 Task: Look for Airbnb options in Huarmey, Peru from 8th November, 2023 to 16th November, 2023 for 2 adults. Place can be entire room with 1  bedroom having 1 bed and 1 bathroom. Property type can be hotel. Amenities needed are: washing machine.
Action: Mouse moved to (312, 264)
Screenshot: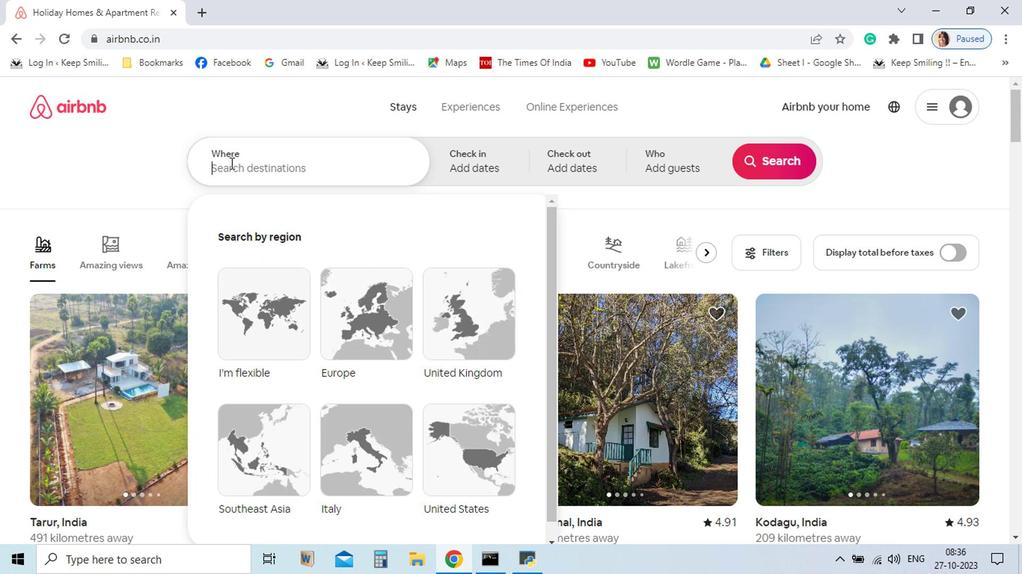 
Action: Mouse pressed left at (312, 264)
Screenshot: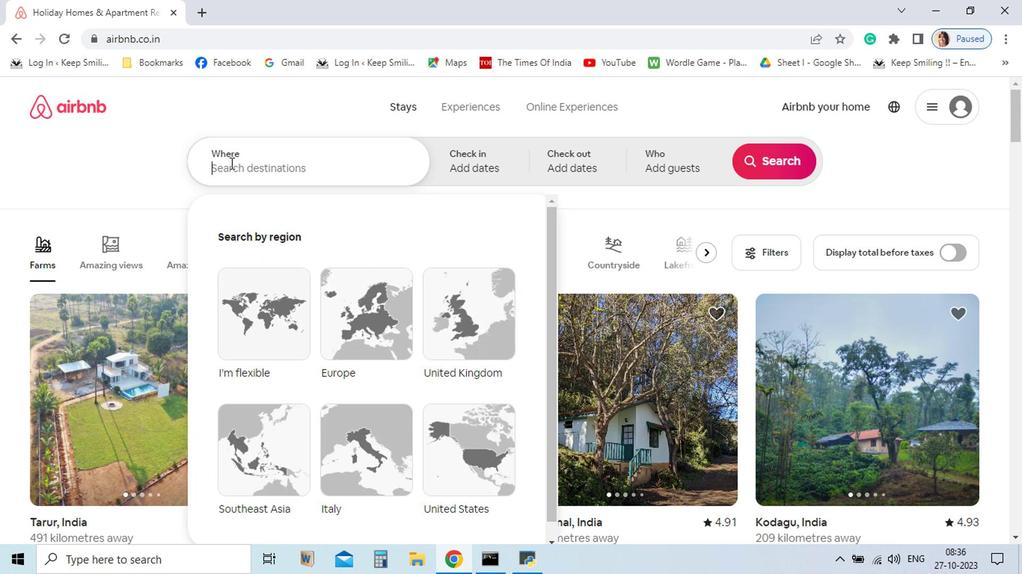 
Action: Mouse moved to (312, 264)
Screenshot: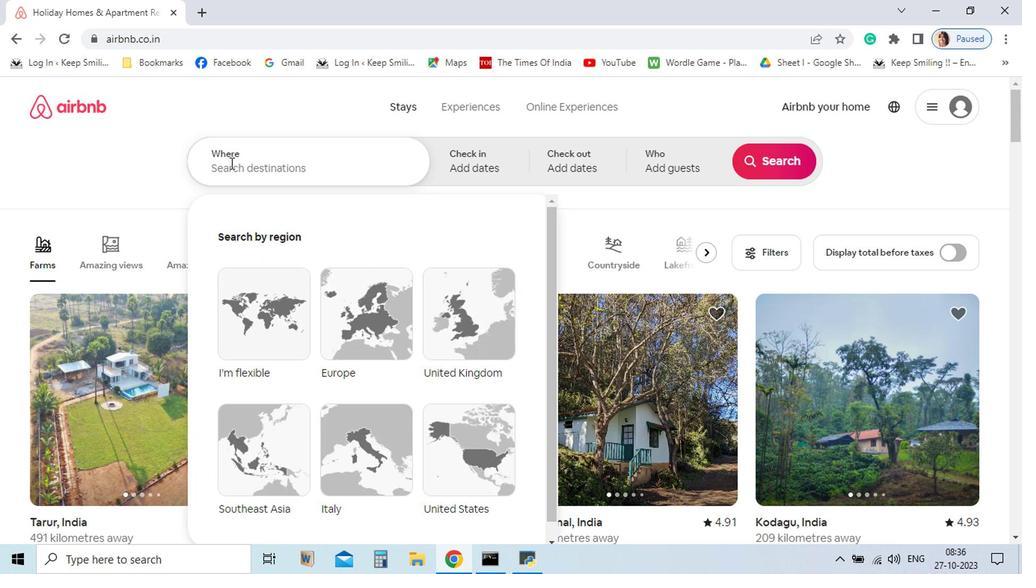 
Action: Key pressed huarmey
Screenshot: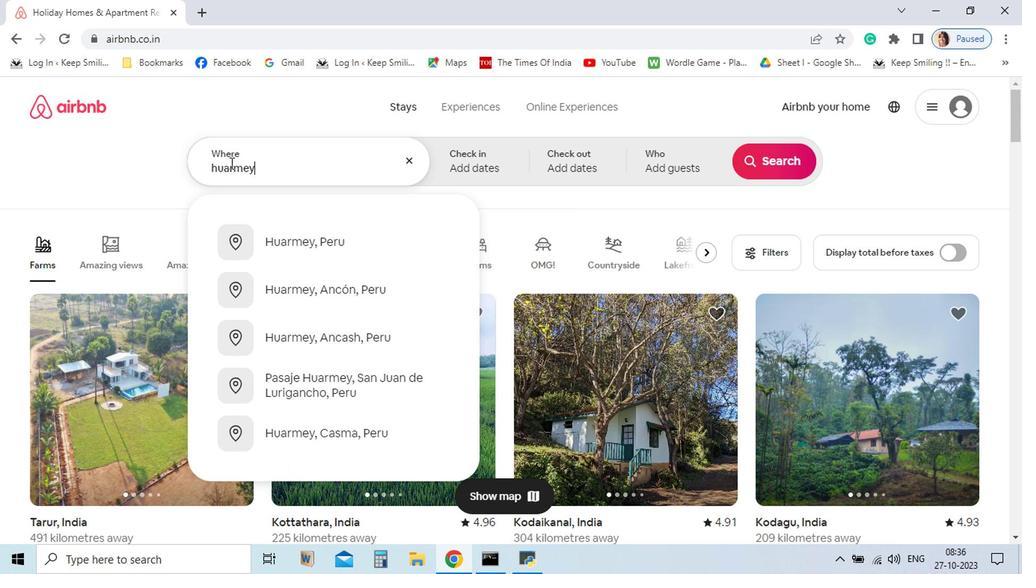 
Action: Mouse moved to (365, 324)
Screenshot: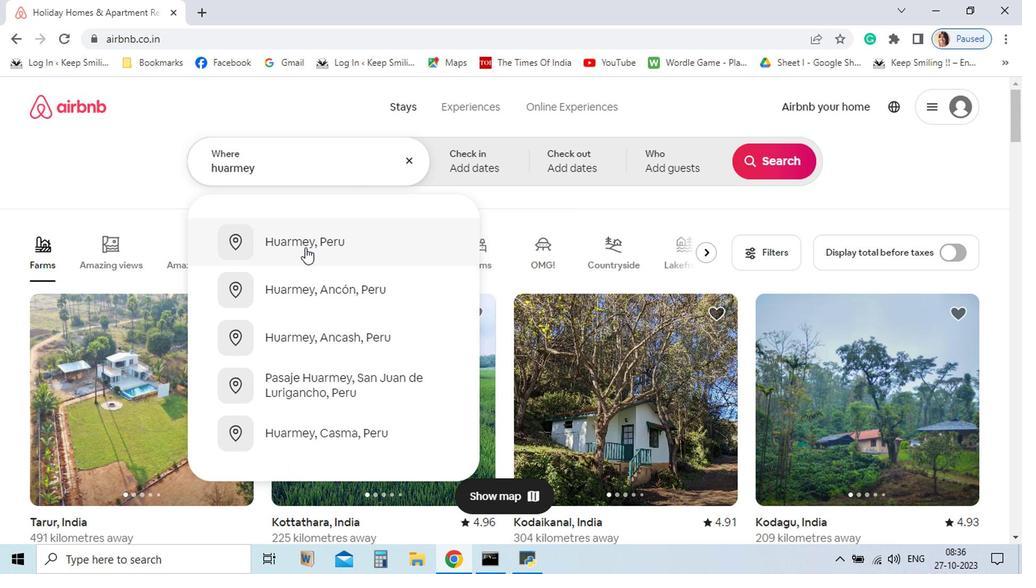 
Action: Mouse pressed left at (365, 324)
Screenshot: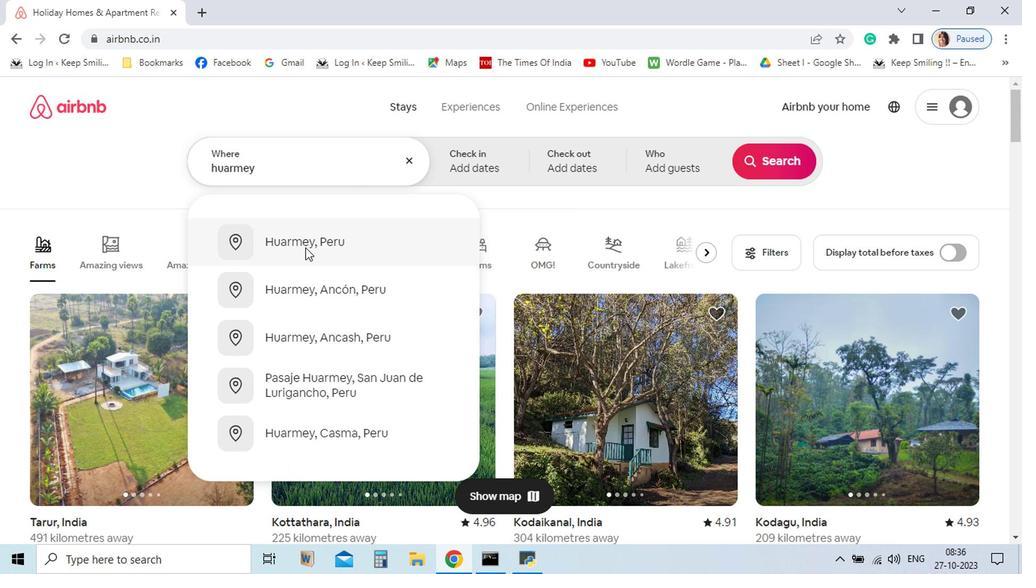 
Action: Mouse moved to (603, 420)
Screenshot: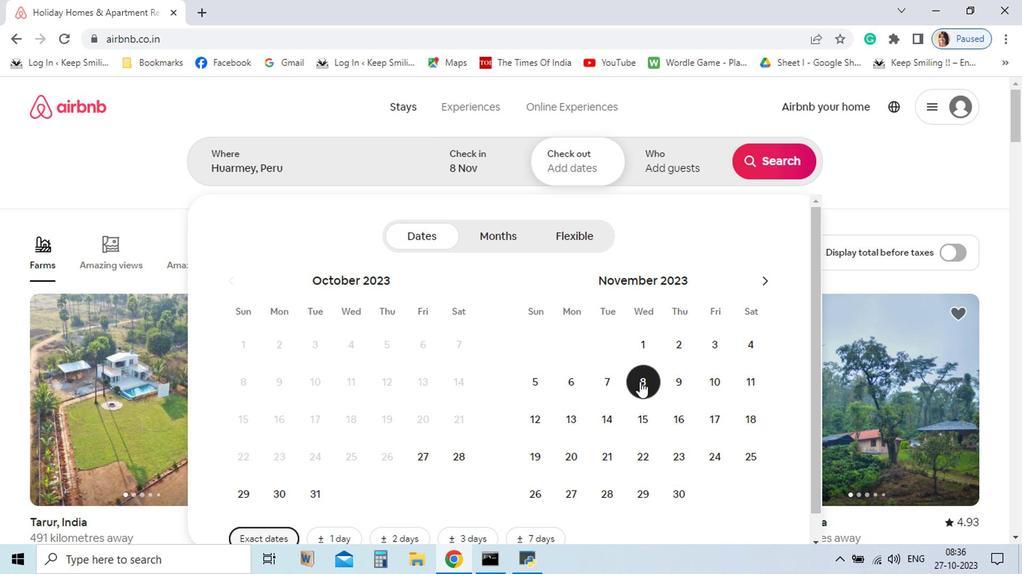 
Action: Mouse pressed left at (603, 420)
Screenshot: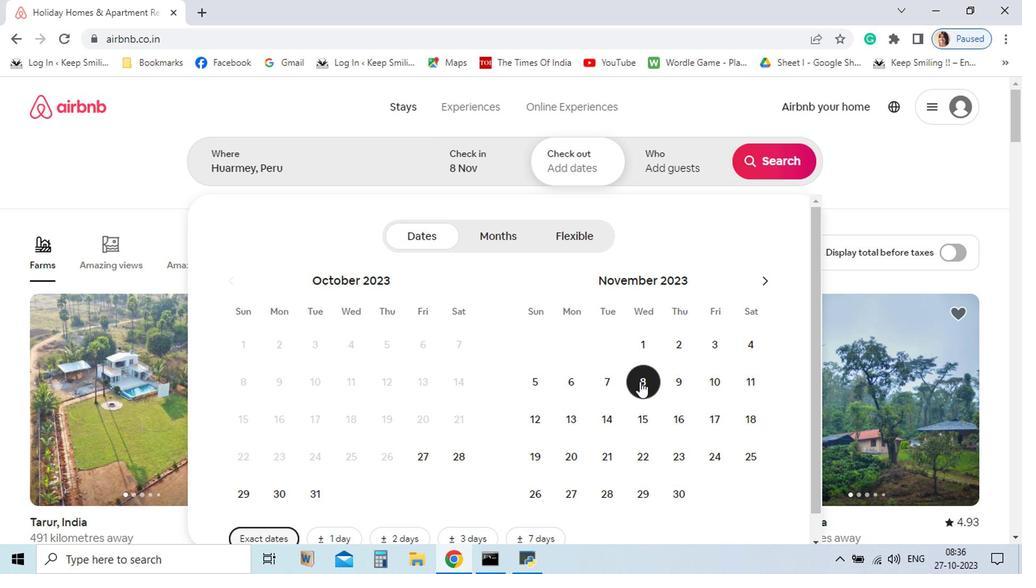 
Action: Mouse moved to (632, 453)
Screenshot: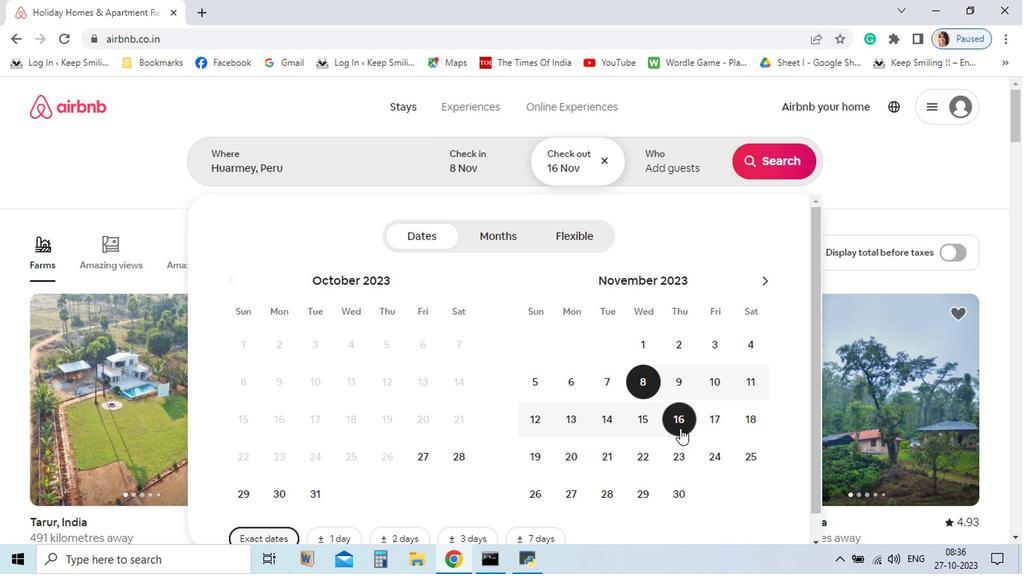 
Action: Mouse pressed left at (632, 453)
Screenshot: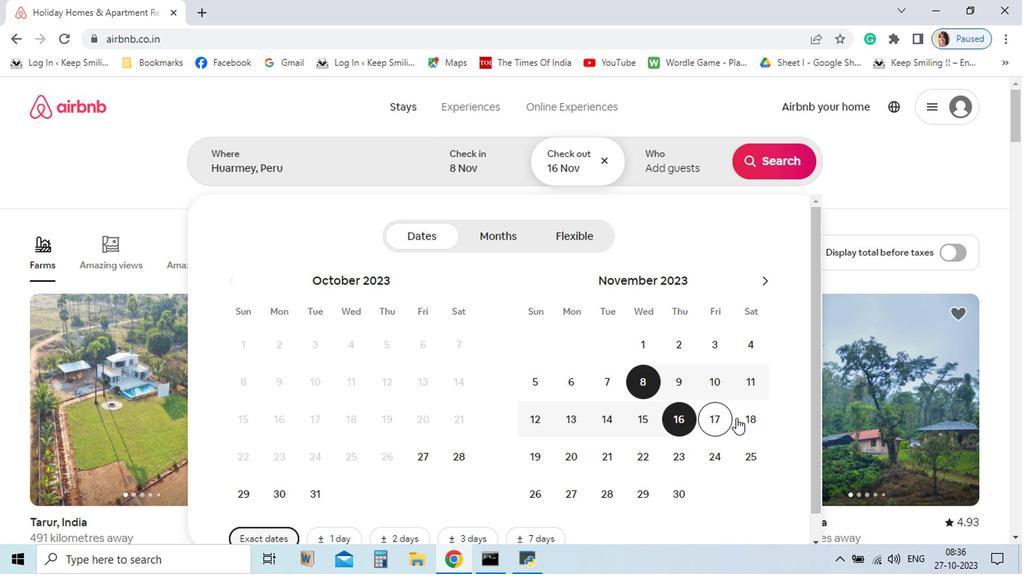 
Action: Mouse moved to (619, 256)
Screenshot: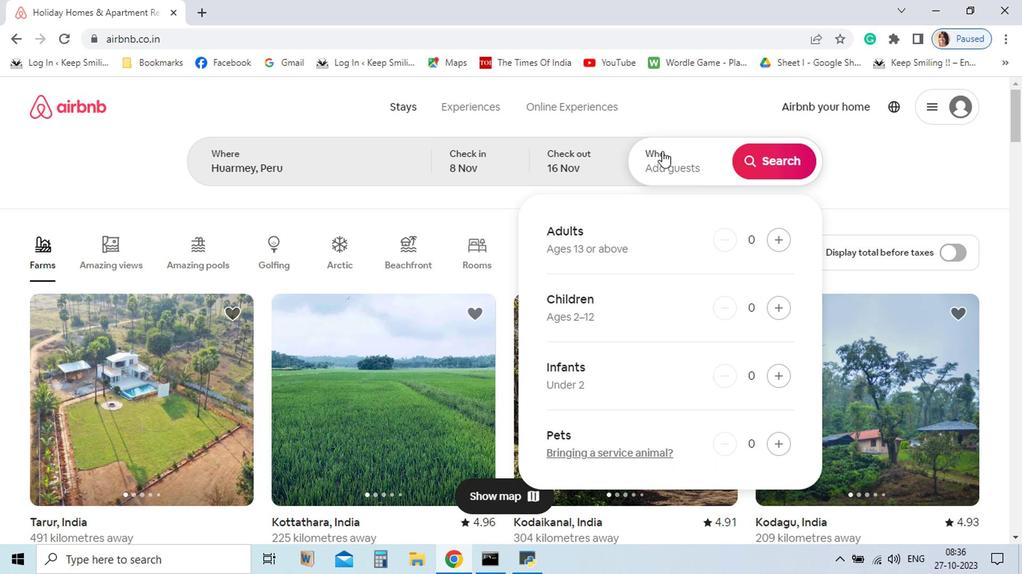 
Action: Mouse pressed left at (619, 256)
Screenshot: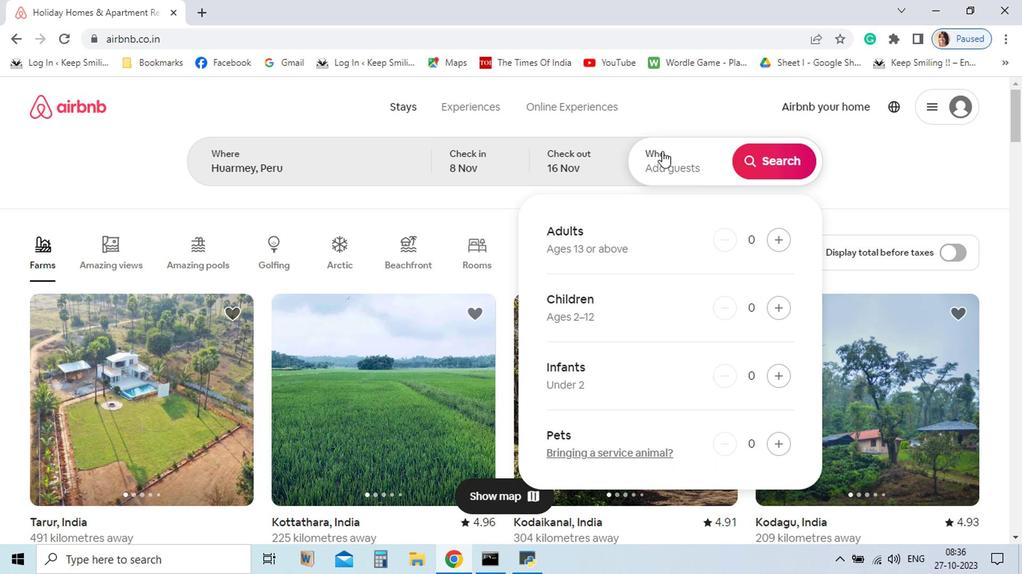 
Action: Mouse moved to (701, 317)
Screenshot: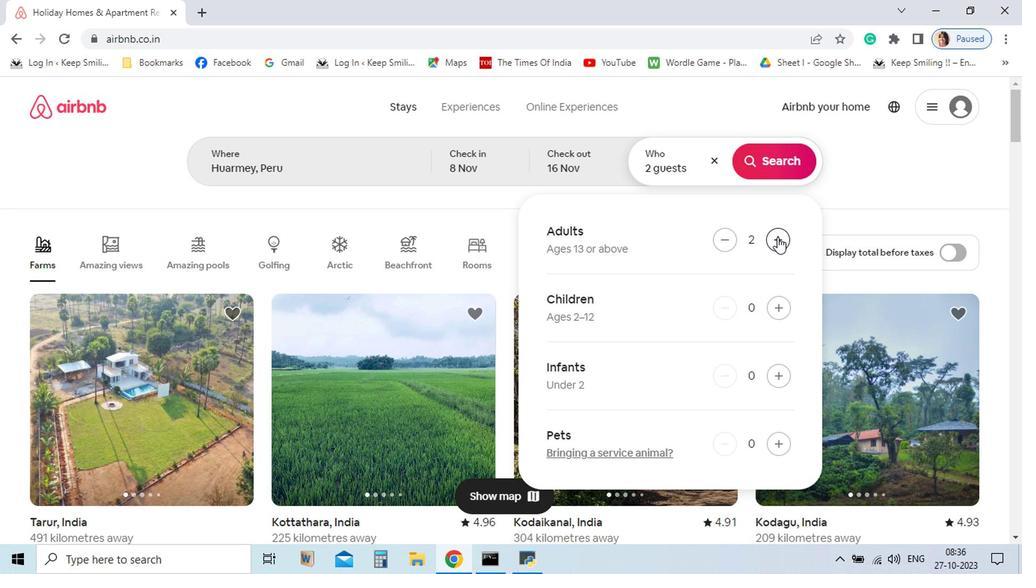 
Action: Mouse pressed left at (701, 317)
Screenshot: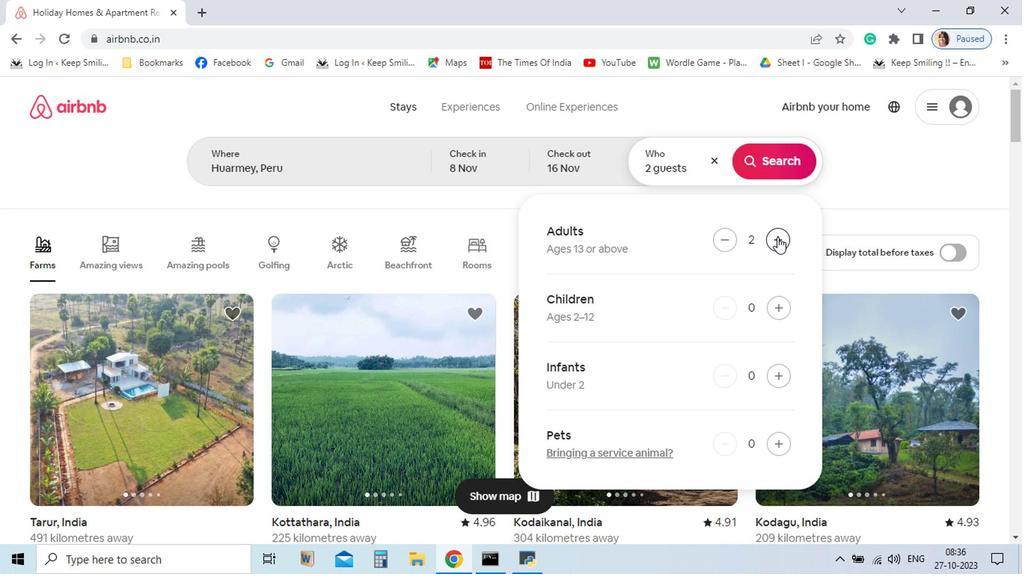 
Action: Mouse pressed left at (701, 317)
Screenshot: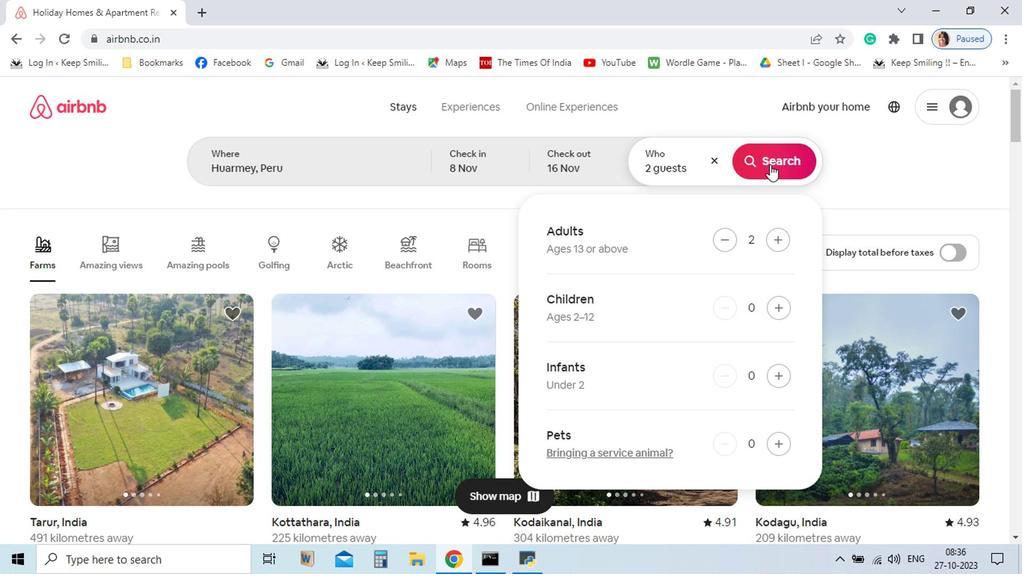 
Action: Mouse moved to (696, 265)
Screenshot: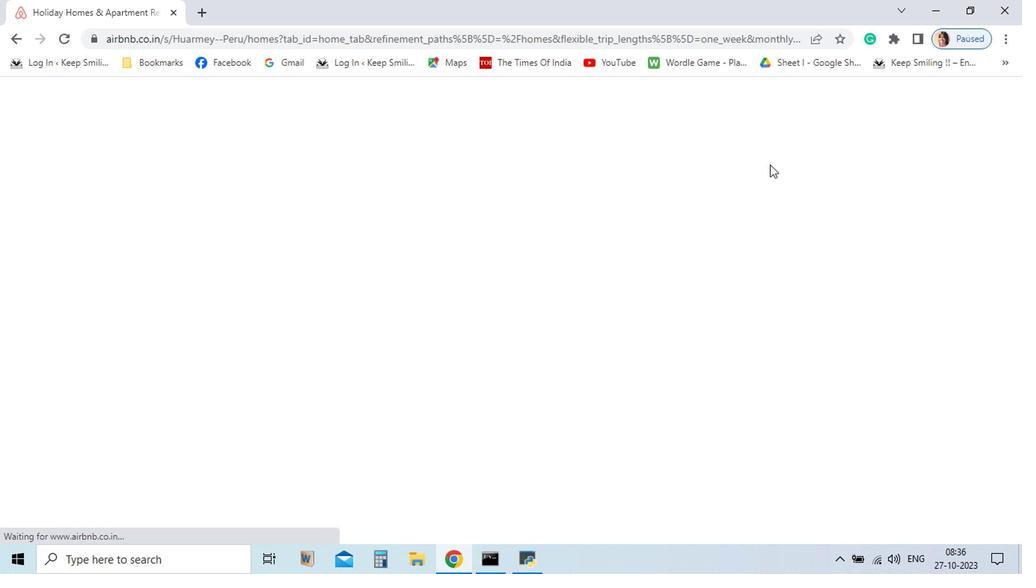 
Action: Mouse pressed left at (696, 265)
Screenshot: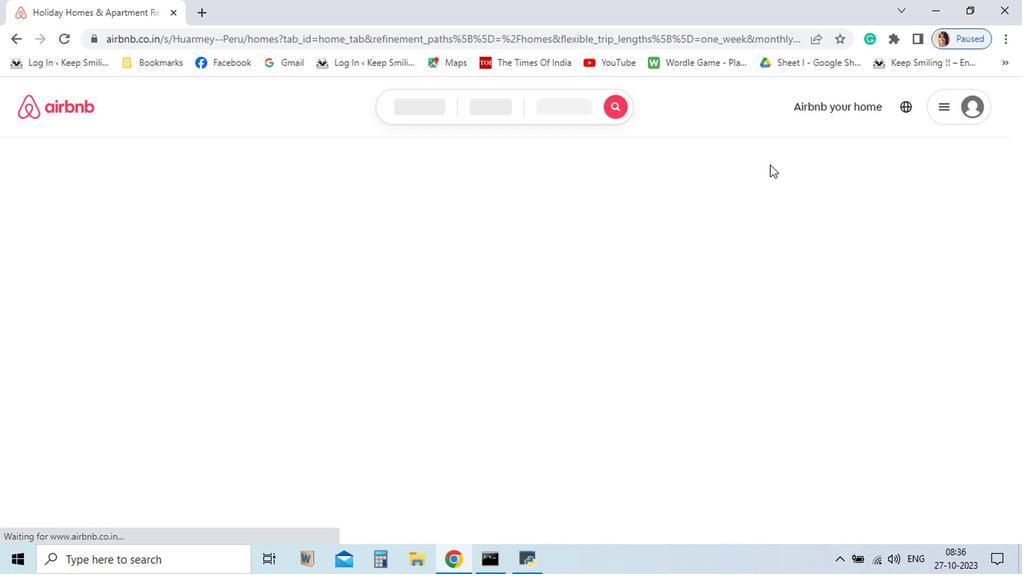 
Action: Mouse moved to (714, 264)
Screenshot: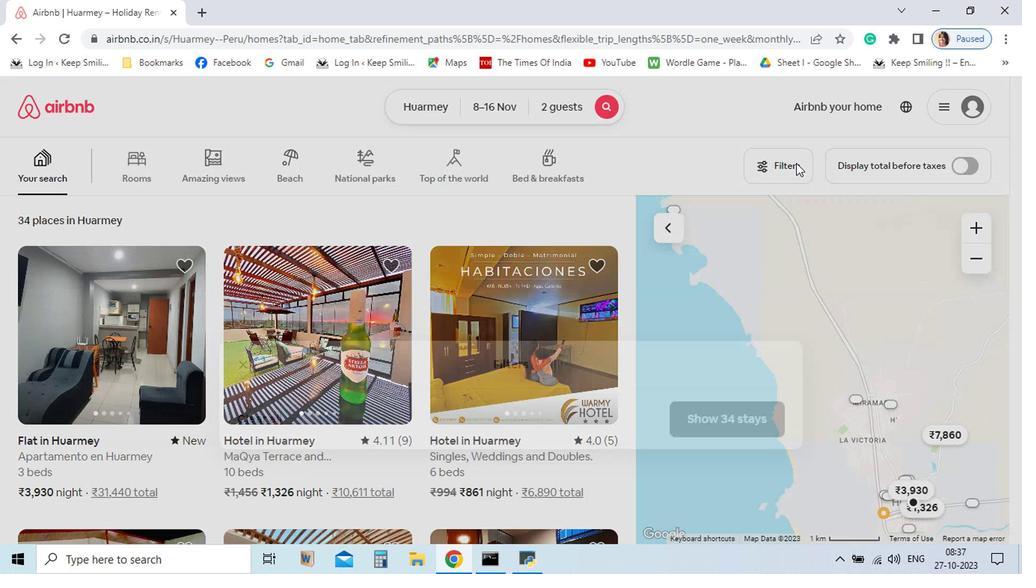 
Action: Mouse pressed left at (714, 264)
Screenshot: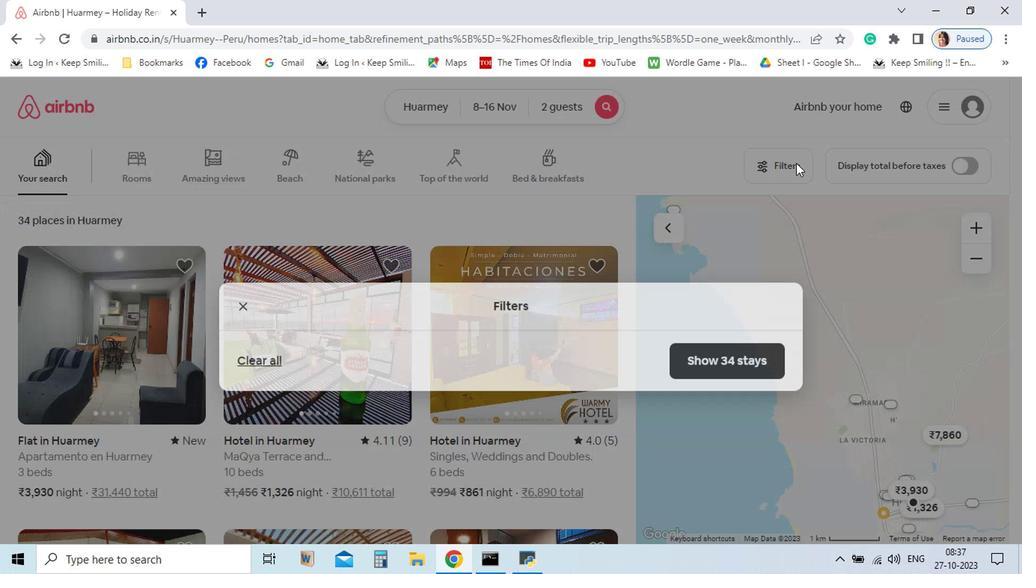 
Action: Mouse moved to (714, 281)
Screenshot: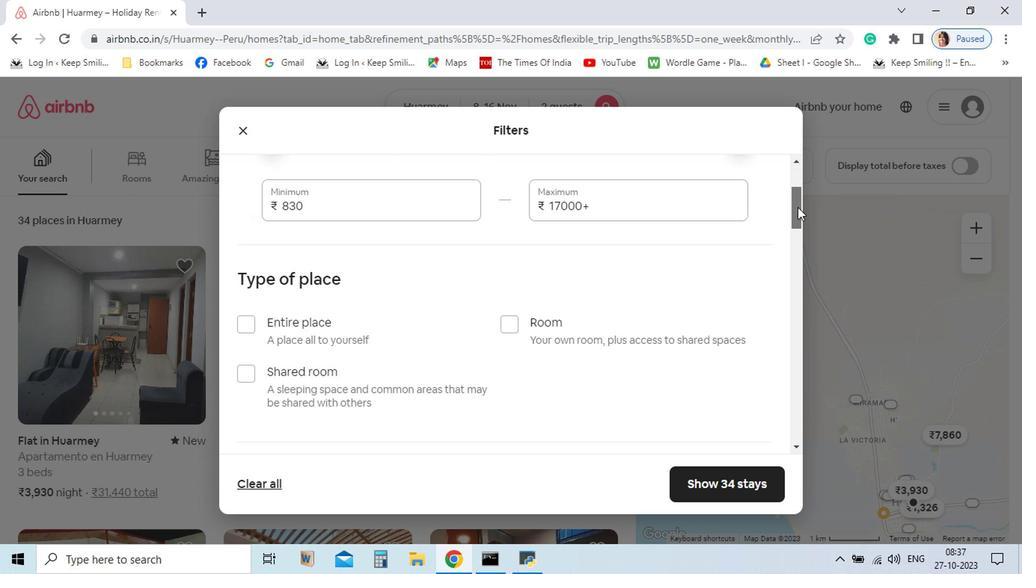 
Action: Mouse pressed left at (714, 281)
Screenshot: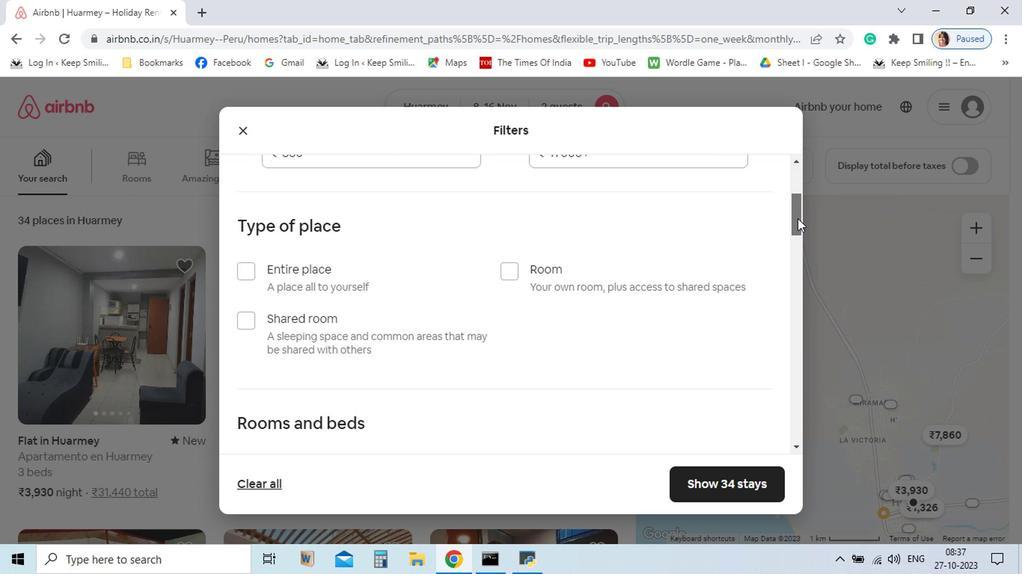 
Action: Mouse moved to (381, 383)
Screenshot: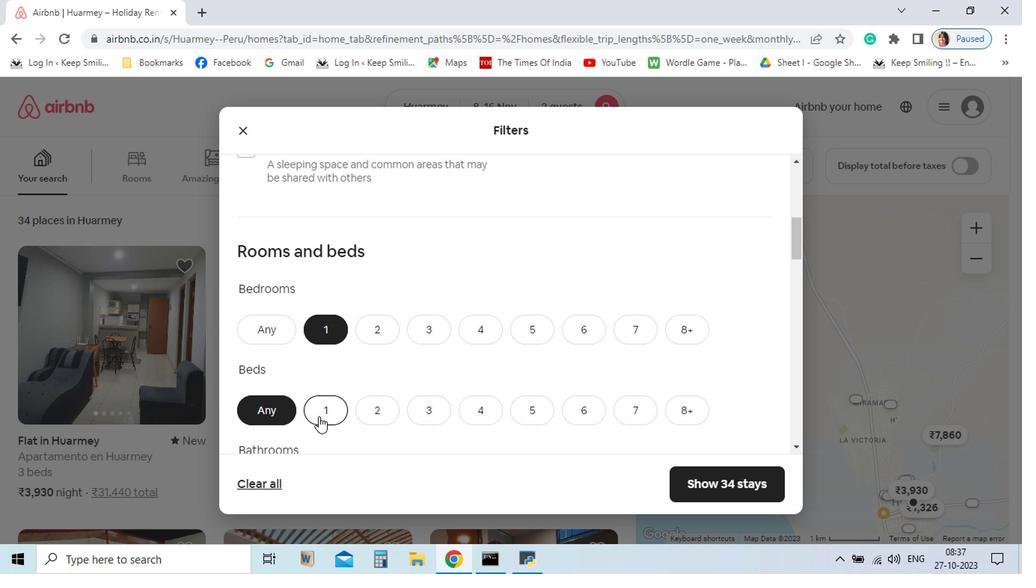 
Action: Mouse pressed left at (381, 383)
Screenshot: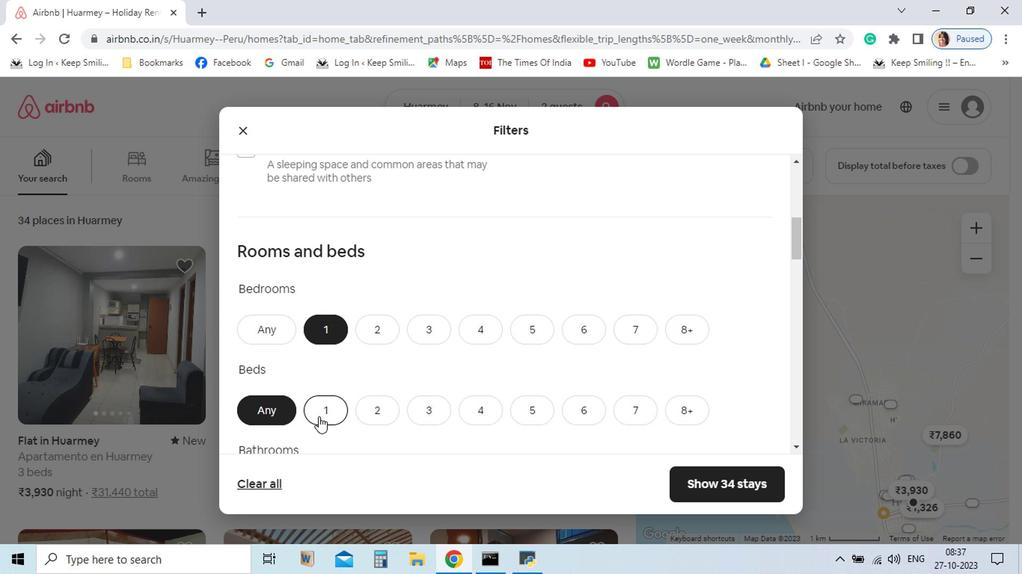 
Action: Mouse moved to (375, 445)
Screenshot: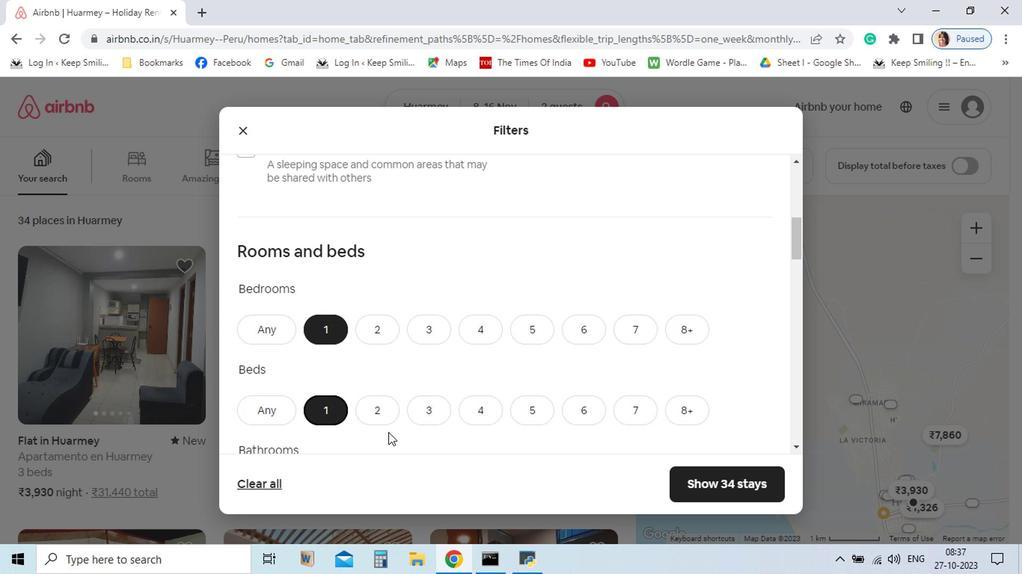 
Action: Mouse pressed left at (375, 445)
Screenshot: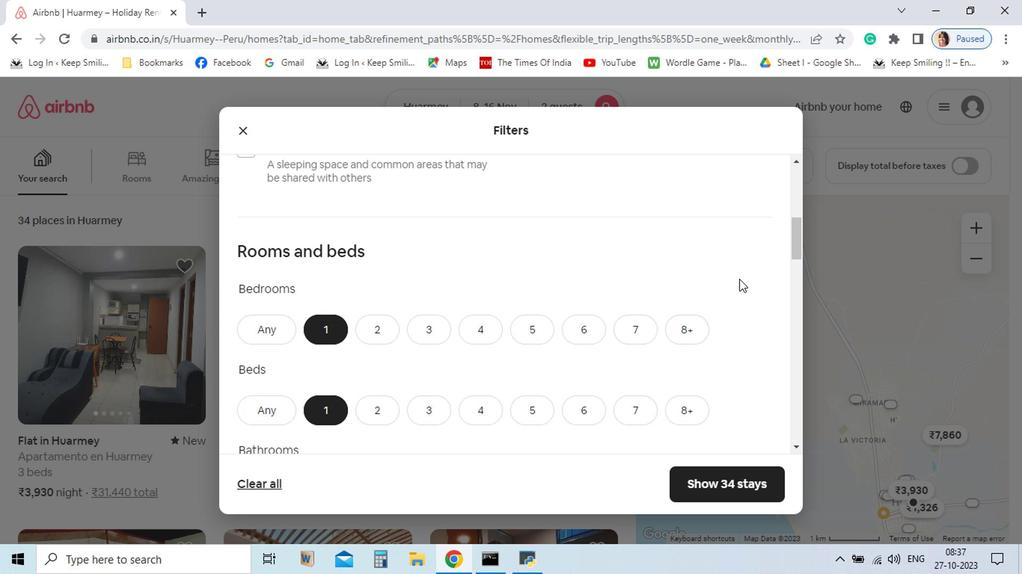 
Action: Mouse moved to (713, 322)
Screenshot: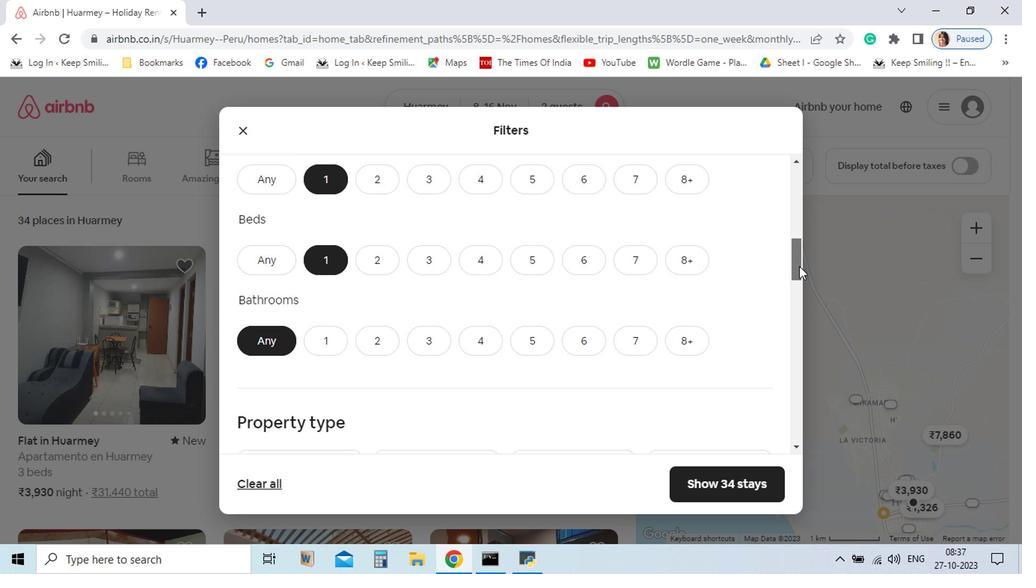 
Action: Mouse pressed left at (713, 322)
Screenshot: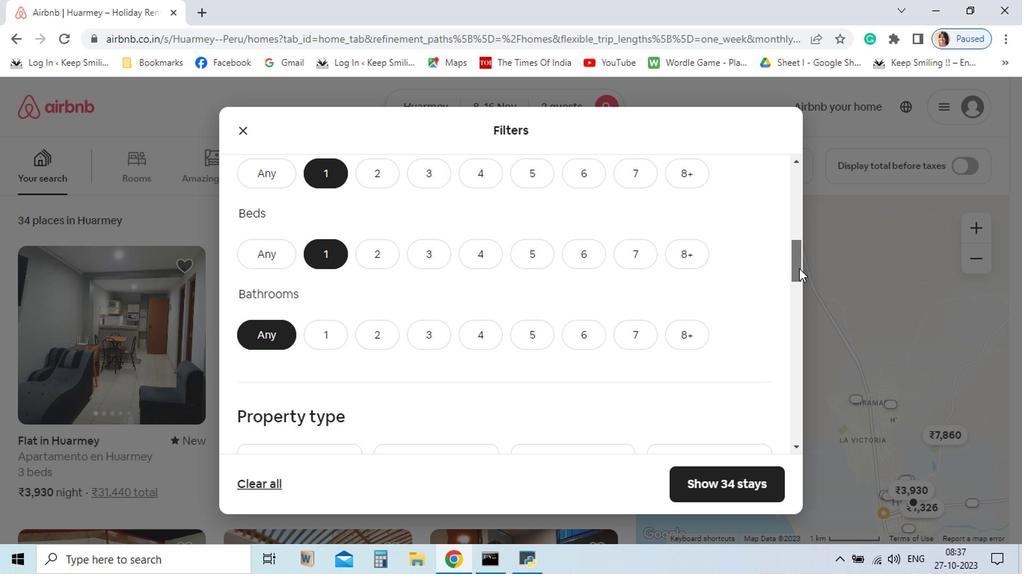 
Action: Mouse moved to (378, 381)
Screenshot: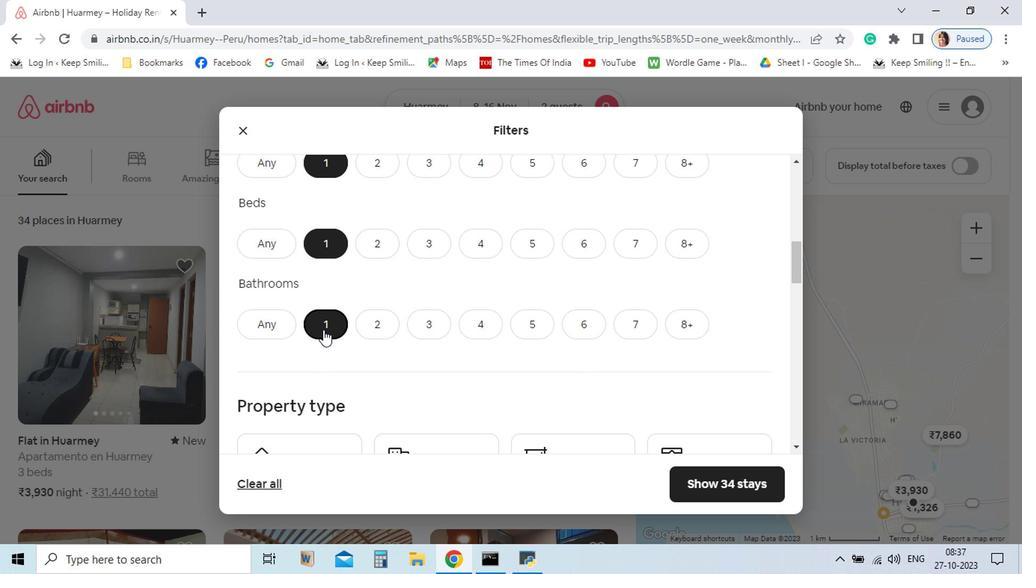 
Action: Mouse pressed left at (378, 381)
Screenshot: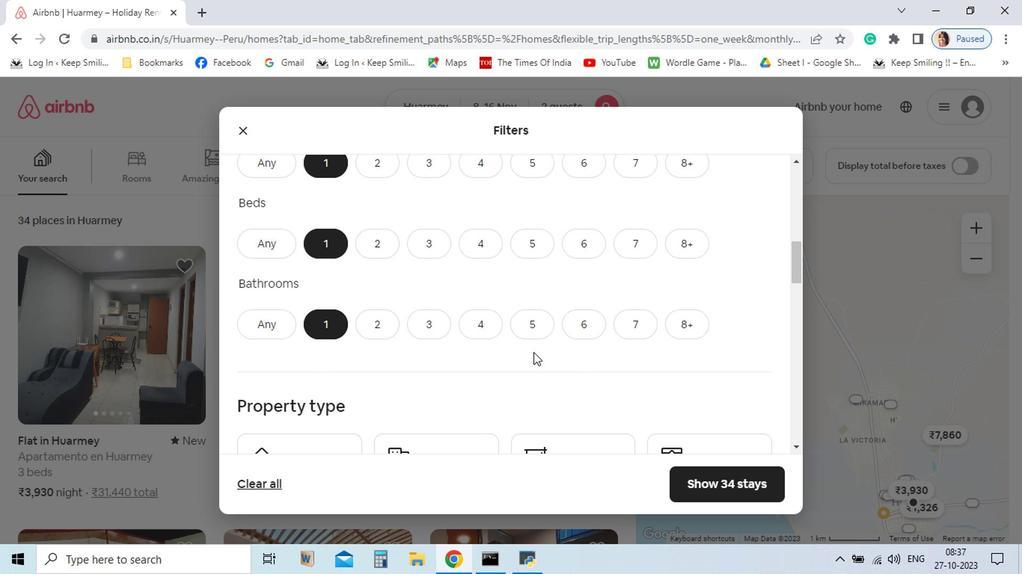 
Action: Mouse moved to (718, 336)
Screenshot: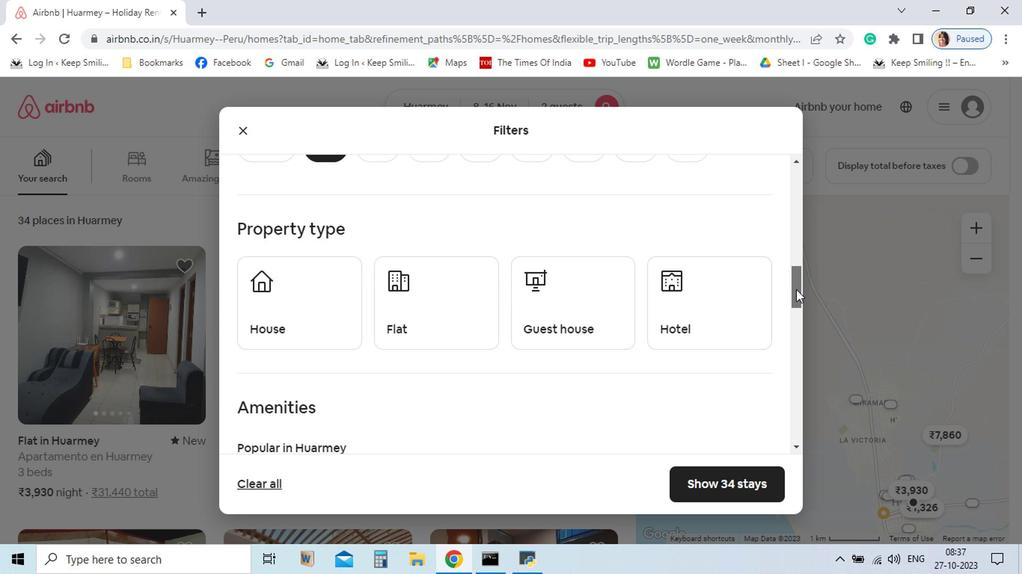 
Action: Mouse pressed left at (718, 336)
Screenshot: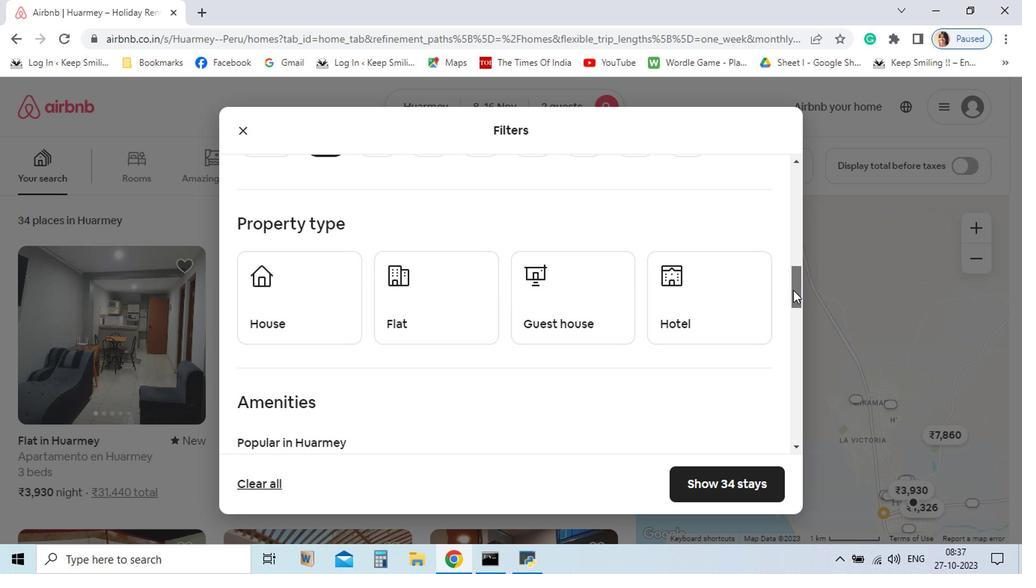 
Action: Mouse moved to (640, 360)
Screenshot: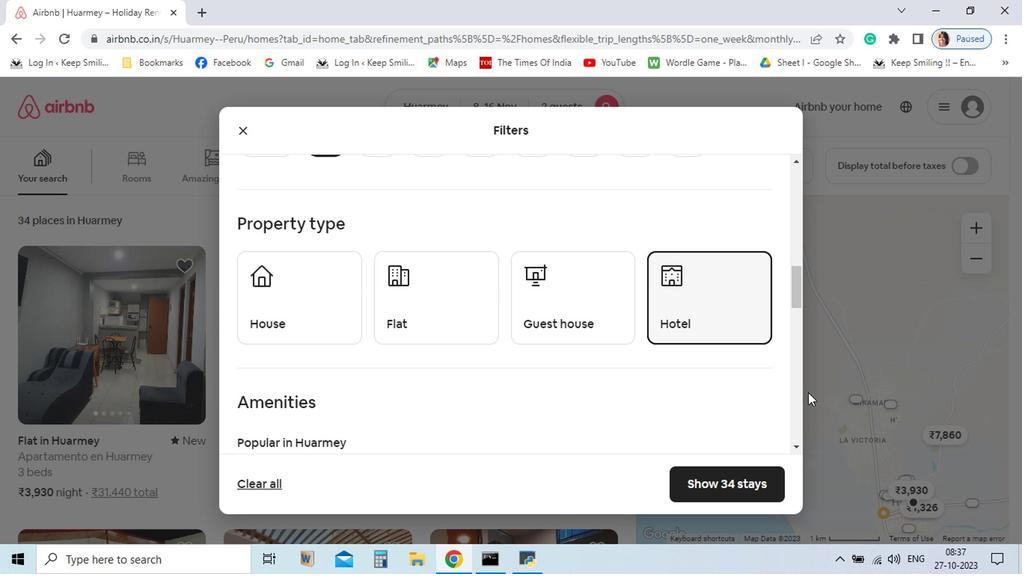 
Action: Mouse pressed left at (640, 360)
Screenshot: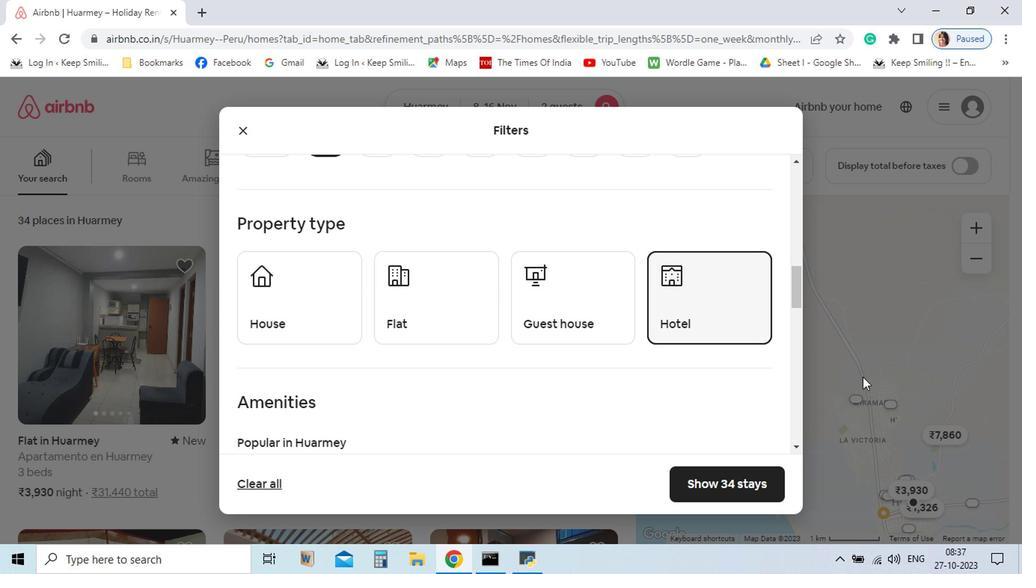 
Action: Mouse moved to (713, 360)
Screenshot: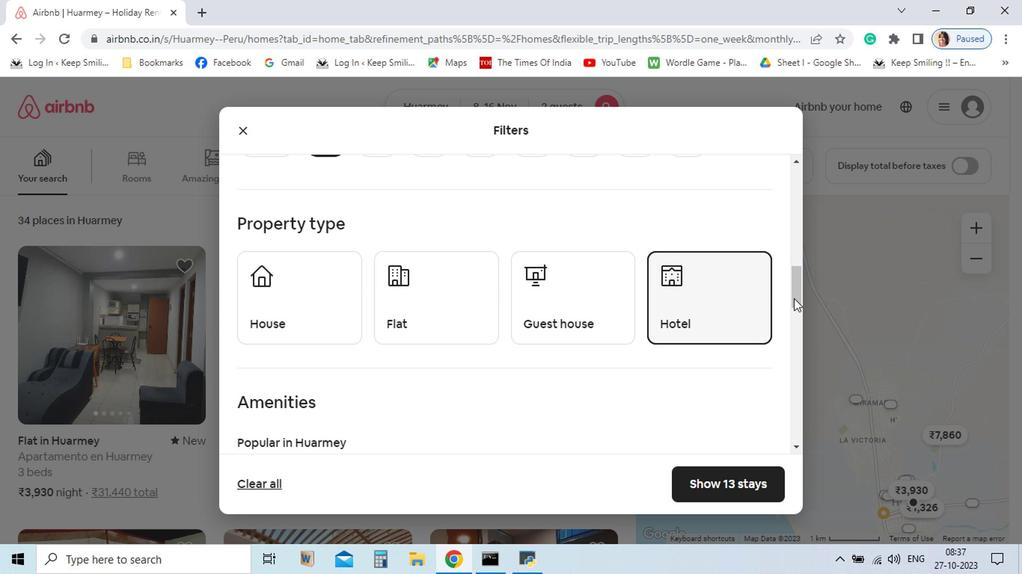 
Action: Mouse pressed left at (713, 360)
Screenshot: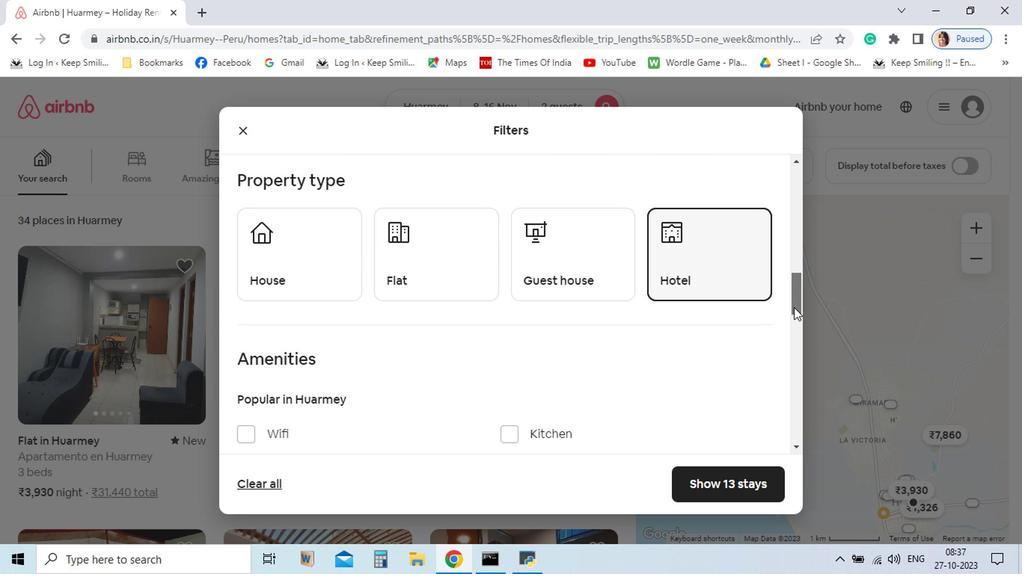 
Action: Mouse moved to (506, 327)
Screenshot: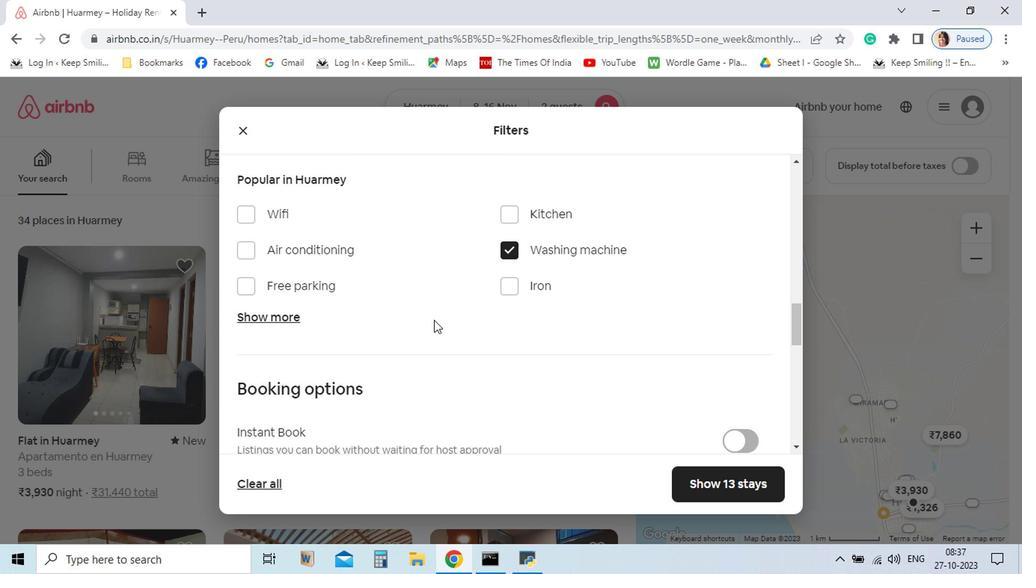 
Action: Mouse pressed left at (506, 327)
Screenshot: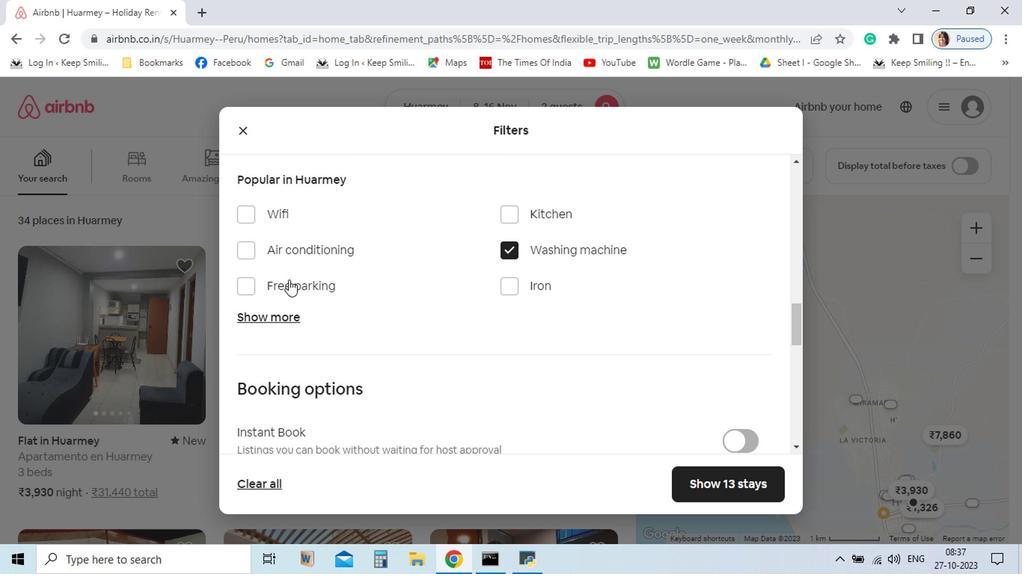 
Action: Mouse moved to (657, 495)
Screenshot: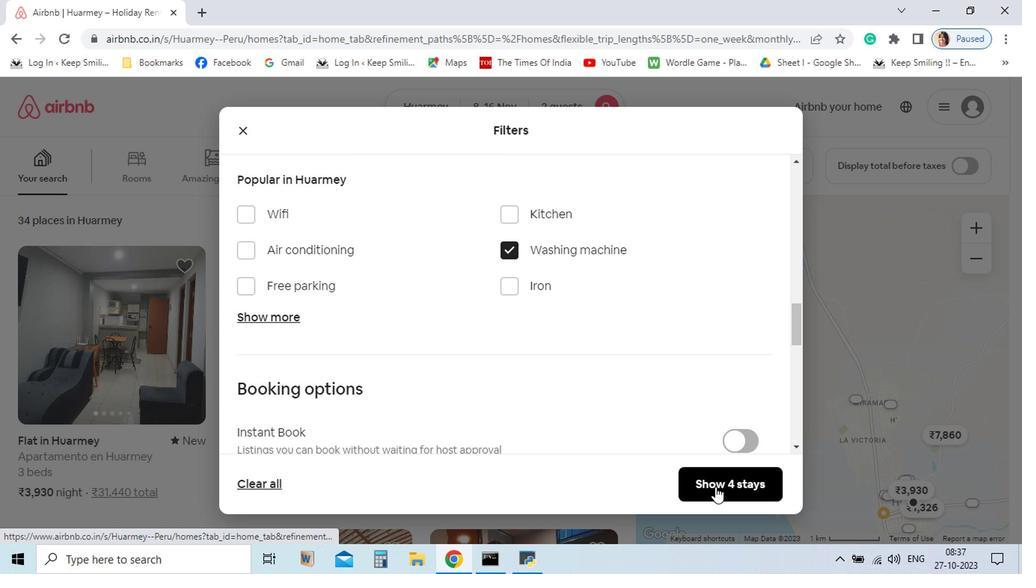 
Action: Mouse pressed left at (657, 495)
Screenshot: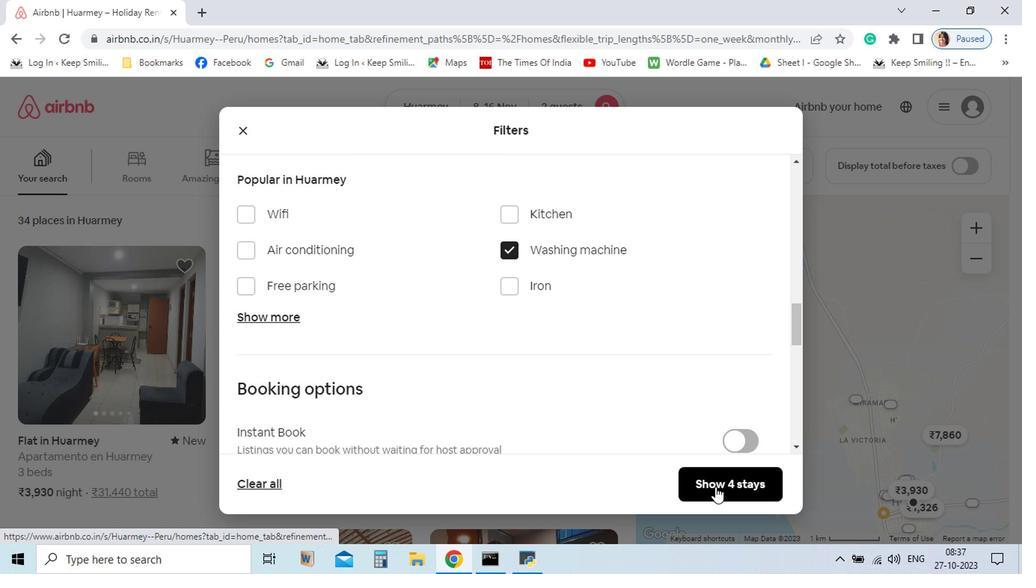 
Action: Mouse moved to (503, 518)
Screenshot: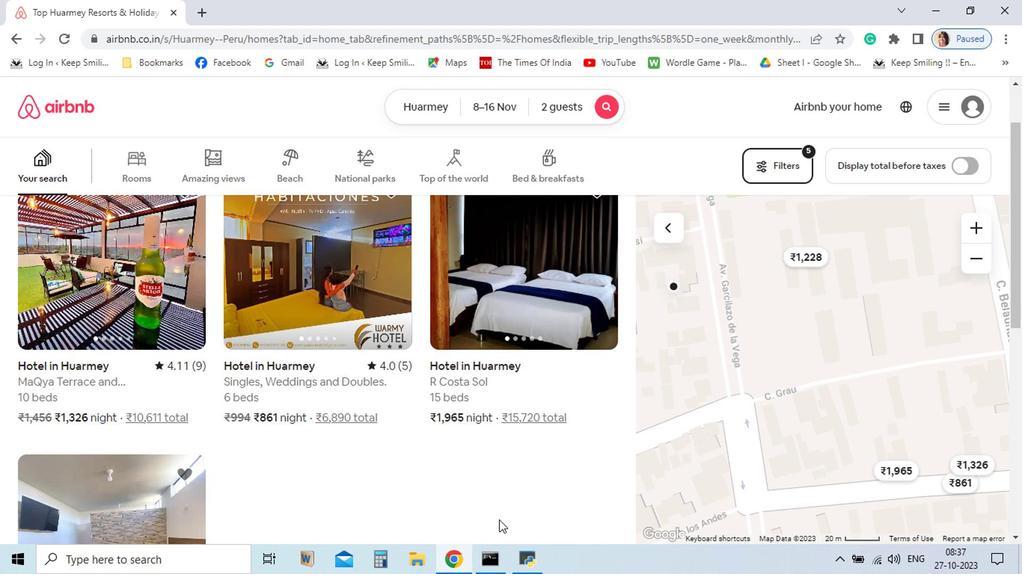 
Action: Mouse scrolled (503, 517) with delta (0, 0)
Screenshot: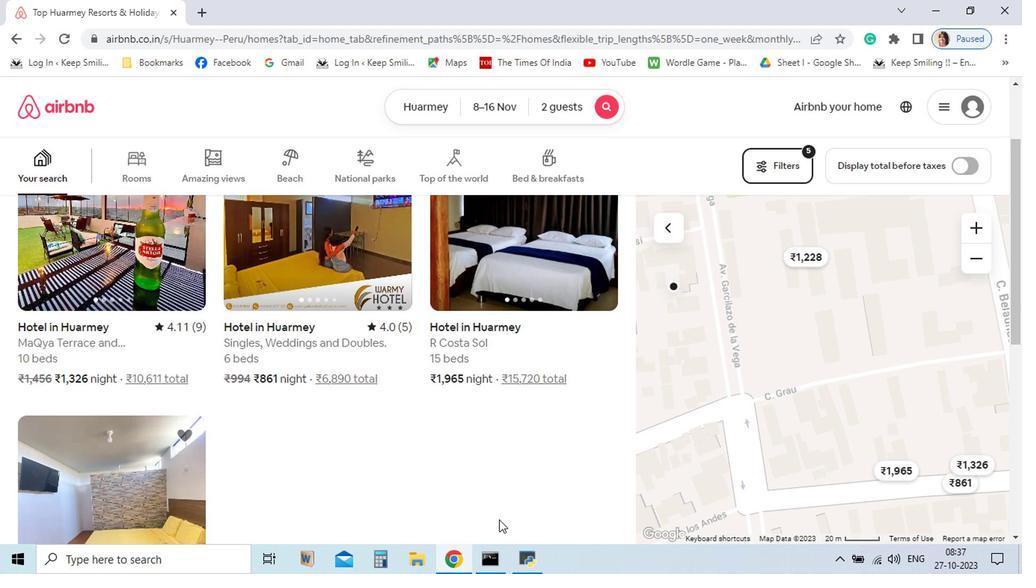 
Action: Mouse scrolled (503, 517) with delta (0, 0)
Screenshot: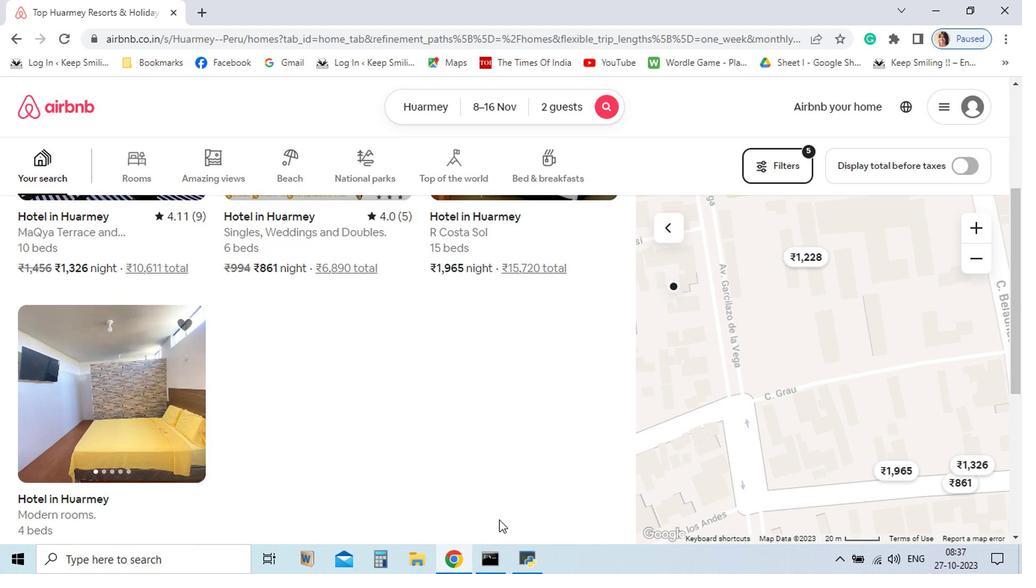 
Action: Mouse scrolled (503, 517) with delta (0, 0)
Screenshot: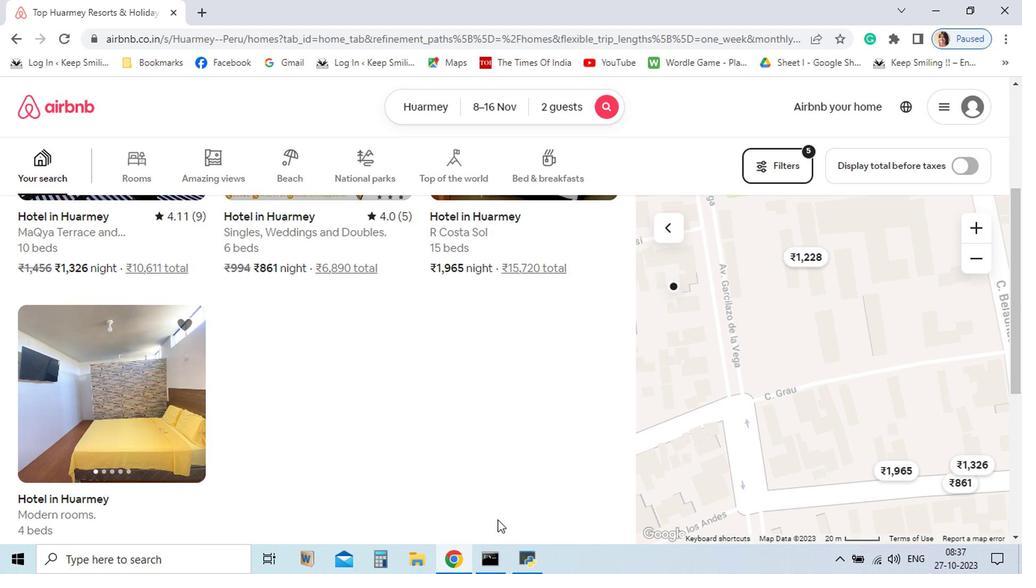 
Action: Mouse moved to (480, 506)
Screenshot: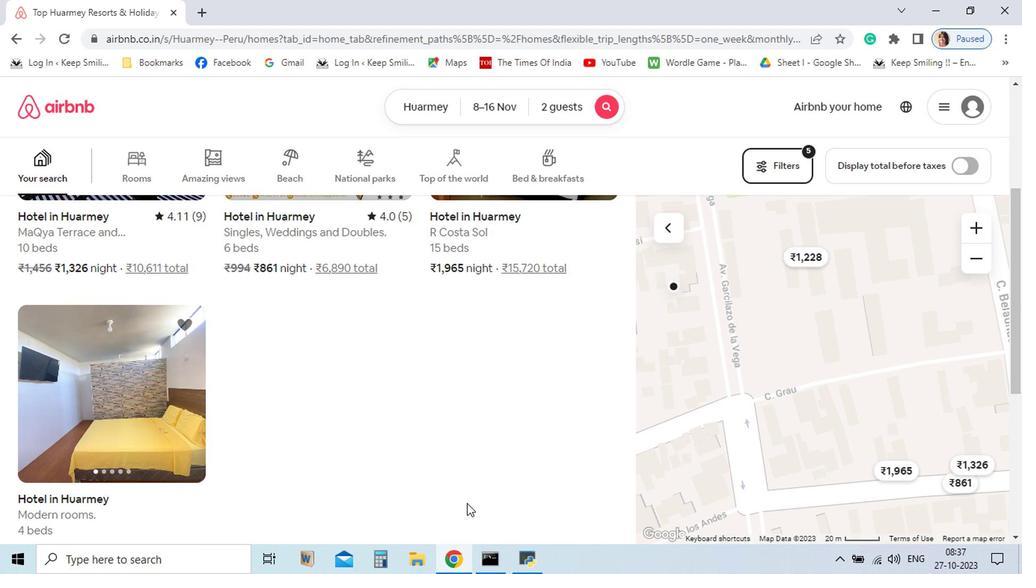 
Action: Mouse scrolled (480, 507) with delta (0, 0)
Screenshot: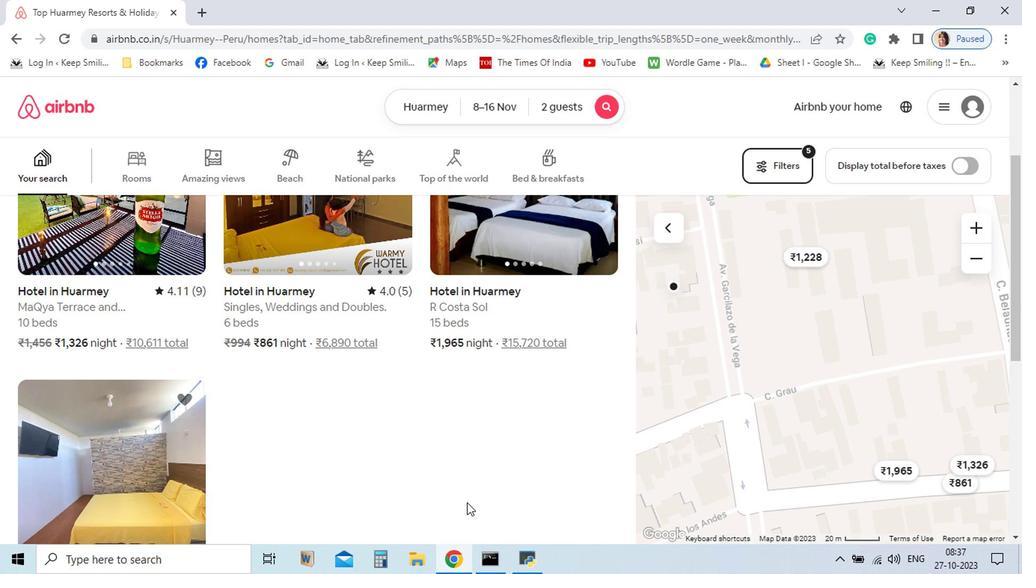 
Action: Mouse moved to (481, 502)
Screenshot: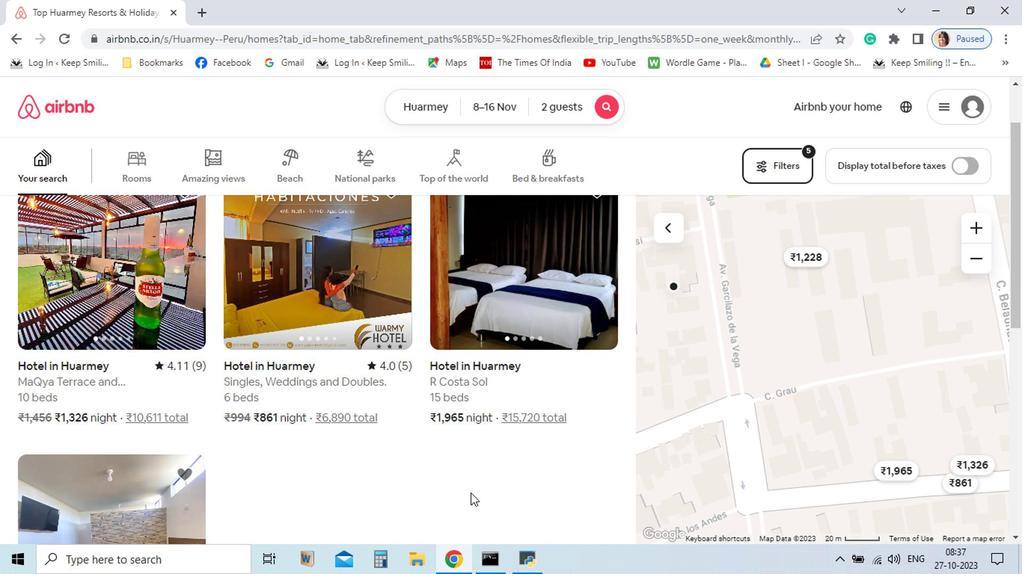 
Action: Mouse scrolled (481, 502) with delta (0, 0)
Screenshot: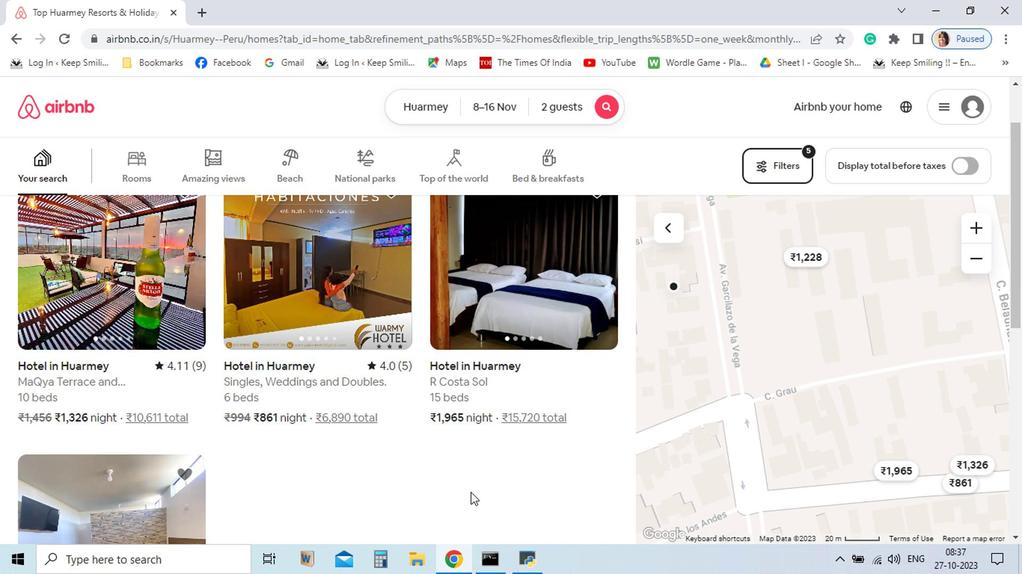 
Action: Mouse moved to (354, 409)
Screenshot: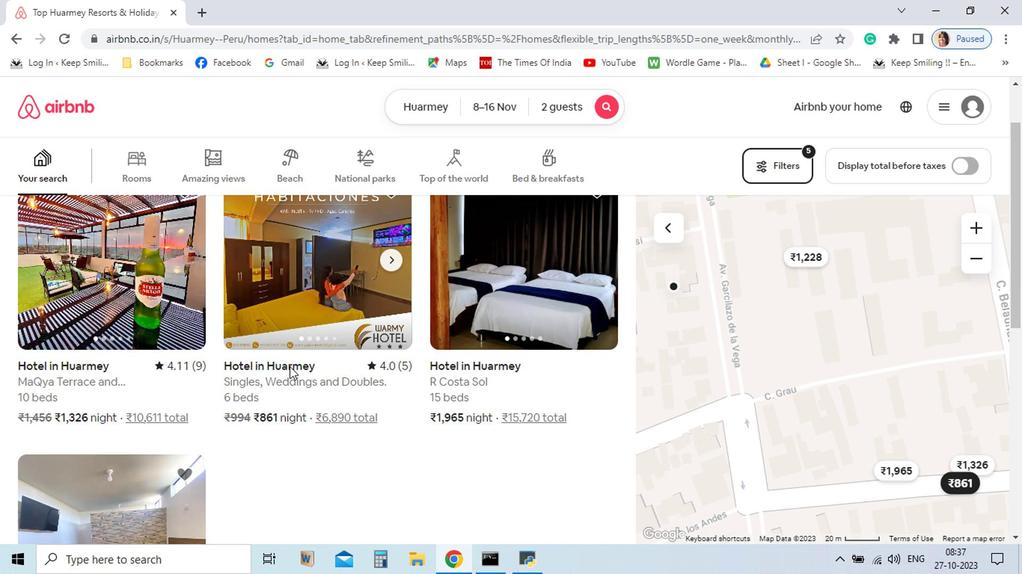 
Action: Mouse pressed left at (354, 409)
Screenshot: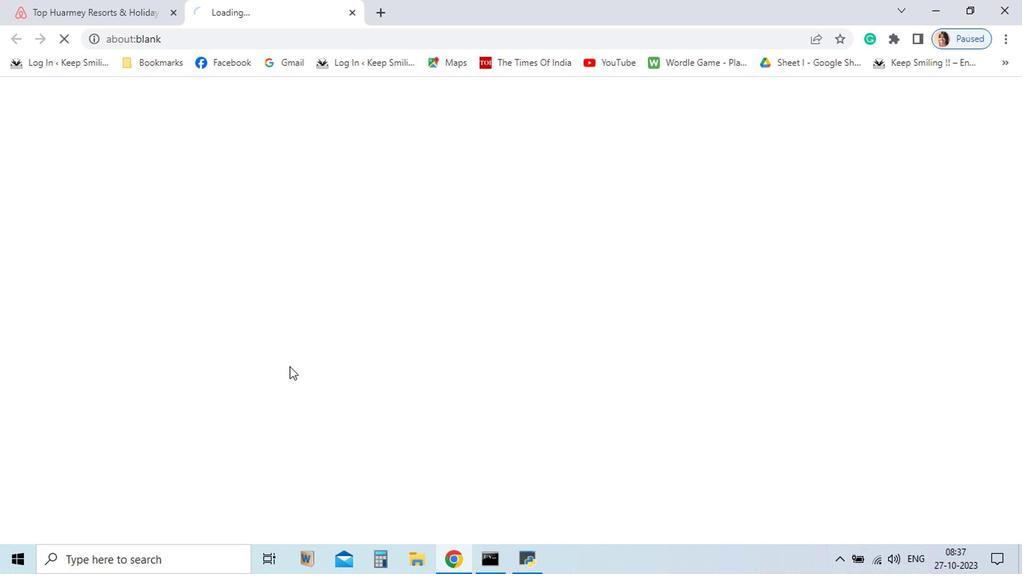 
Action: Mouse moved to (767, 448)
Screenshot: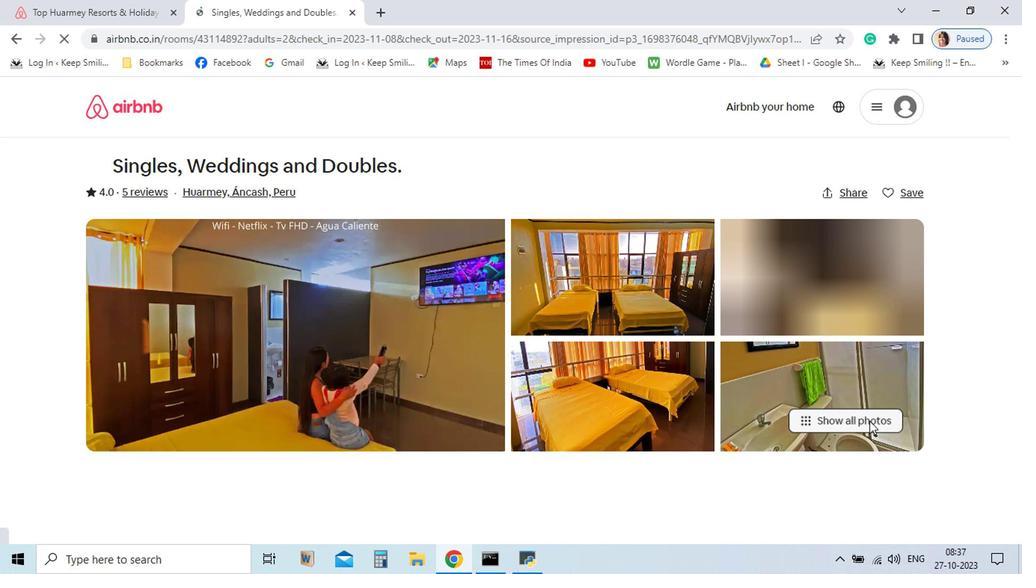 
Action: Mouse pressed left at (767, 448)
Screenshot: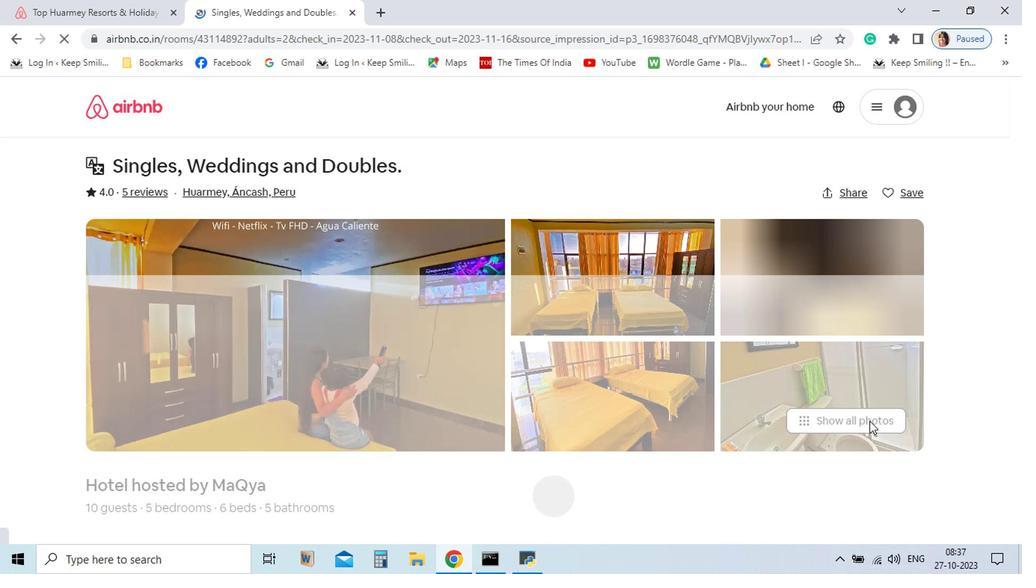 
Action: Mouse moved to (768, 469)
Screenshot: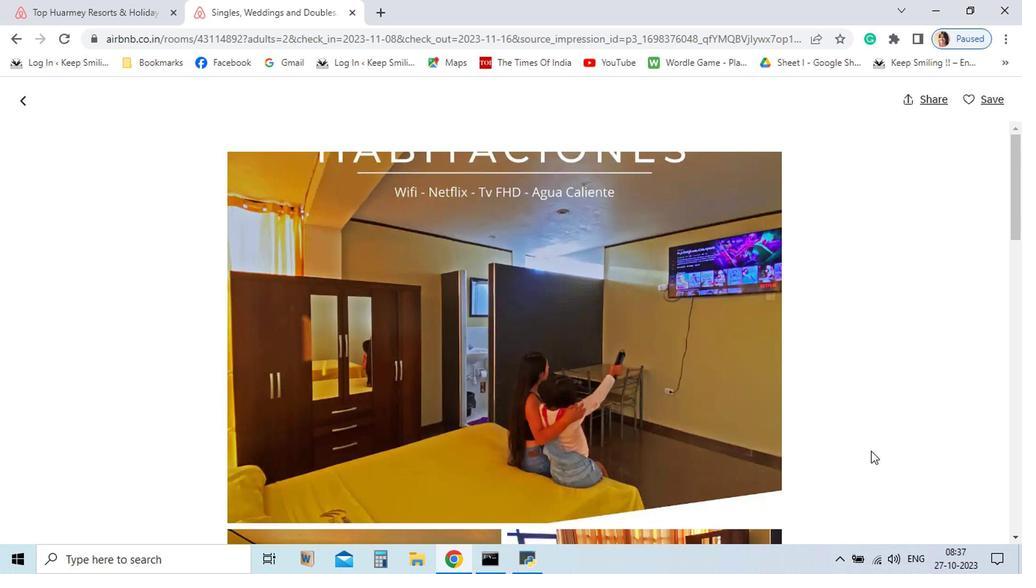 
Action: Mouse scrolled (768, 469) with delta (0, 0)
Screenshot: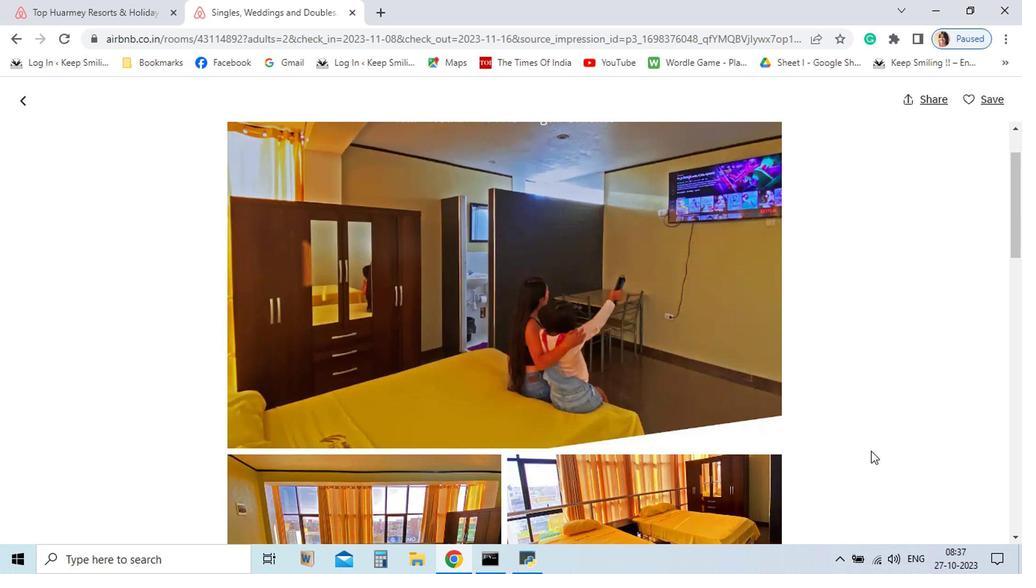
Action: Mouse scrolled (768, 469) with delta (0, 0)
Screenshot: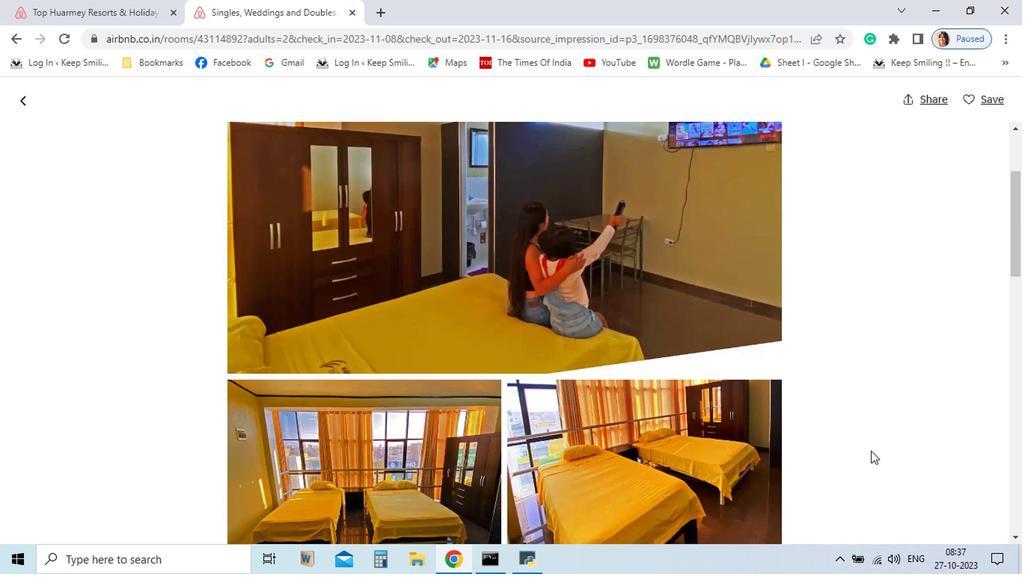 
Action: Mouse scrolled (768, 469) with delta (0, 0)
Screenshot: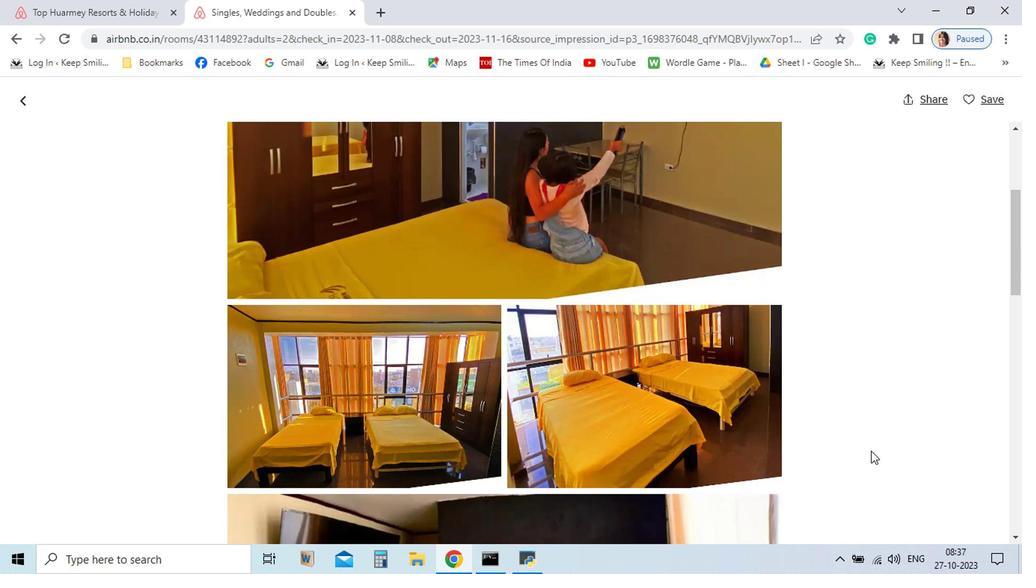 
Action: Mouse scrolled (768, 469) with delta (0, 0)
Screenshot: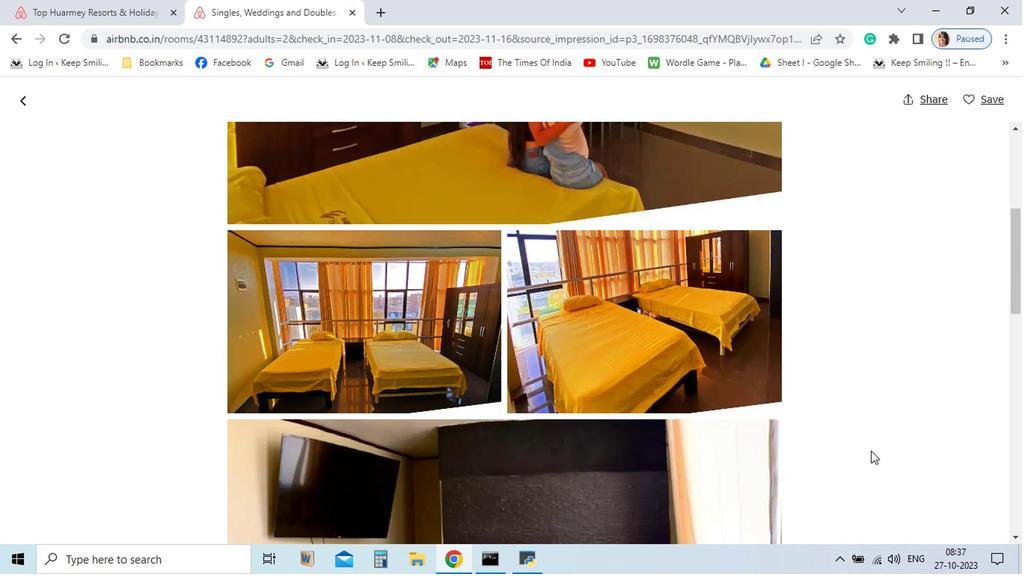 
Action: Mouse scrolled (768, 469) with delta (0, 0)
Screenshot: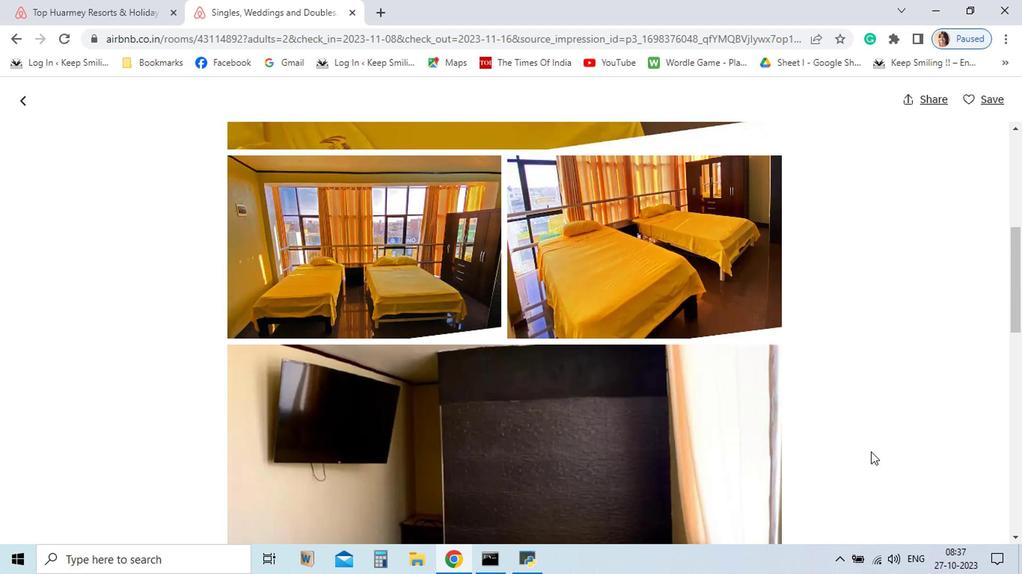 
Action: Mouse moved to (768, 470)
Screenshot: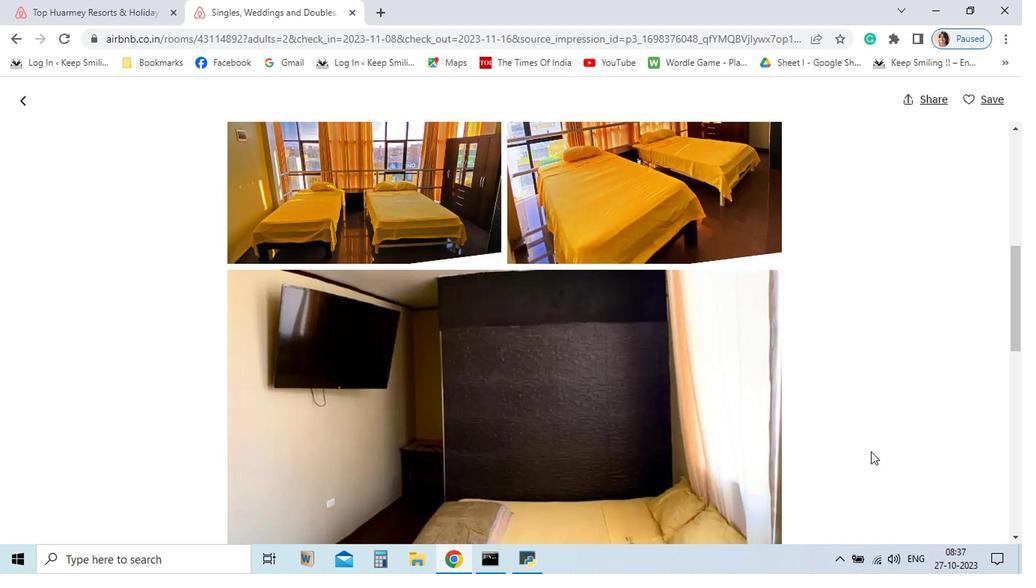 
Action: Mouse scrolled (768, 469) with delta (0, 0)
Screenshot: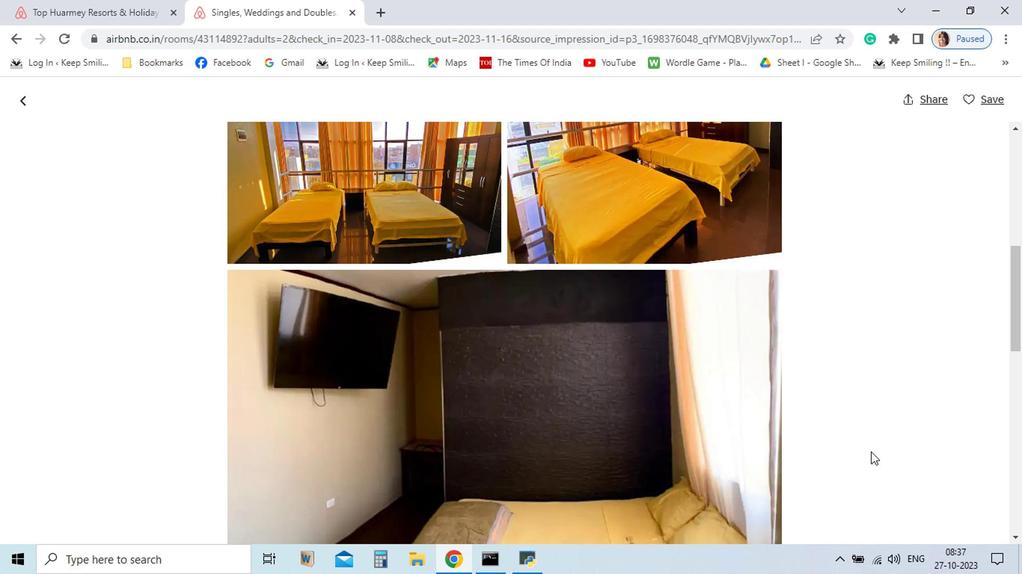 
Action: Mouse scrolled (768, 469) with delta (0, 0)
Screenshot: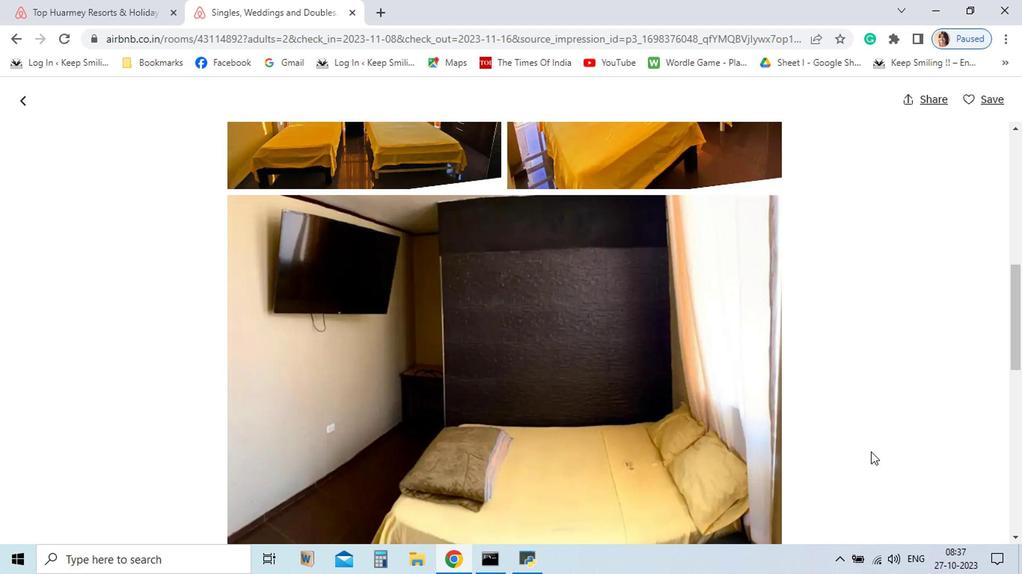 
Action: Mouse scrolled (768, 469) with delta (0, 0)
Screenshot: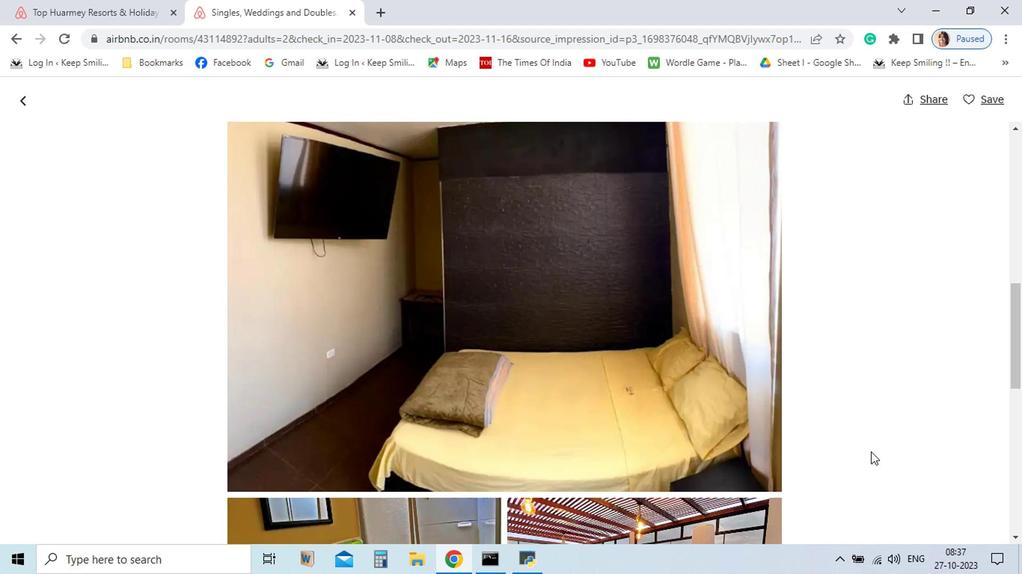 
Action: Mouse scrolled (768, 469) with delta (0, 0)
Screenshot: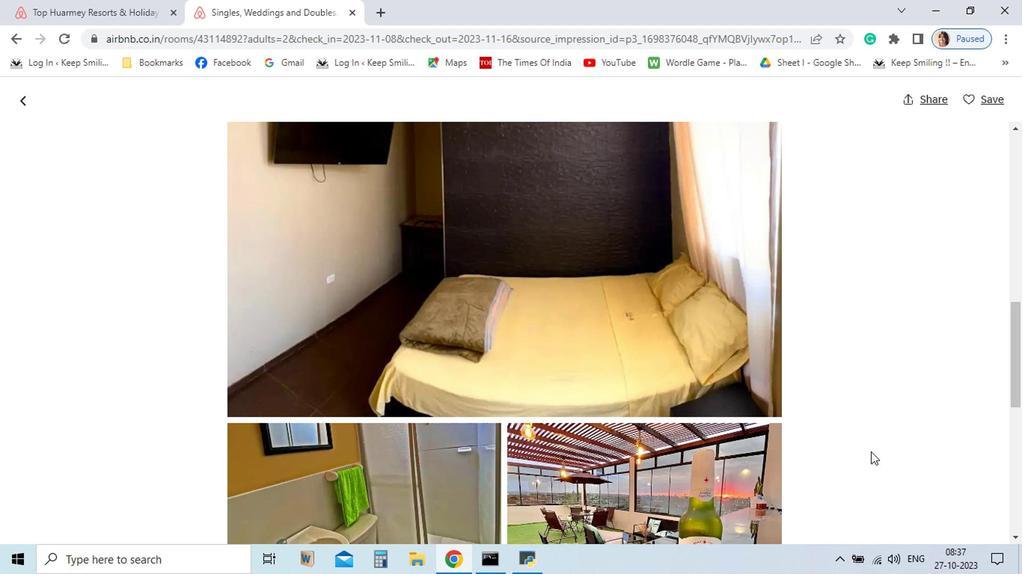 
Action: Mouse scrolled (768, 469) with delta (0, 0)
Screenshot: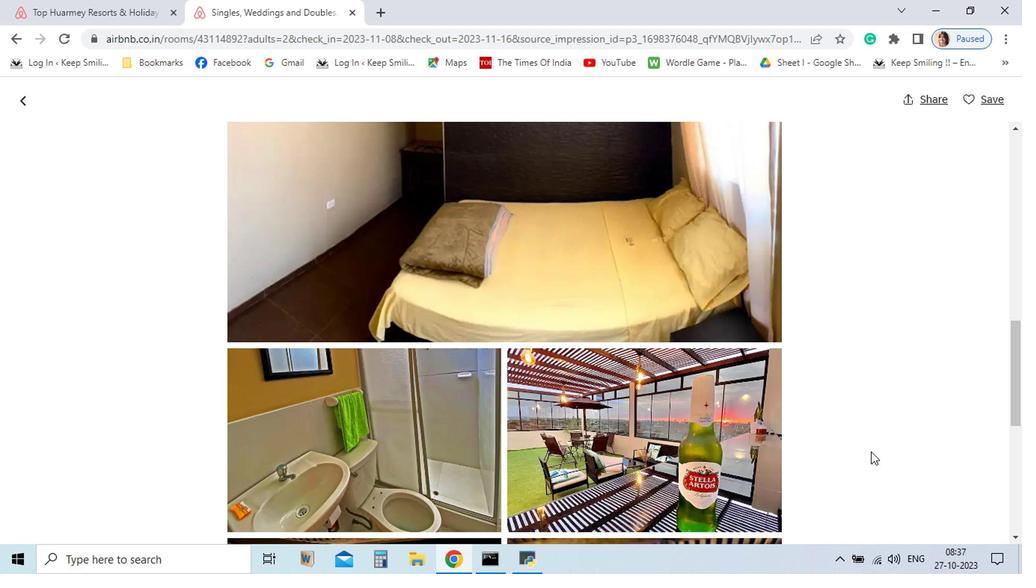 
Action: Mouse scrolled (768, 469) with delta (0, 0)
Screenshot: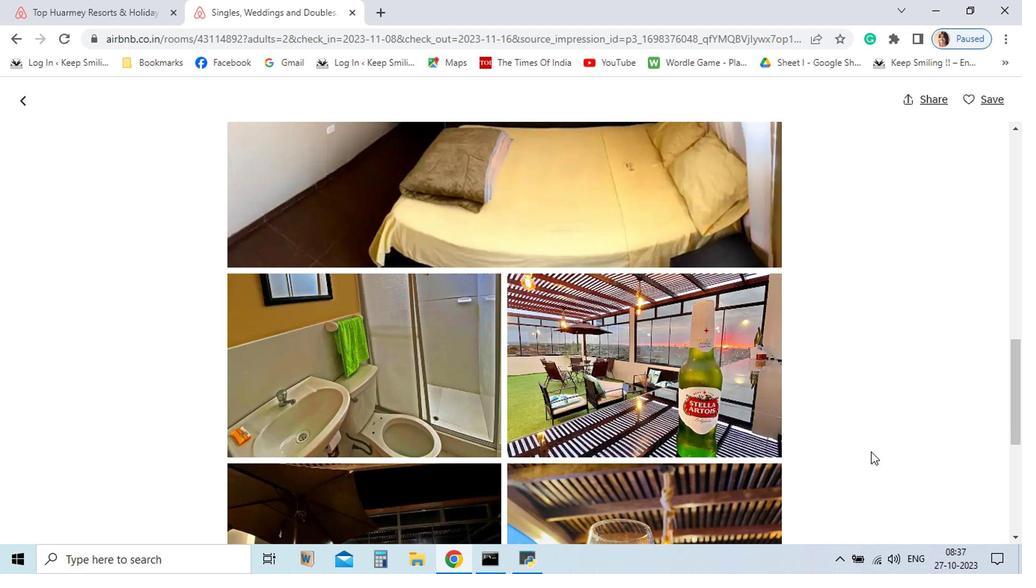 
Action: Mouse scrolled (768, 469) with delta (0, 0)
Screenshot: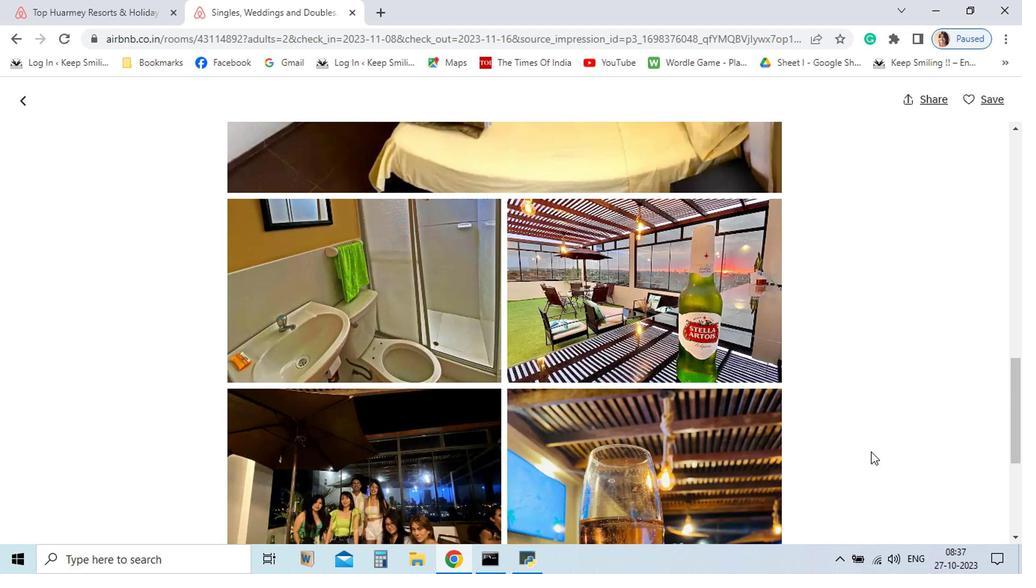 
Action: Mouse scrolled (768, 469) with delta (0, 0)
Screenshot: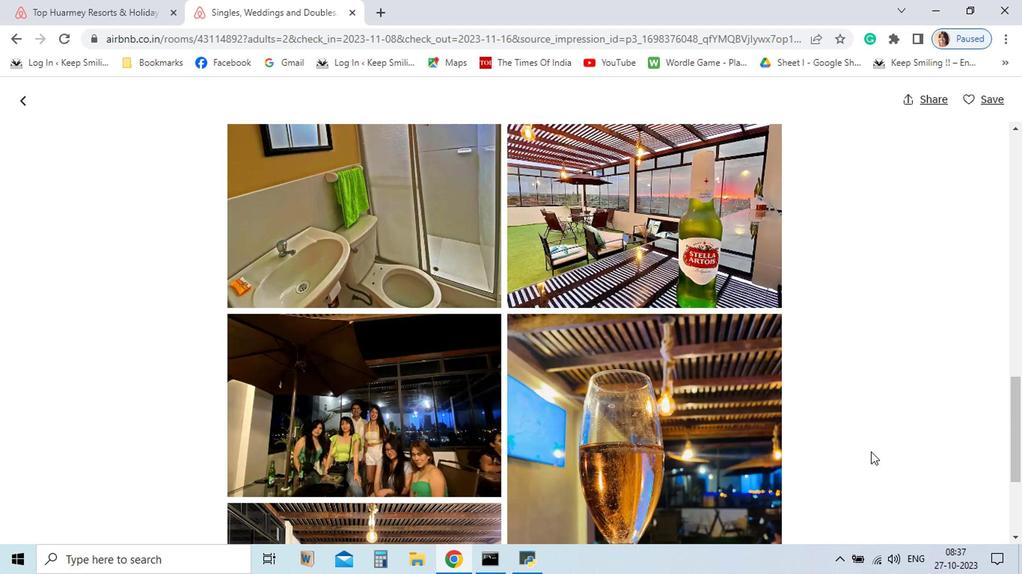 
Action: Mouse scrolled (768, 469) with delta (0, 0)
Screenshot: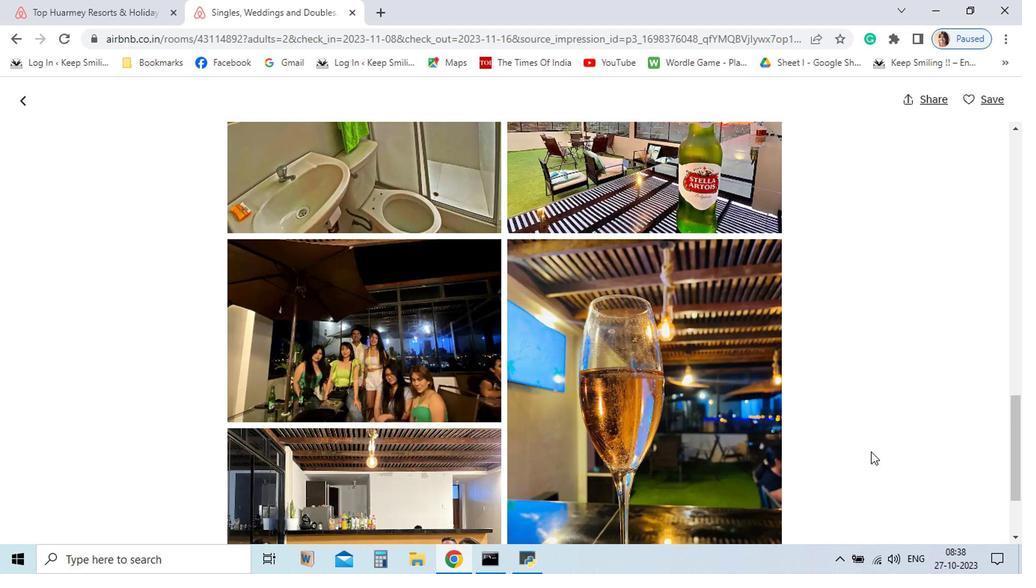 
Action: Mouse scrolled (768, 469) with delta (0, 0)
Screenshot: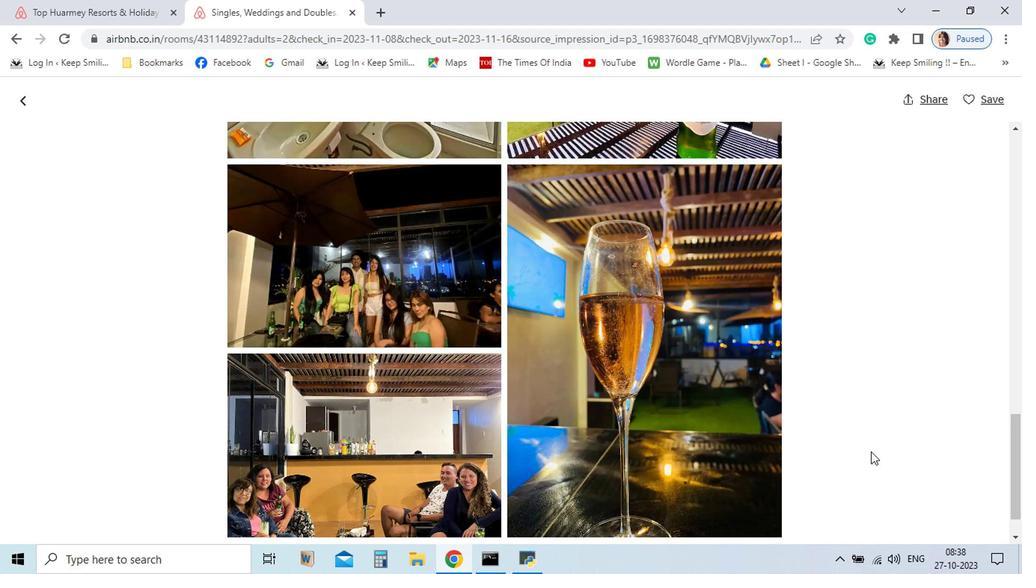 
Action: Mouse scrolled (768, 469) with delta (0, 0)
Screenshot: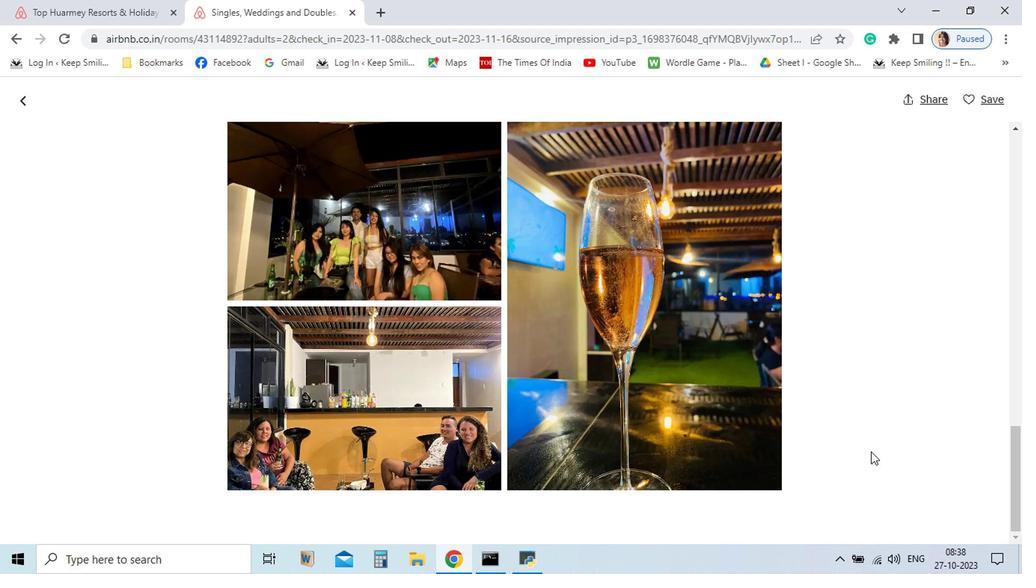
Action: Mouse moved to (768, 470)
Screenshot: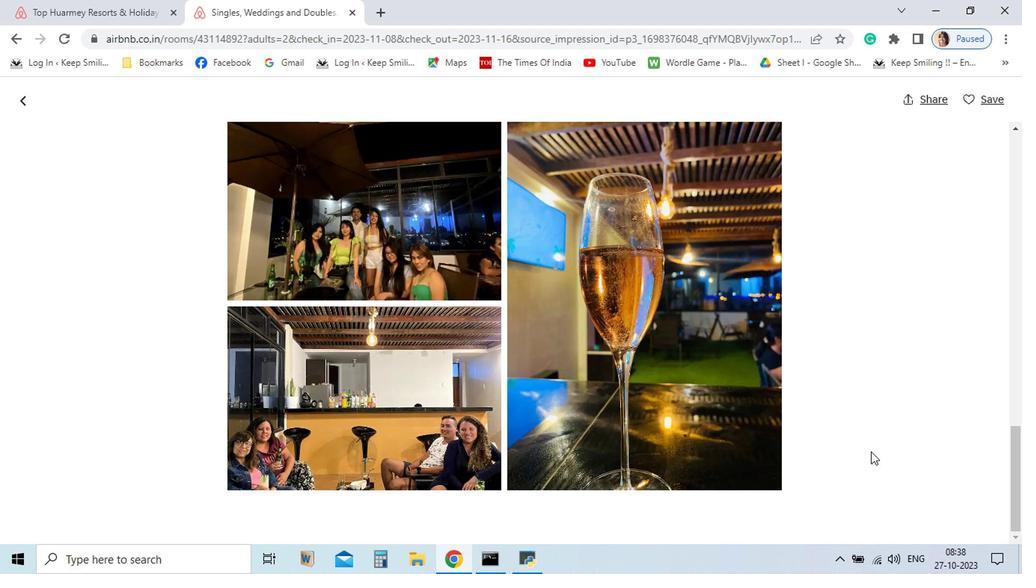 
Action: Mouse scrolled (768, 469) with delta (0, 0)
Screenshot: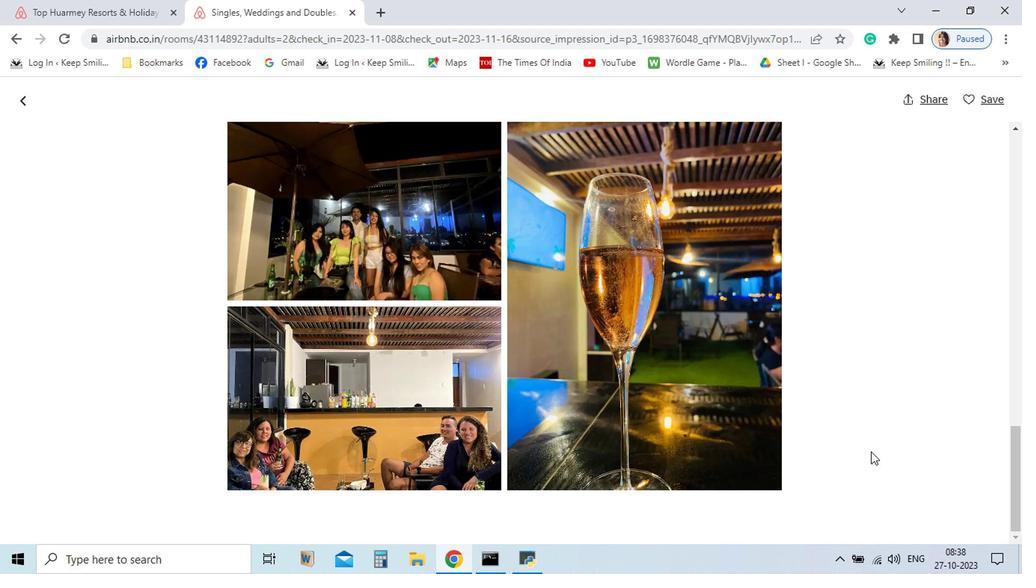 
Action: Mouse scrolled (768, 469) with delta (0, 0)
Screenshot: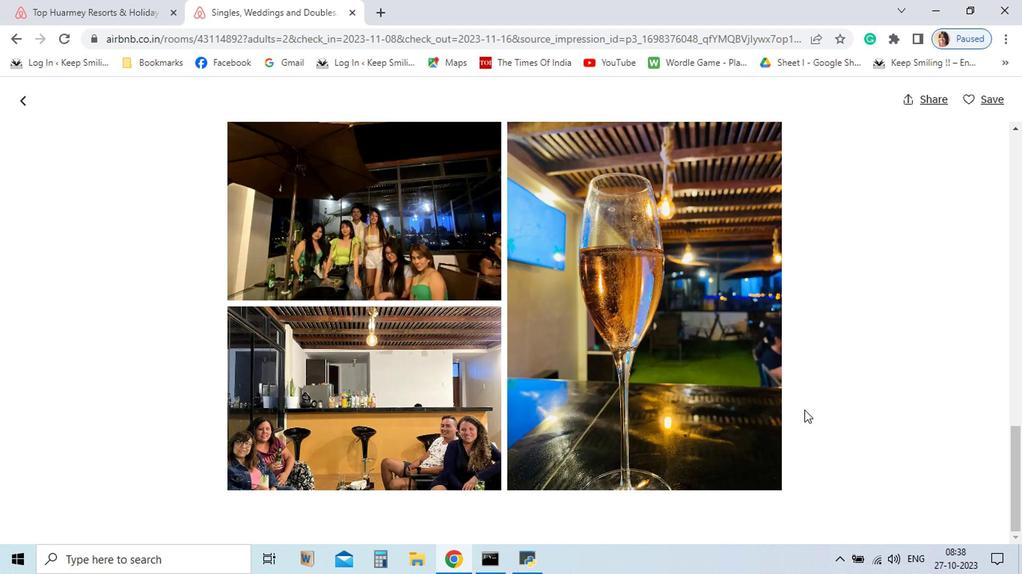 
Action: Mouse moved to (159, 219)
Screenshot: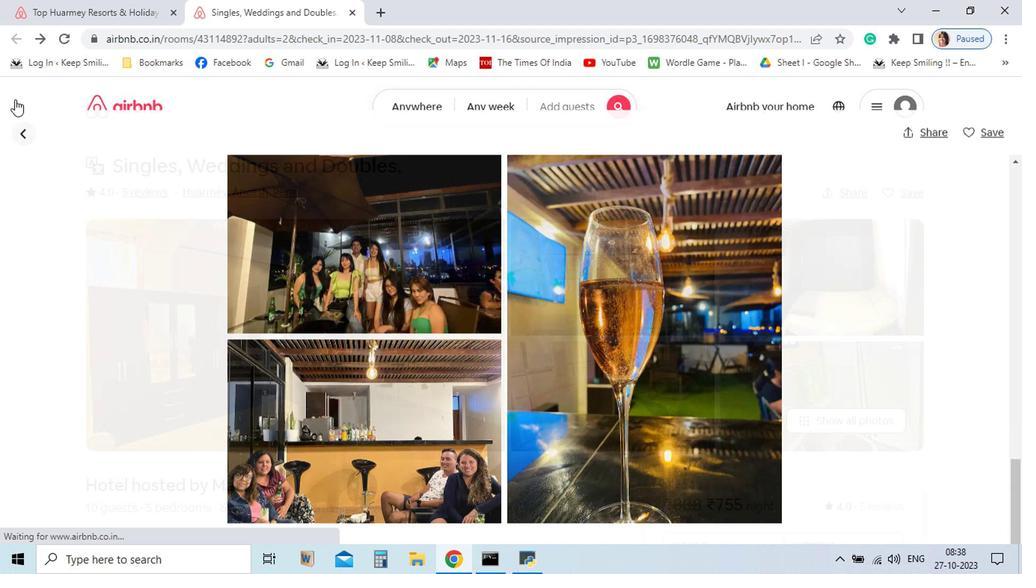 
Action: Mouse pressed left at (159, 219)
Screenshot: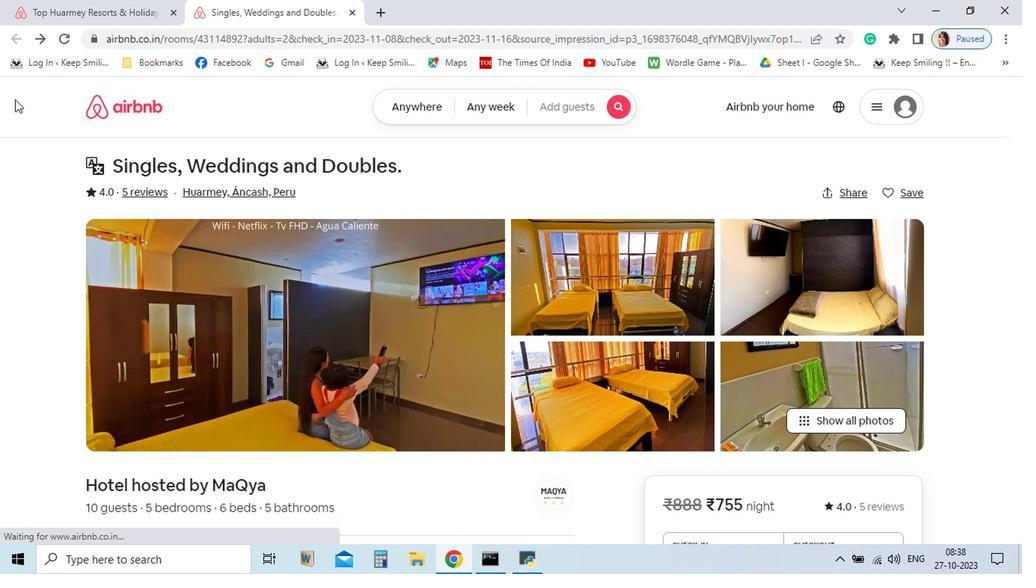 
Action: Mouse moved to (442, 498)
Screenshot: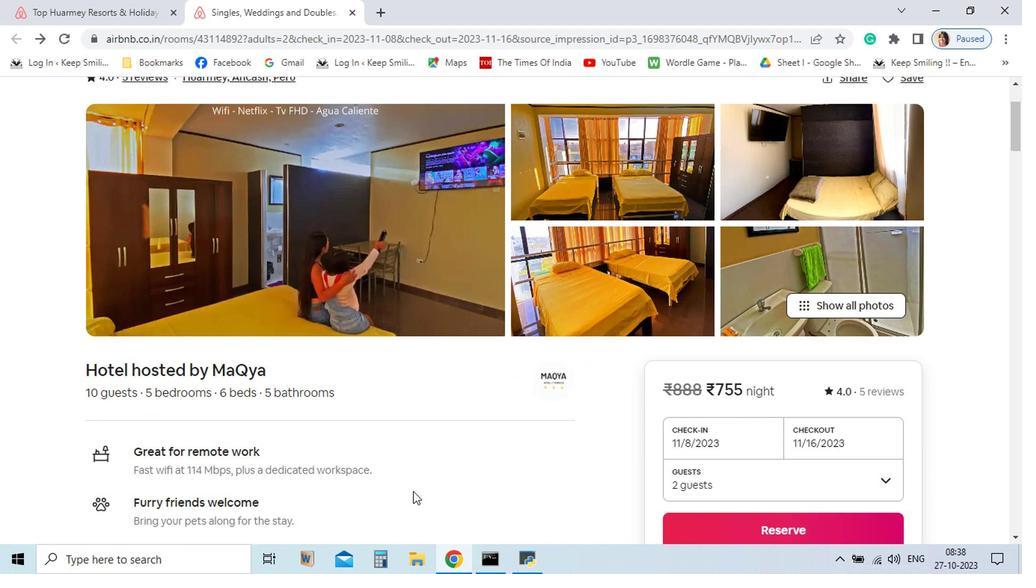 
Action: Mouse scrolled (442, 497) with delta (0, 0)
Screenshot: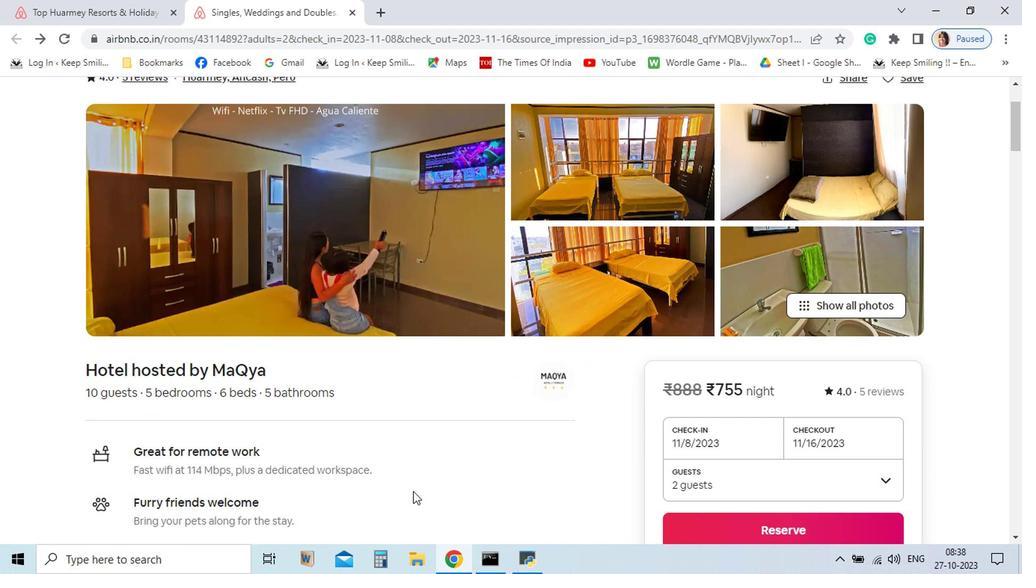 
Action: Mouse scrolled (442, 497) with delta (0, 0)
Screenshot: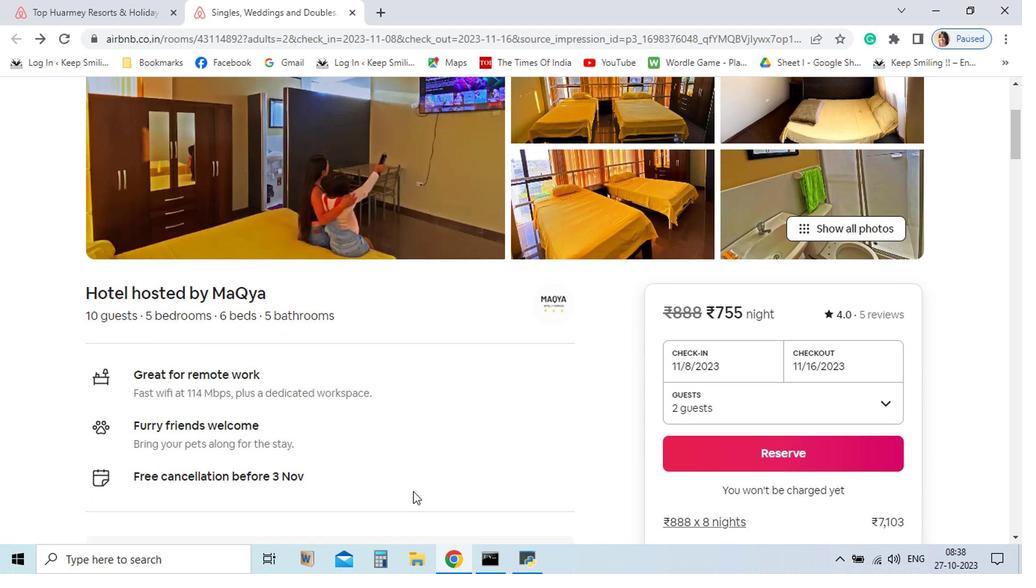 
Action: Mouse scrolled (442, 497) with delta (0, 0)
Screenshot: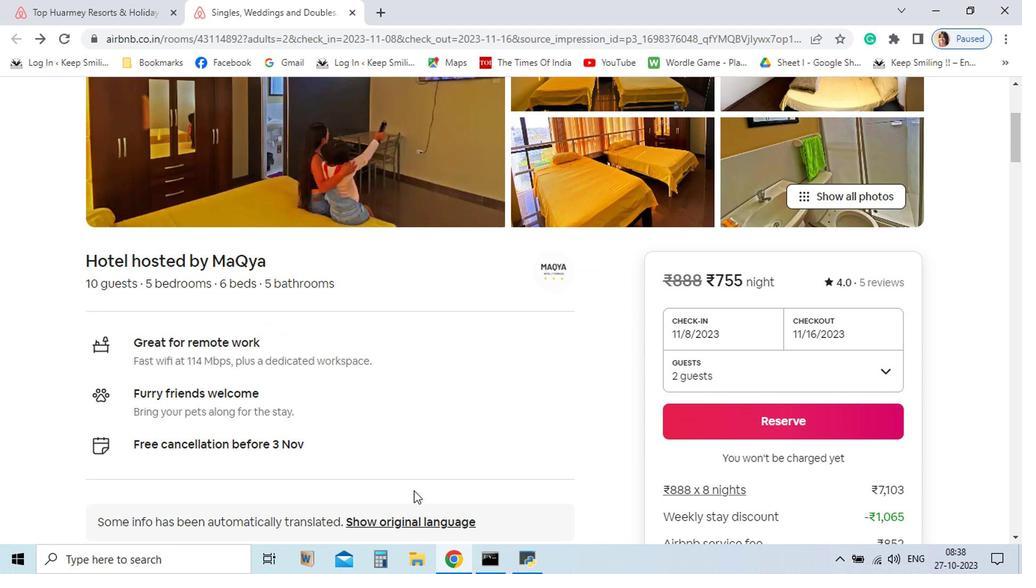 
Action: Mouse moved to (462, 471)
Screenshot: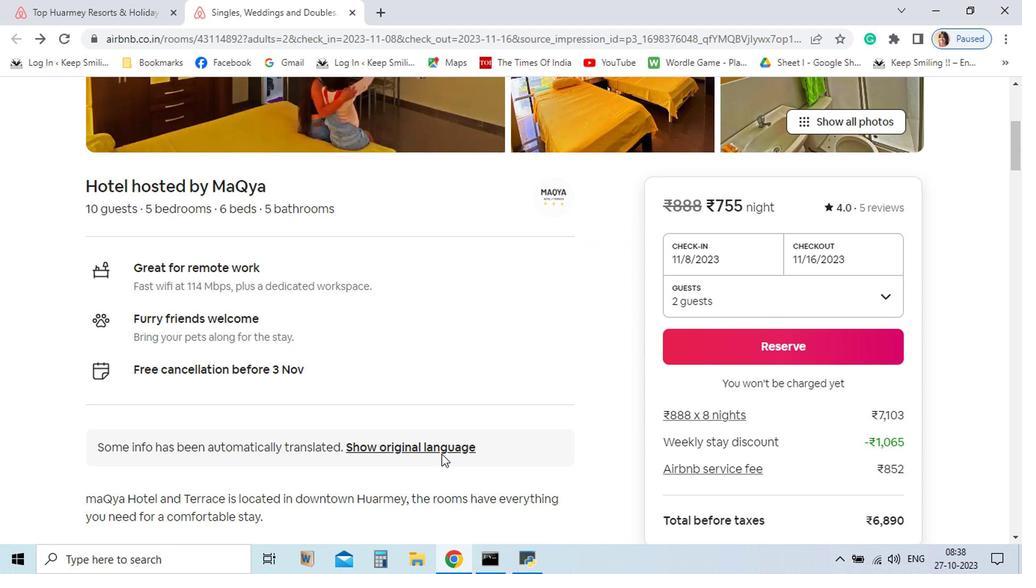 
Action: Mouse scrolled (462, 471) with delta (0, 0)
Screenshot: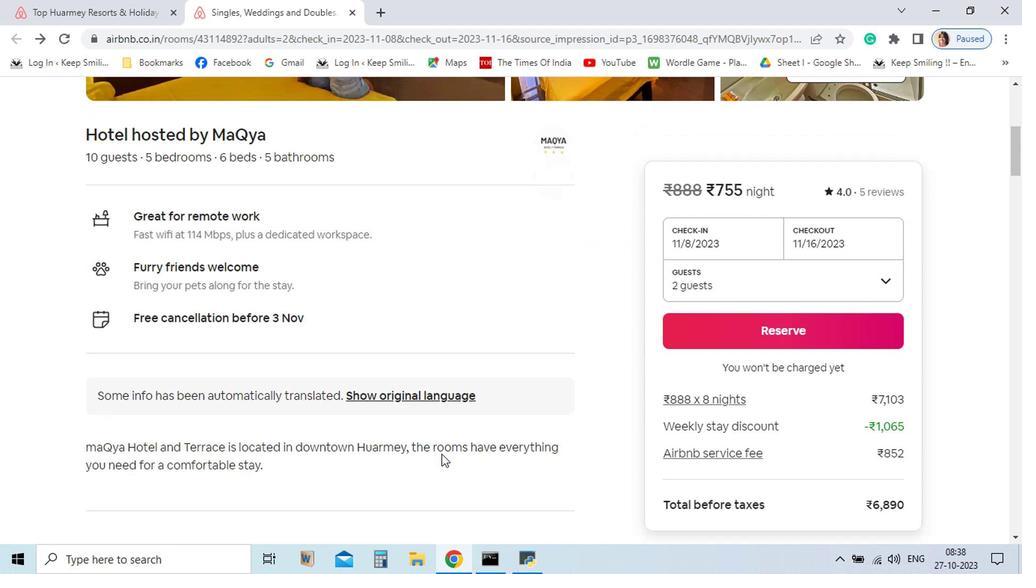 
Action: Mouse scrolled (462, 471) with delta (0, 0)
Screenshot: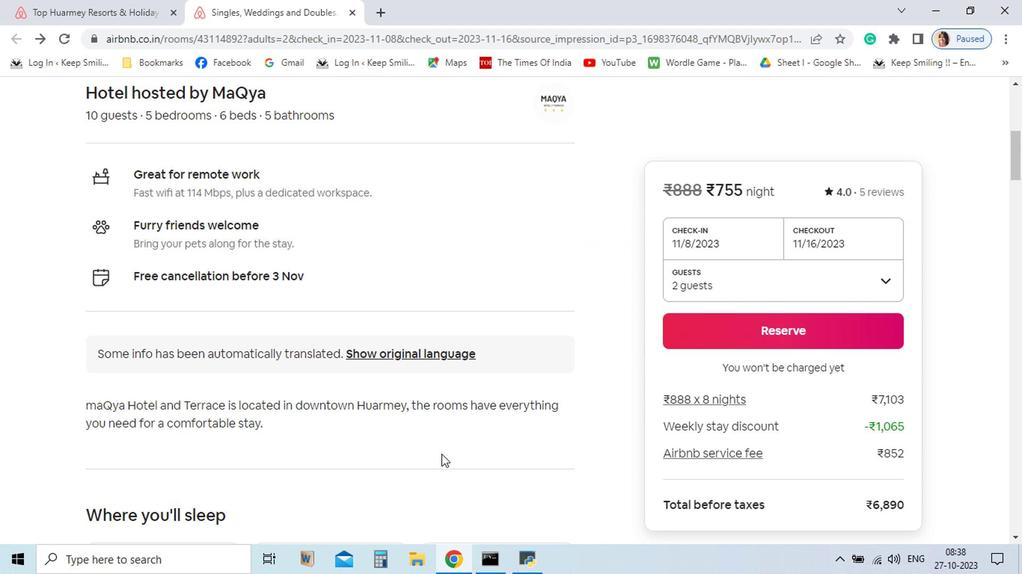 
Action: Mouse scrolled (462, 471) with delta (0, 0)
Screenshot: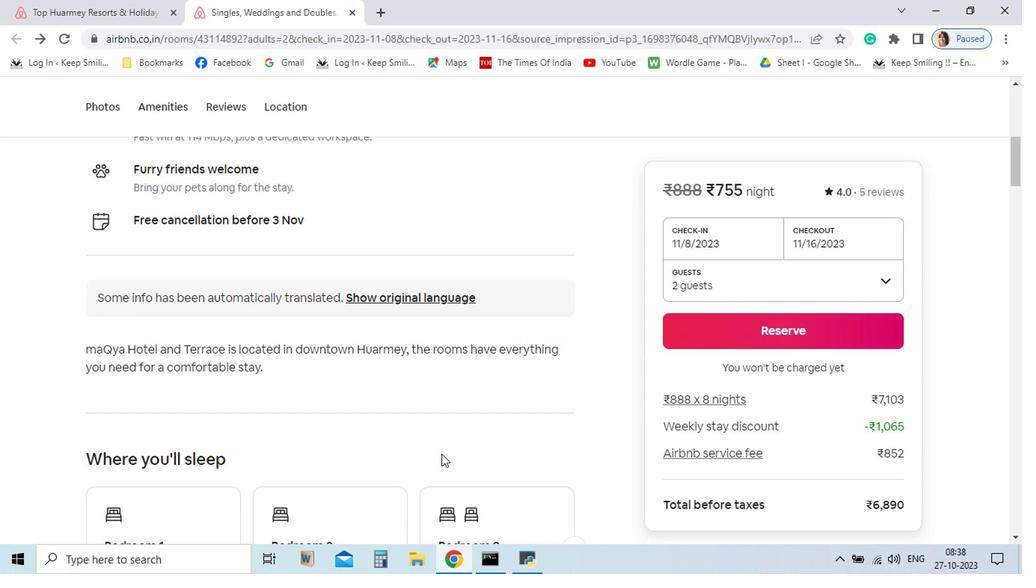 
Action: Mouse moved to (586, 481)
Screenshot: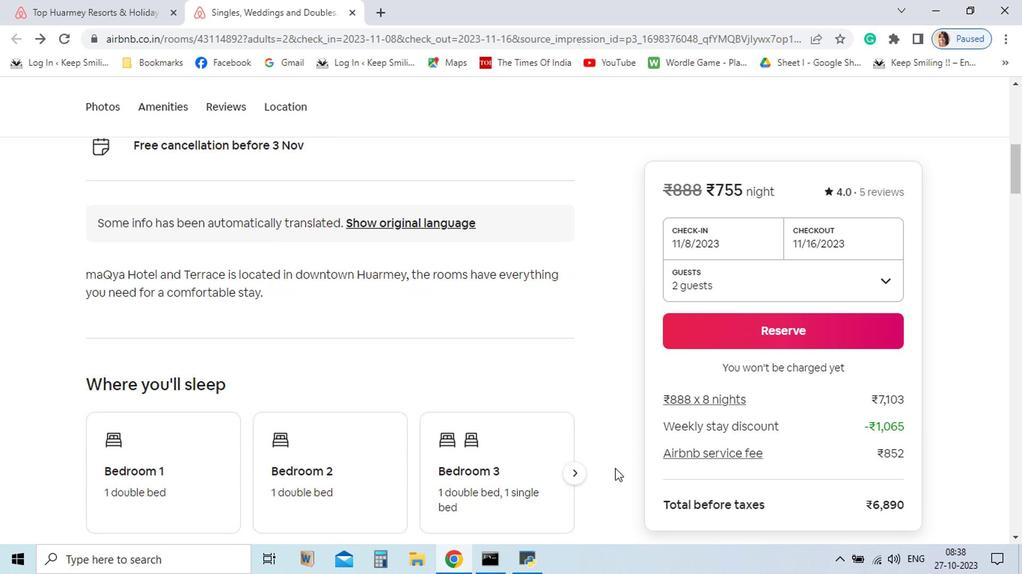
Action: Mouse scrolled (586, 481) with delta (0, 0)
Screenshot: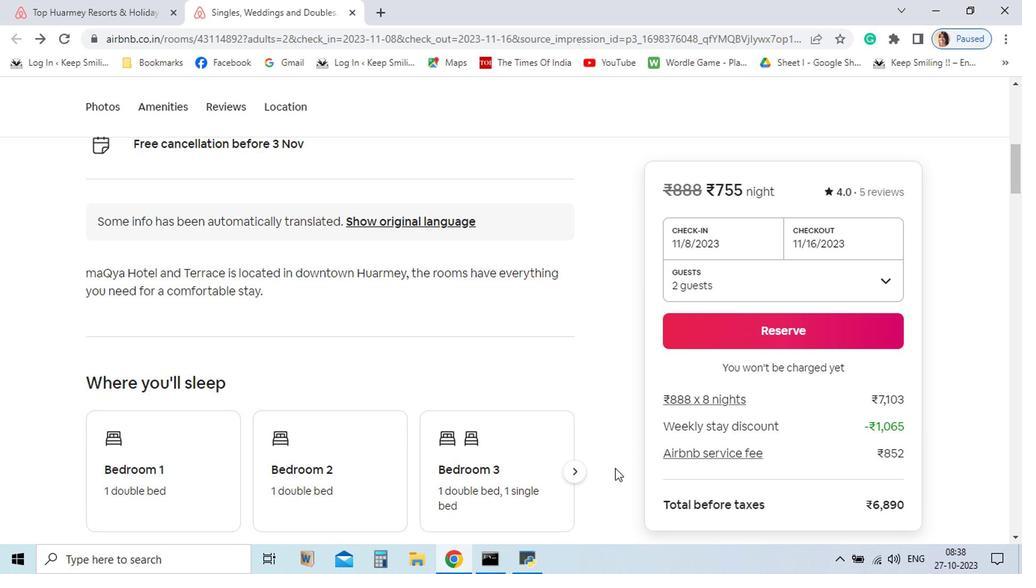 
Action: Mouse scrolled (586, 481) with delta (0, 0)
Screenshot: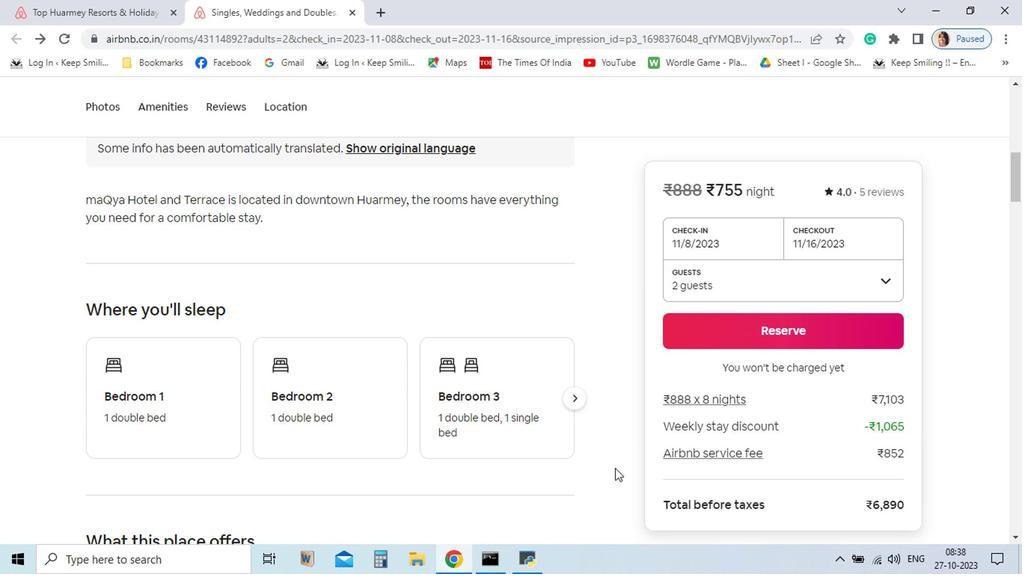 
Action: Mouse scrolled (586, 481) with delta (0, 0)
Screenshot: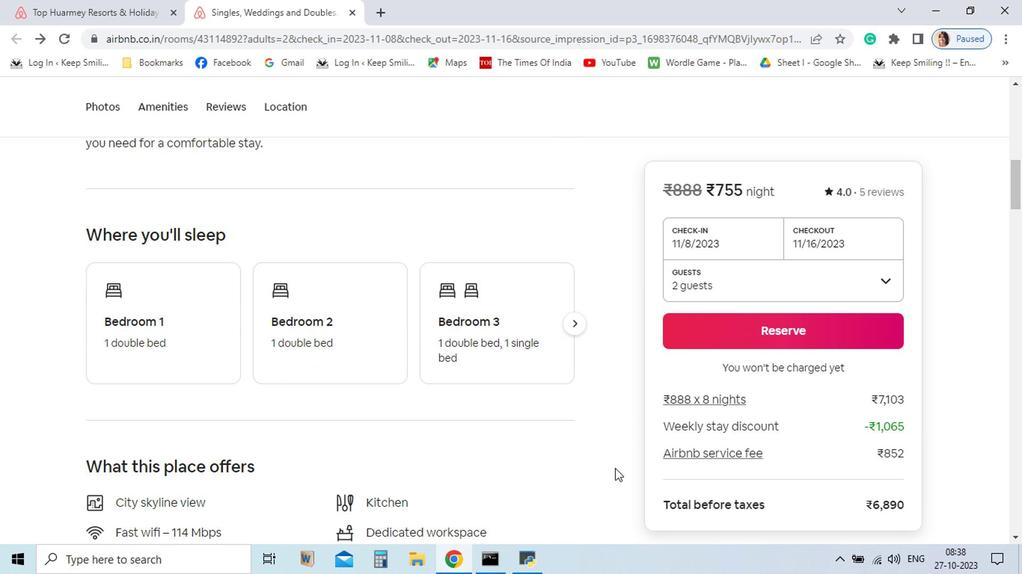 
Action: Mouse moved to (557, 380)
Screenshot: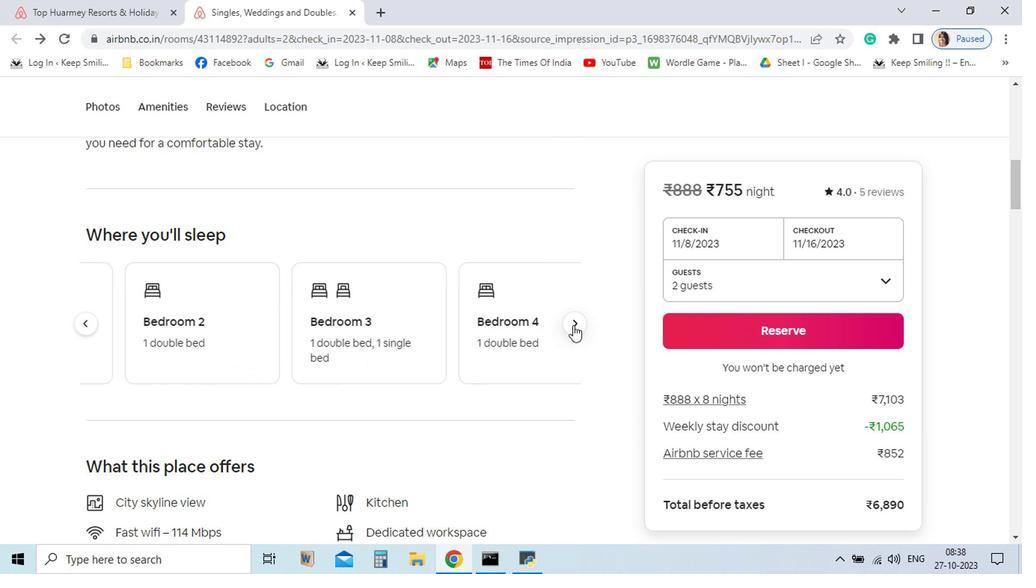 
Action: Mouse pressed left at (557, 380)
Screenshot: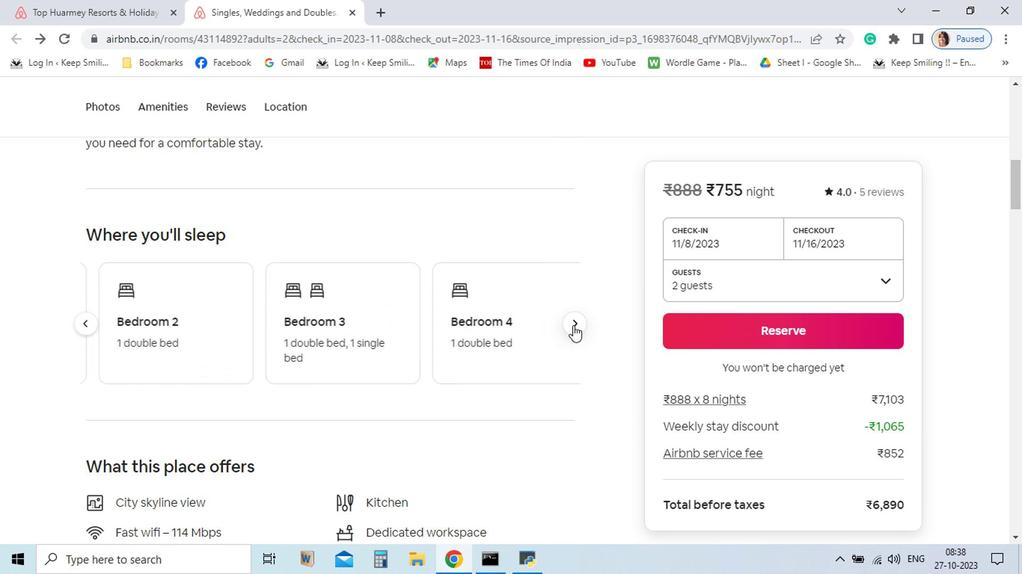
Action: Mouse moved to (557, 379)
Screenshot: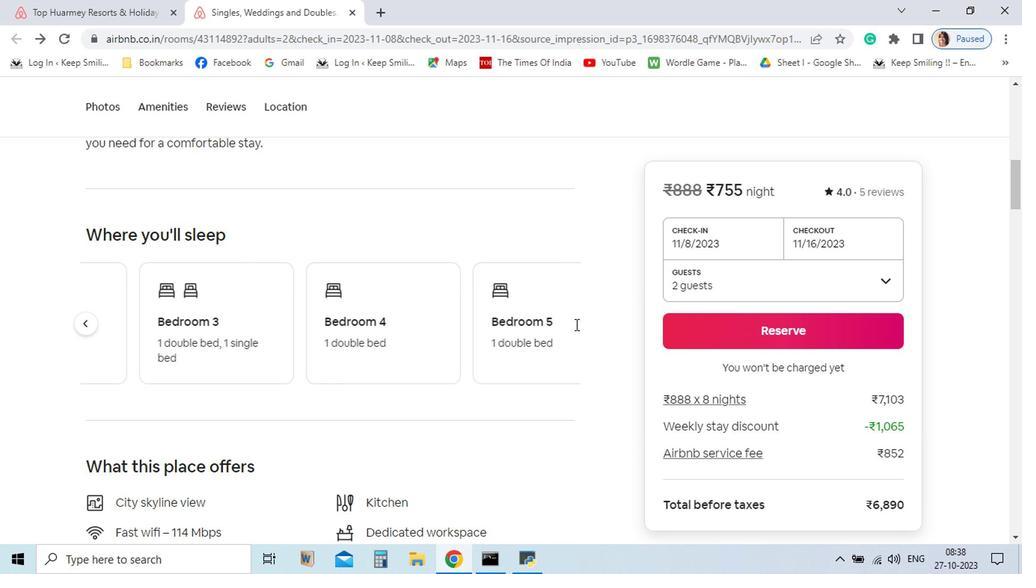
Action: Mouse pressed left at (557, 379)
Screenshot: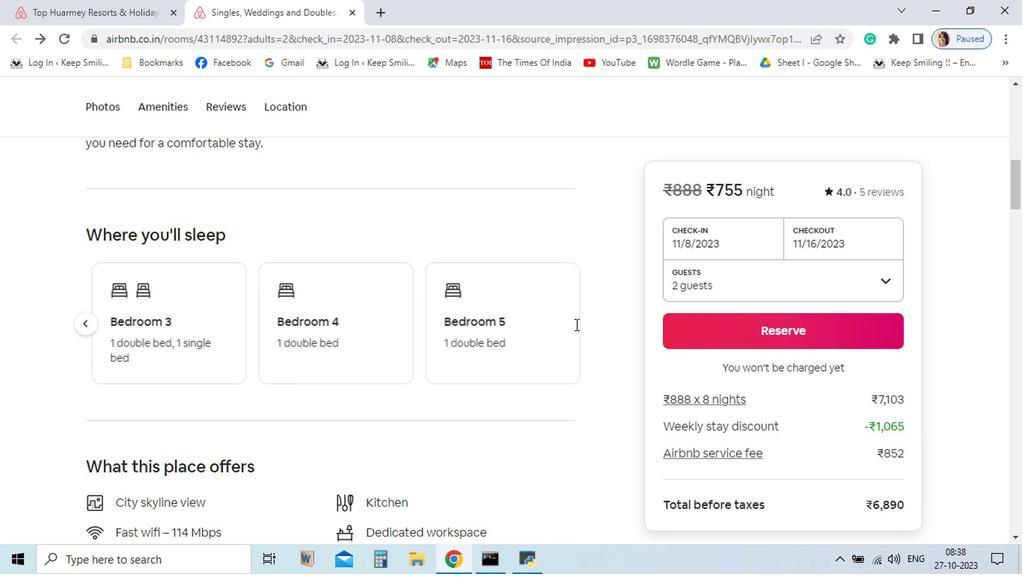 
Action: Mouse moved to (522, 480)
Screenshot: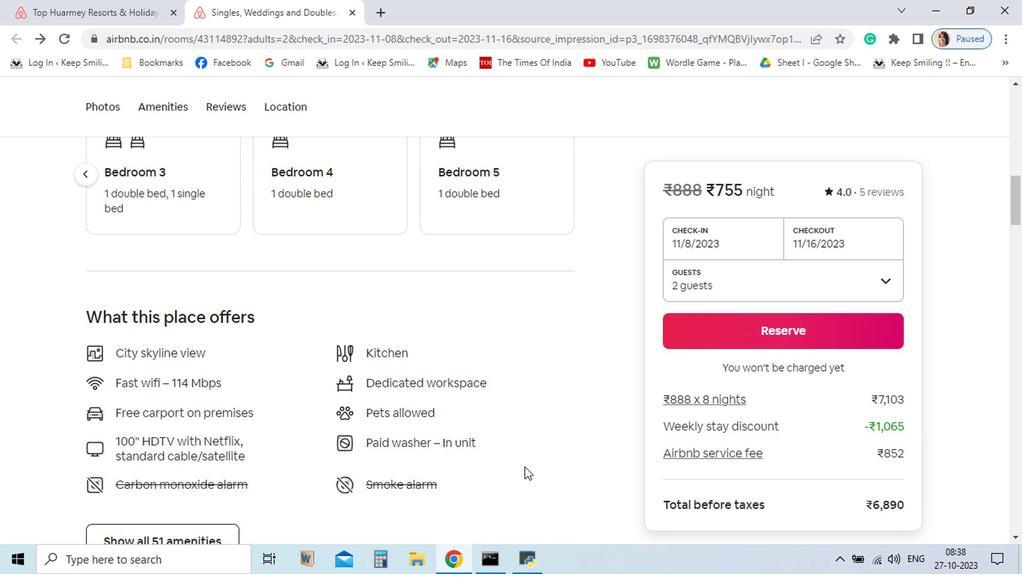 
Action: Mouse scrolled (522, 479) with delta (0, 0)
Screenshot: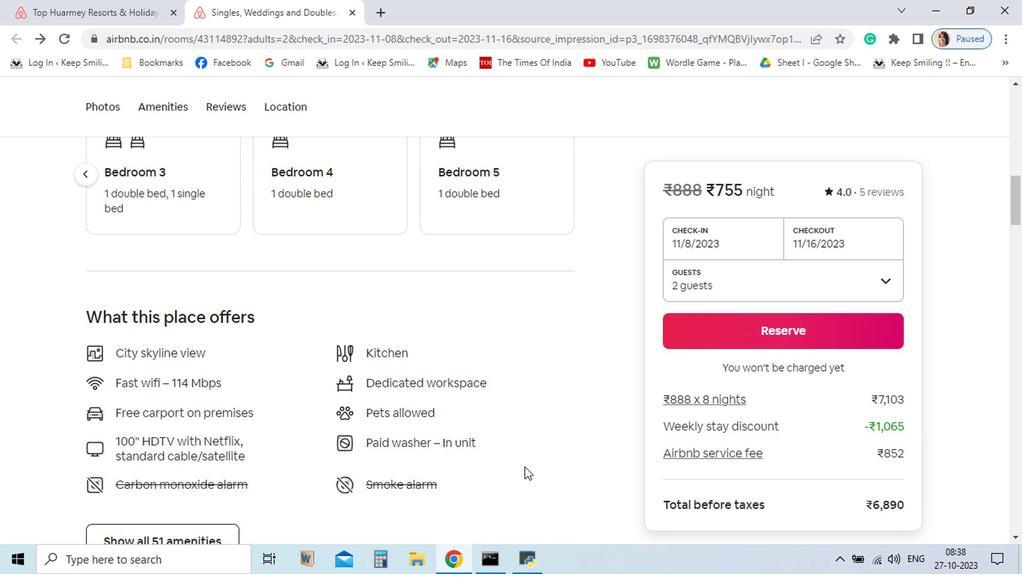 
Action: Mouse moved to (521, 480)
Screenshot: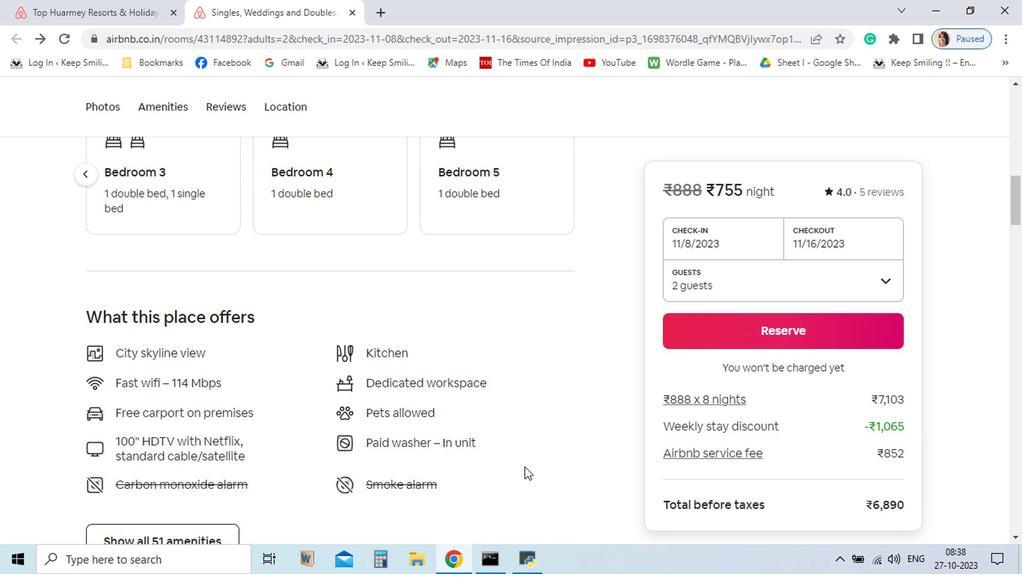 
Action: Mouse scrolled (521, 480) with delta (0, 0)
Screenshot: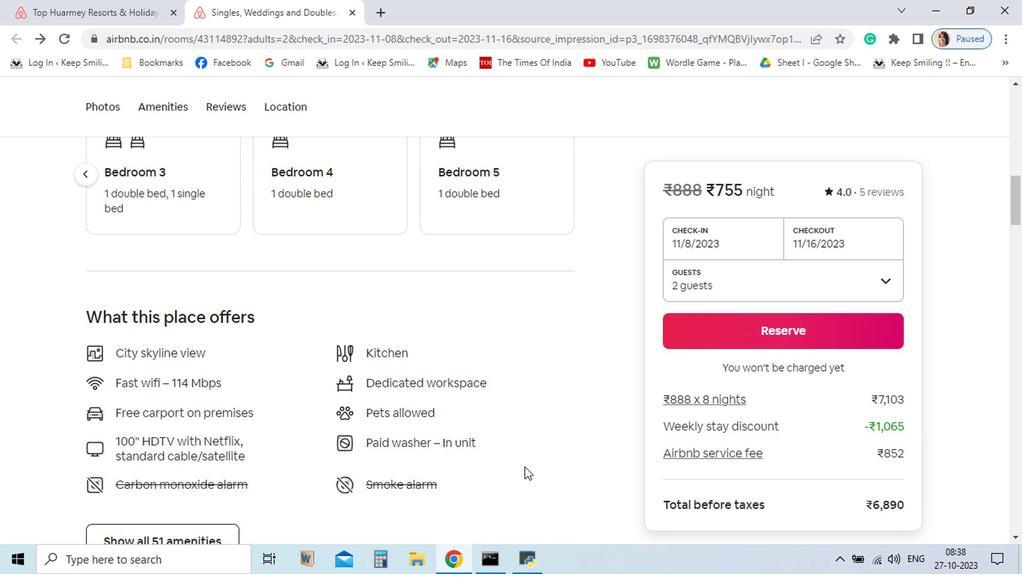 
Action: Mouse moved to (523, 483)
Screenshot: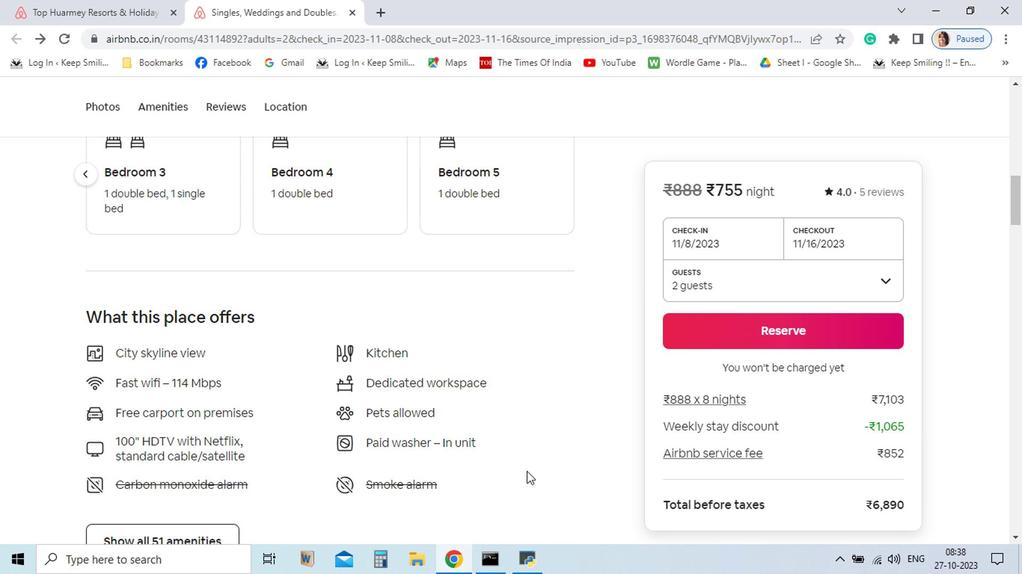 
Action: Mouse scrolled (523, 483) with delta (0, 0)
Screenshot: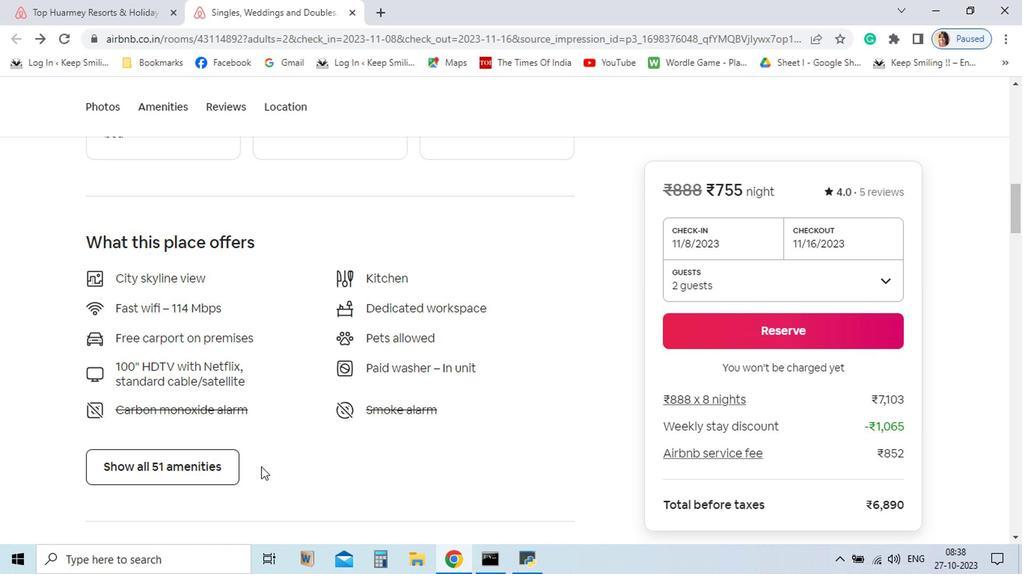 
Action: Mouse moved to (256, 483)
Screenshot: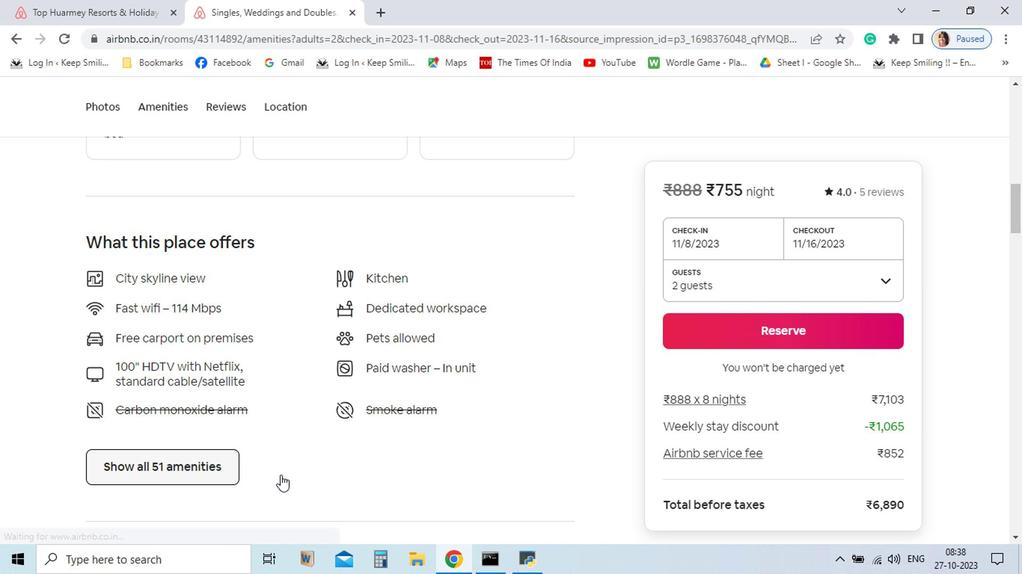 
Action: Mouse pressed left at (256, 483)
Screenshot: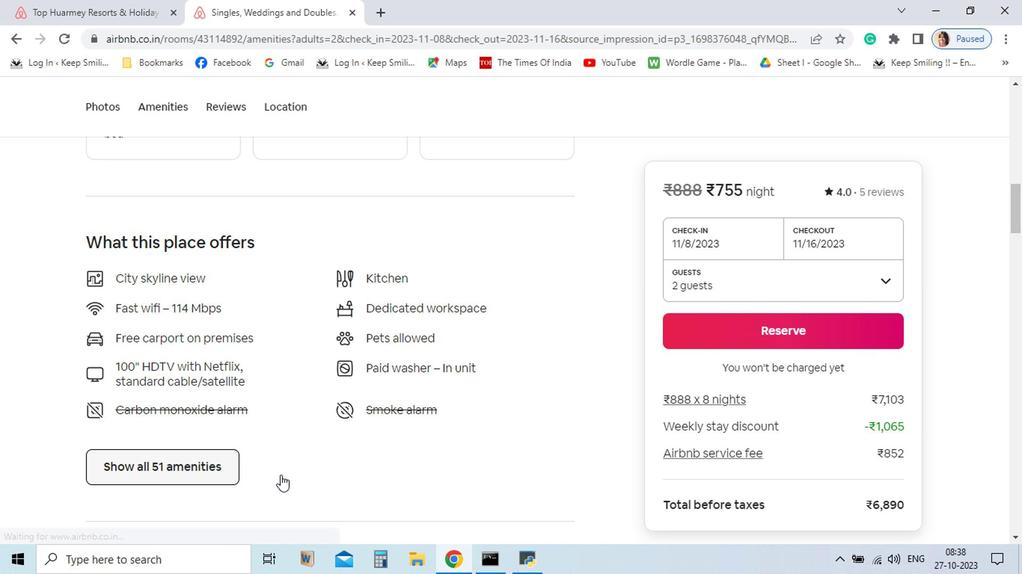 
Action: Mouse moved to (714, 508)
Screenshot: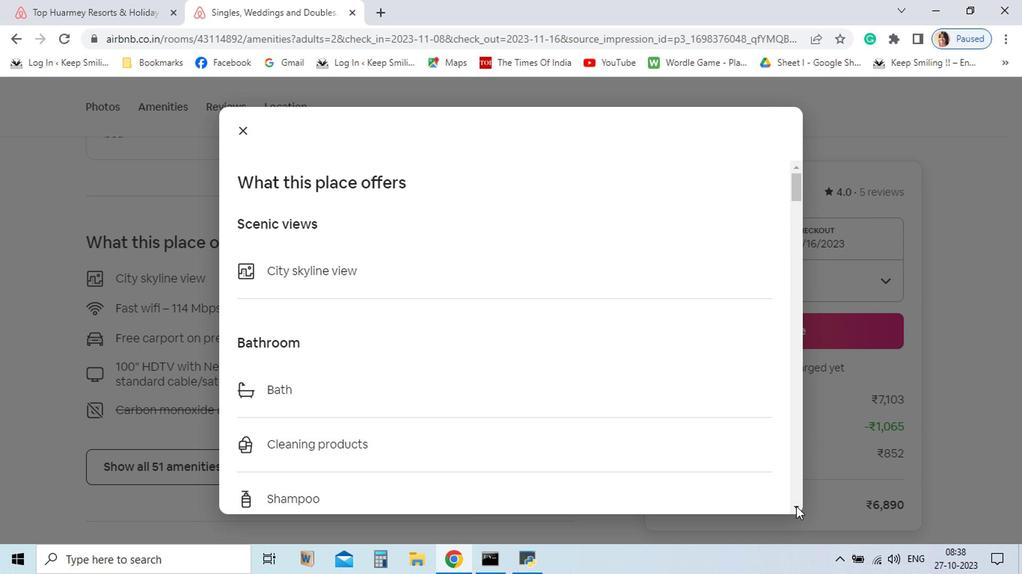 
Action: Mouse pressed left at (714, 508)
Screenshot: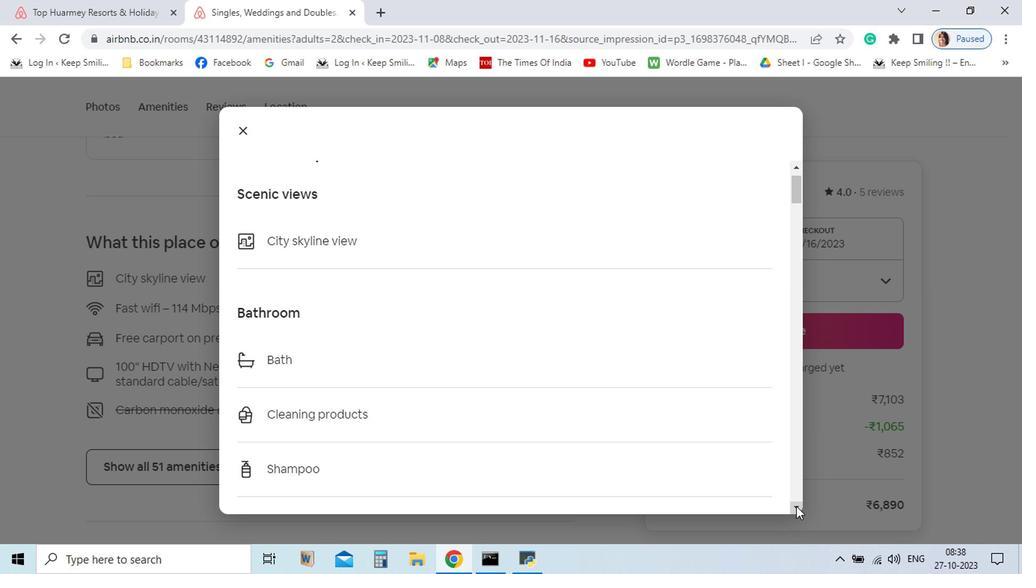 
Action: Mouse pressed left at (714, 508)
Screenshot: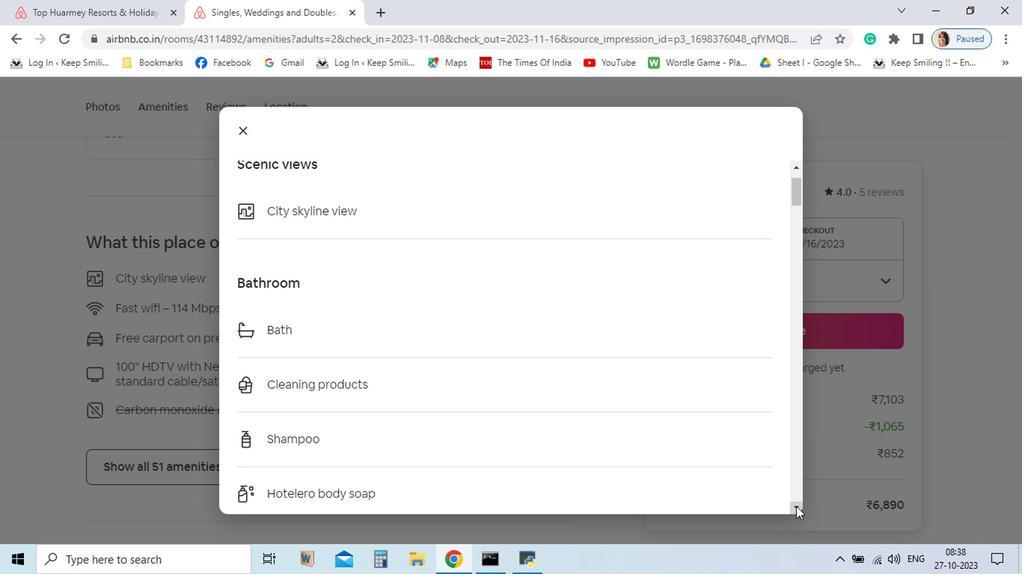 
Action: Mouse pressed left at (714, 508)
Screenshot: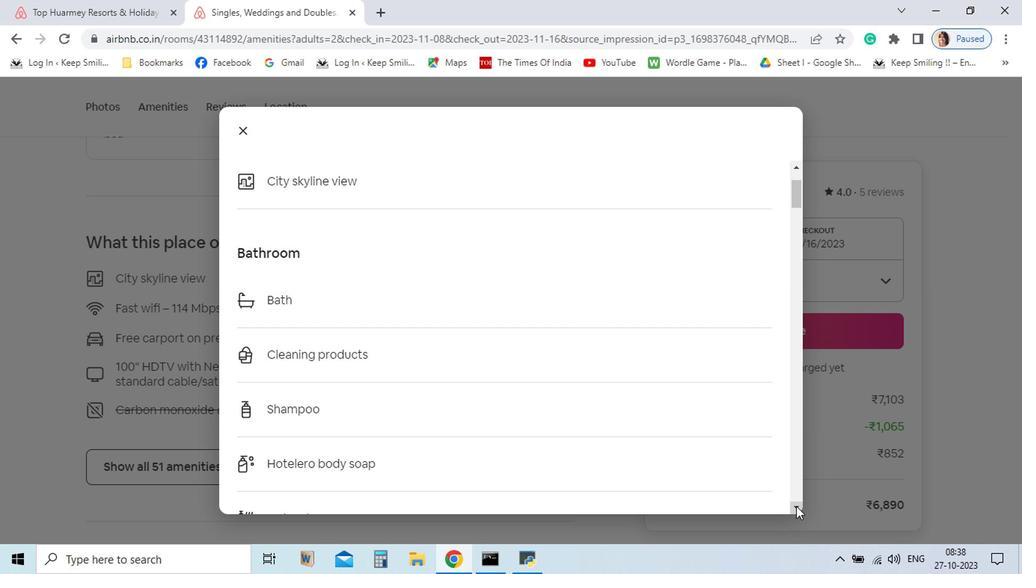 
Action: Mouse pressed left at (714, 508)
Screenshot: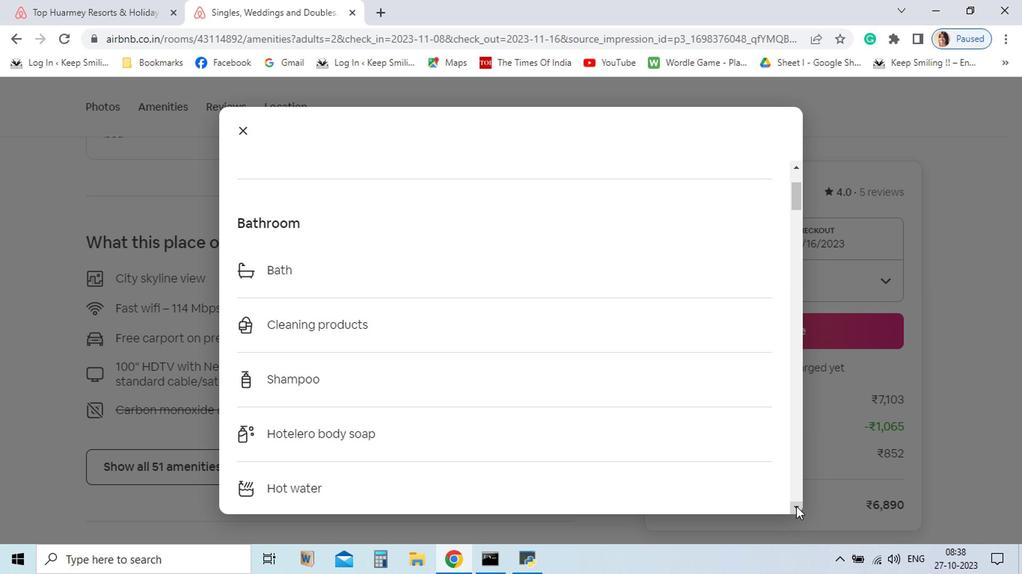 
Action: Mouse pressed left at (714, 508)
Screenshot: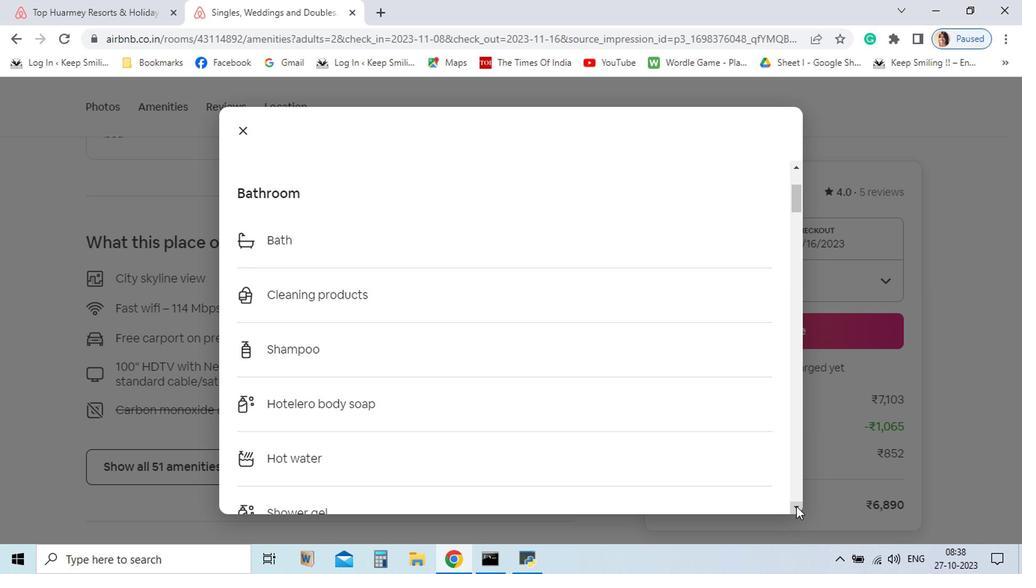 
Action: Mouse pressed left at (714, 508)
Screenshot: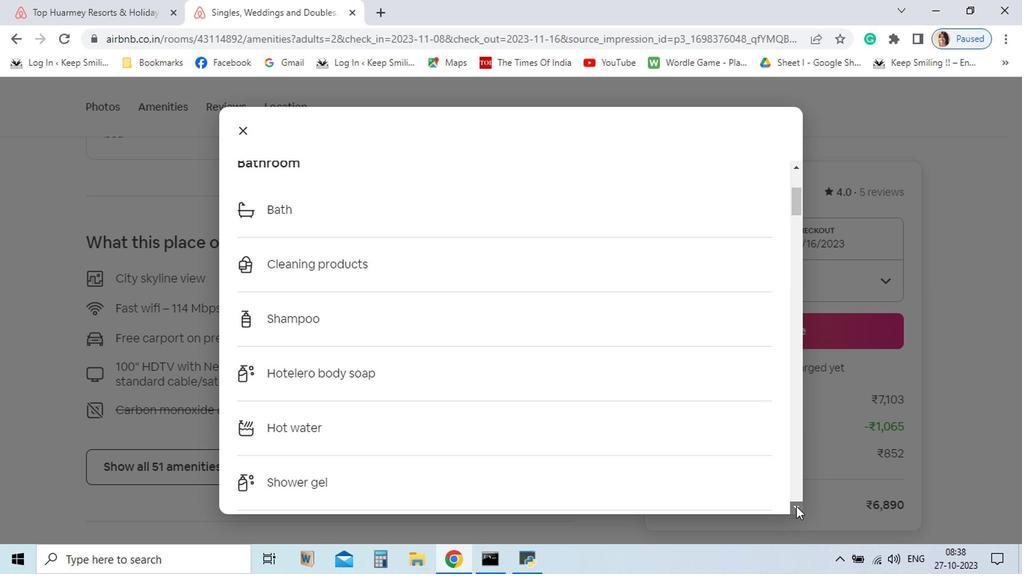 
Action: Mouse pressed left at (714, 508)
Screenshot: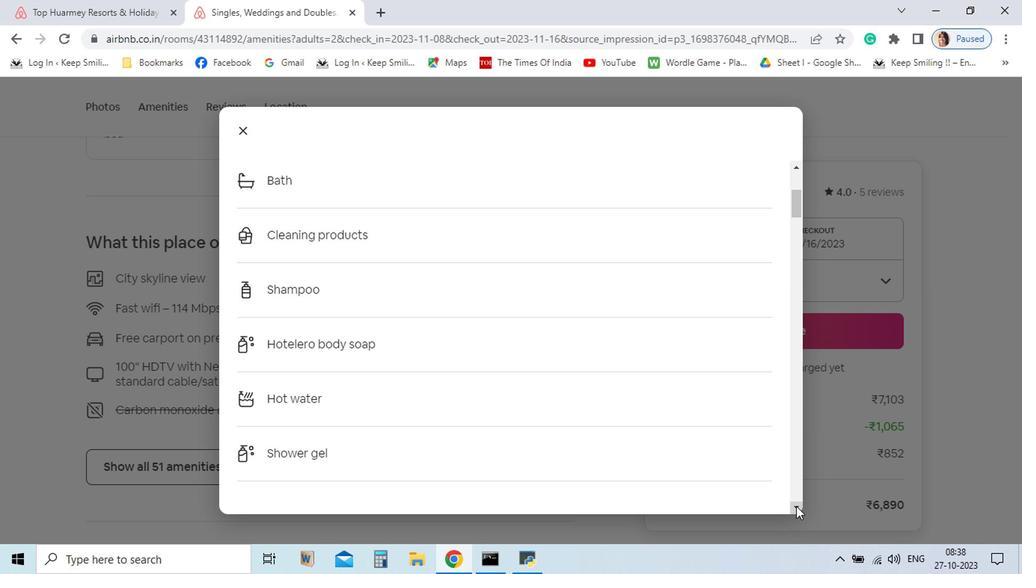 
Action: Mouse pressed left at (714, 508)
Screenshot: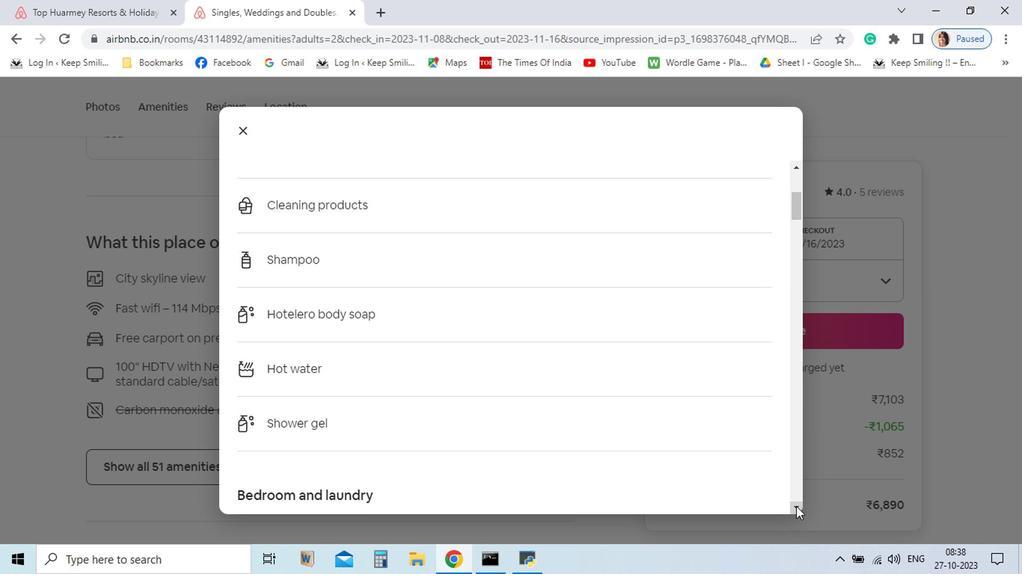 
Action: Mouse moved to (714, 507)
Screenshot: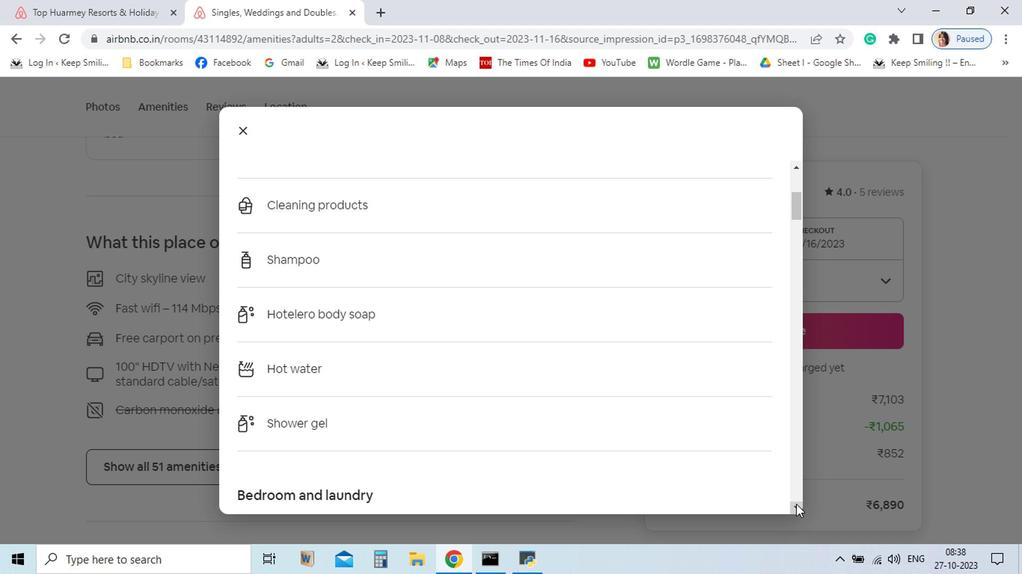 
Action: Mouse pressed left at (714, 507)
Screenshot: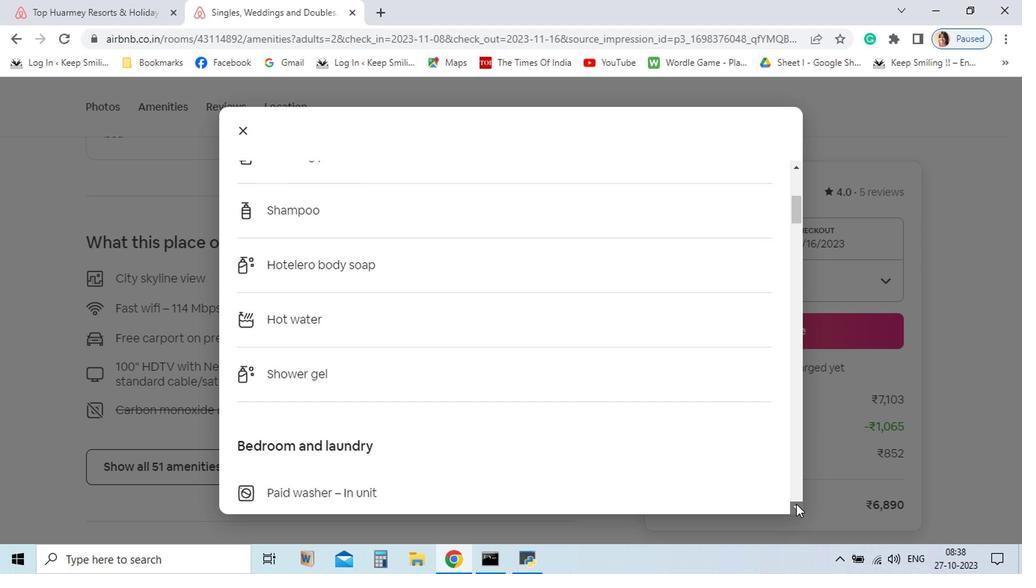 
Action: Mouse pressed left at (714, 507)
Screenshot: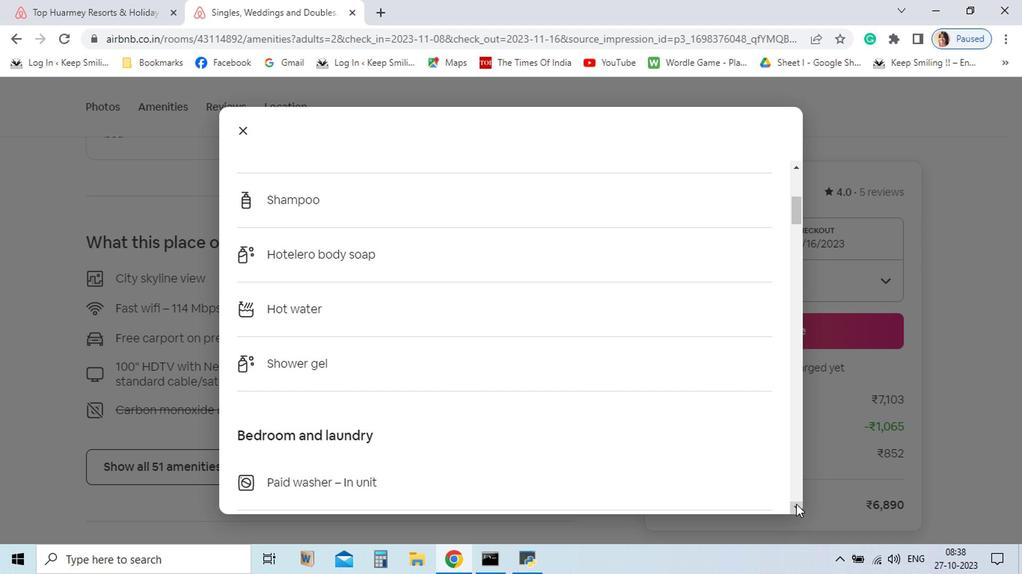 
Action: Mouse pressed left at (714, 507)
Screenshot: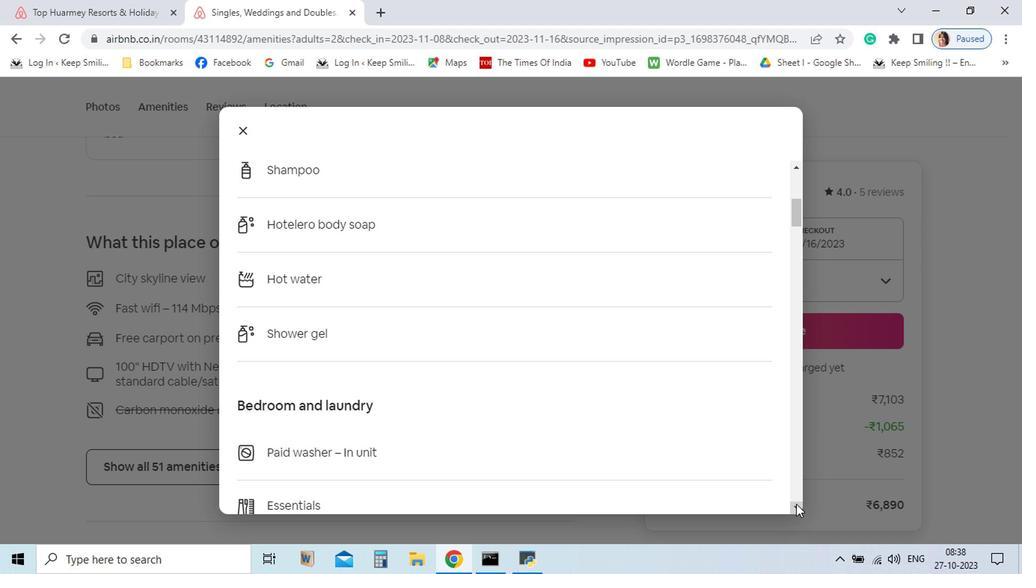 
Action: Mouse pressed left at (714, 507)
Screenshot: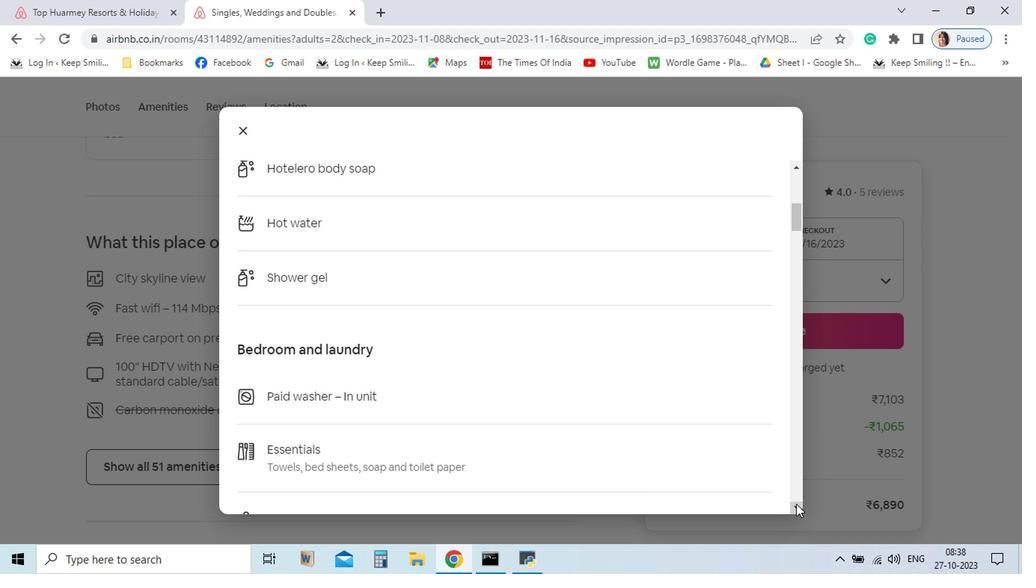 
Action: Mouse pressed left at (714, 507)
Screenshot: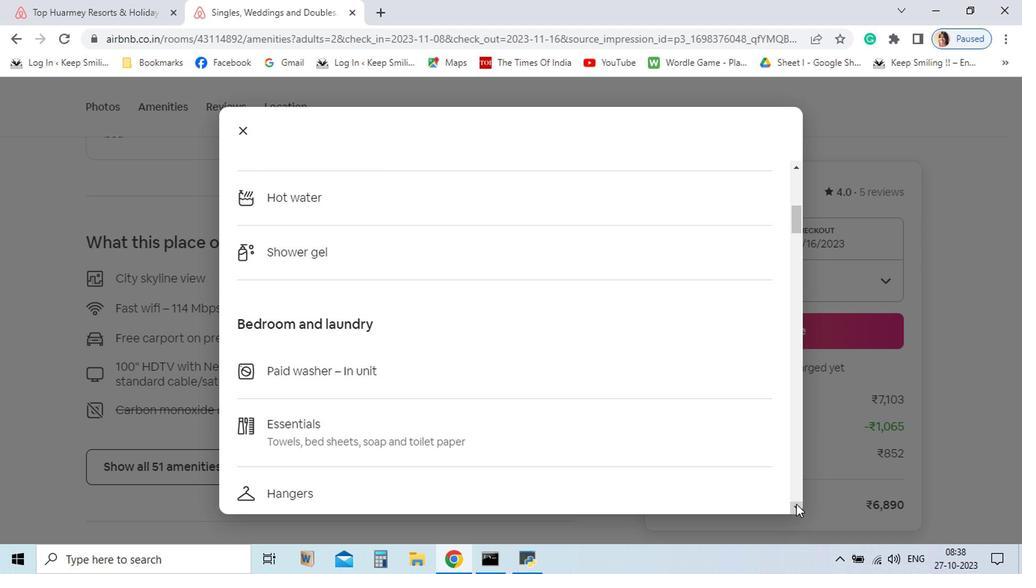 
Action: Mouse pressed left at (714, 507)
Screenshot: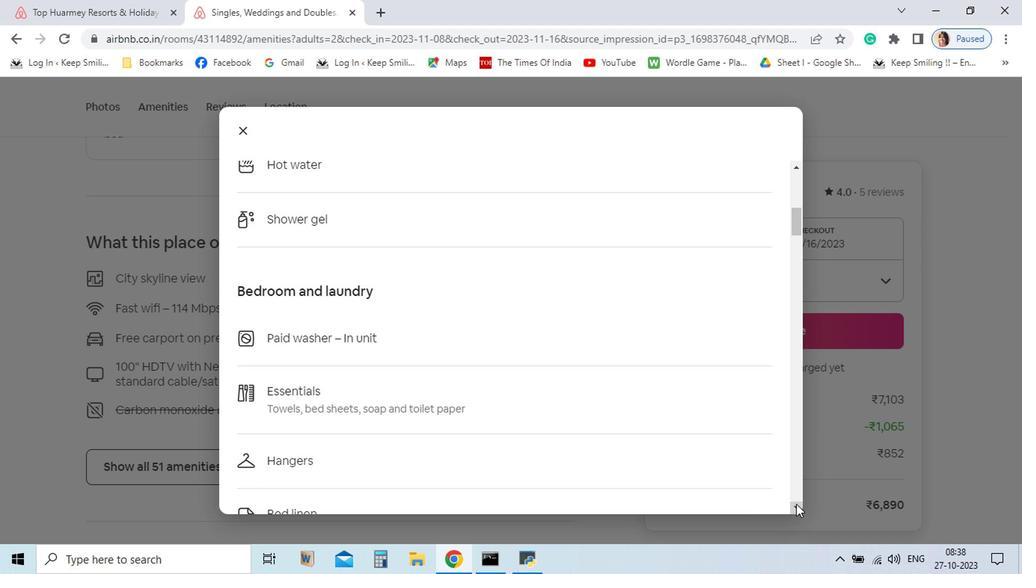 
Action: Mouse pressed left at (714, 507)
Screenshot: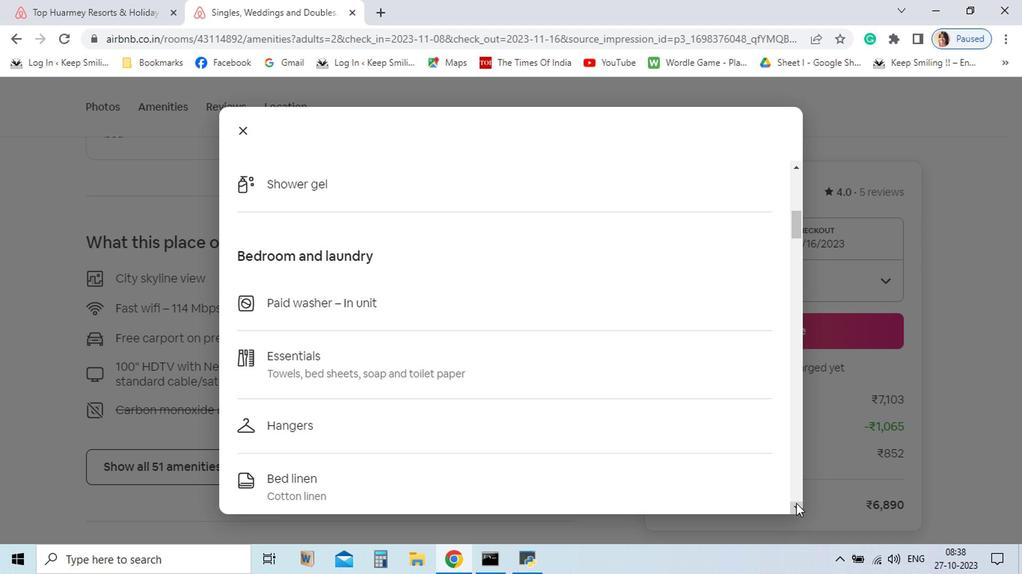 
Action: Mouse moved to (714, 506)
Screenshot: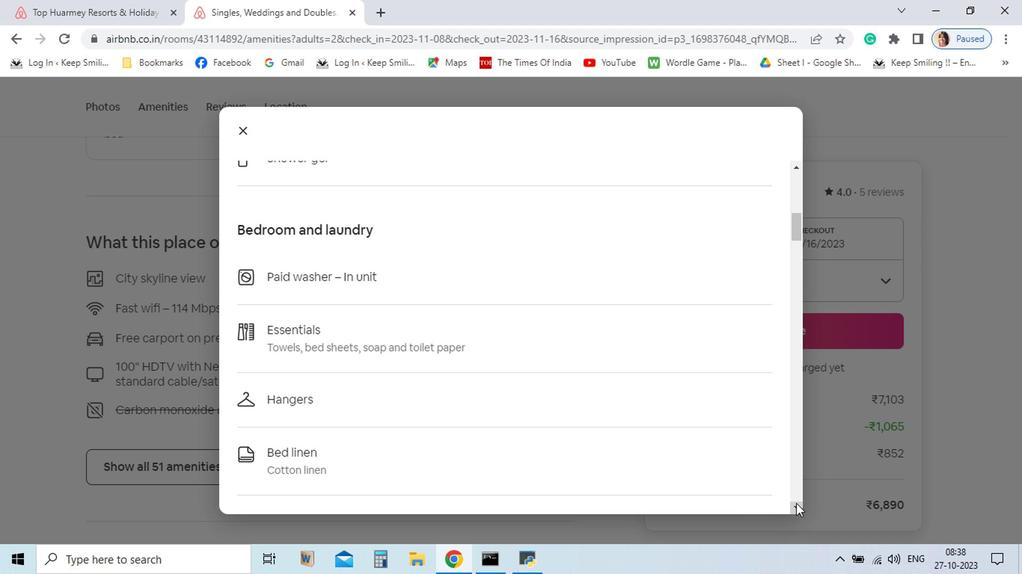 
Action: Mouse pressed left at (714, 506)
Screenshot: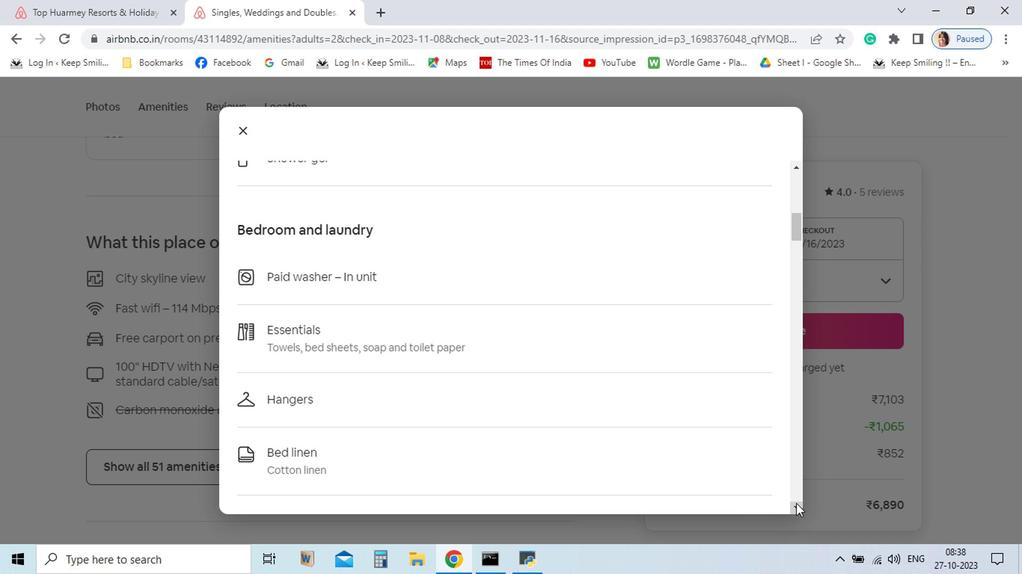 
Action: Mouse pressed left at (714, 506)
Screenshot: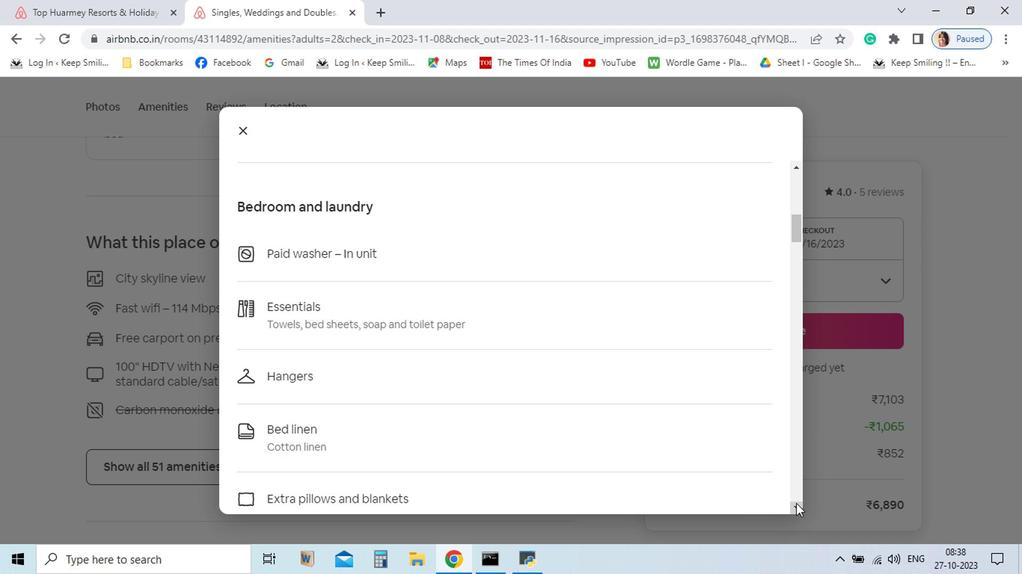
Action: Mouse pressed left at (714, 506)
Screenshot: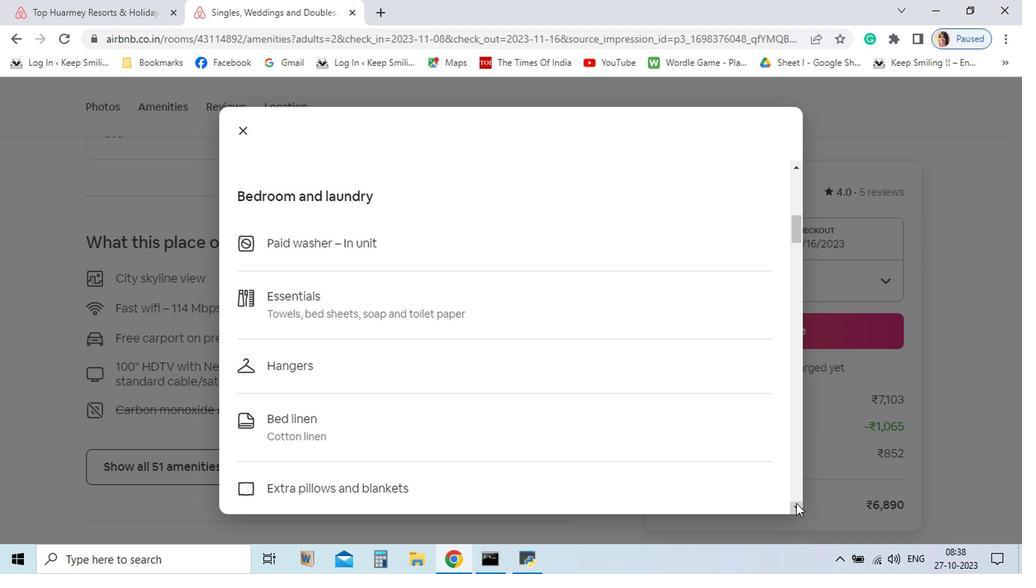 
Action: Mouse pressed left at (714, 506)
Screenshot: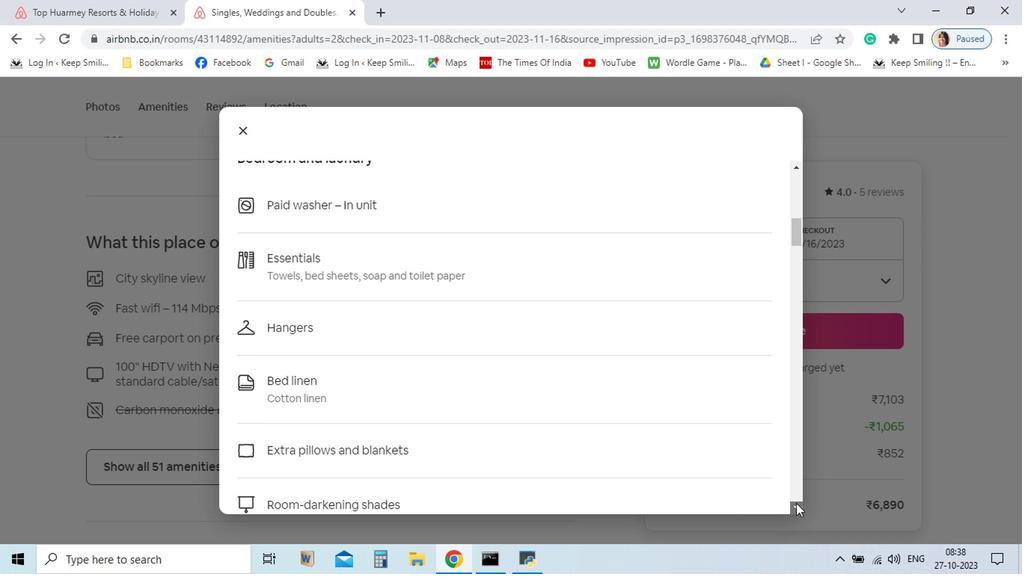 
Action: Mouse pressed left at (714, 506)
Screenshot: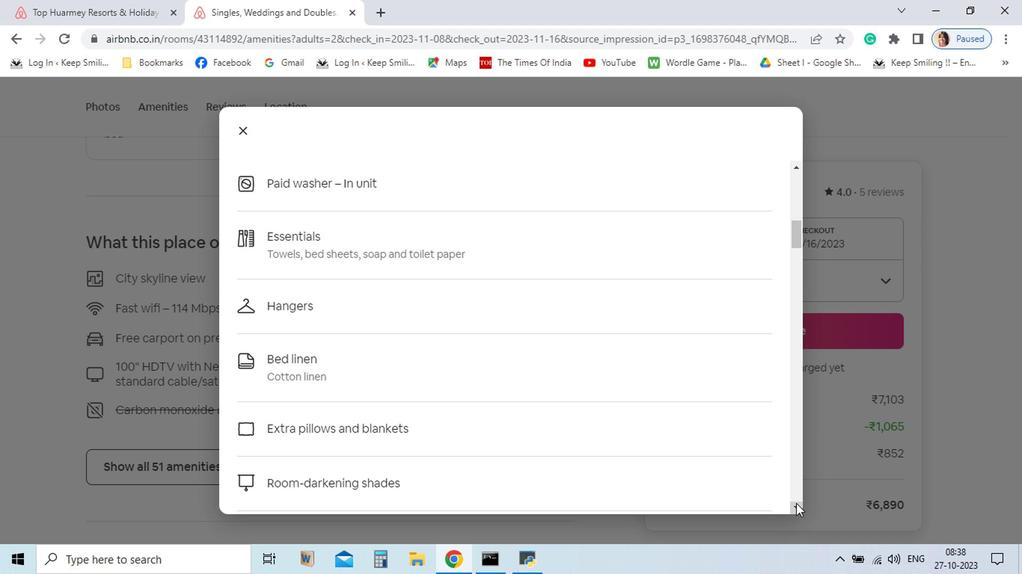 
Action: Mouse pressed left at (714, 506)
Screenshot: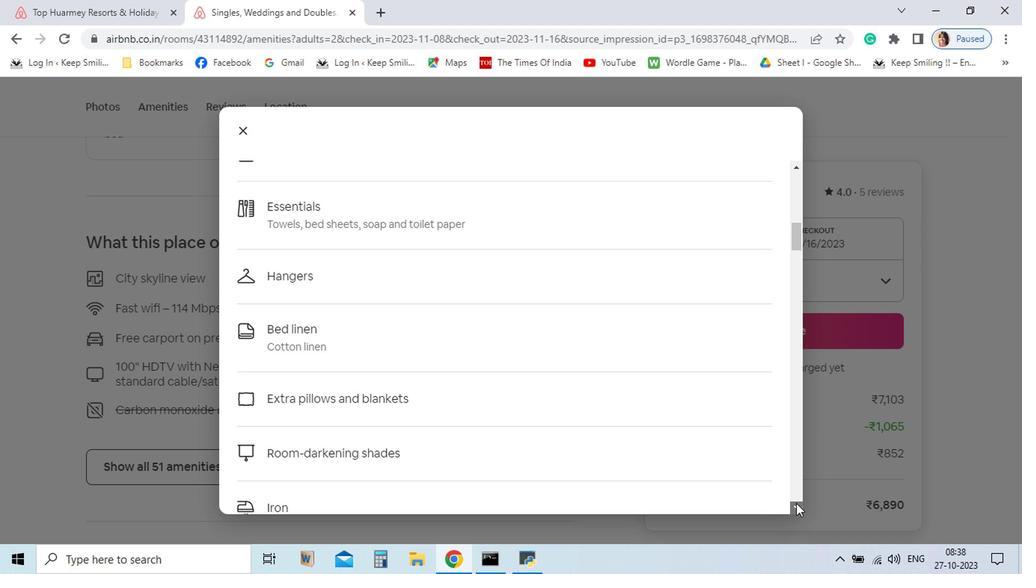 
Action: Mouse moved to (713, 508)
Screenshot: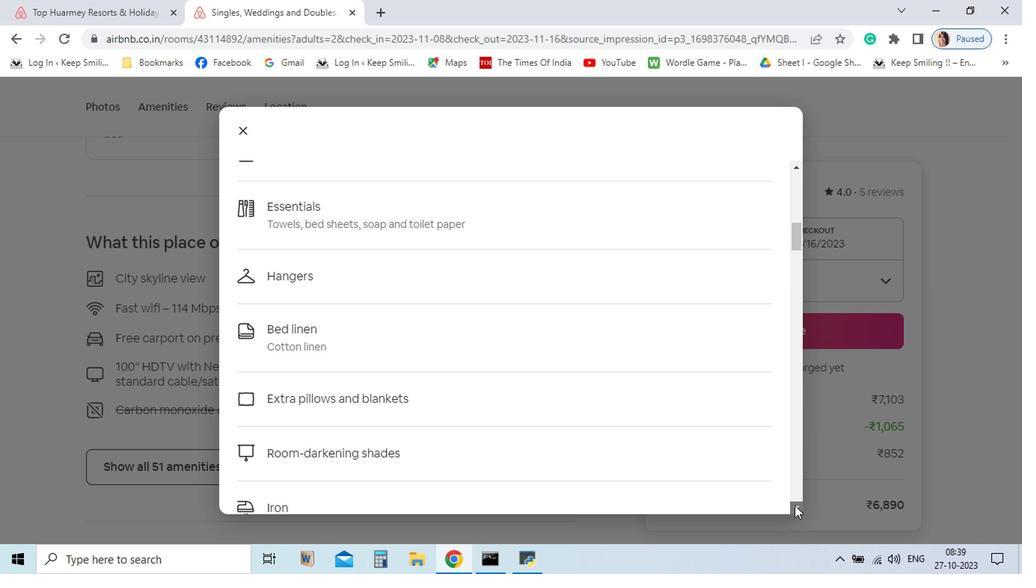 
Action: Mouse pressed left at (713, 508)
Screenshot: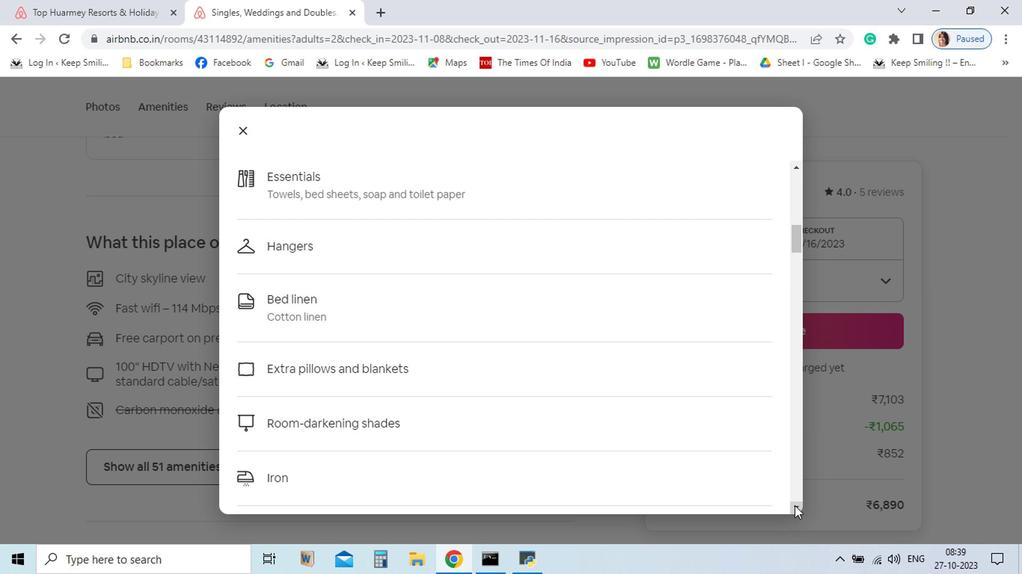 
Action: Mouse pressed left at (713, 508)
Screenshot: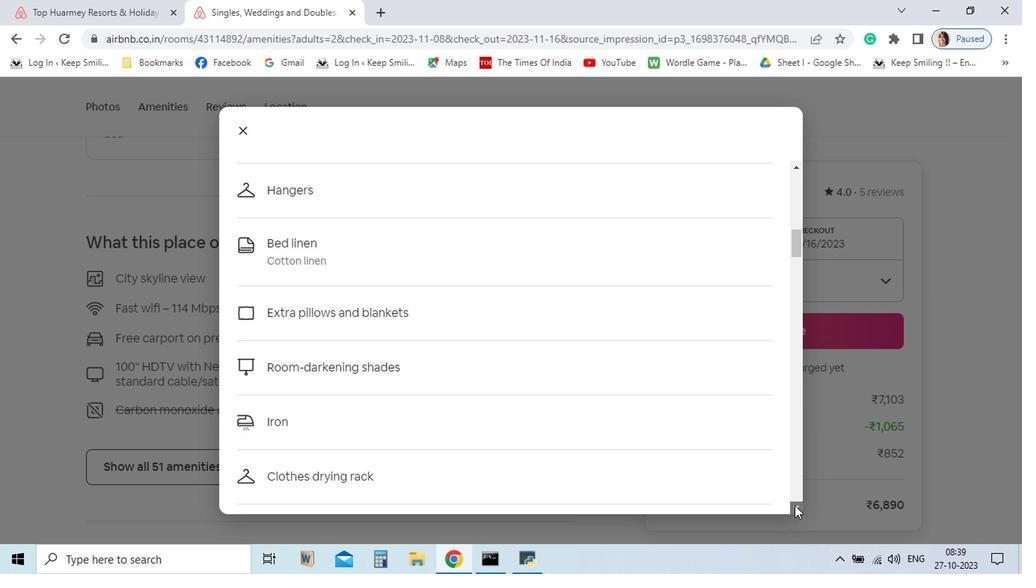 
Action: Mouse pressed left at (713, 508)
Screenshot: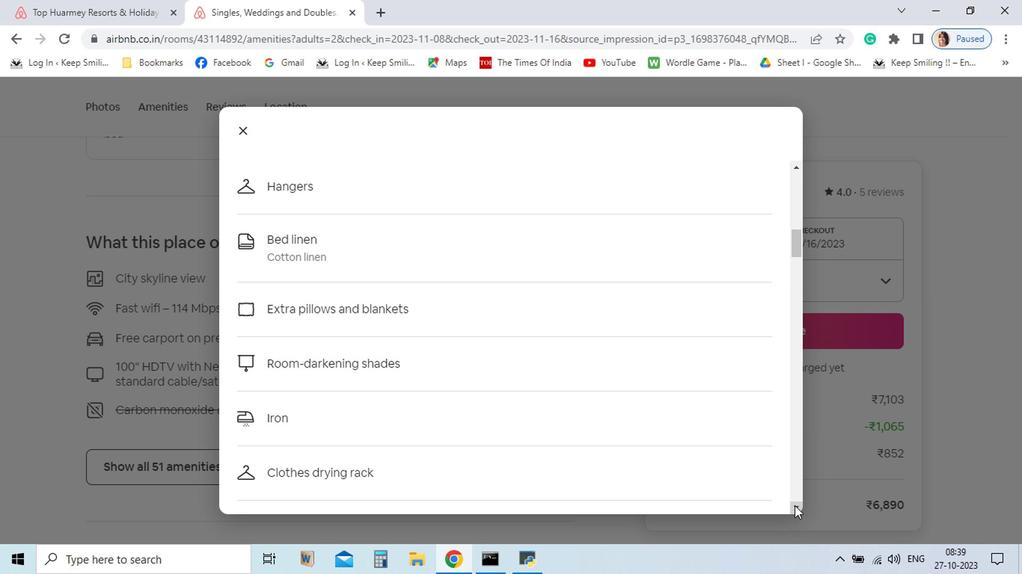 
Action: Mouse pressed left at (713, 508)
Screenshot: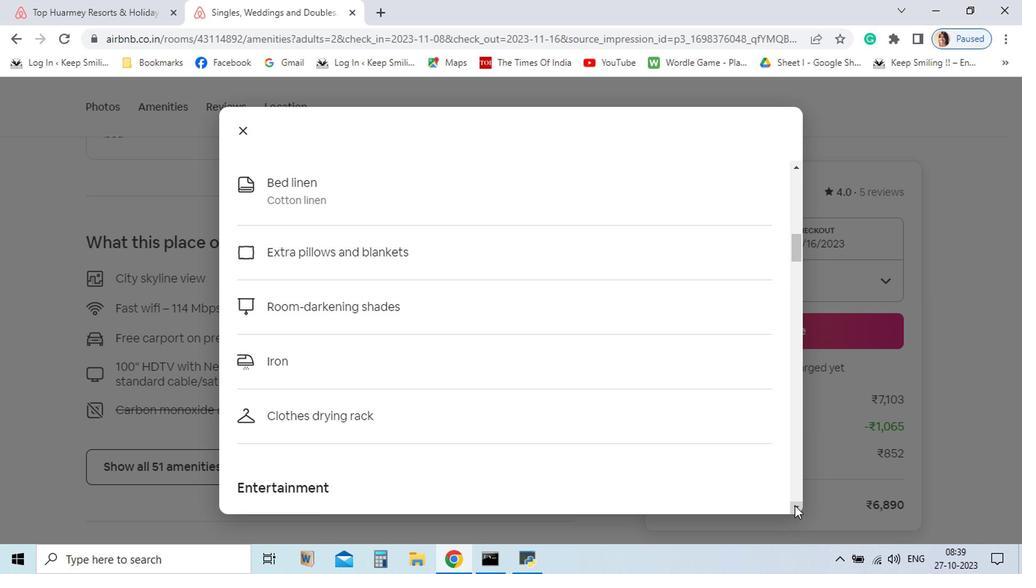 
Action: Mouse pressed left at (713, 508)
Screenshot: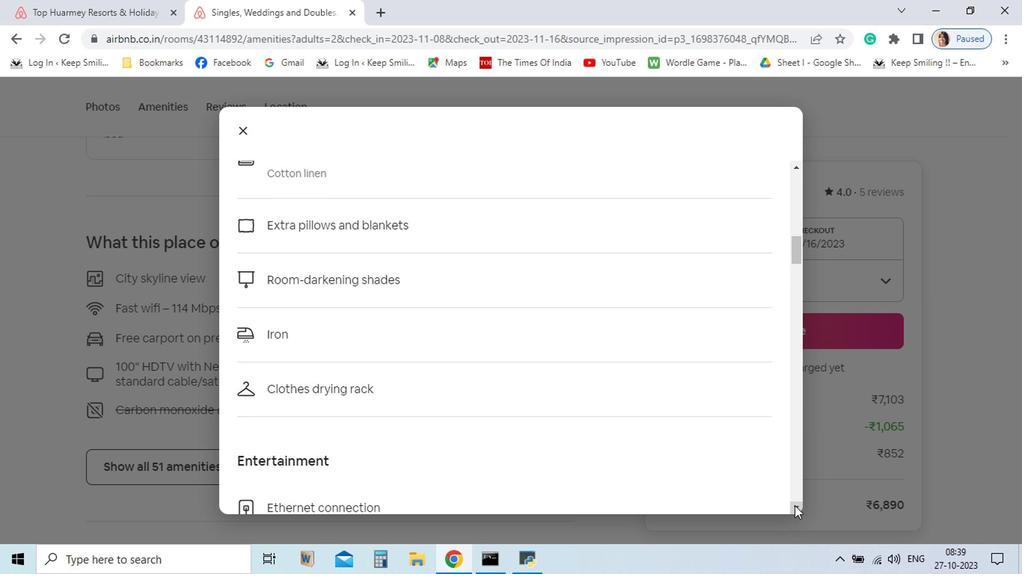 
Action: Mouse pressed left at (713, 508)
Screenshot: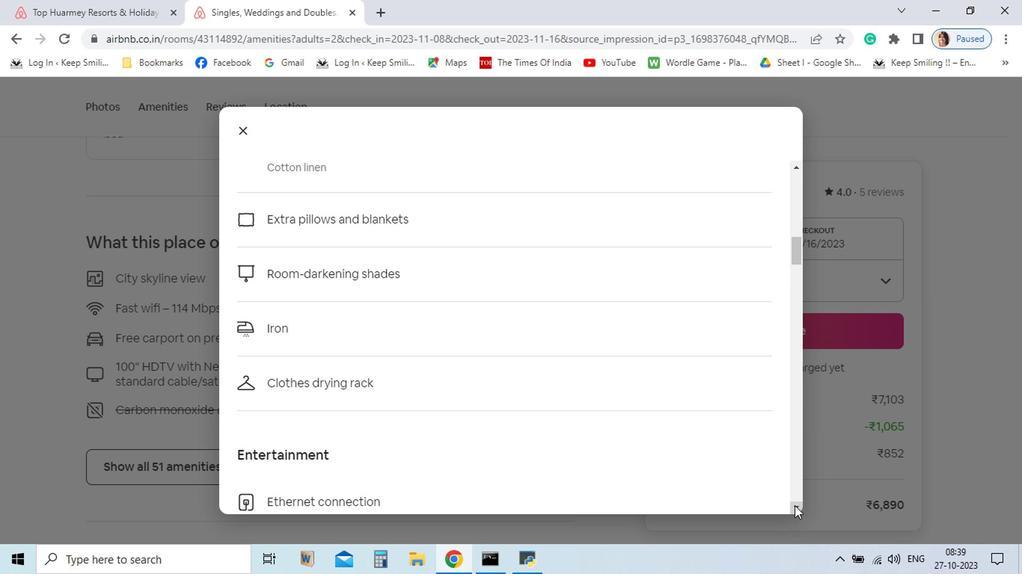 
Action: Mouse pressed left at (713, 508)
Screenshot: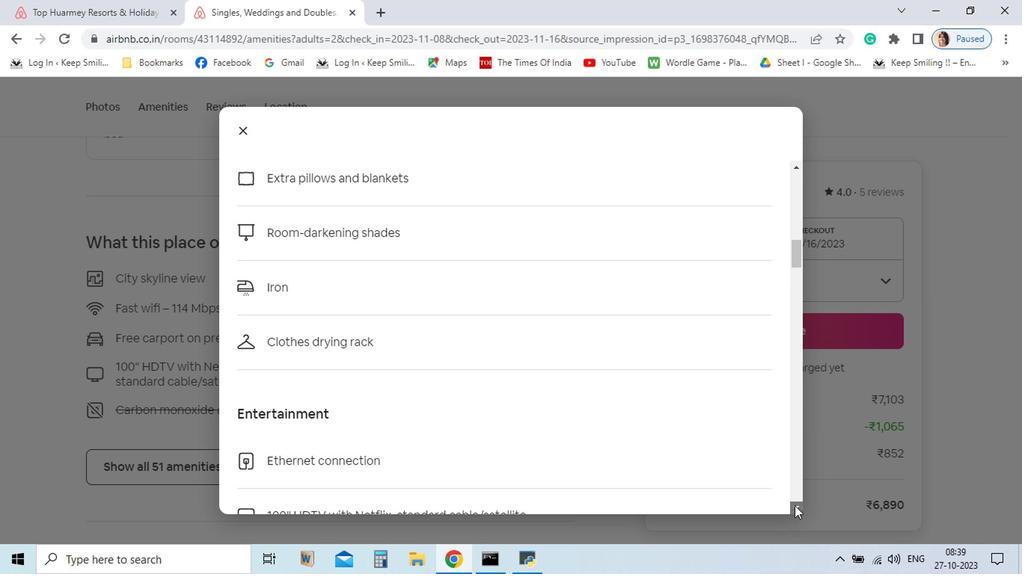 
Action: Mouse pressed left at (713, 508)
Screenshot: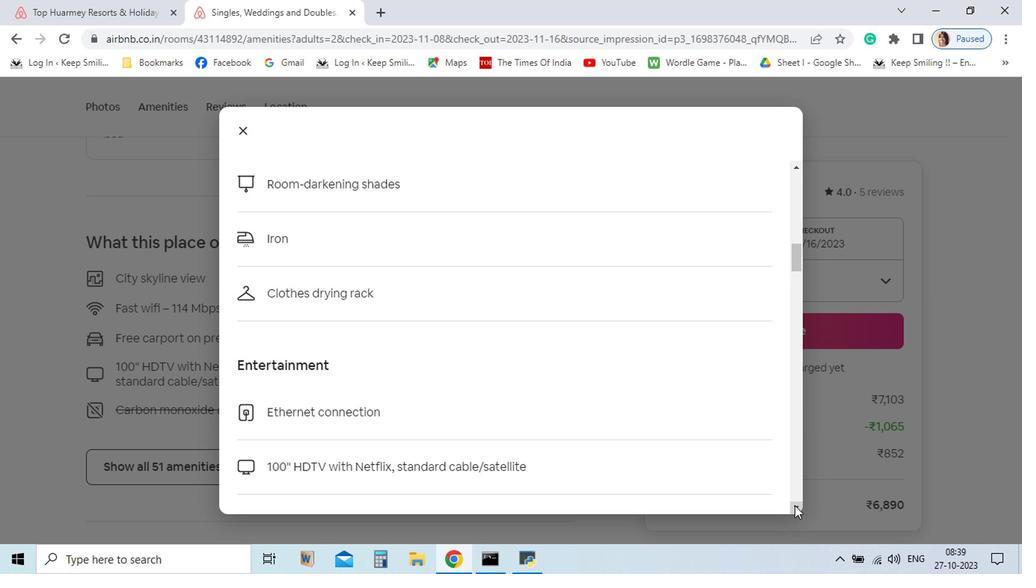 
Action: Mouse pressed left at (713, 508)
Screenshot: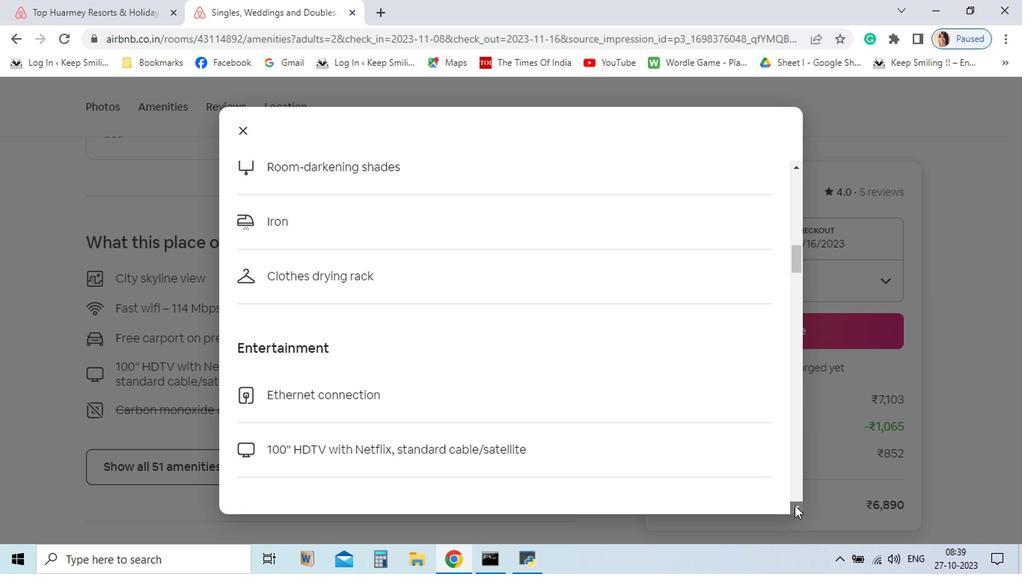 
Action: Mouse pressed left at (713, 508)
Screenshot: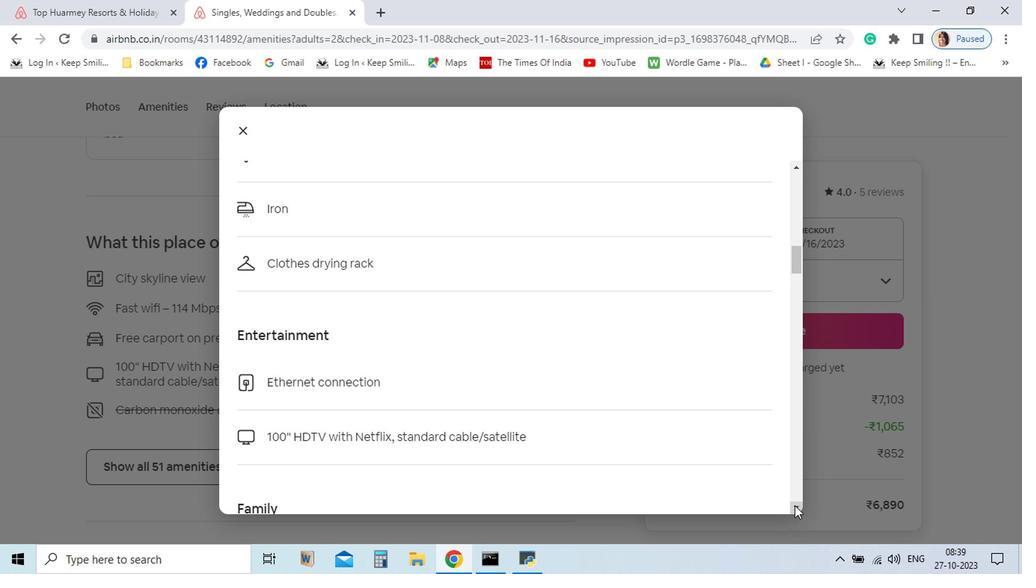 
Action: Mouse pressed left at (713, 508)
Screenshot: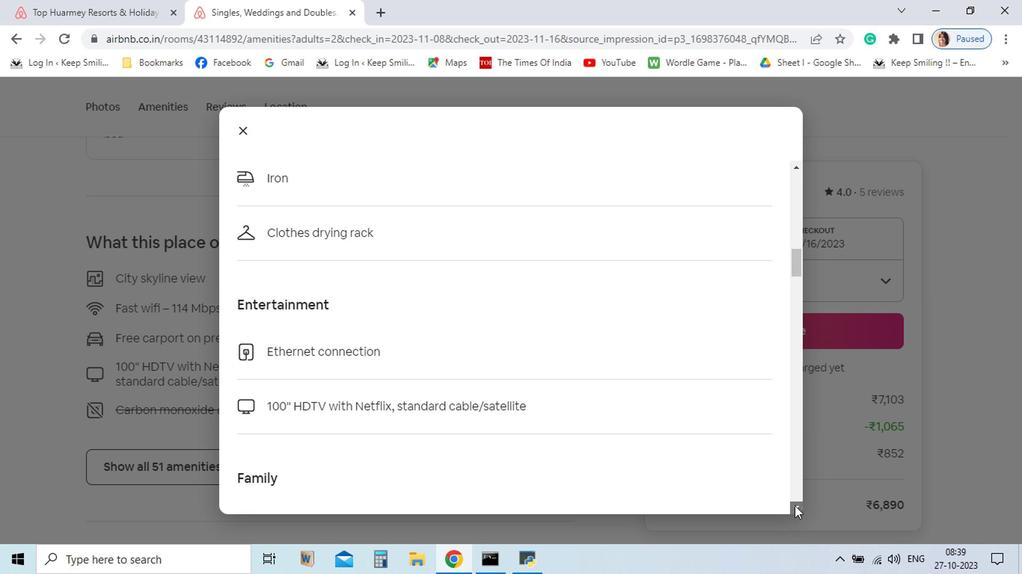 
Action: Mouse pressed left at (713, 508)
Screenshot: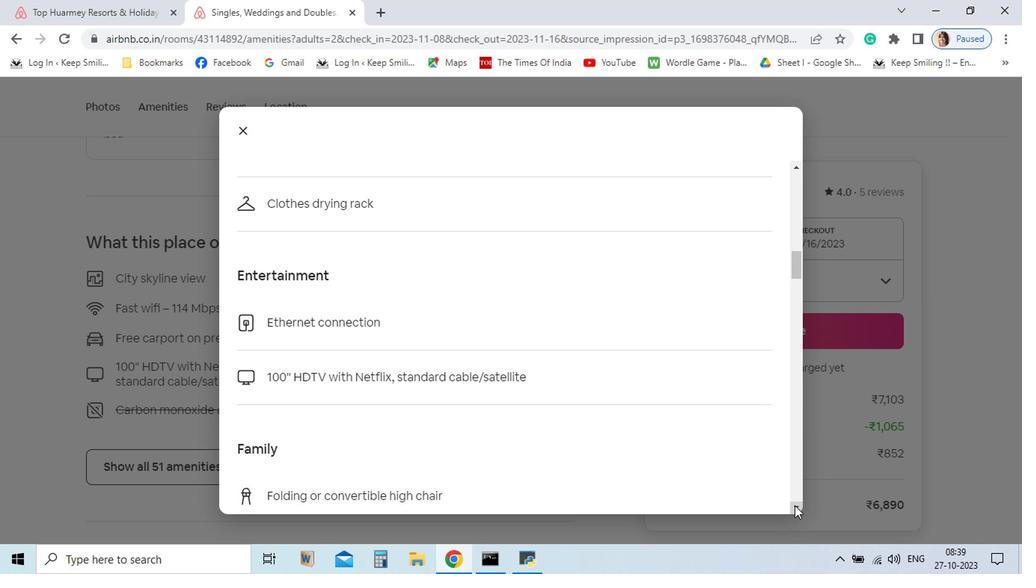 
Action: Mouse pressed left at (713, 508)
Screenshot: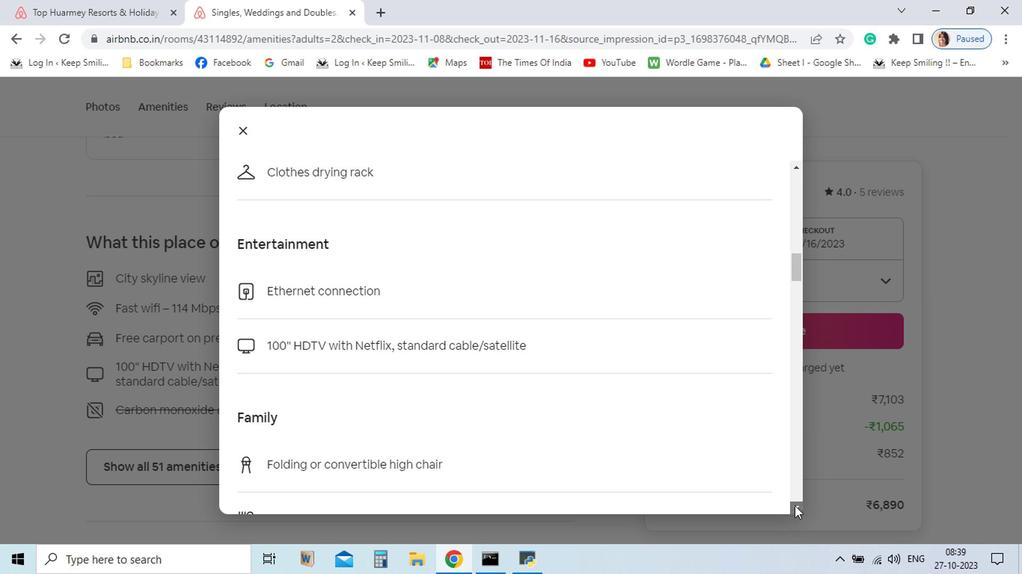 
Action: Mouse pressed left at (713, 508)
Screenshot: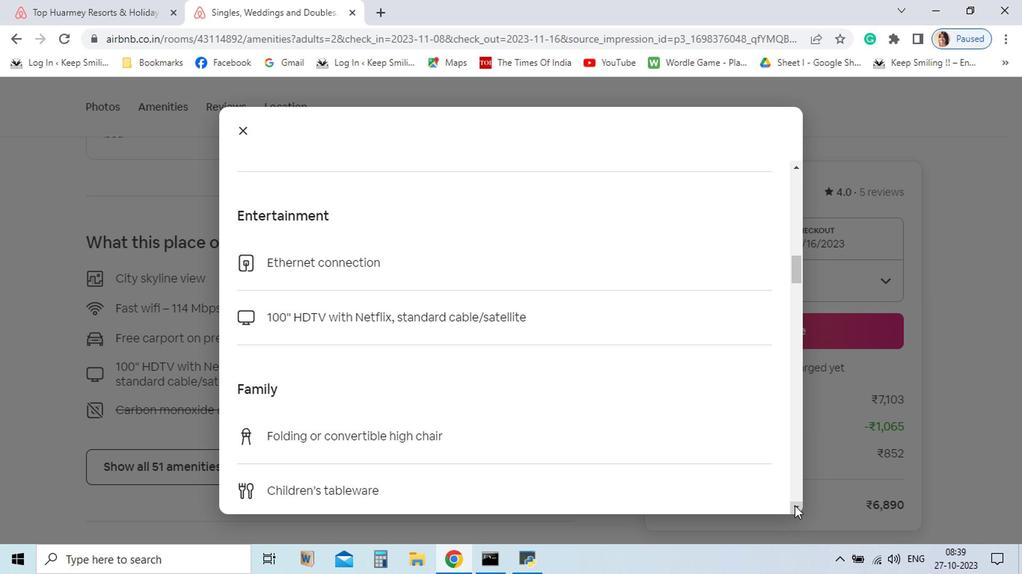 
Action: Mouse pressed left at (713, 508)
Screenshot: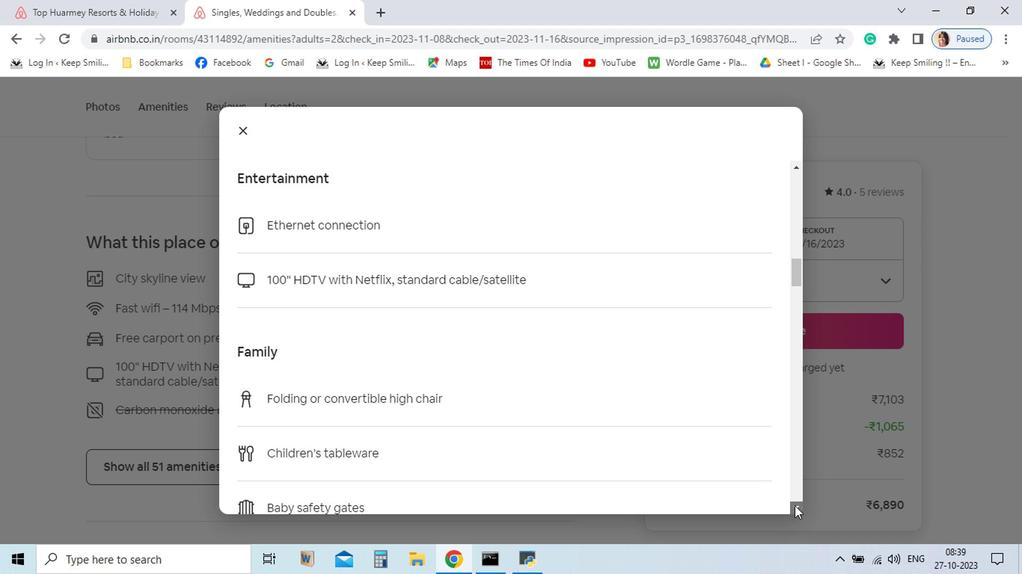 
Action: Mouse pressed left at (713, 508)
Screenshot: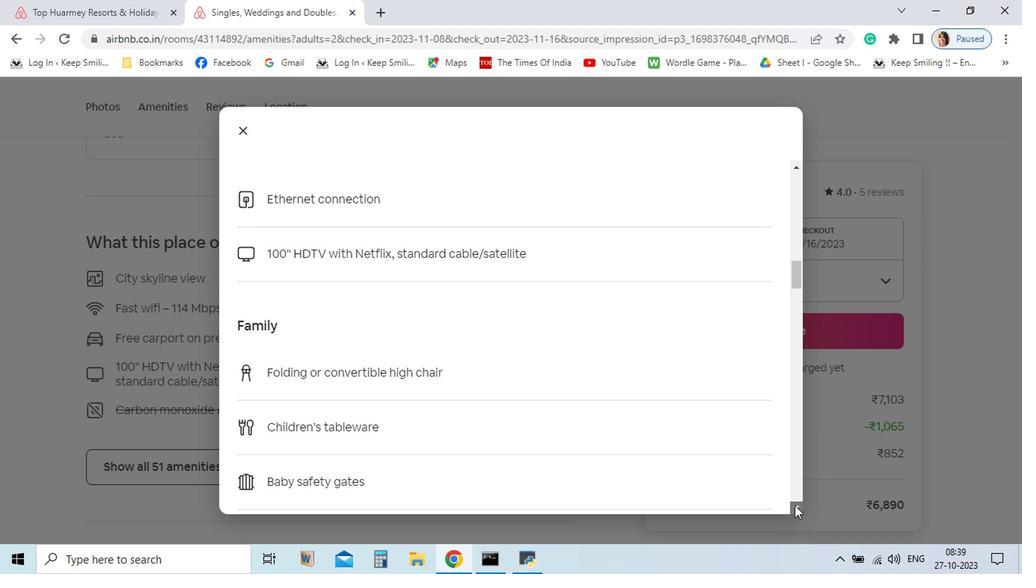 
Action: Mouse pressed left at (713, 508)
Screenshot: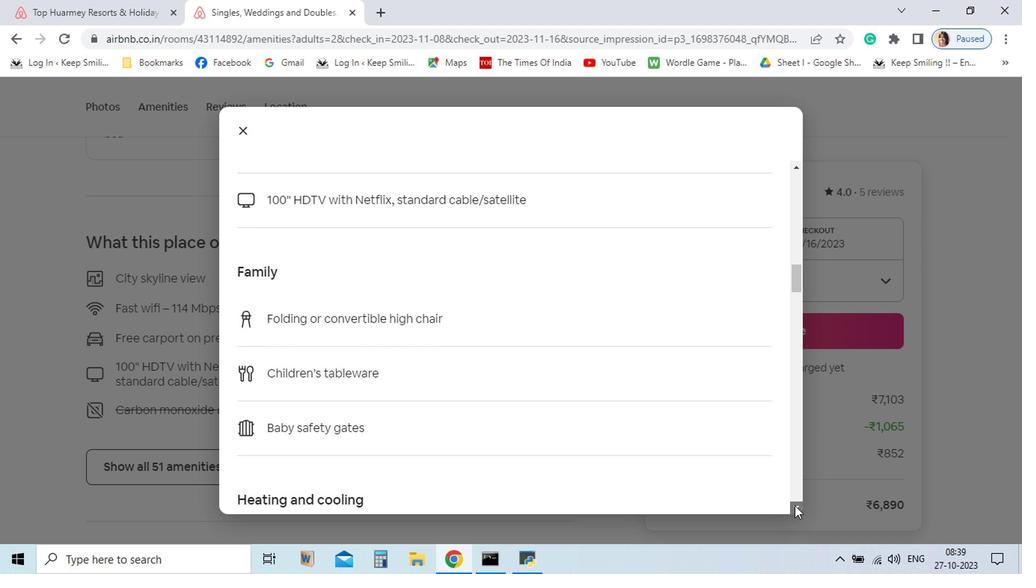 
Action: Mouse pressed left at (713, 508)
Screenshot: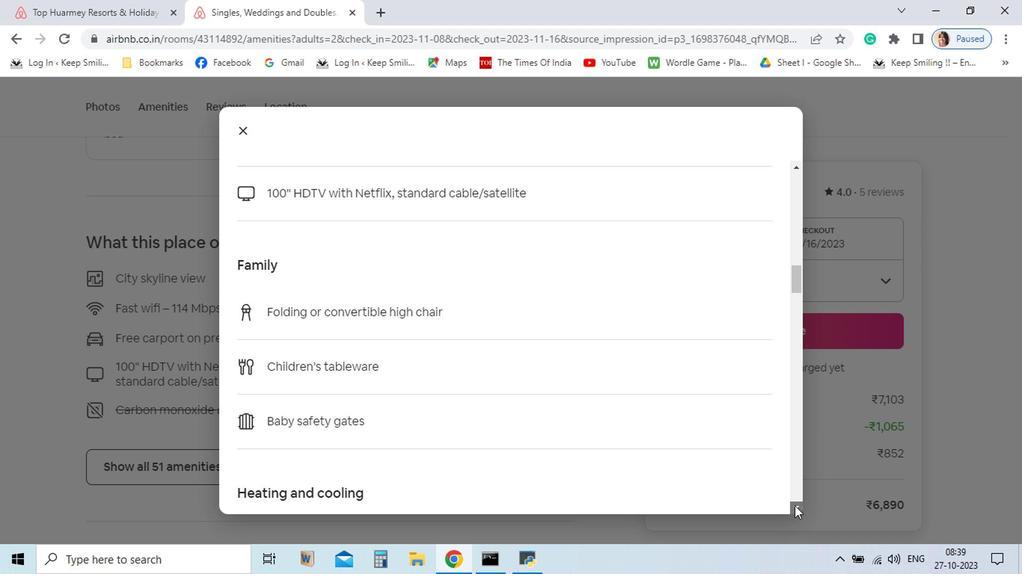 
Action: Mouse pressed left at (713, 508)
Screenshot: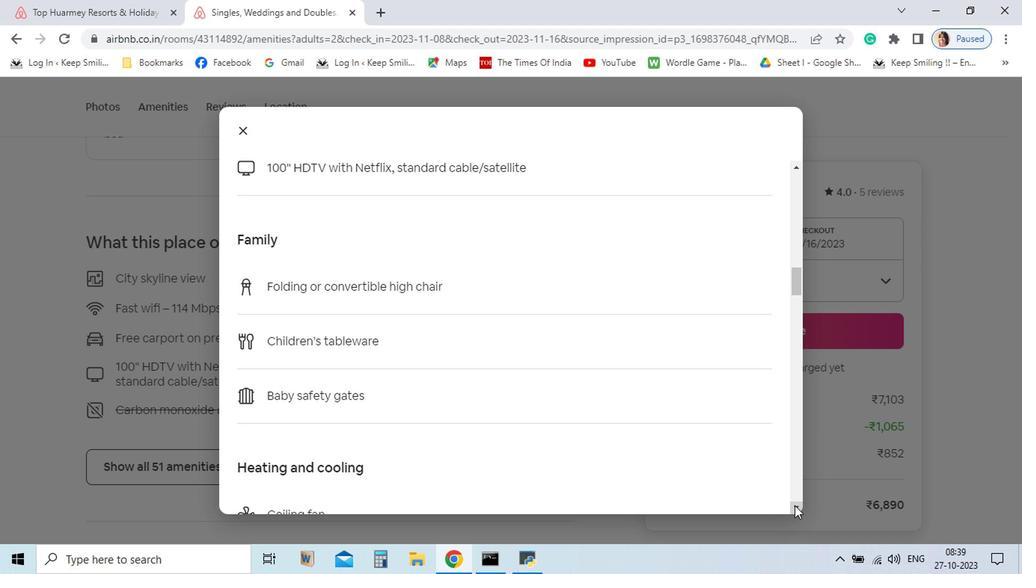 
Action: Mouse pressed left at (713, 508)
Screenshot: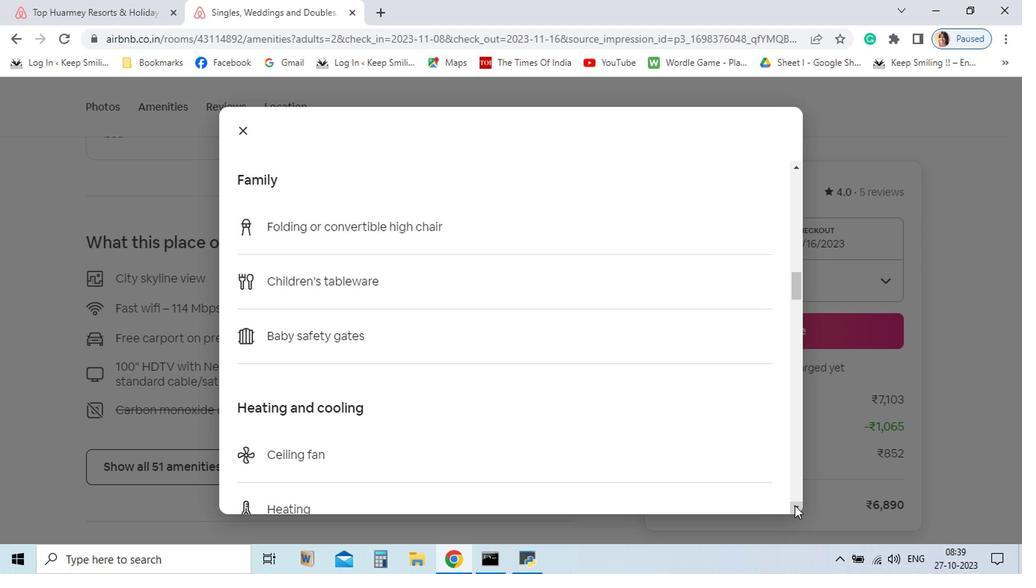 
Action: Mouse pressed left at (713, 508)
Screenshot: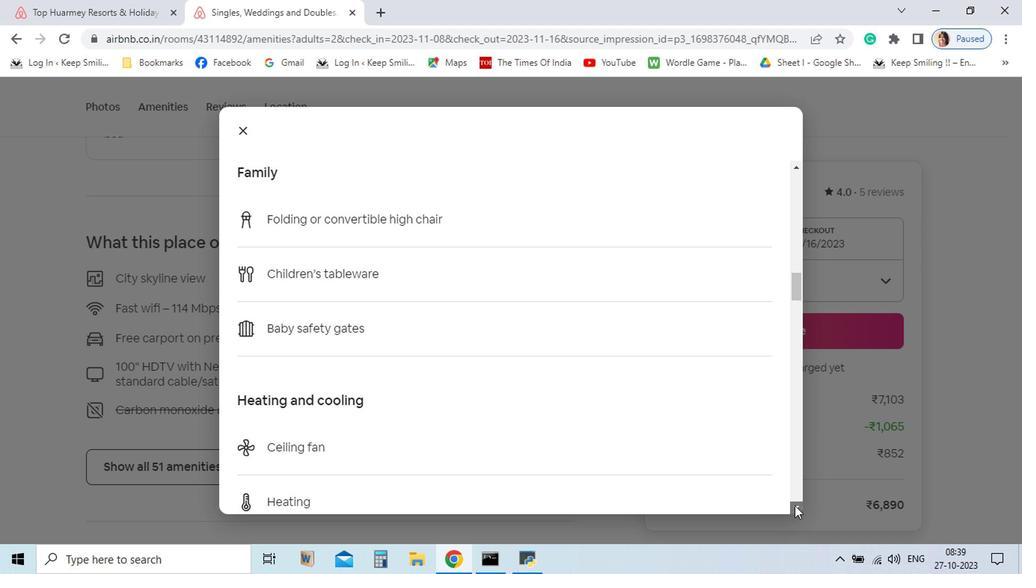 
Action: Mouse pressed left at (713, 508)
Screenshot: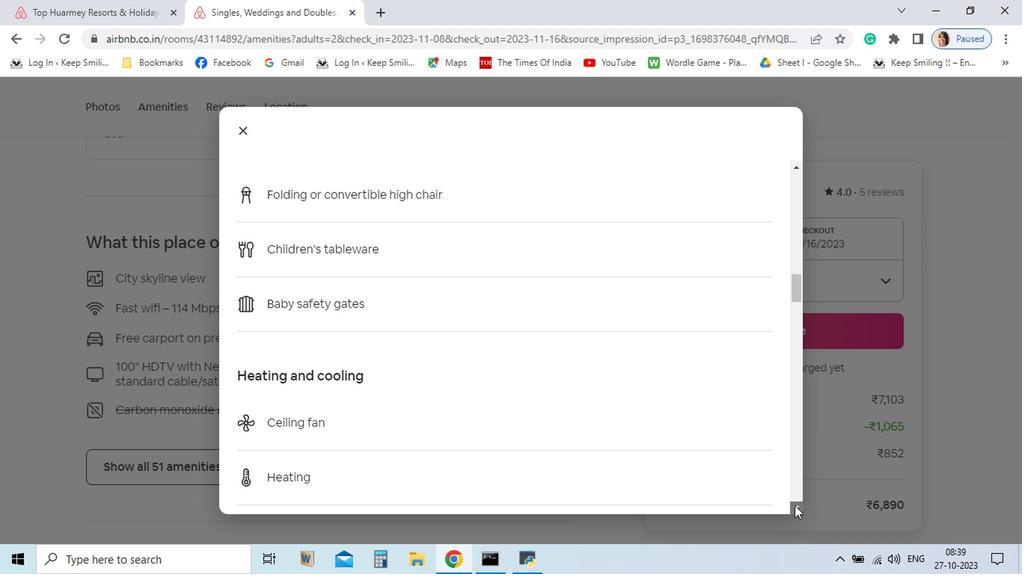 
Action: Mouse pressed left at (713, 508)
Screenshot: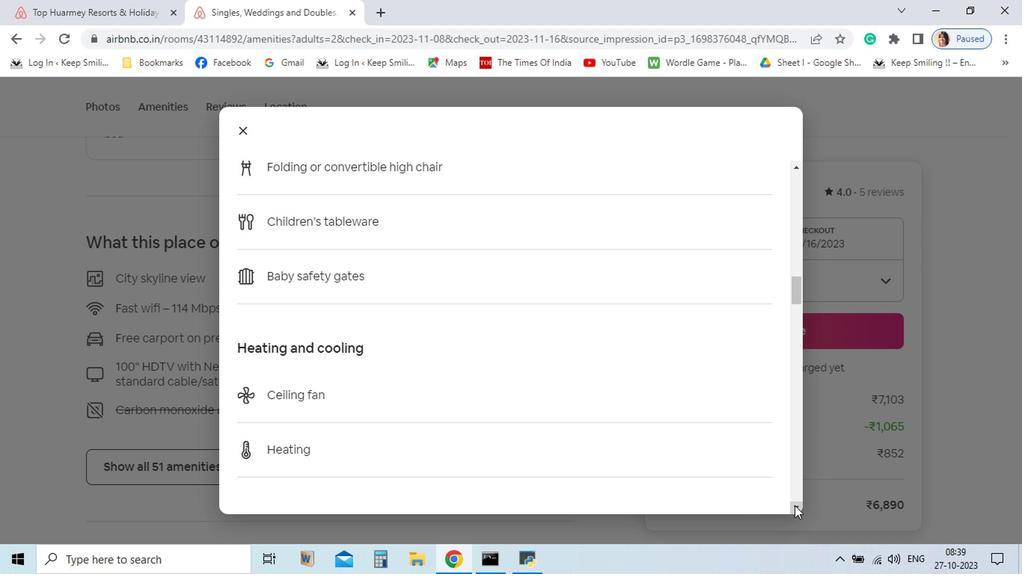 
Action: Mouse pressed left at (713, 508)
Screenshot: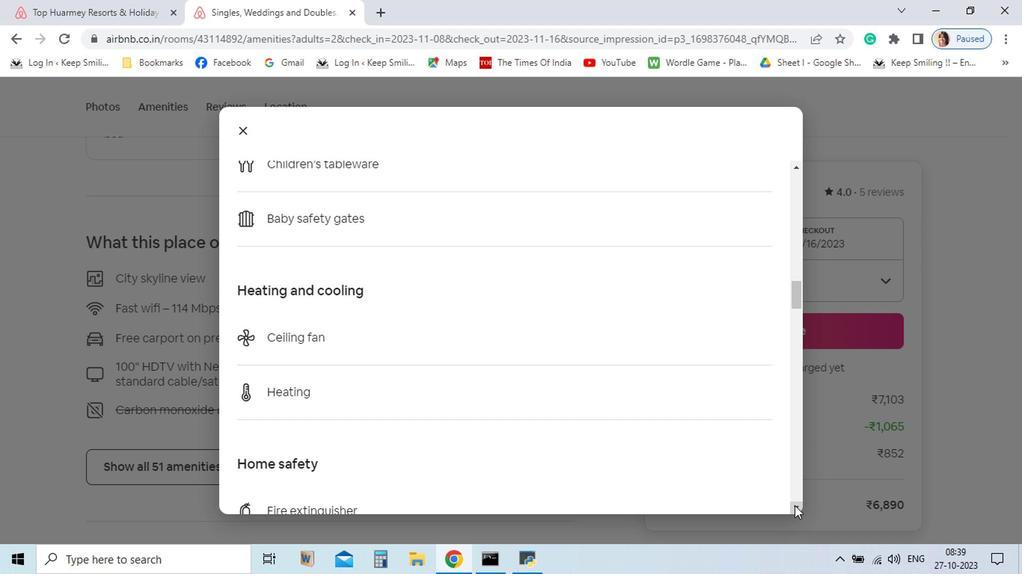 
Action: Mouse pressed left at (713, 508)
Screenshot: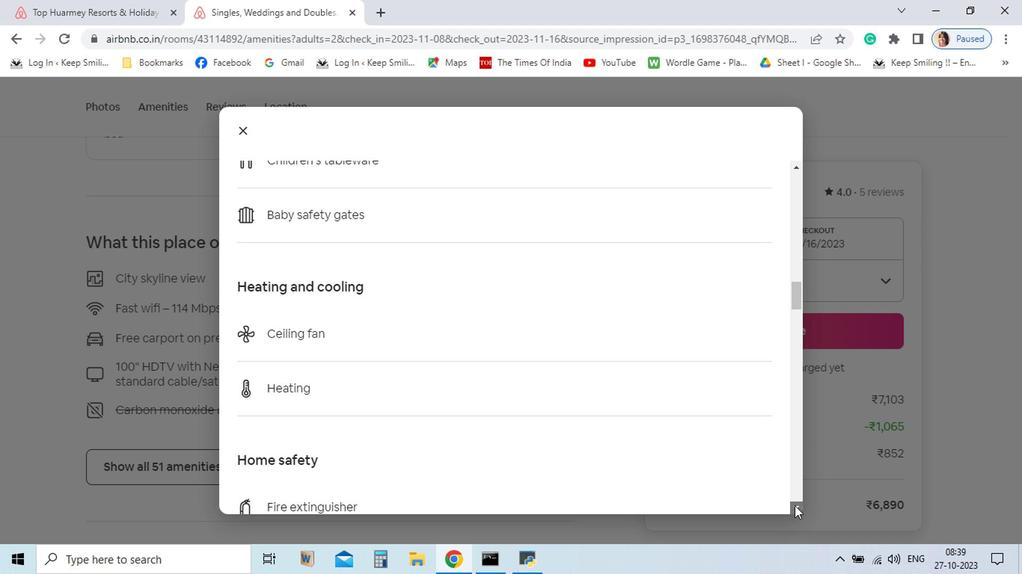 
Action: Mouse pressed left at (713, 508)
Screenshot: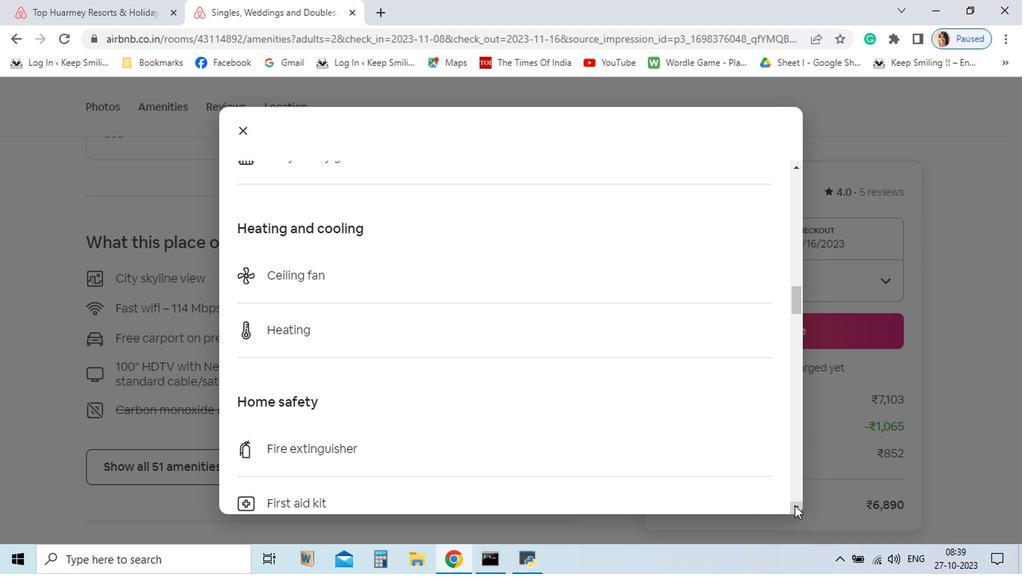
Action: Mouse pressed left at (713, 508)
Screenshot: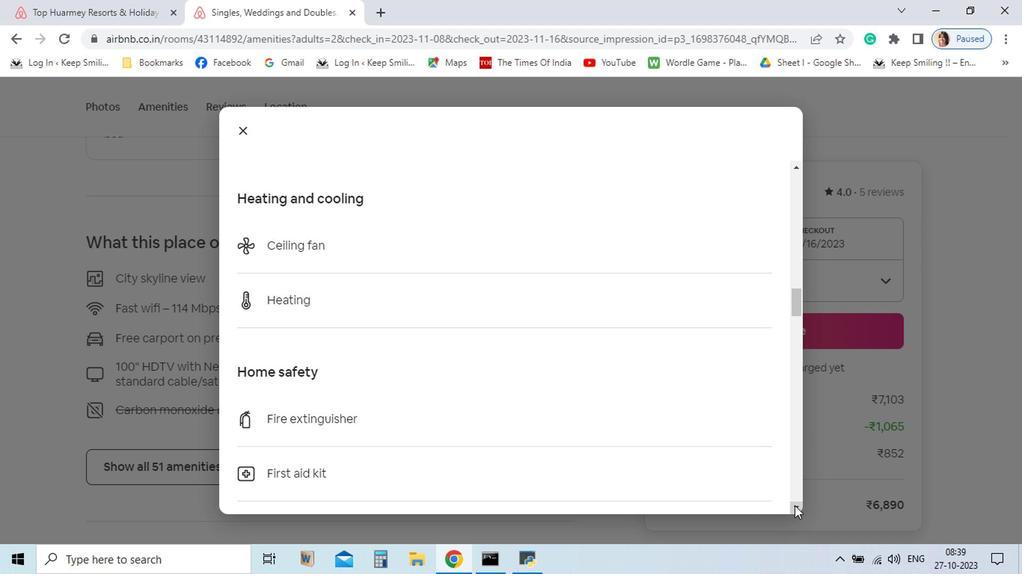 
Action: Mouse pressed left at (713, 508)
Screenshot: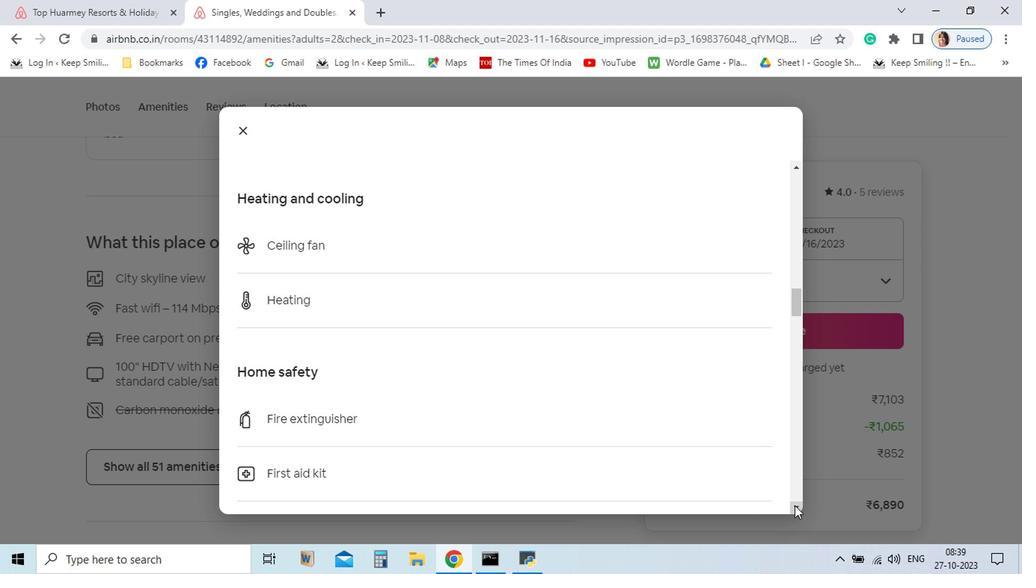 
Action: Mouse moved to (712, 509)
Screenshot: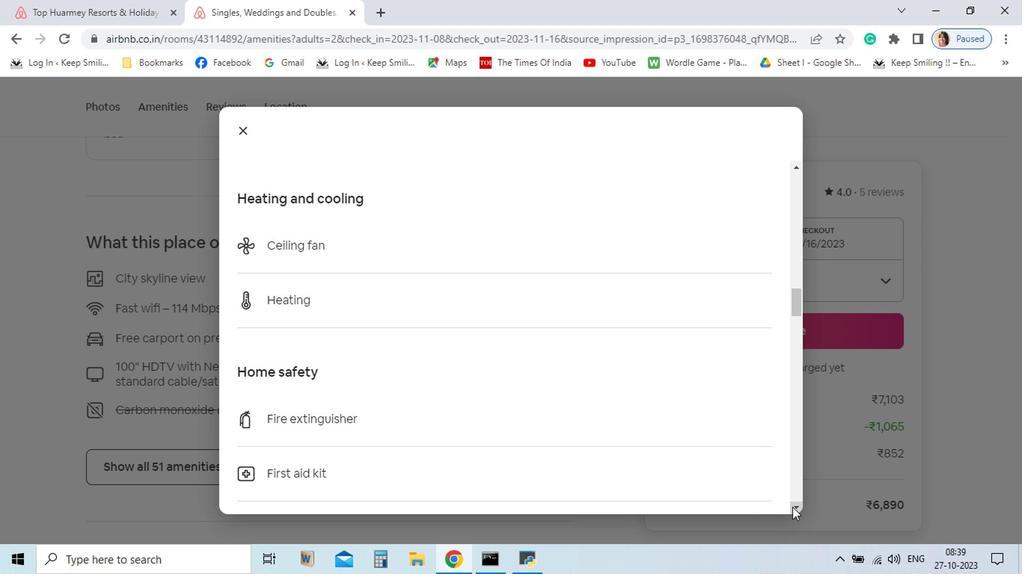 
Action: Mouse pressed left at (712, 509)
Screenshot: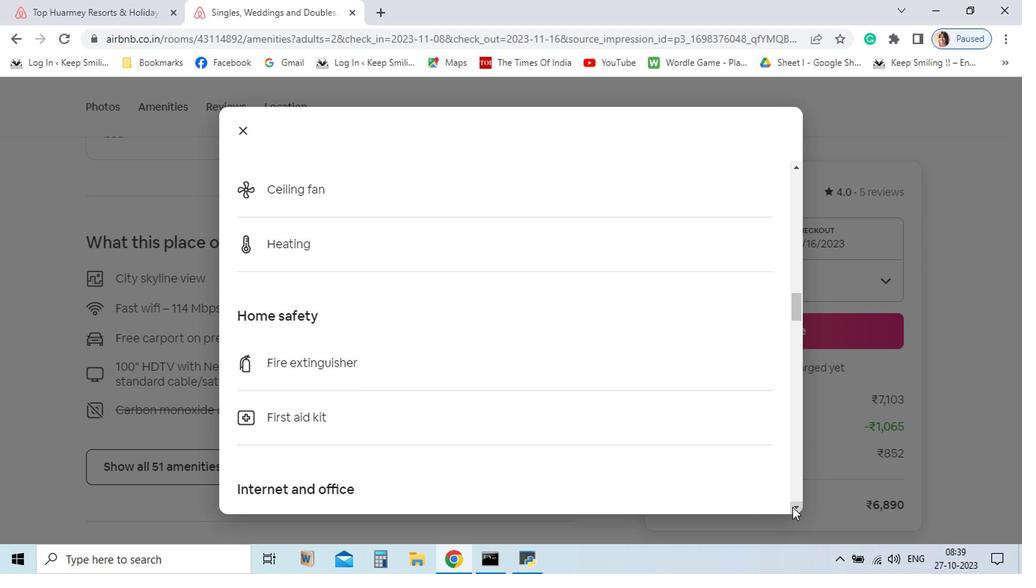 
Action: Mouse pressed left at (712, 509)
Screenshot: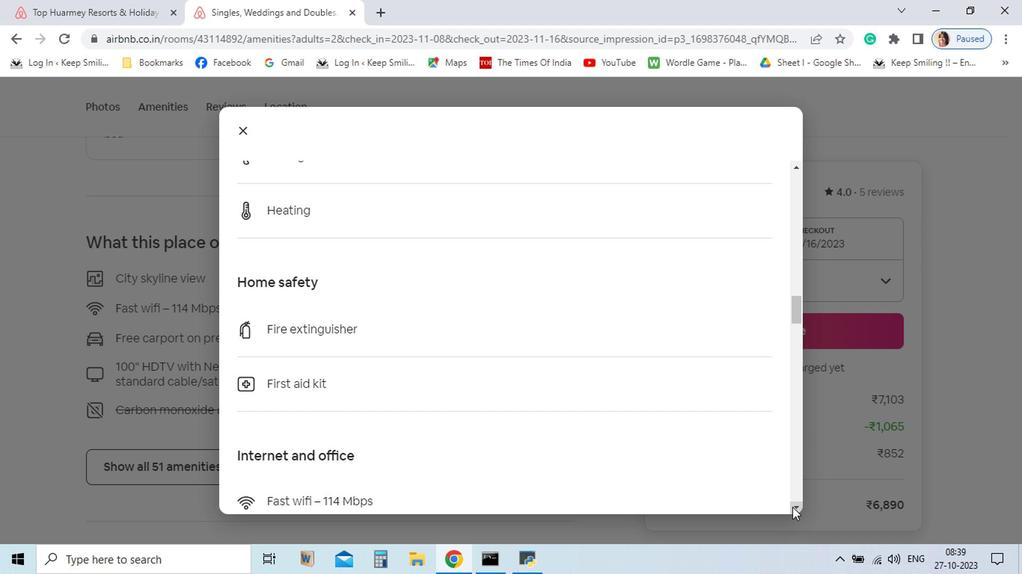 
Action: Mouse pressed left at (712, 509)
Screenshot: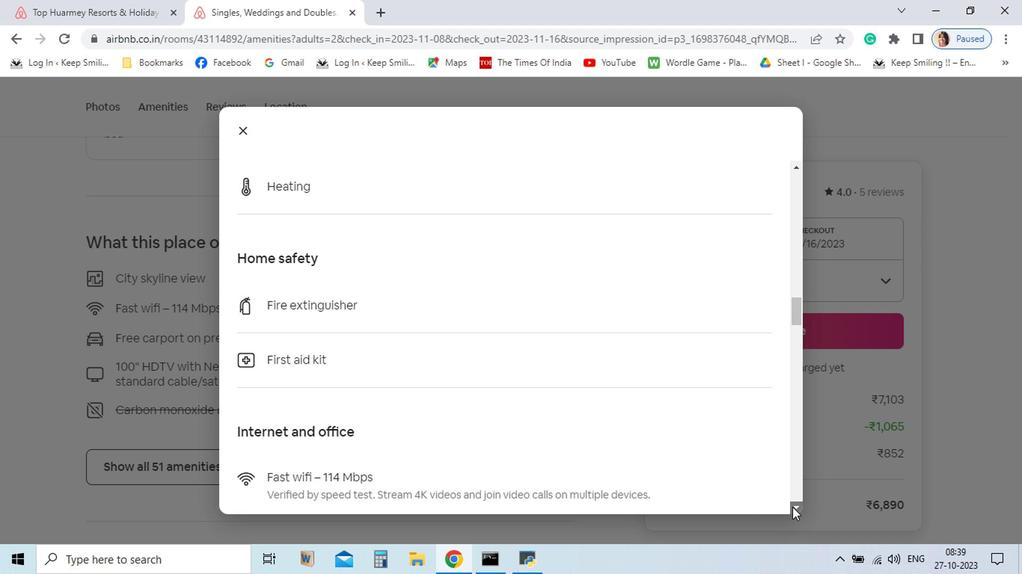
Action: Mouse pressed left at (712, 509)
Screenshot: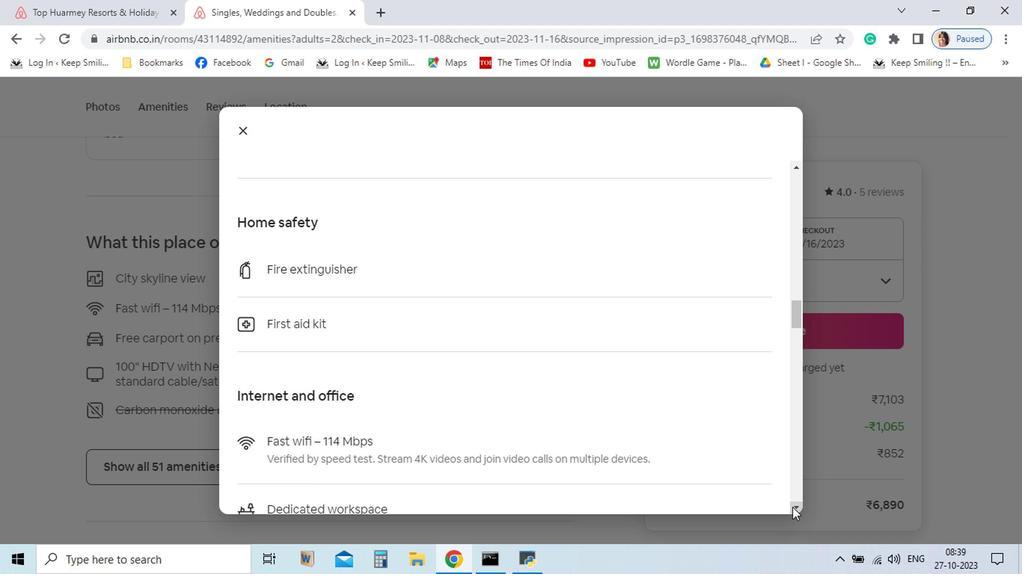 
Action: Mouse pressed left at (712, 509)
Screenshot: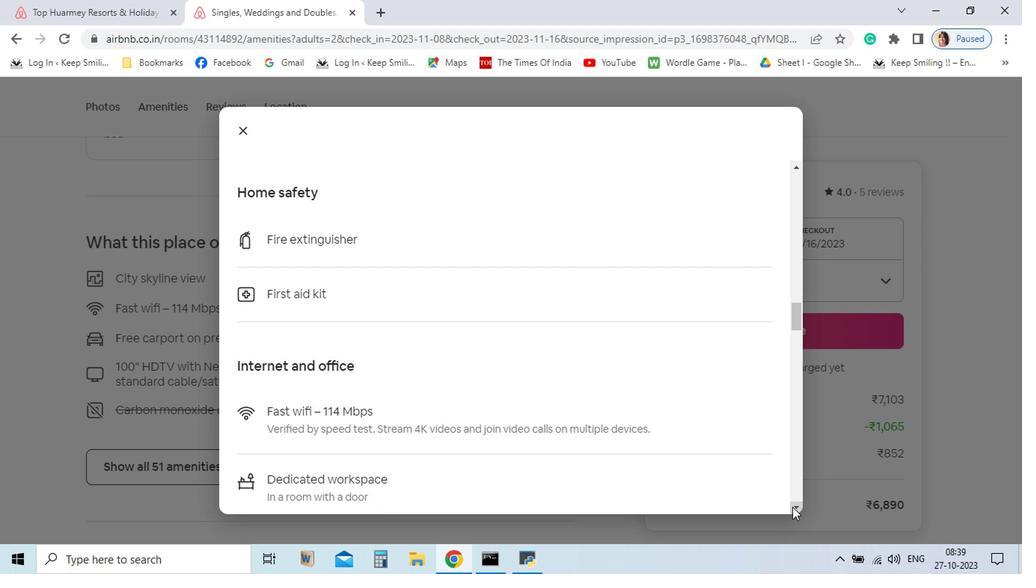 
Action: Mouse pressed left at (712, 509)
Screenshot: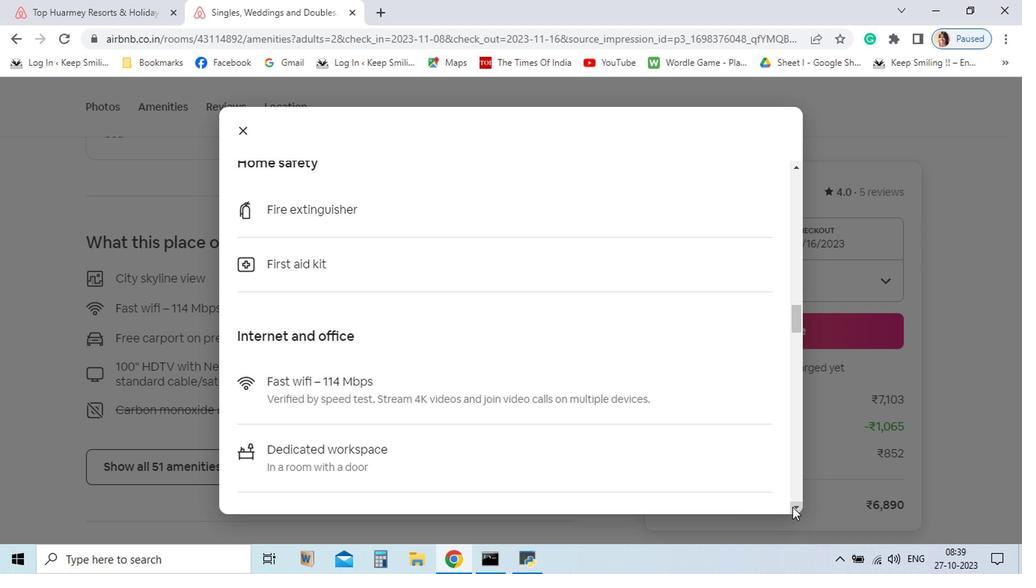 
Action: Mouse pressed left at (712, 509)
Screenshot: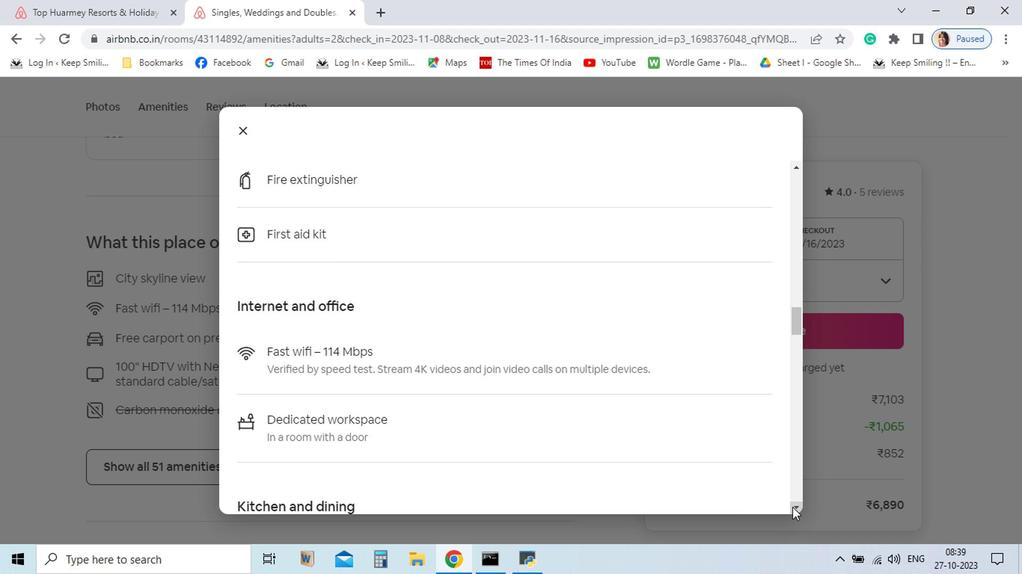 
Action: Mouse pressed left at (712, 509)
Screenshot: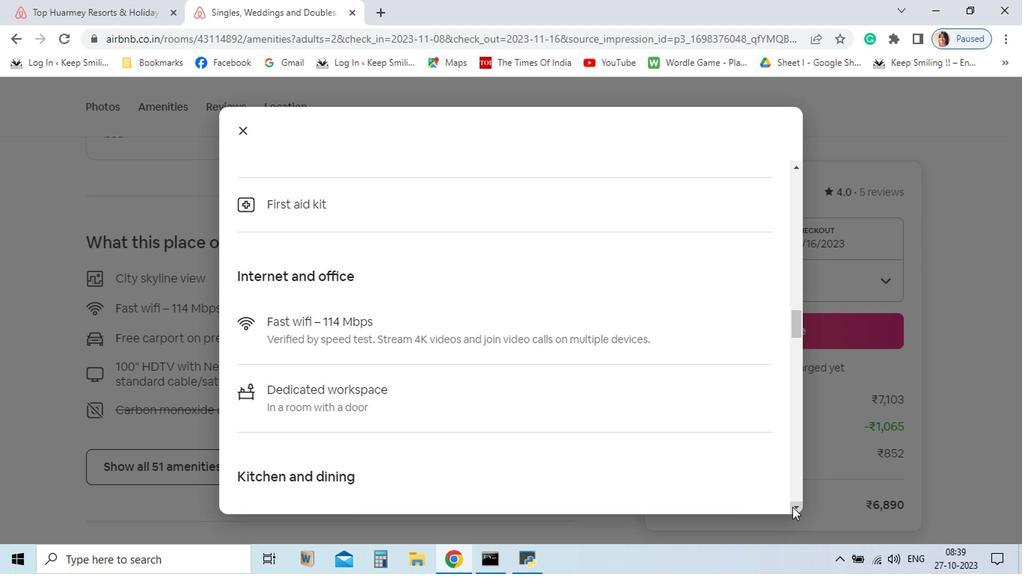
Action: Mouse pressed left at (712, 509)
Screenshot: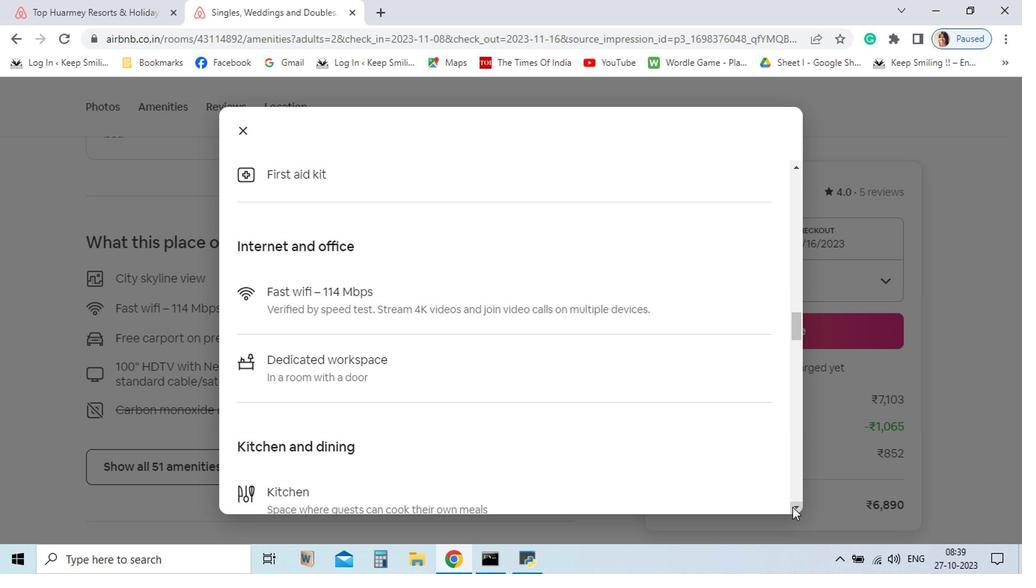 
Action: Mouse pressed left at (712, 509)
Screenshot: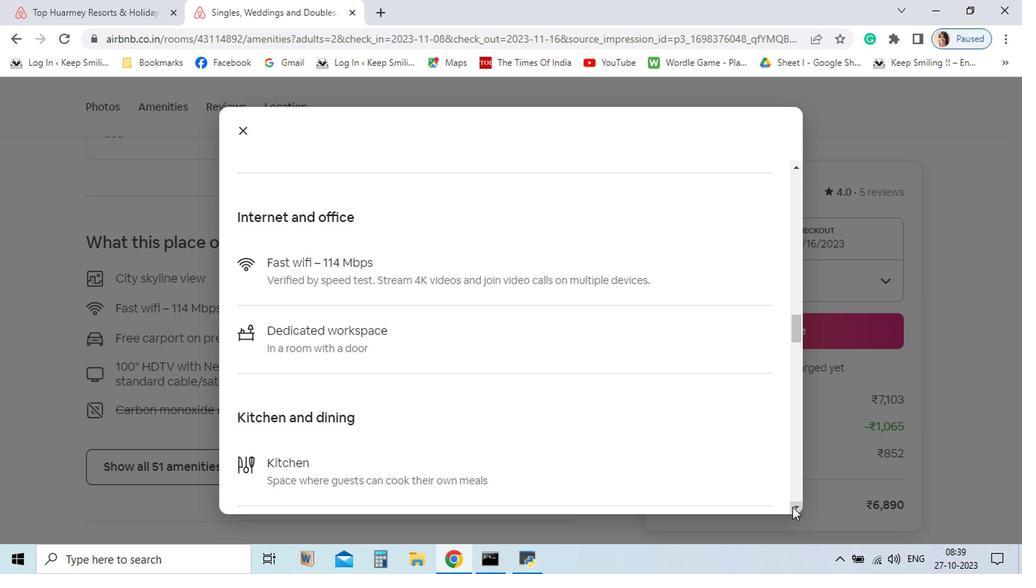 
Action: Mouse pressed left at (712, 509)
Screenshot: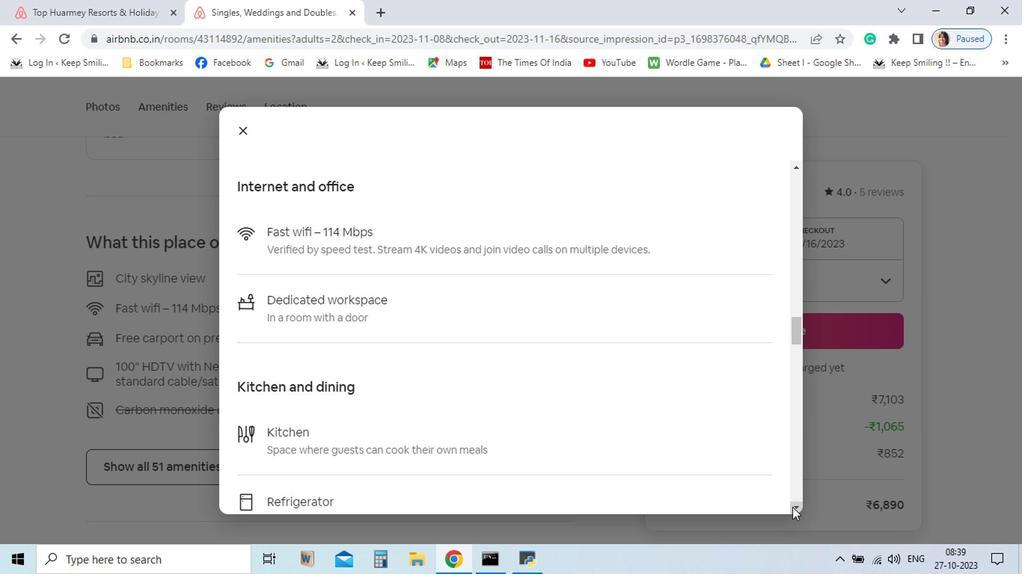 
Action: Mouse pressed left at (712, 509)
Screenshot: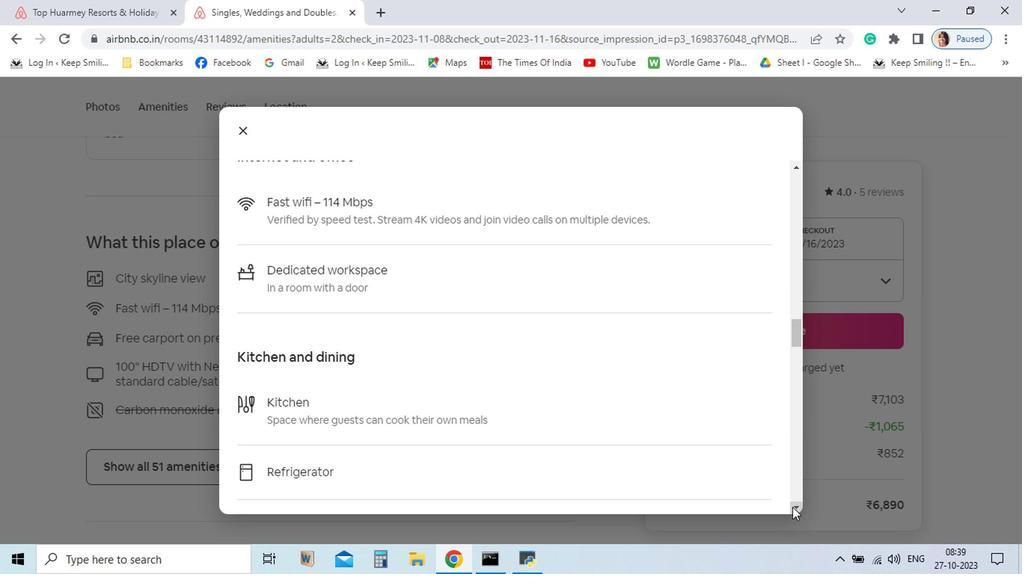
Action: Mouse pressed left at (712, 509)
Screenshot: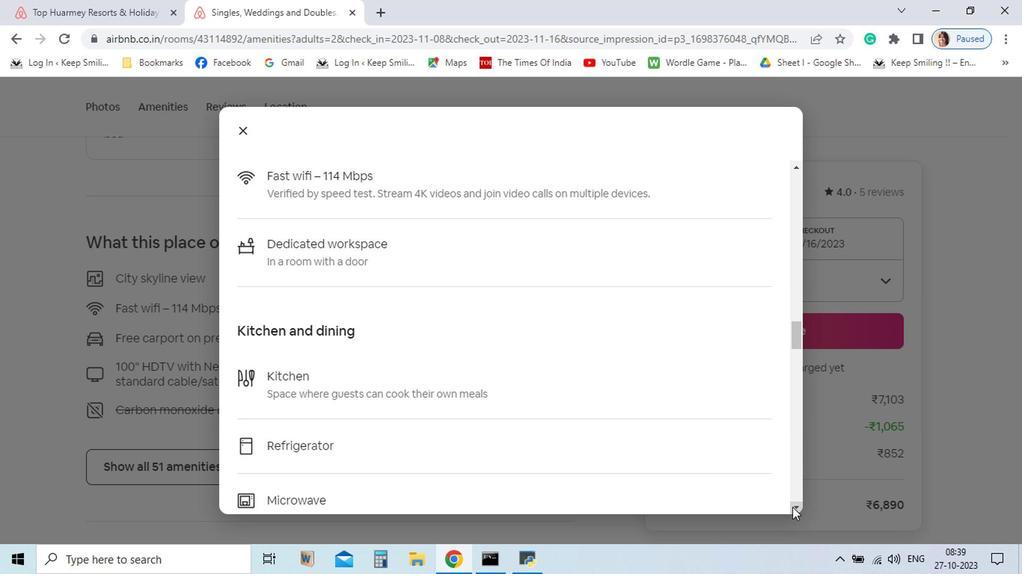 
Action: Mouse pressed left at (712, 509)
Screenshot: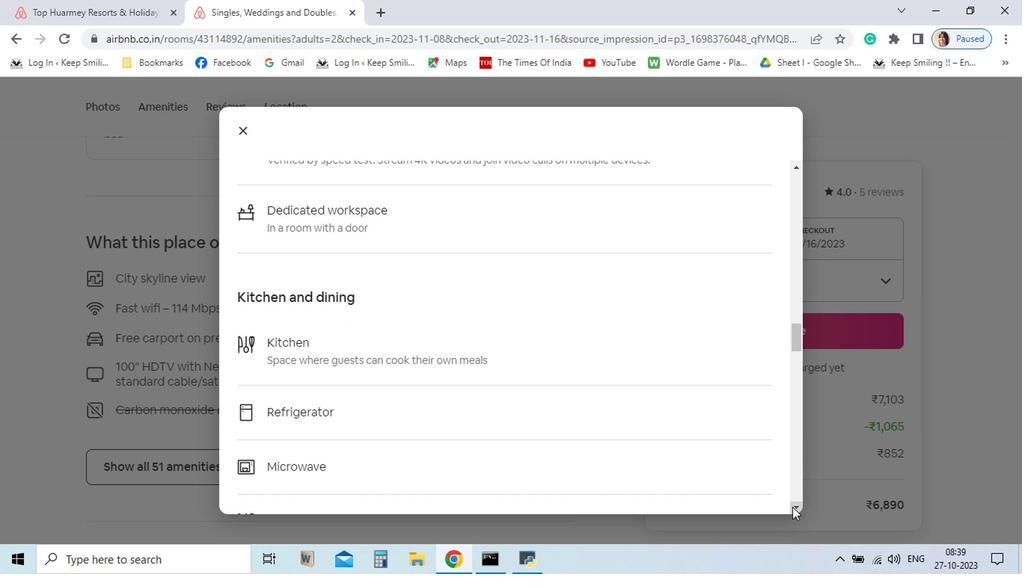 
Action: Mouse pressed left at (712, 509)
Screenshot: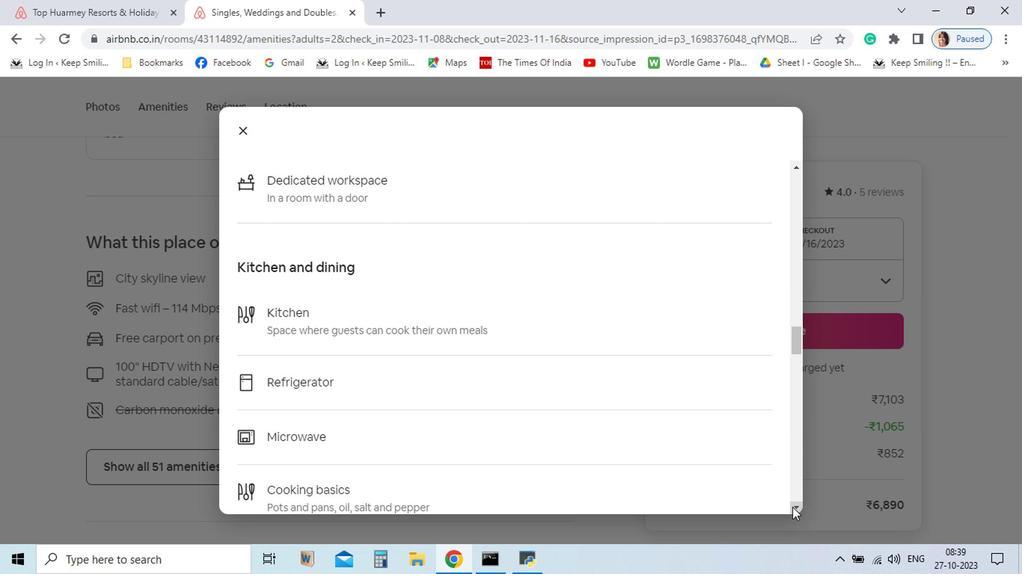 
Action: Mouse pressed left at (712, 509)
Screenshot: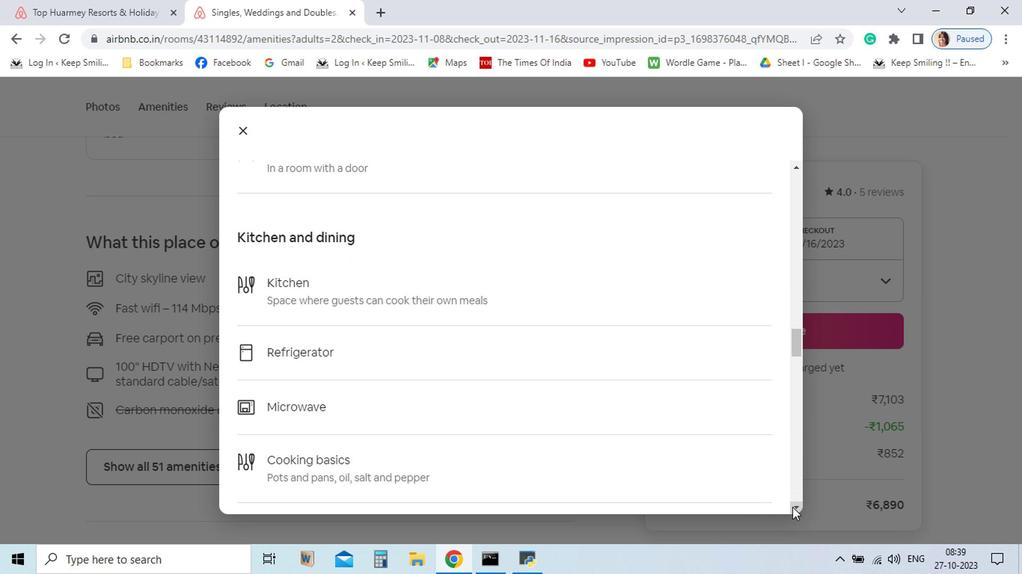 
Action: Mouse pressed left at (712, 509)
Screenshot: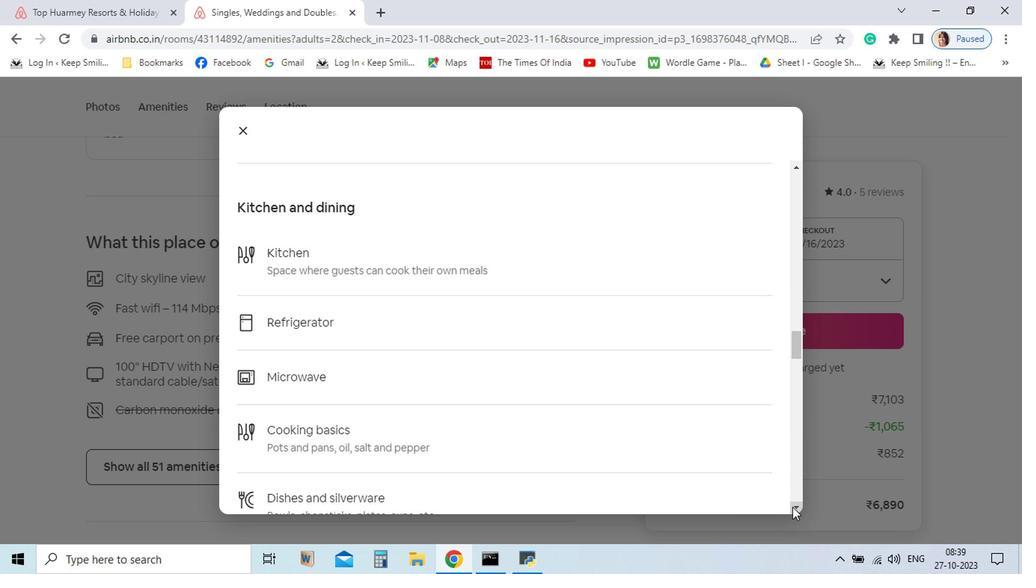 
Action: Mouse pressed left at (712, 509)
Screenshot: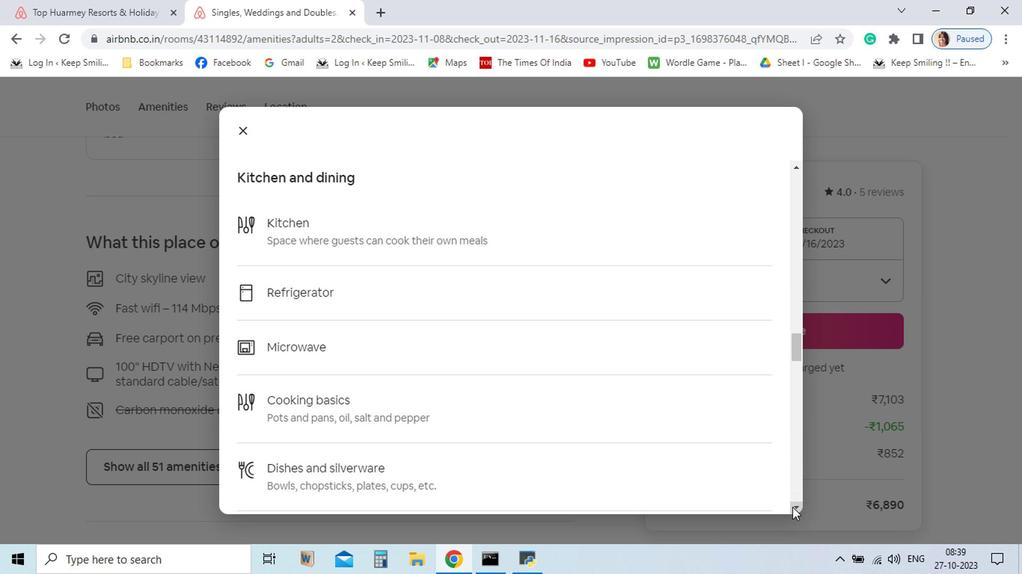
Action: Mouse pressed left at (712, 509)
Screenshot: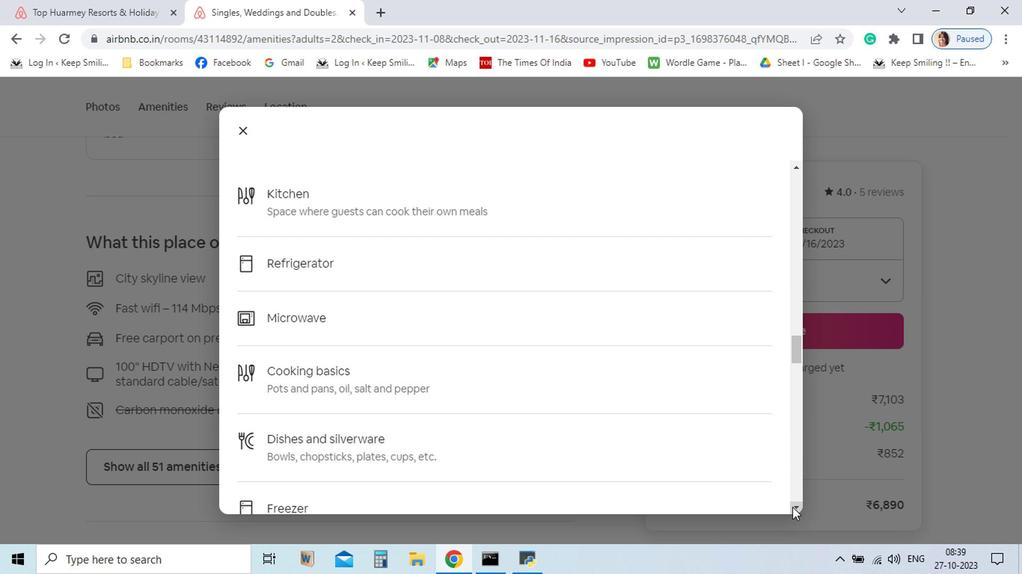 
Action: Mouse pressed left at (712, 509)
Screenshot: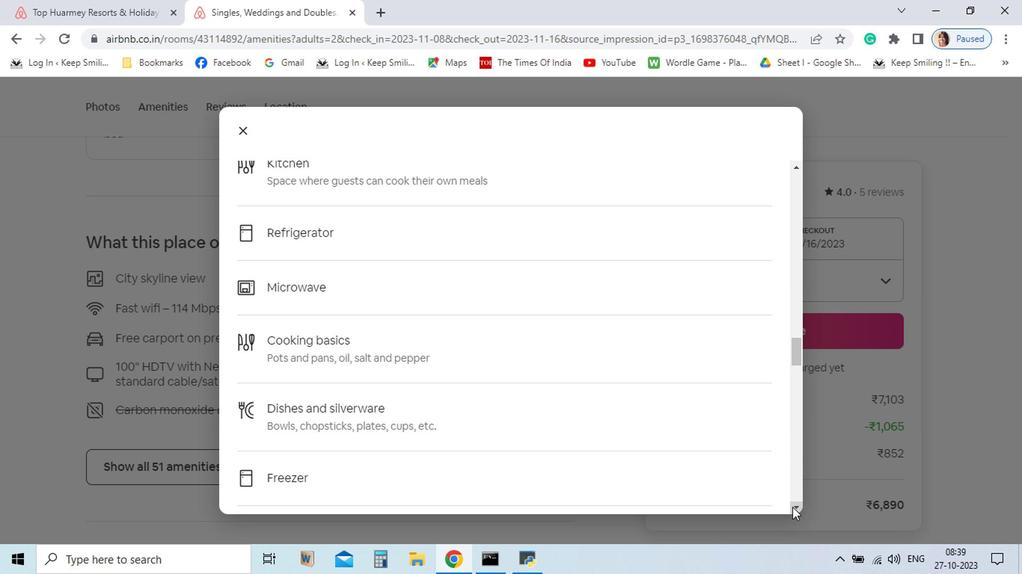 
Action: Mouse pressed left at (712, 509)
Screenshot: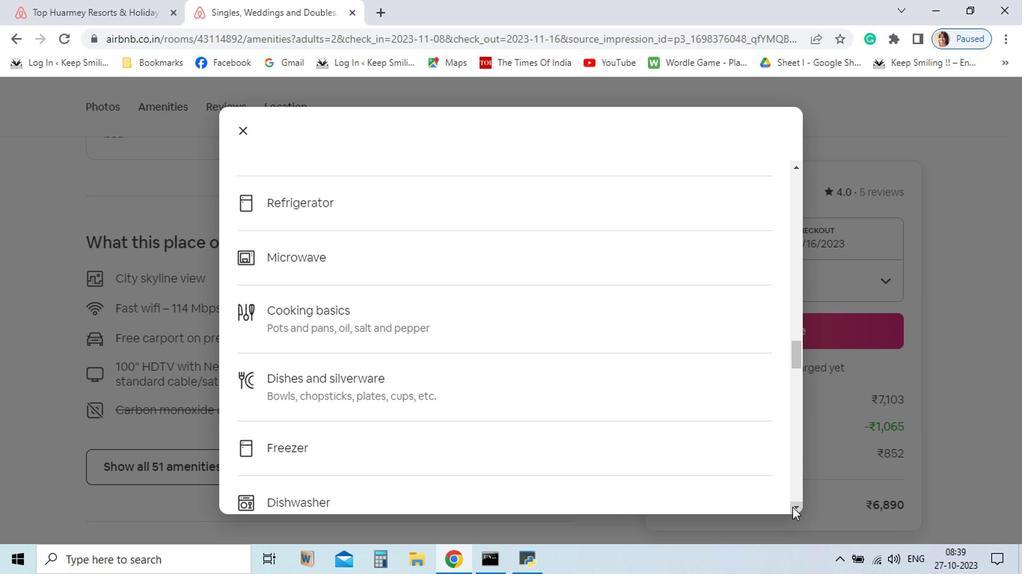 
Action: Mouse pressed left at (712, 509)
Screenshot: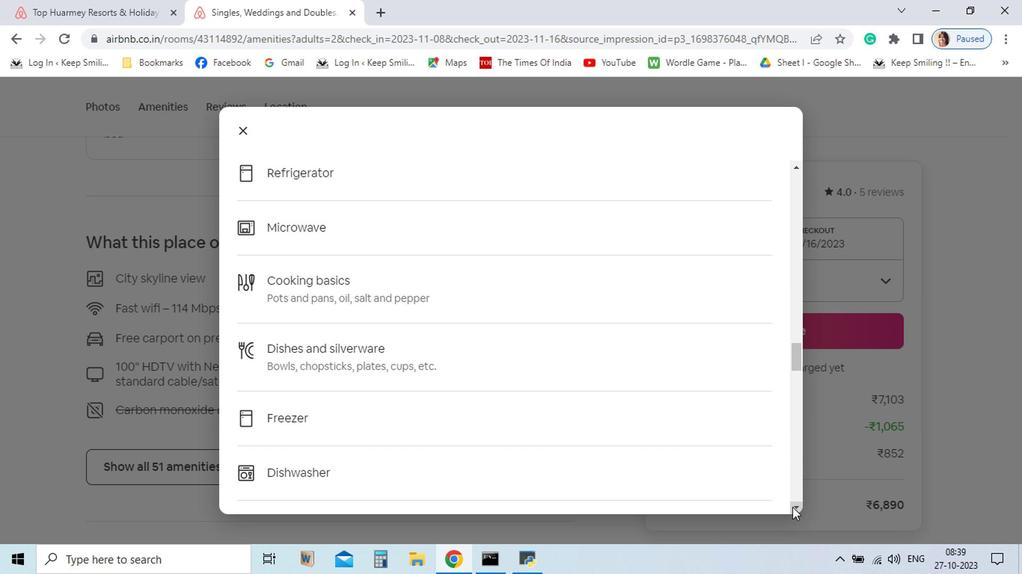 
Action: Mouse pressed left at (712, 509)
Screenshot: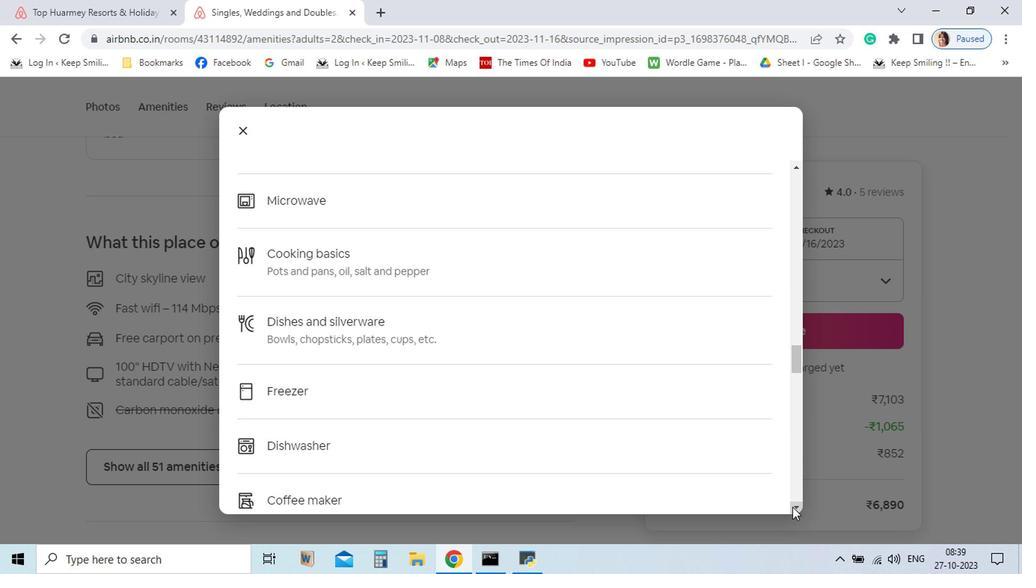 
Action: Mouse pressed left at (712, 509)
Screenshot: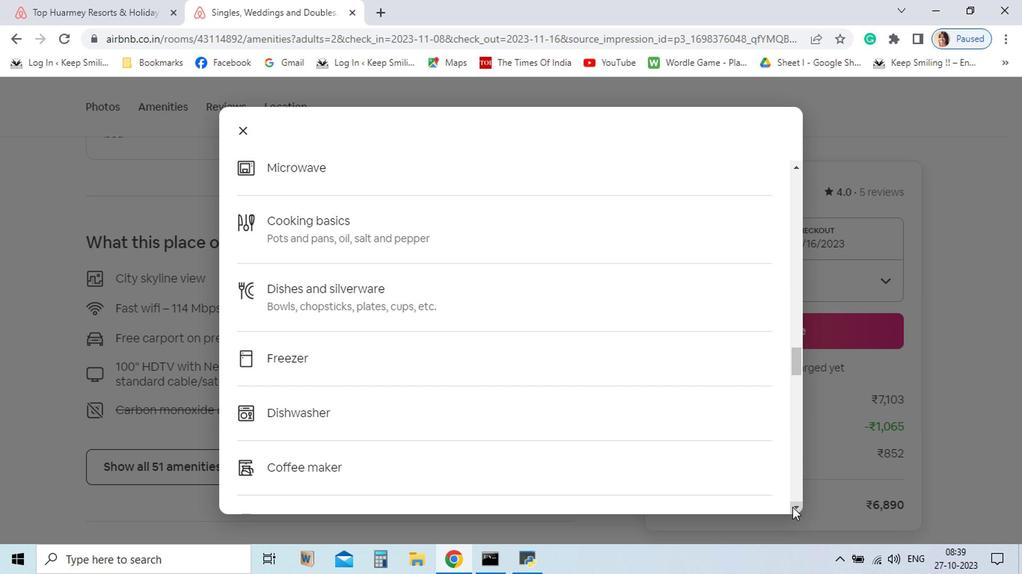 
Action: Mouse pressed left at (712, 509)
Screenshot: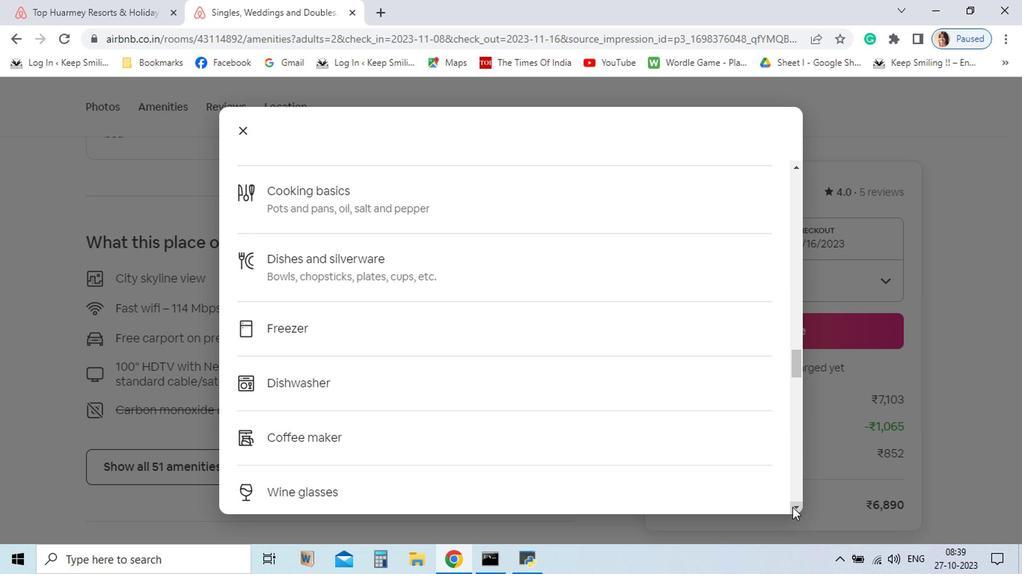 
Action: Mouse pressed left at (712, 509)
Screenshot: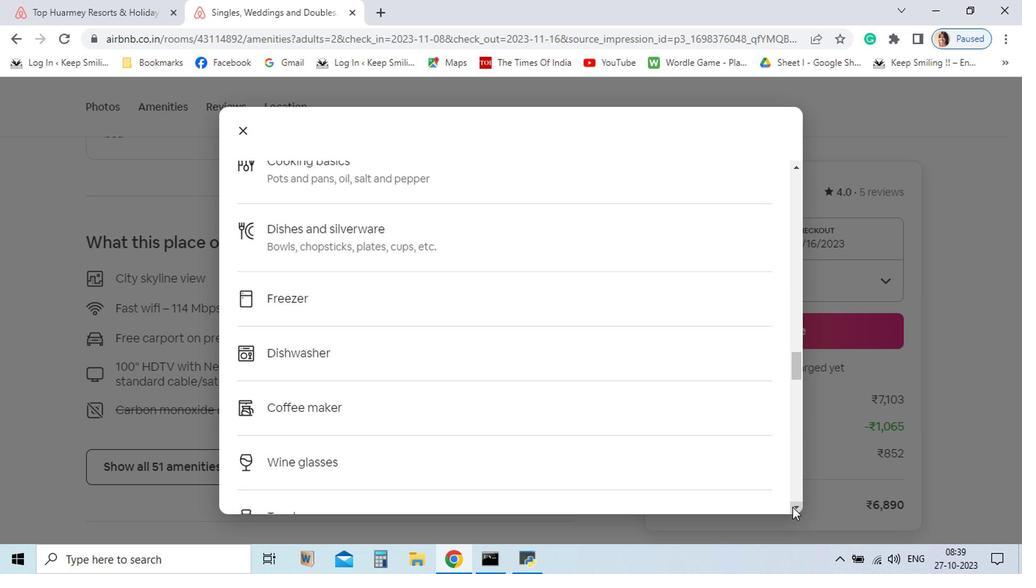 
Action: Mouse pressed left at (712, 509)
Screenshot: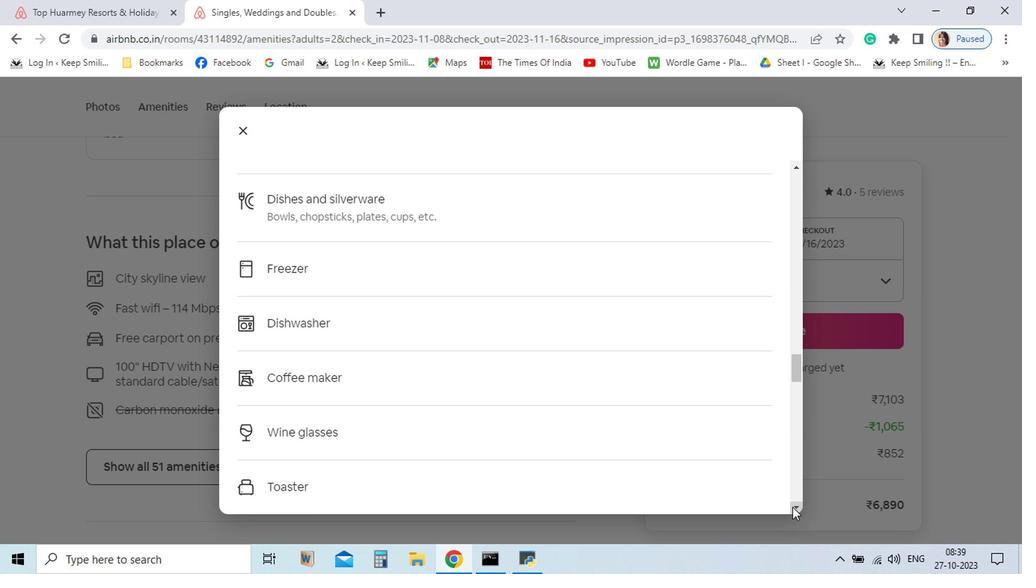 
Action: Mouse pressed left at (712, 509)
Screenshot: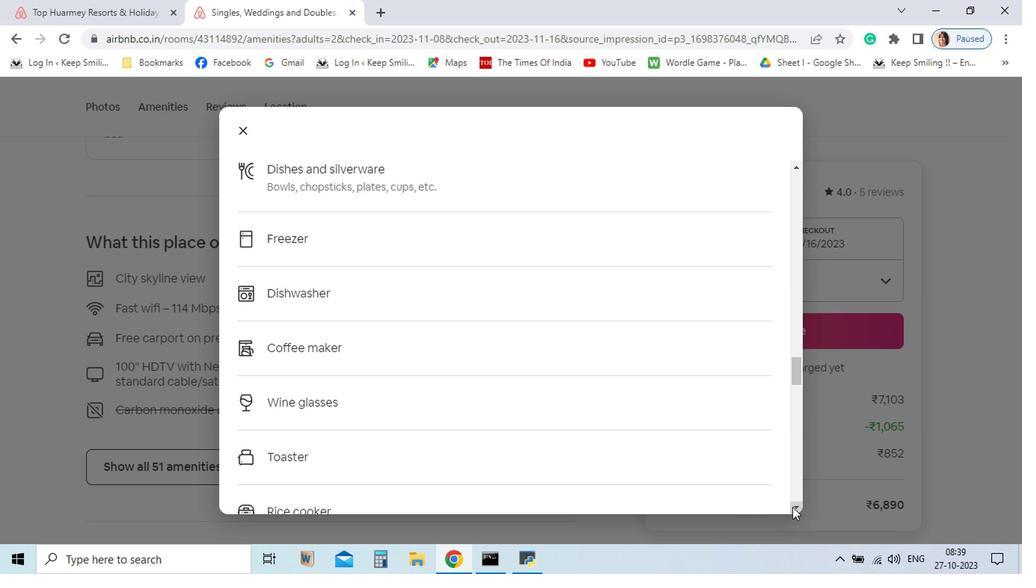 
Action: Mouse pressed left at (712, 509)
Screenshot: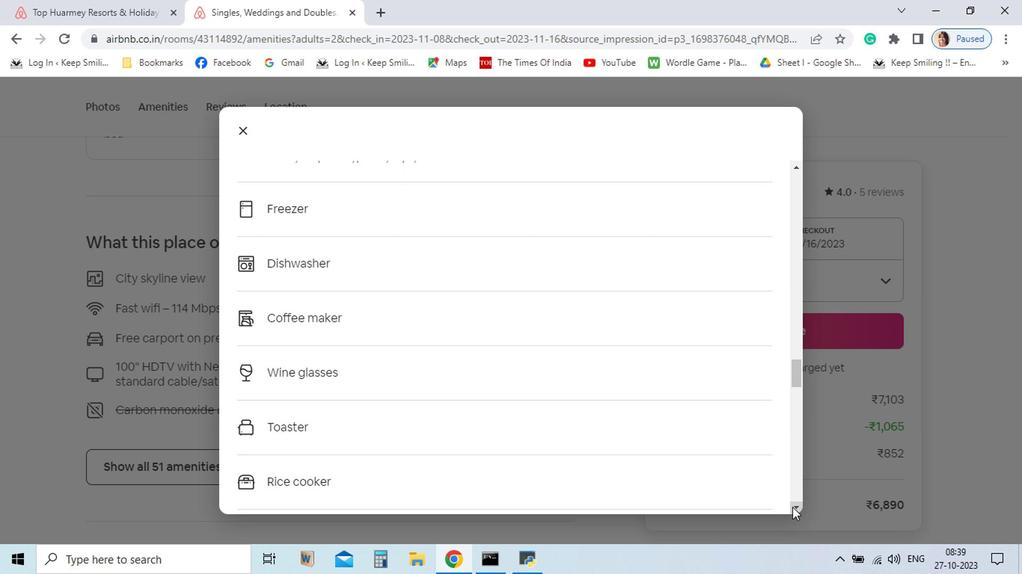 
Action: Mouse pressed left at (712, 509)
Screenshot: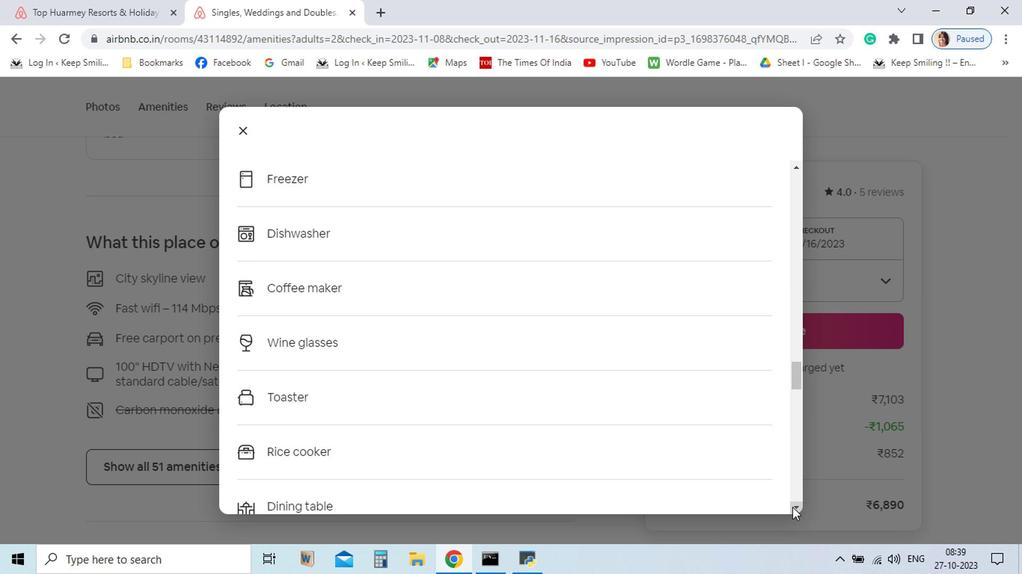 
Action: Mouse pressed left at (712, 509)
Screenshot: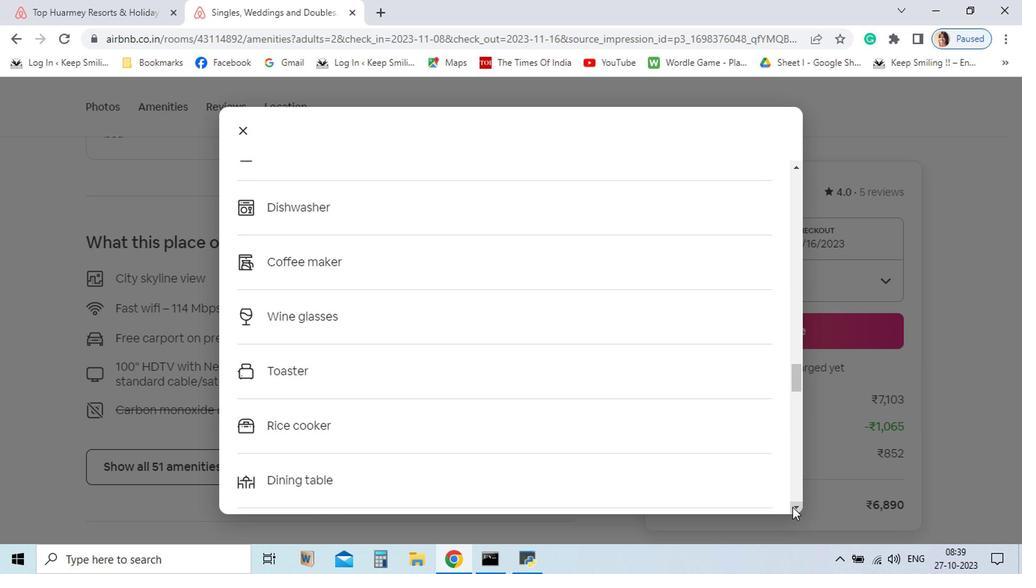 
Action: Mouse pressed left at (712, 509)
Screenshot: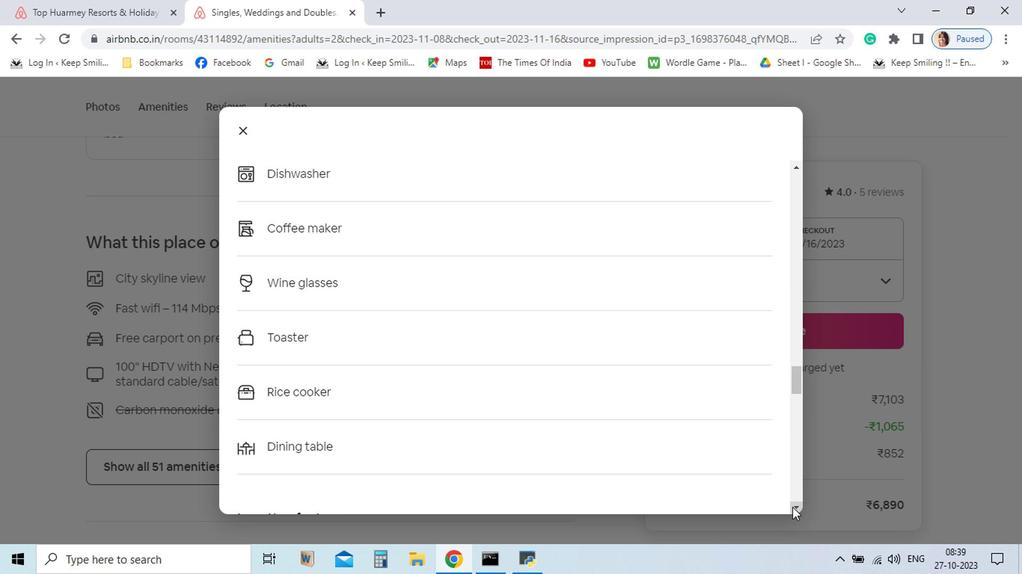 
Action: Mouse pressed left at (712, 509)
Screenshot: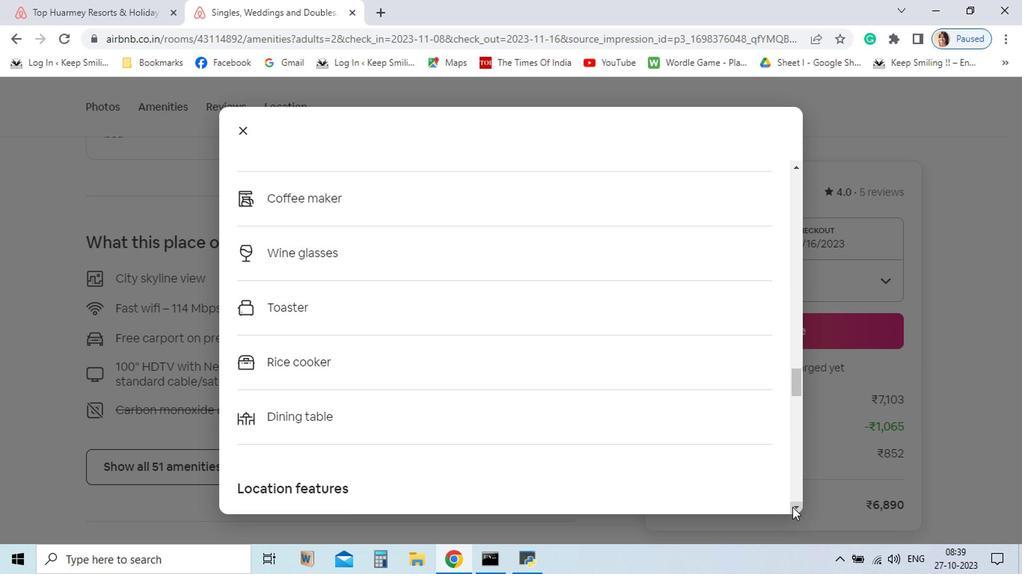 
Action: Mouse pressed left at (712, 509)
Screenshot: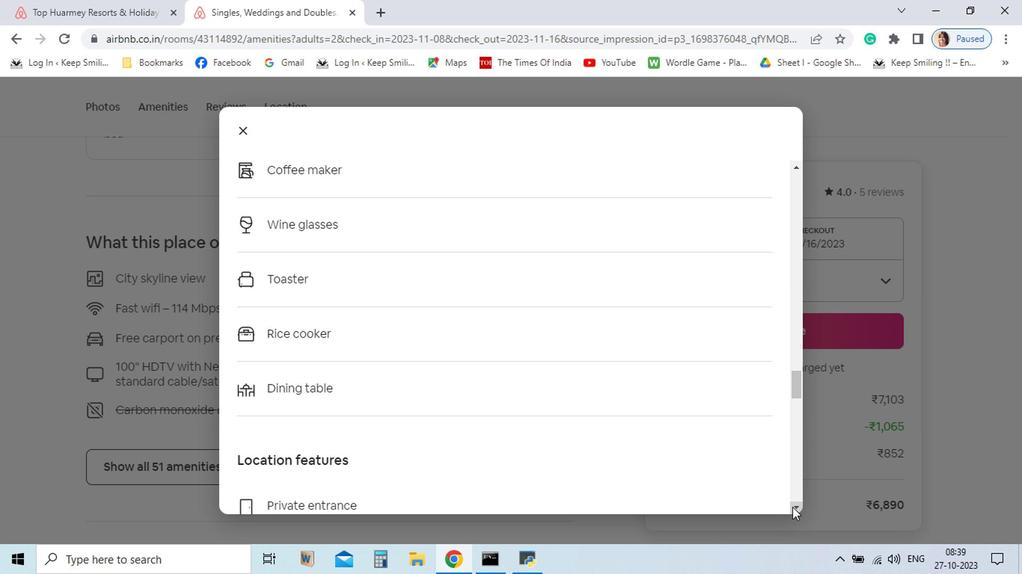 
Action: Mouse pressed left at (712, 509)
Screenshot: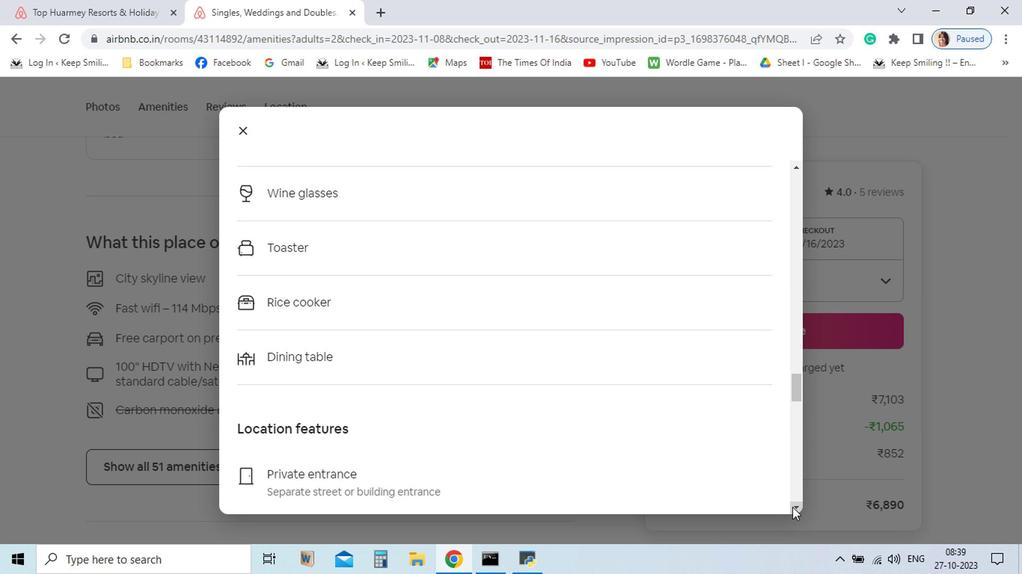 
Action: Mouse pressed left at (712, 509)
Screenshot: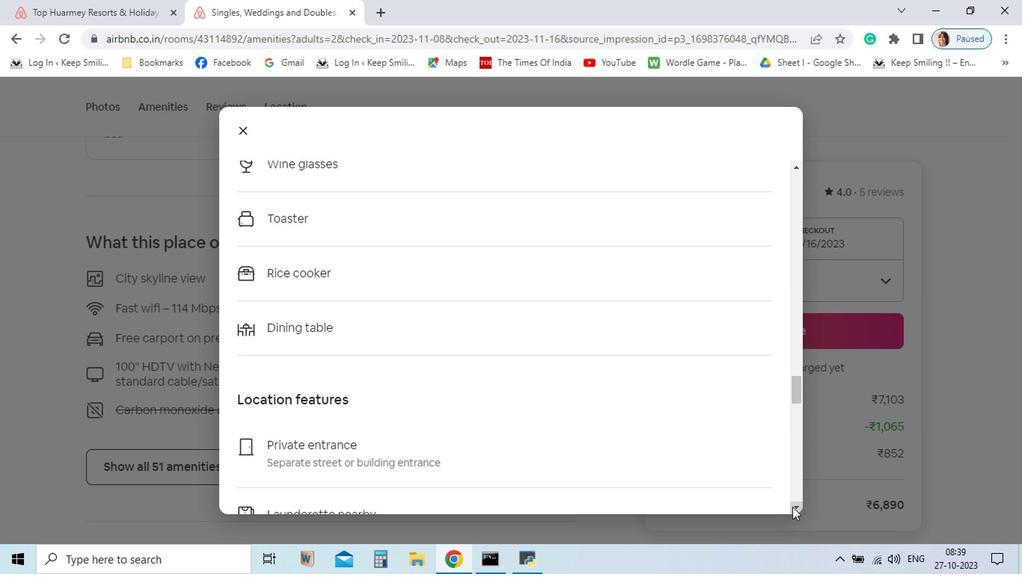
Action: Mouse pressed left at (712, 509)
Screenshot: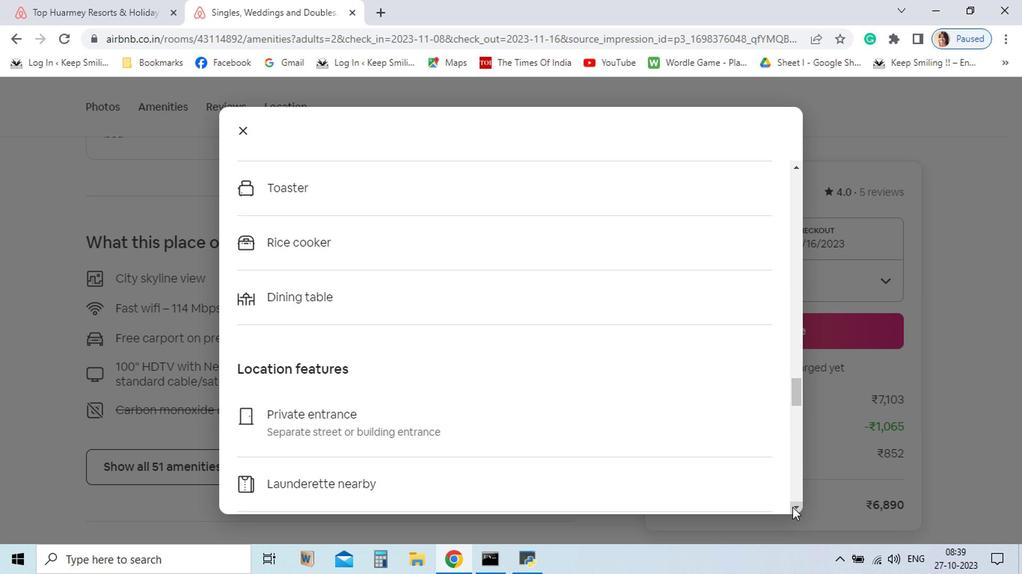 
Action: Mouse pressed left at (712, 509)
Screenshot: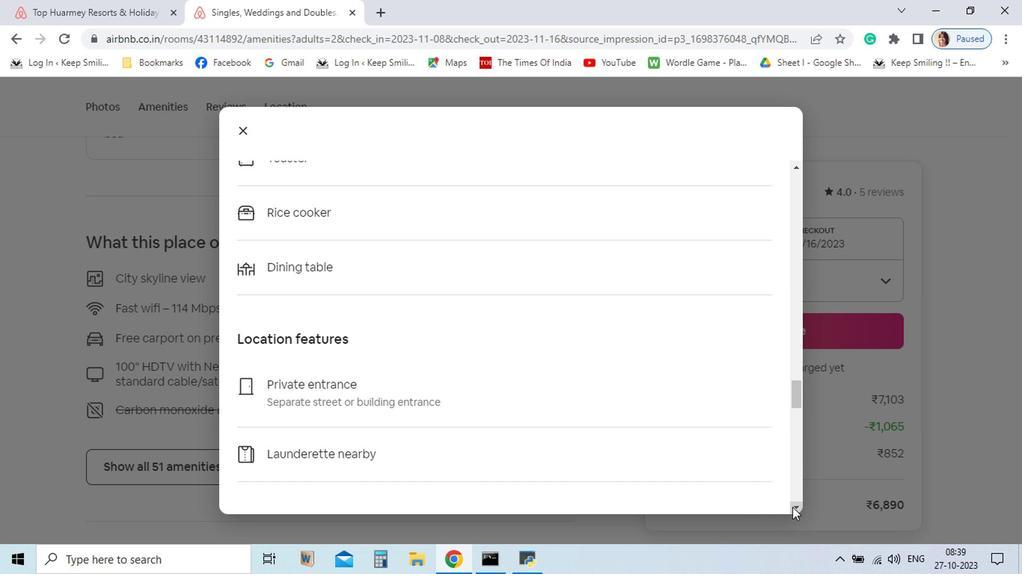 
Action: Mouse pressed left at (712, 509)
Screenshot: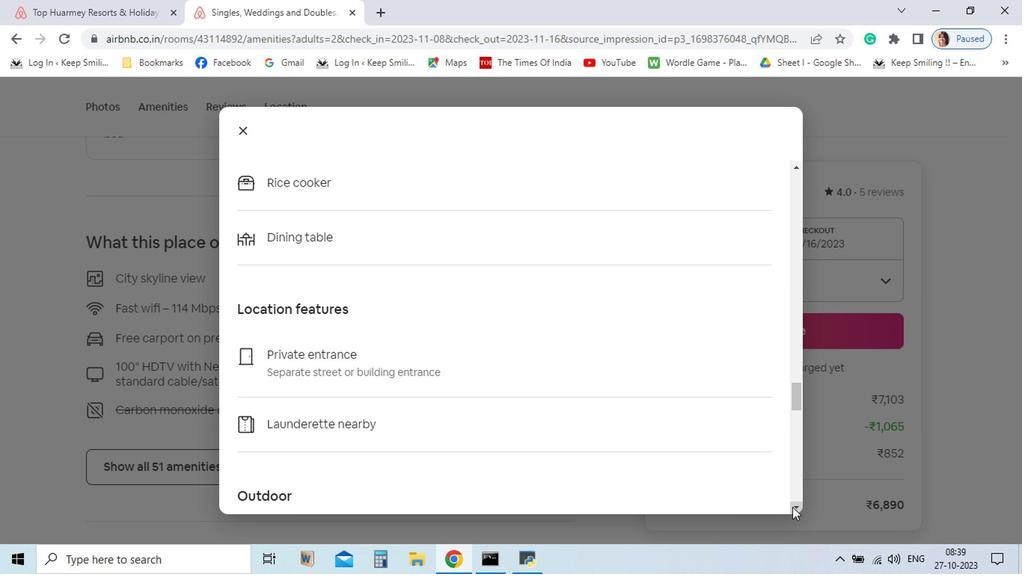
Action: Mouse pressed left at (712, 509)
Screenshot: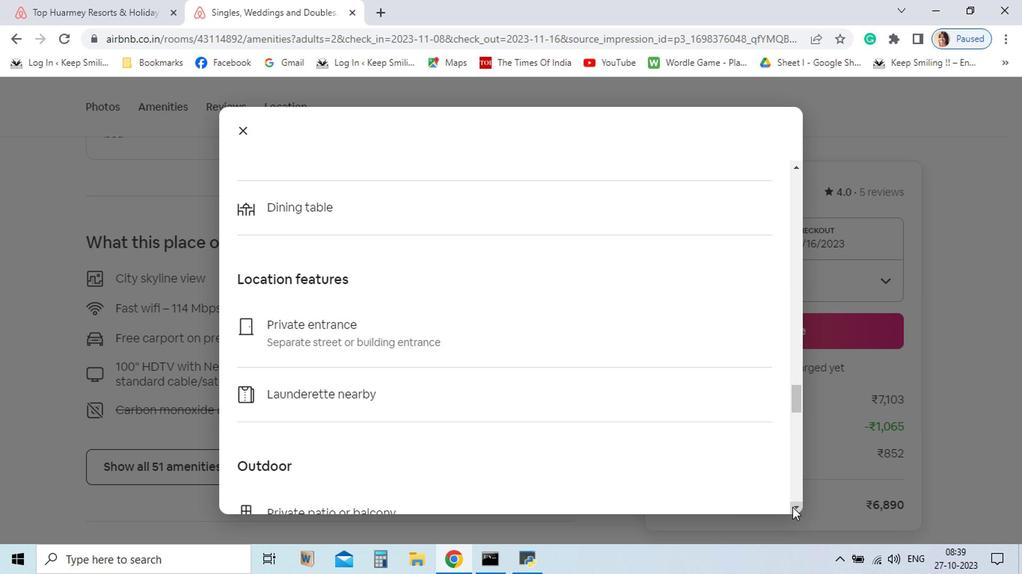 
Action: Mouse pressed left at (712, 509)
Screenshot: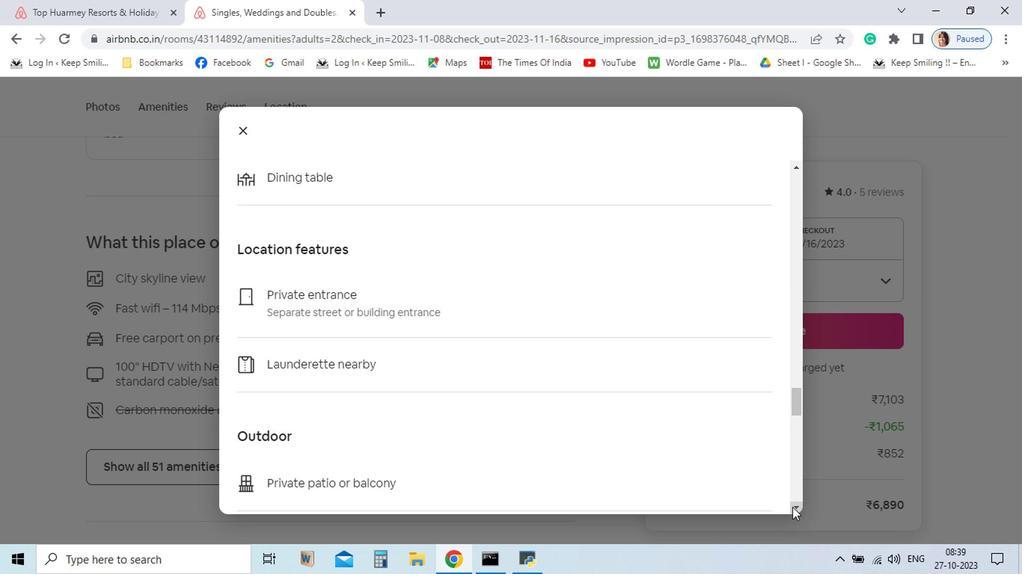 
Action: Mouse pressed left at (712, 509)
Screenshot: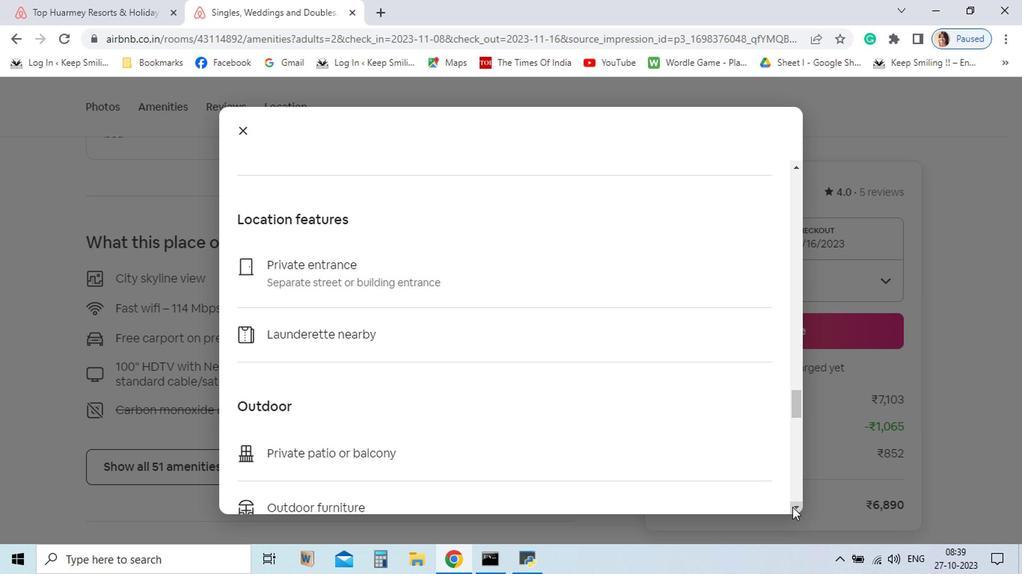 
Action: Mouse pressed left at (712, 509)
Screenshot: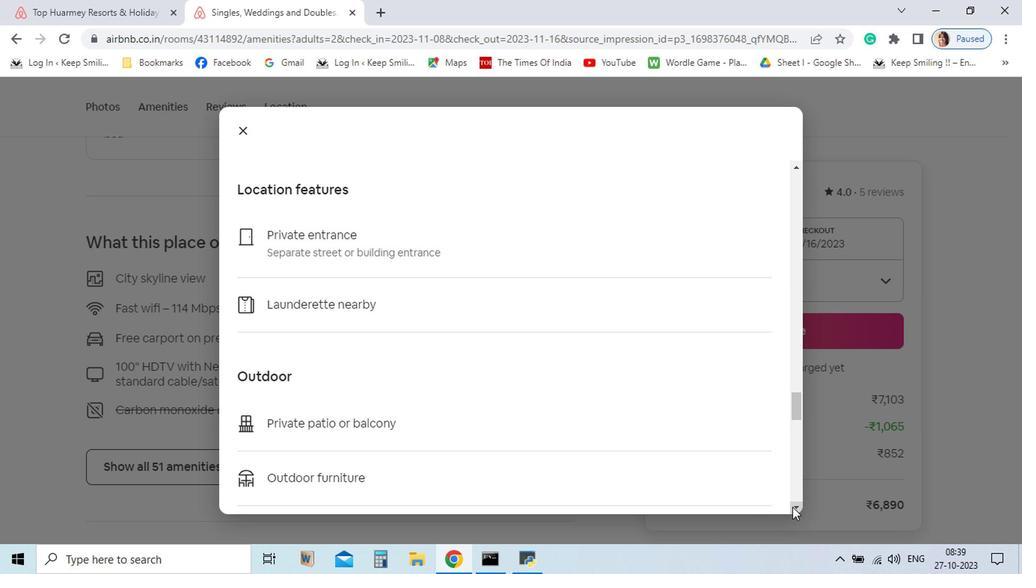 
Action: Mouse pressed left at (712, 509)
Screenshot: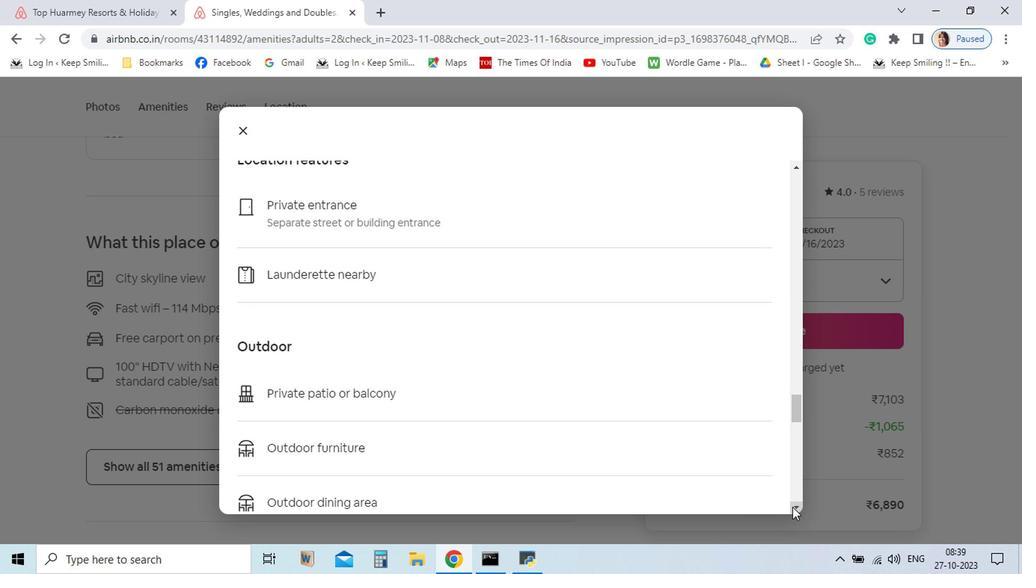 
Action: Mouse pressed left at (712, 509)
Screenshot: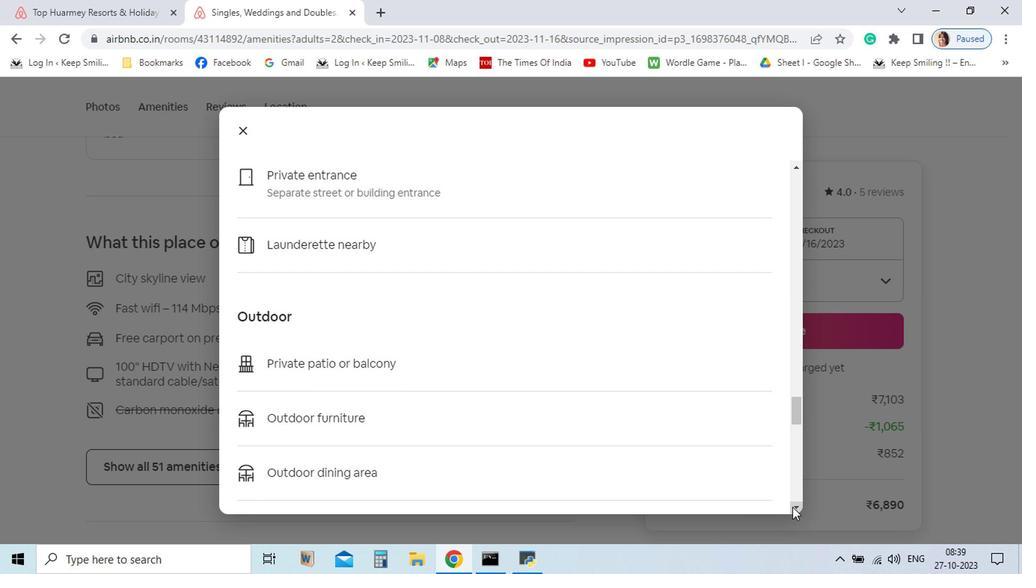 
Action: Mouse pressed left at (712, 509)
Screenshot: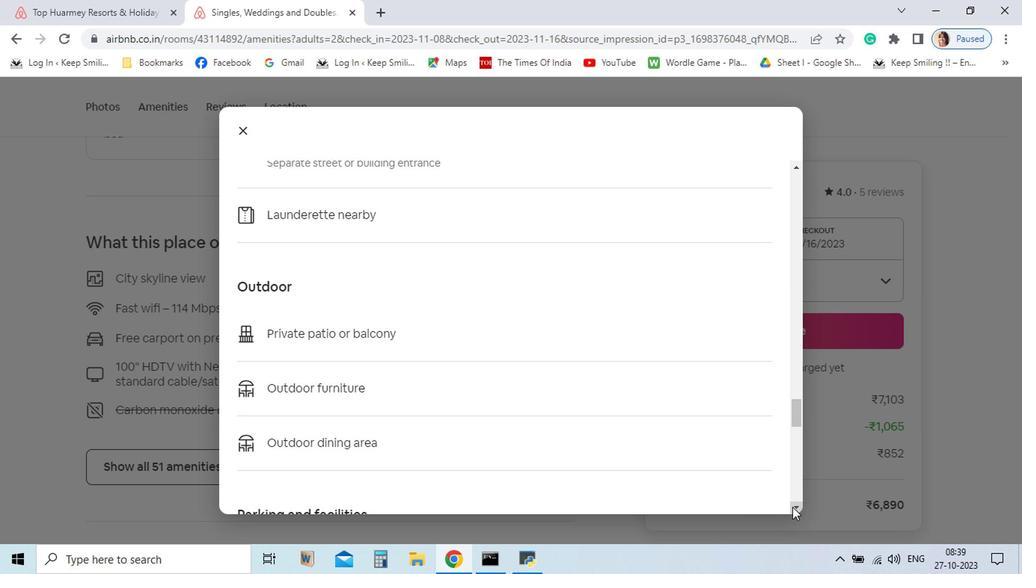 
Action: Mouse pressed left at (712, 509)
Screenshot: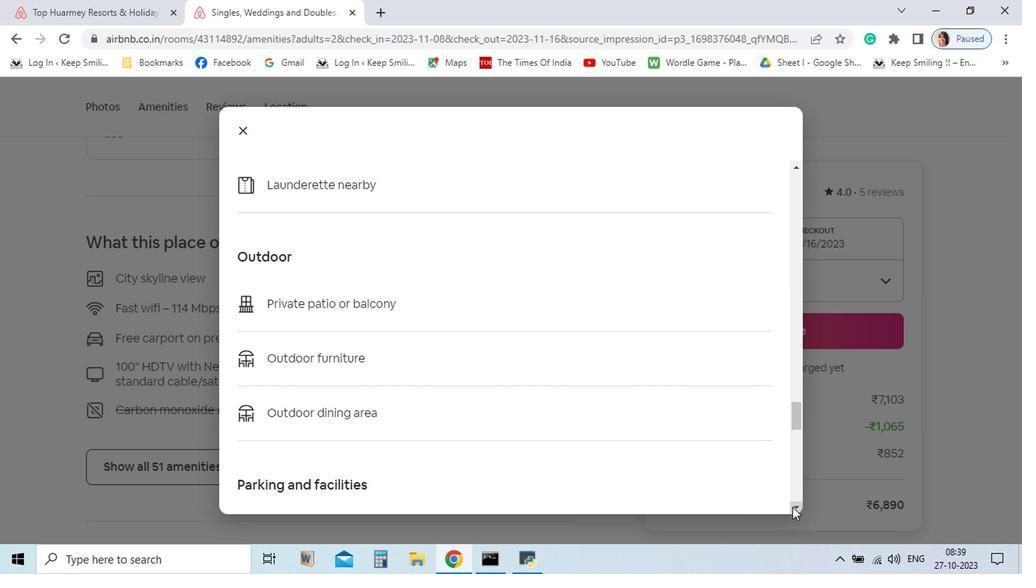 
Action: Mouse pressed left at (712, 509)
Screenshot: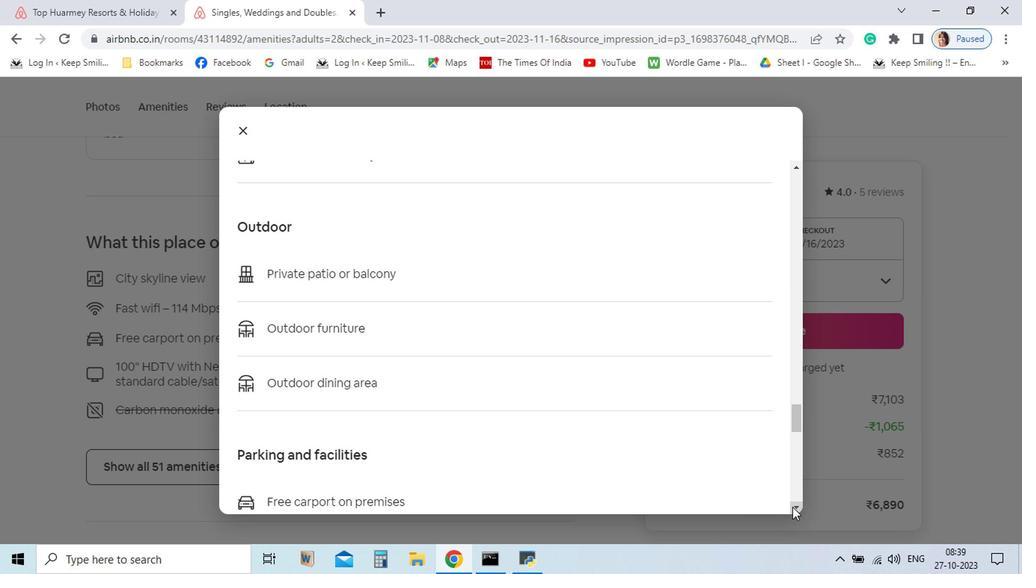 
Action: Mouse pressed left at (712, 509)
Screenshot: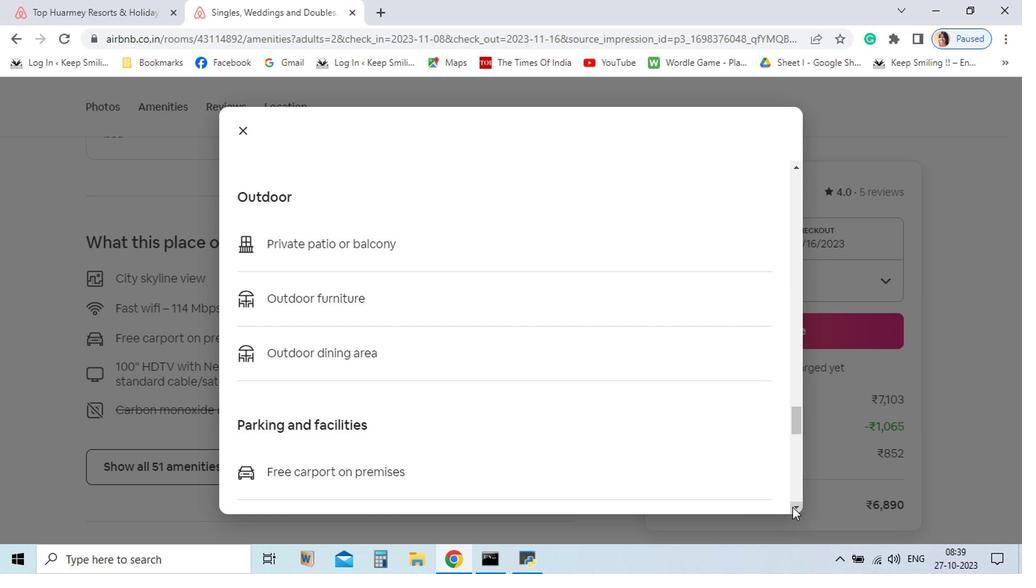 
Action: Mouse pressed left at (712, 509)
Screenshot: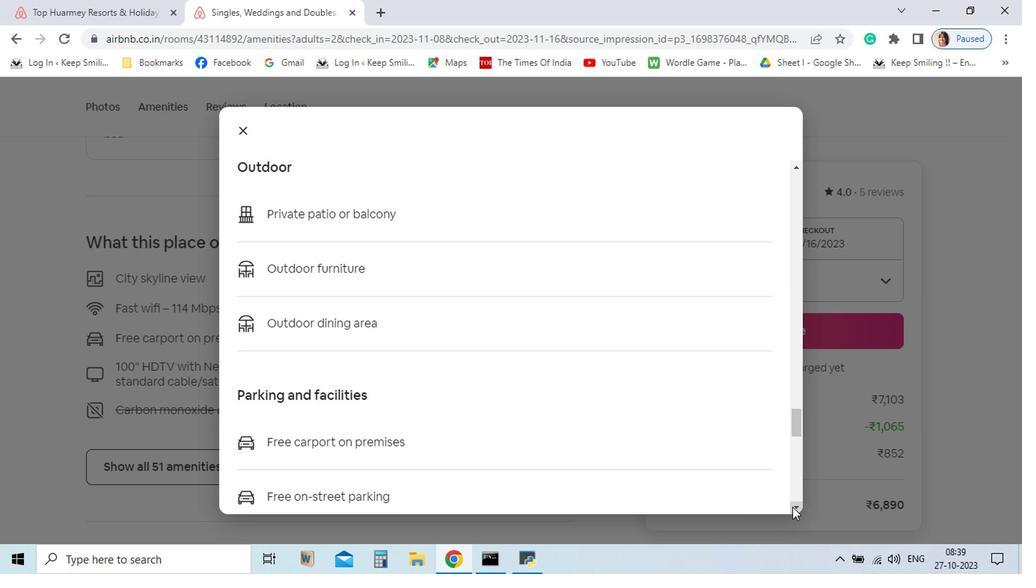 
Action: Mouse pressed left at (712, 509)
Screenshot: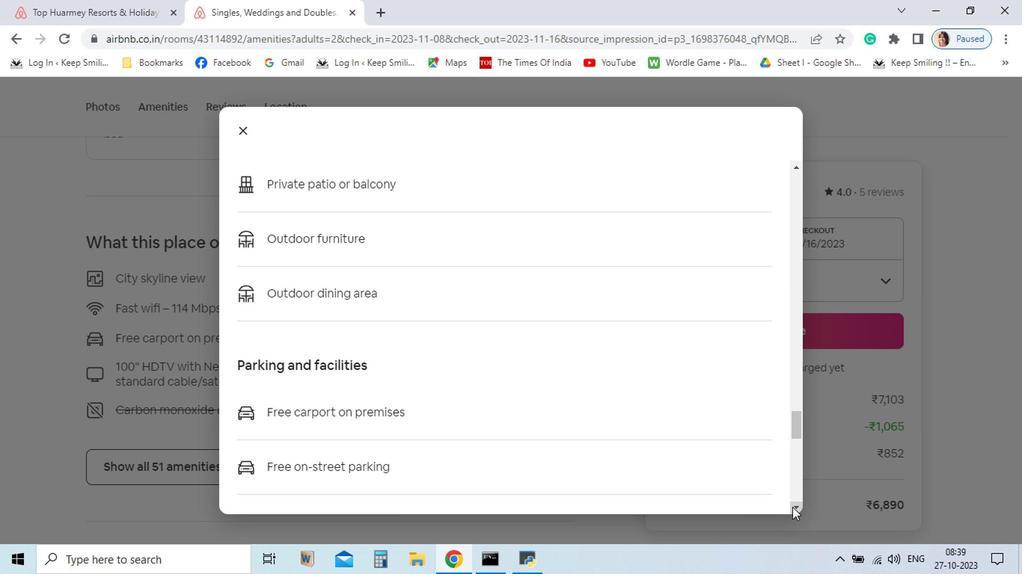 
Action: Mouse pressed left at (712, 509)
Screenshot: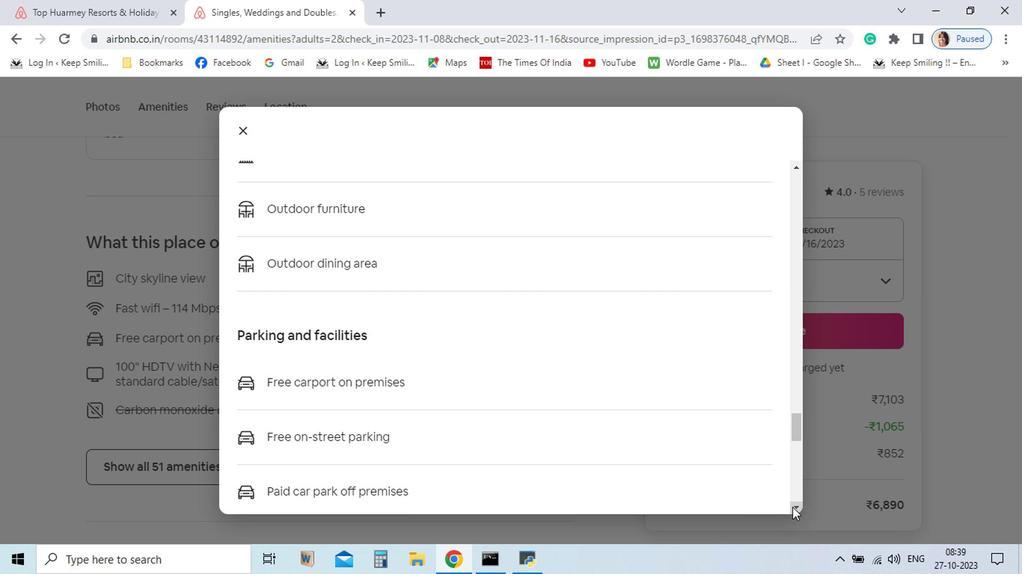 
Action: Mouse pressed left at (712, 509)
Screenshot: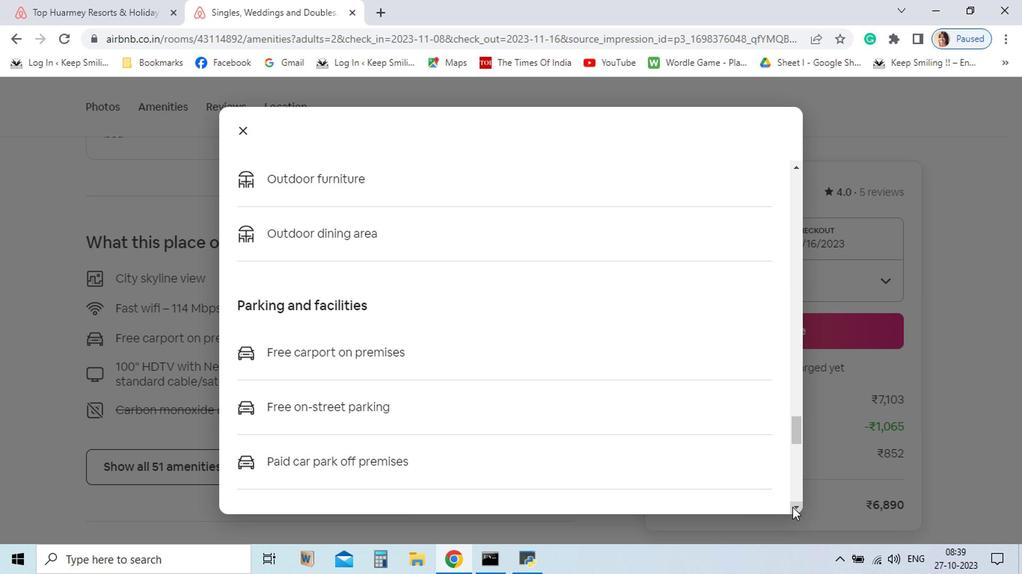 
Action: Mouse pressed left at (712, 509)
Screenshot: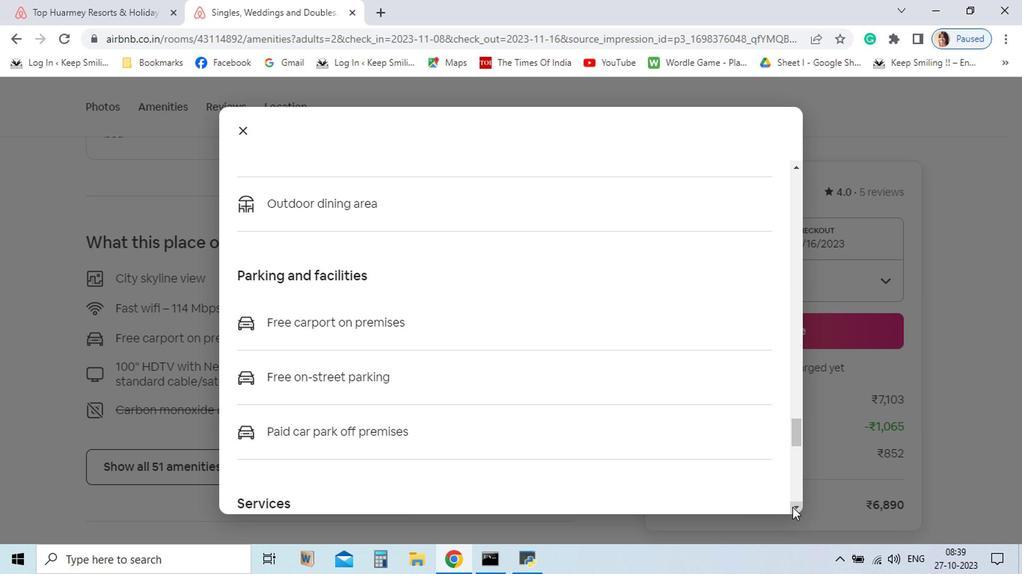 
Action: Mouse pressed left at (712, 509)
Screenshot: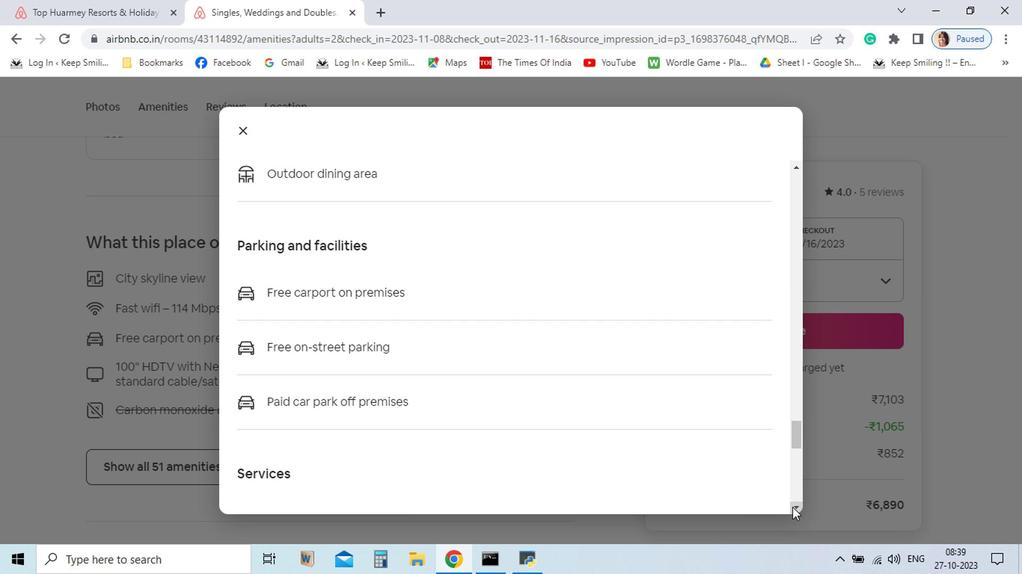 
Action: Mouse pressed left at (712, 509)
Screenshot: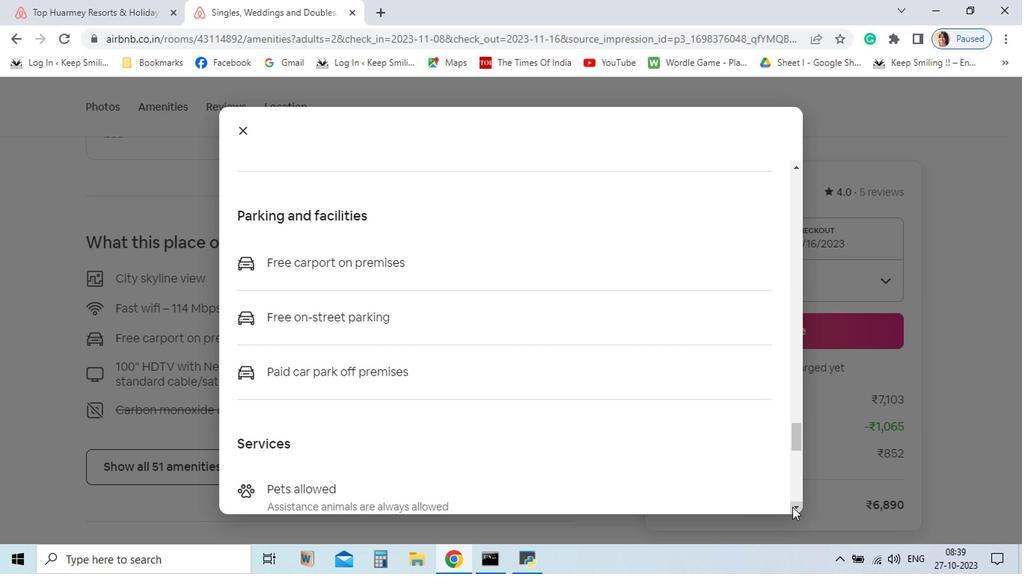 
Action: Mouse pressed left at (712, 509)
Screenshot: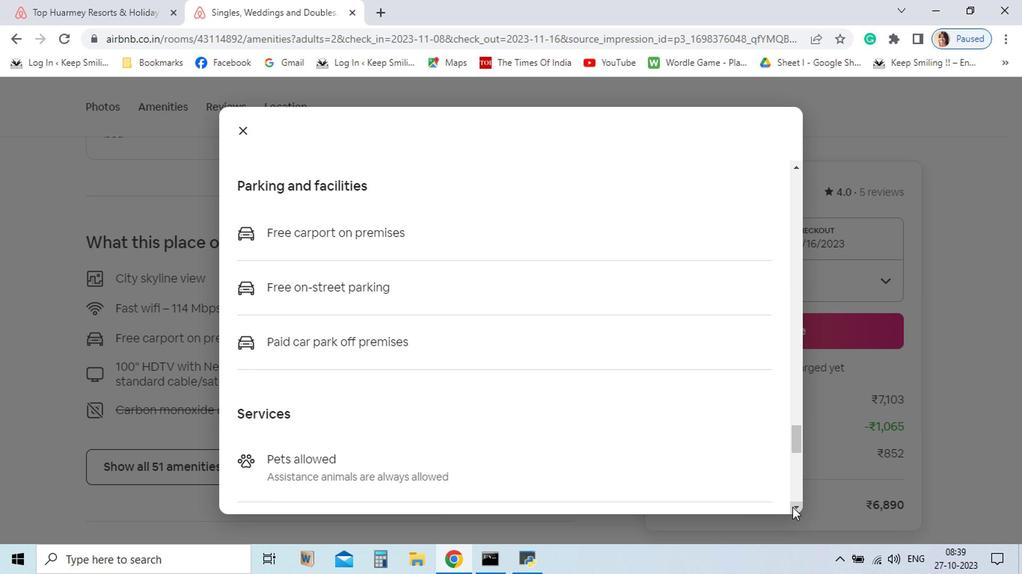 
Action: Mouse pressed left at (712, 509)
Screenshot: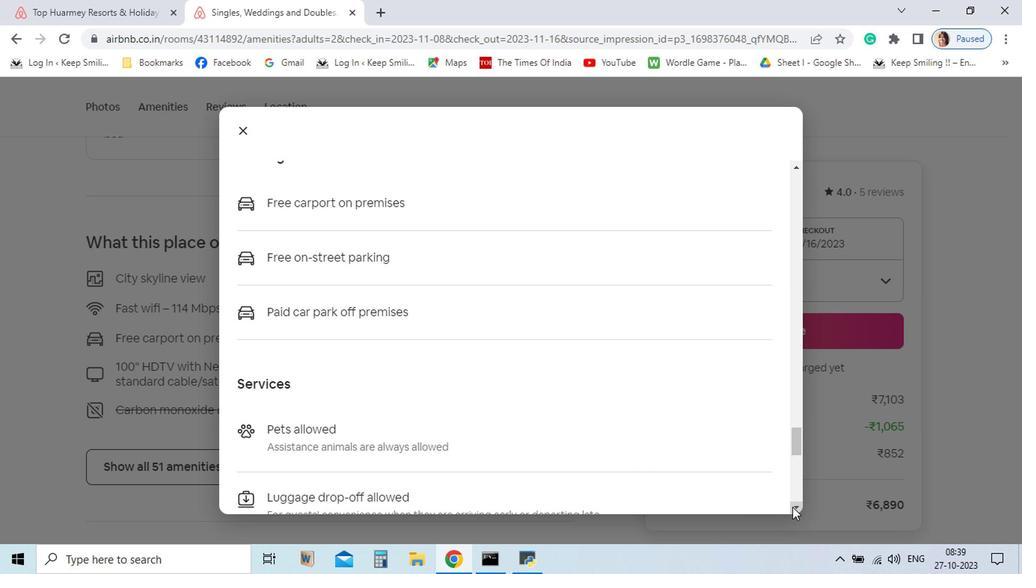 
Action: Mouse pressed left at (712, 509)
Screenshot: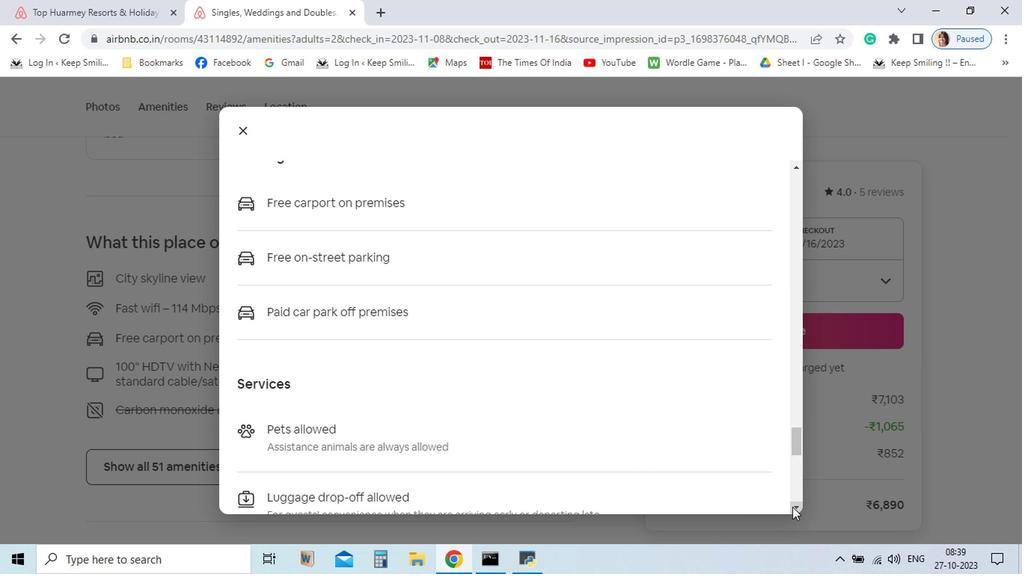
Action: Mouse pressed left at (712, 509)
Screenshot: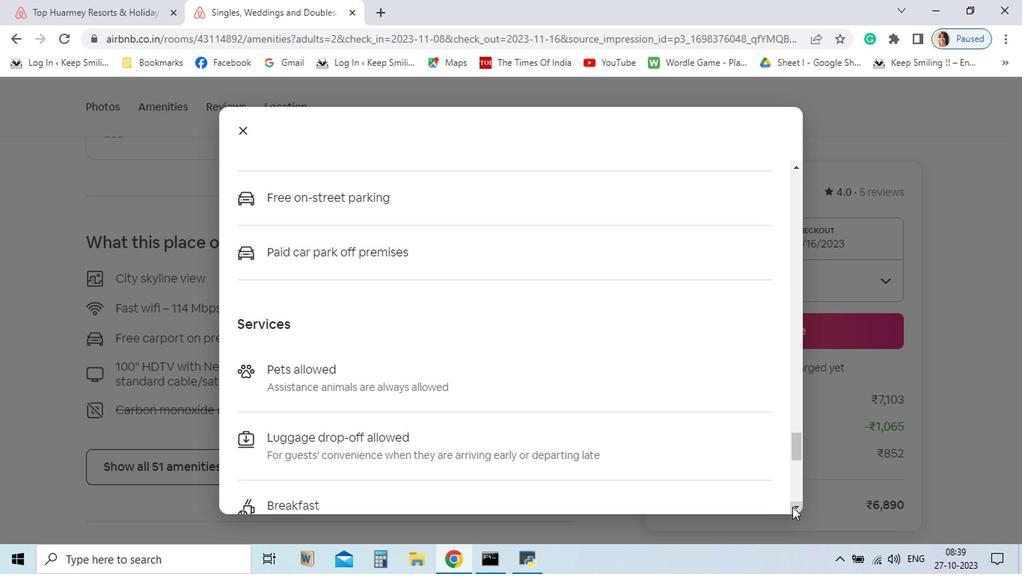 
Action: Mouse pressed left at (712, 509)
Screenshot: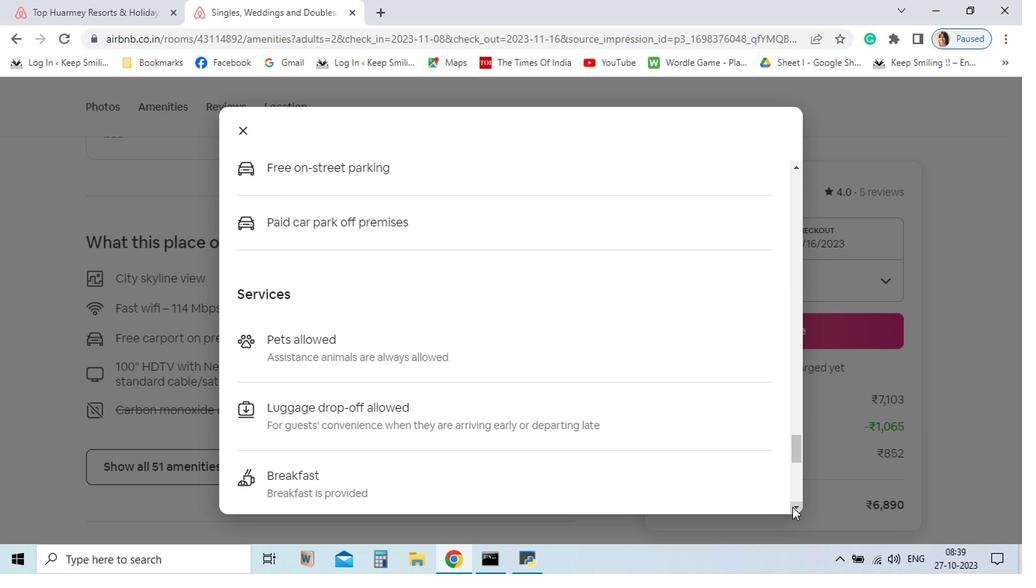 
Action: Mouse pressed left at (712, 509)
Screenshot: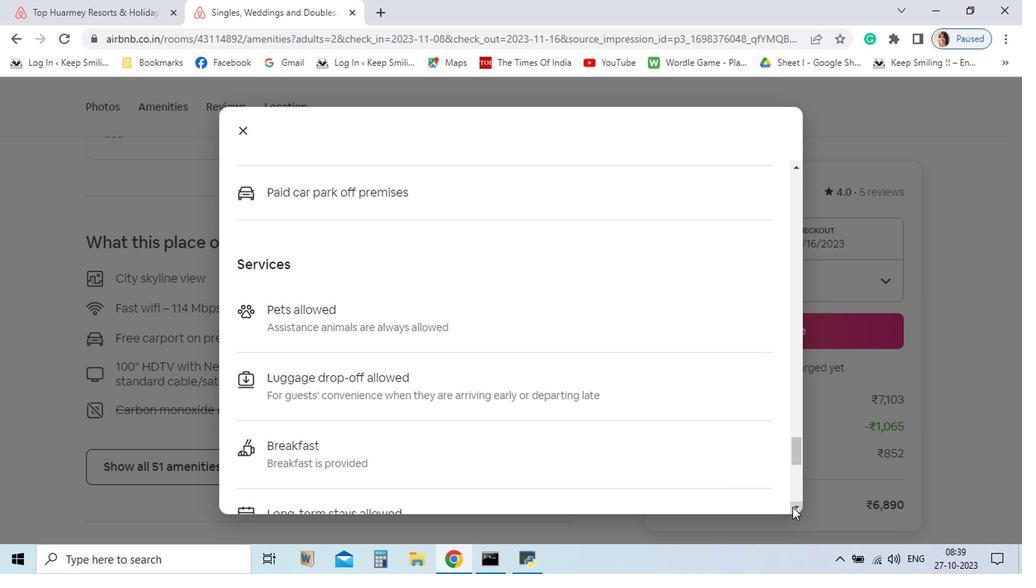 
Action: Mouse pressed left at (712, 509)
Screenshot: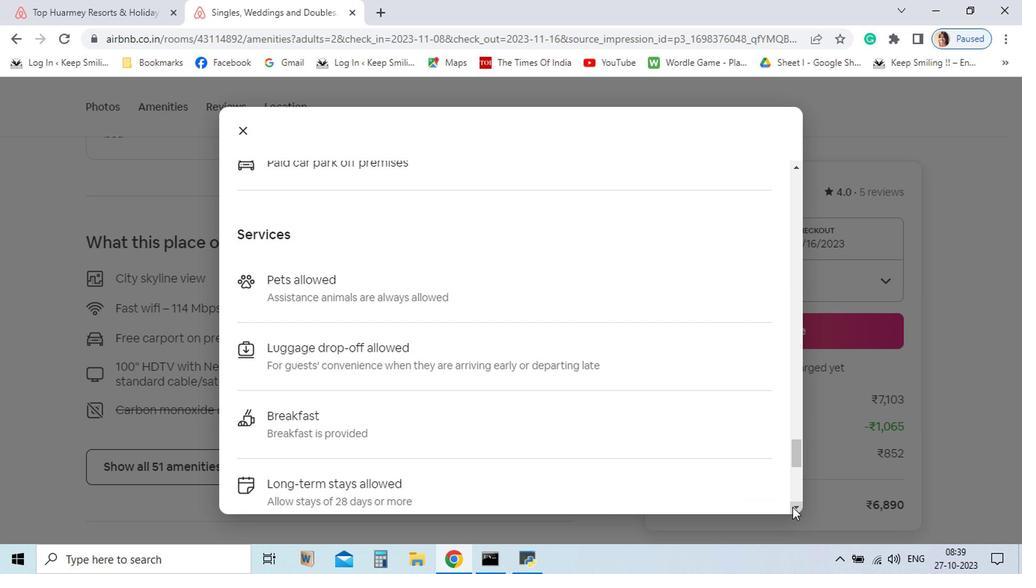 
Action: Mouse pressed left at (712, 509)
Screenshot: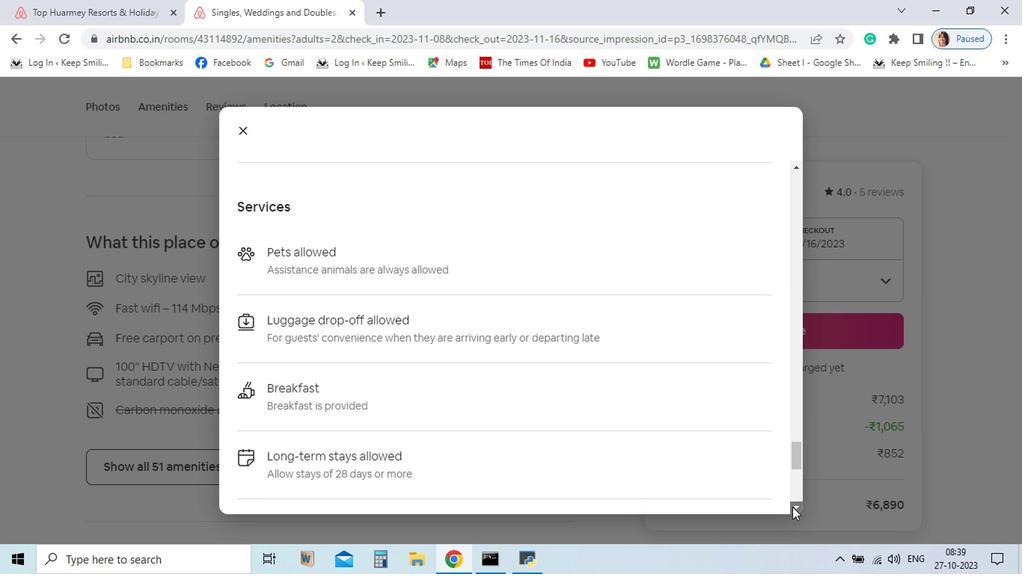 
Action: Mouse pressed left at (712, 509)
Screenshot: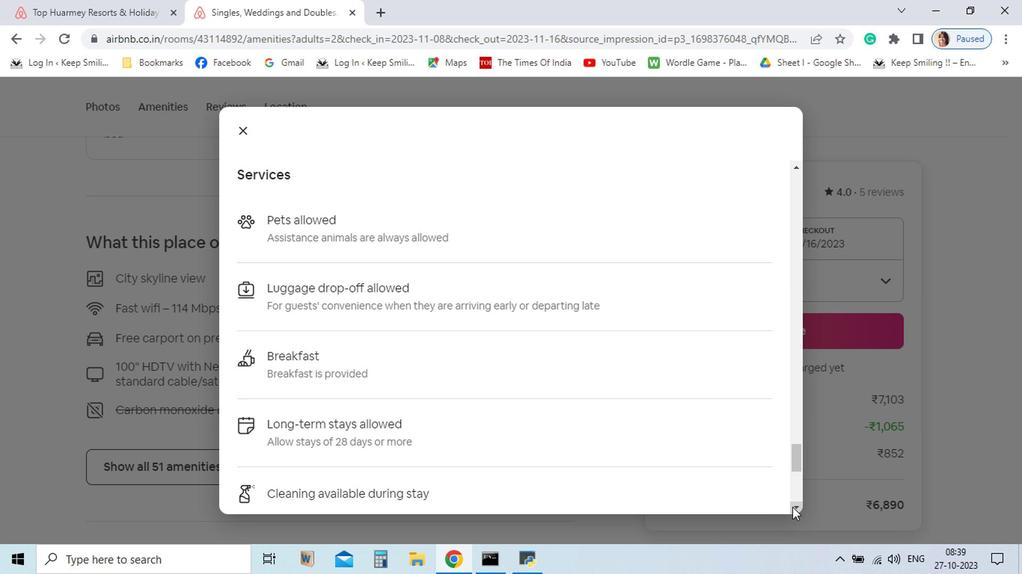
Action: Mouse pressed left at (712, 509)
Screenshot: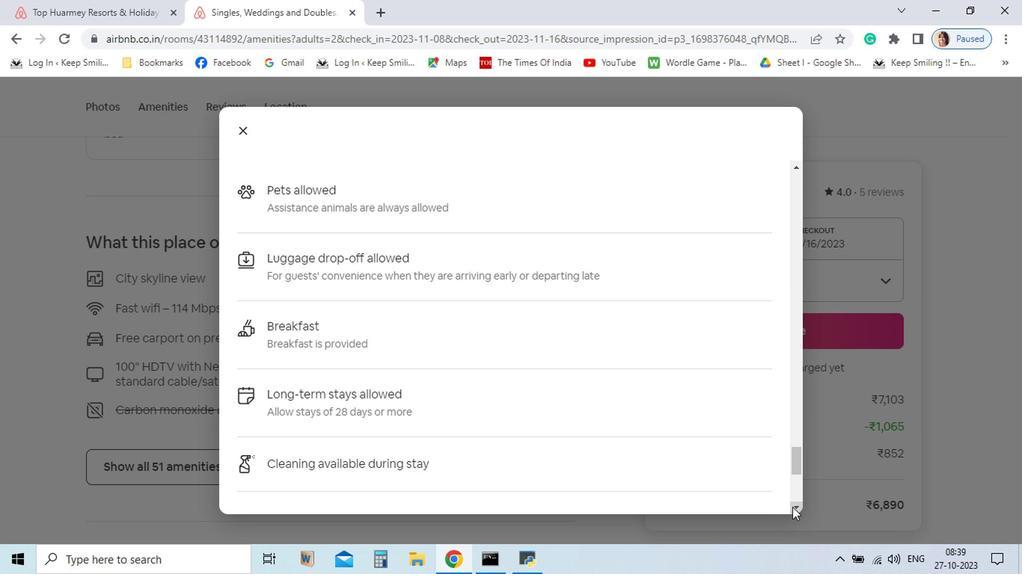 
Action: Mouse pressed left at (712, 509)
Screenshot: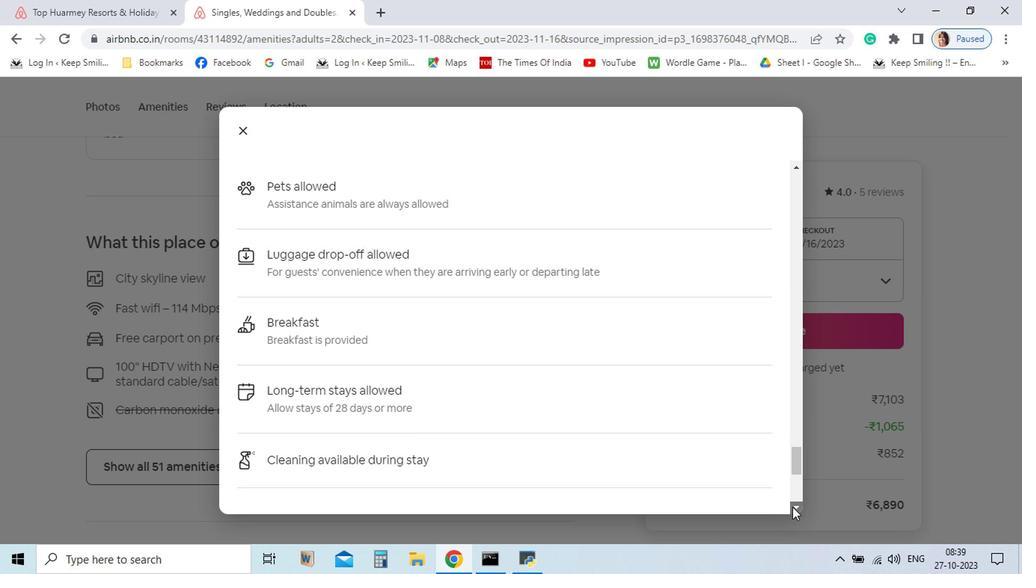
Action: Mouse pressed left at (712, 509)
Screenshot: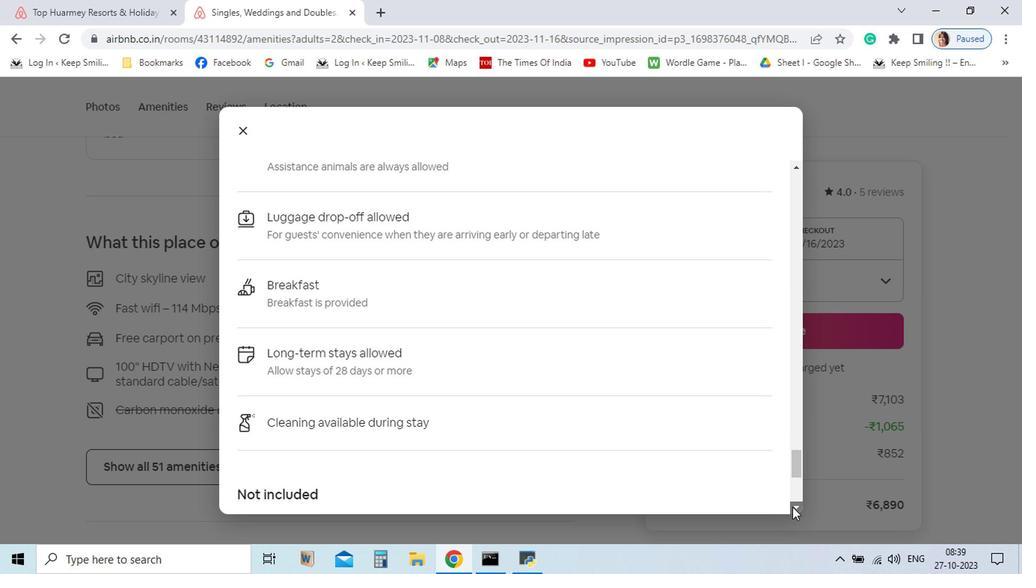 
Action: Mouse pressed left at (712, 509)
Screenshot: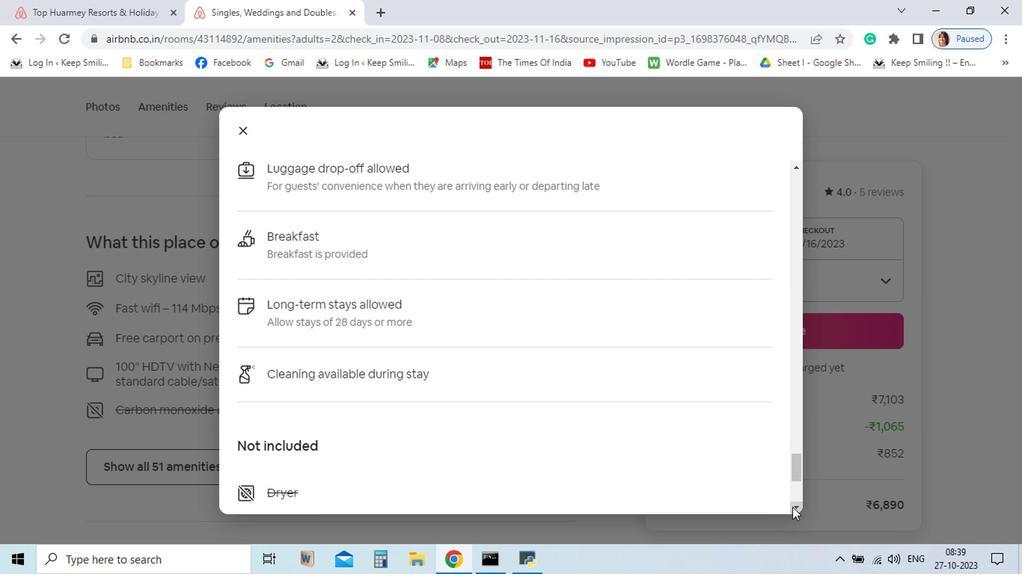 
Action: Mouse pressed left at (712, 509)
Screenshot: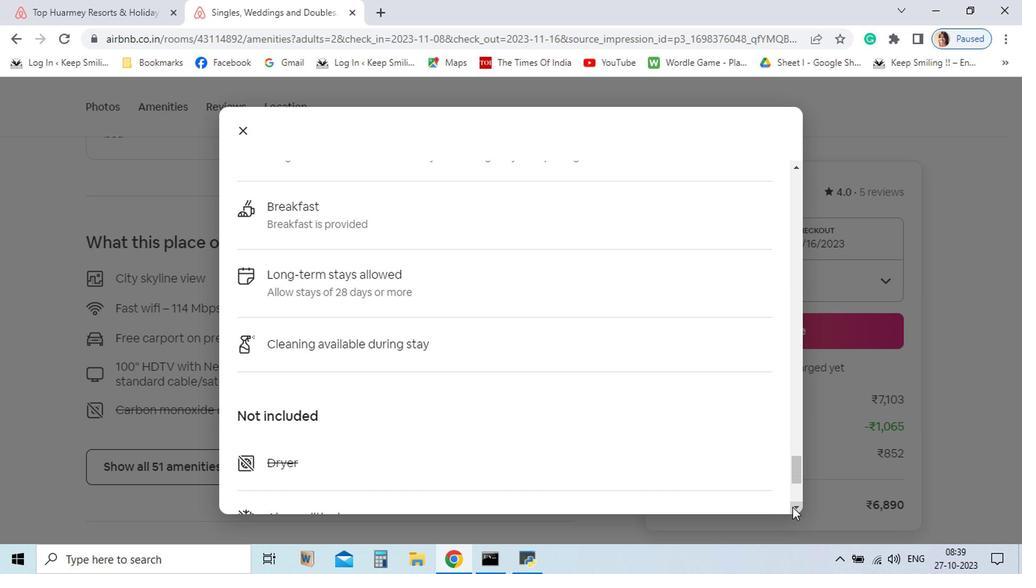 
Action: Mouse pressed left at (712, 509)
Screenshot: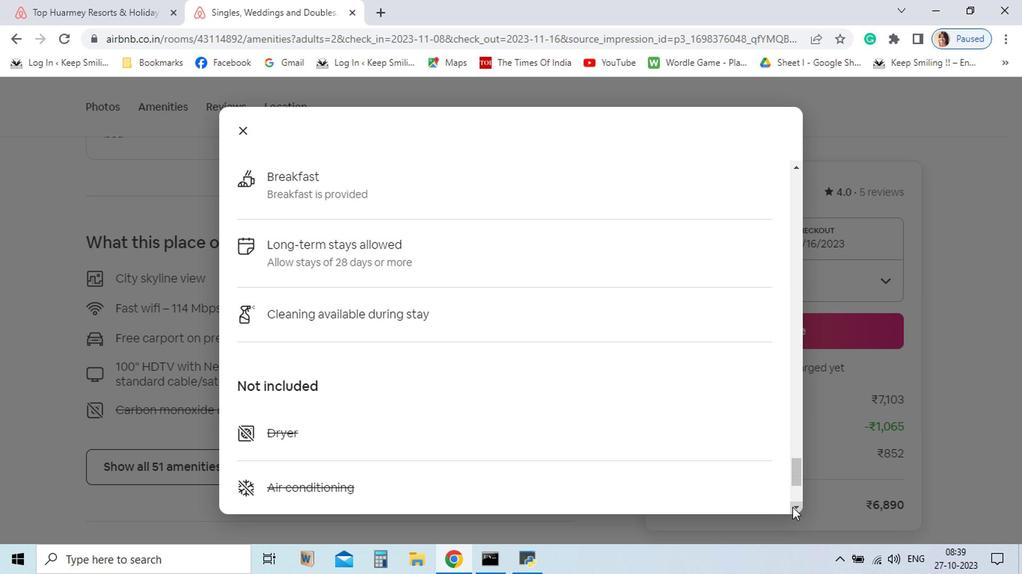 
Action: Mouse pressed left at (712, 509)
Screenshot: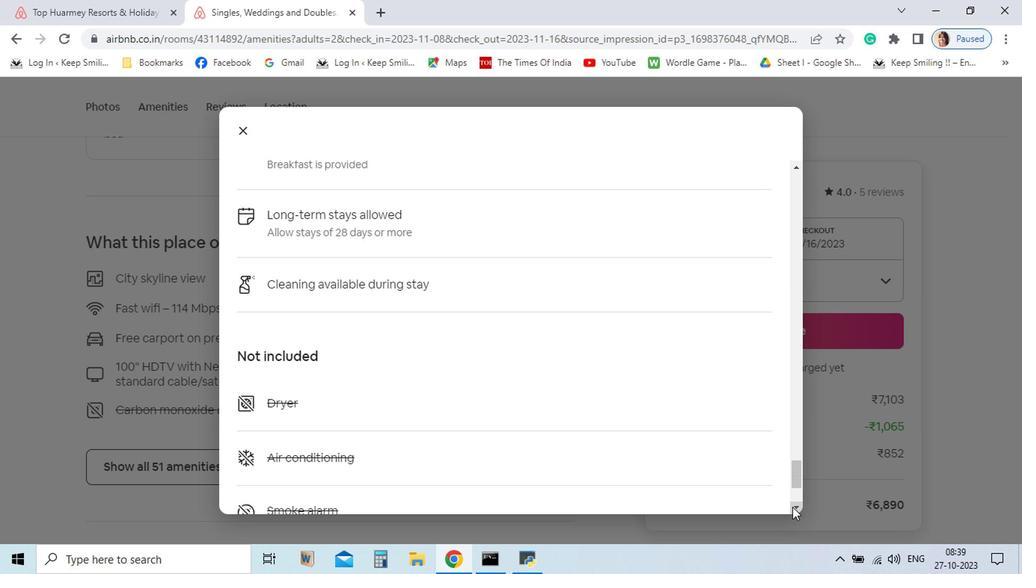
Action: Mouse pressed left at (712, 509)
Screenshot: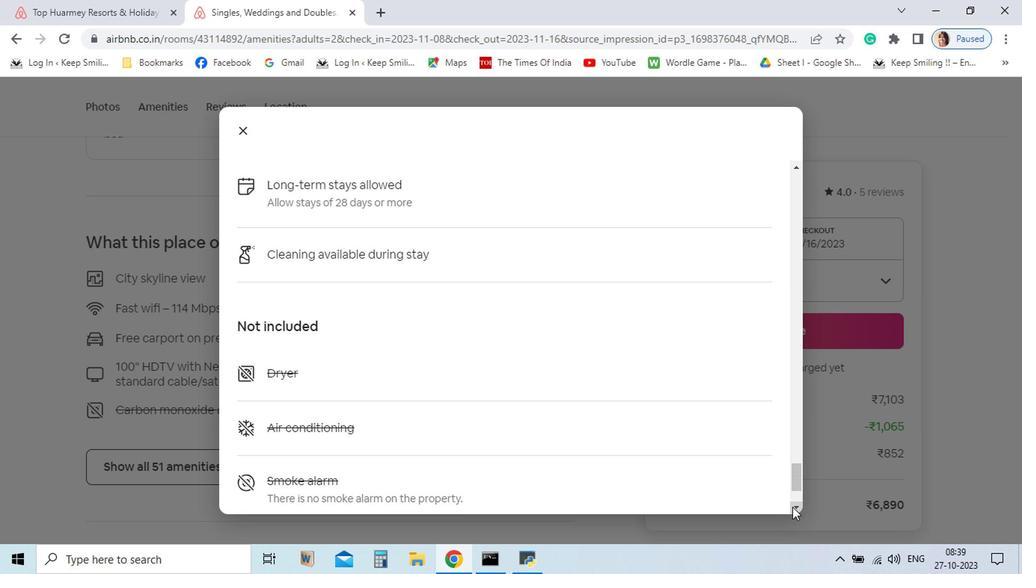 
Action: Mouse pressed left at (712, 509)
Screenshot: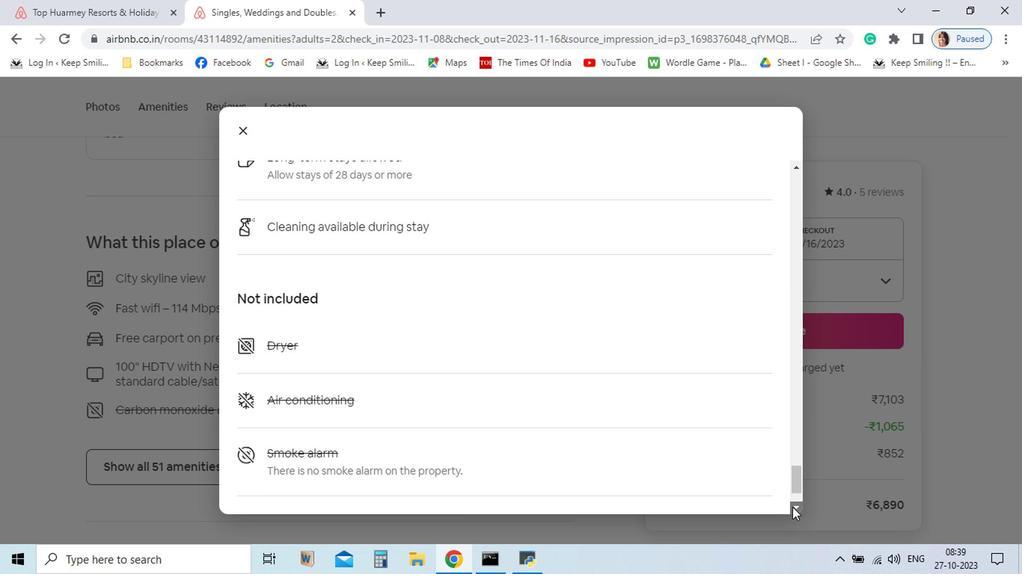 
Action: Mouse pressed left at (712, 509)
Screenshot: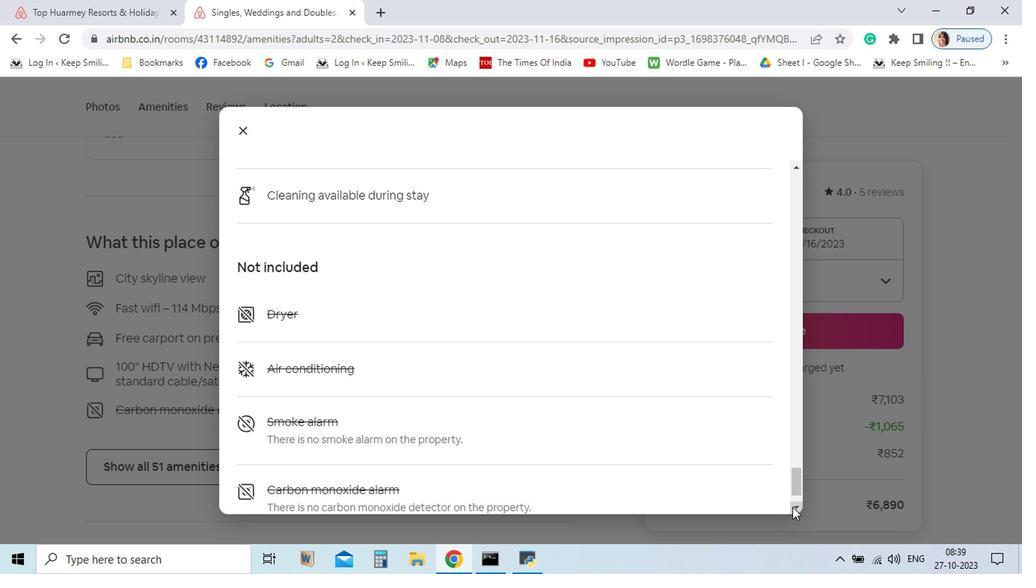 
Action: Mouse pressed left at (712, 509)
Screenshot: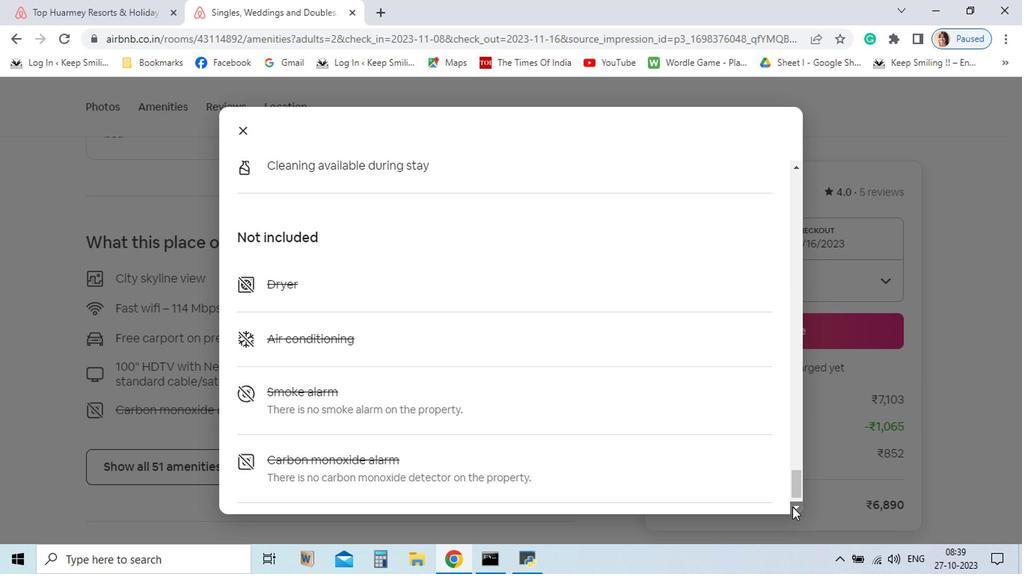 
Action: Mouse pressed left at (712, 509)
Screenshot: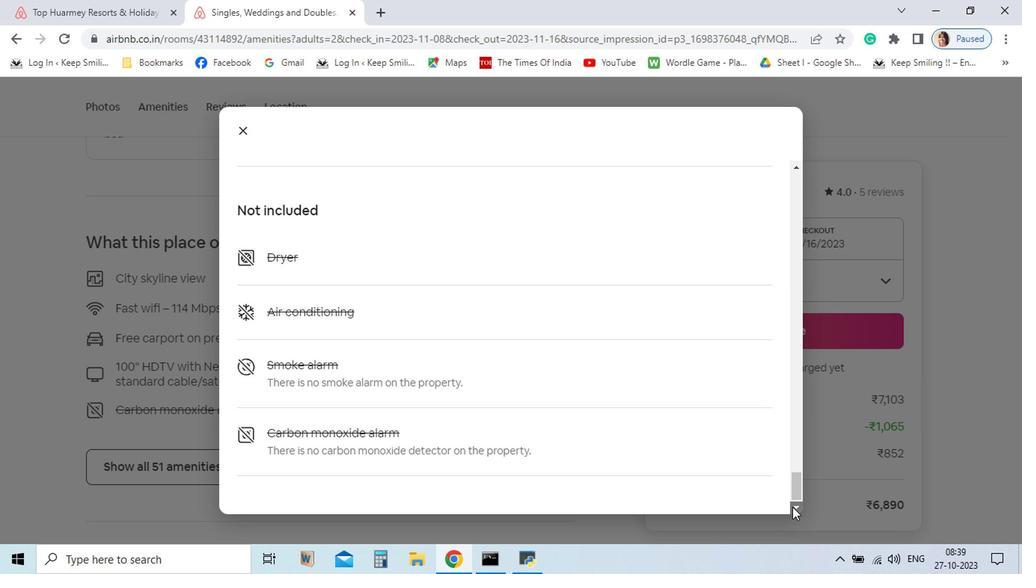 
Action: Mouse pressed left at (712, 509)
Screenshot: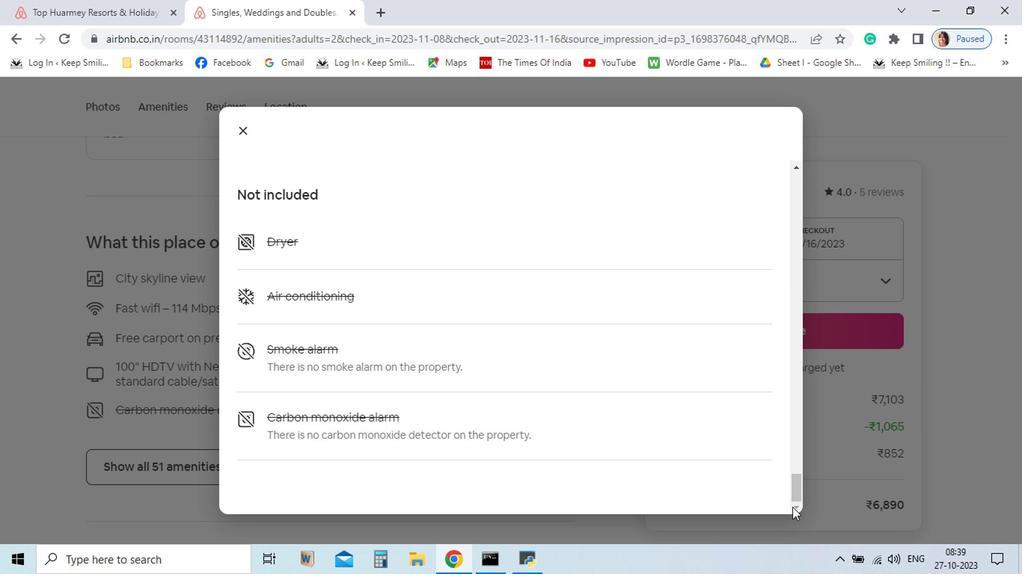 
Action: Mouse pressed left at (712, 509)
Screenshot: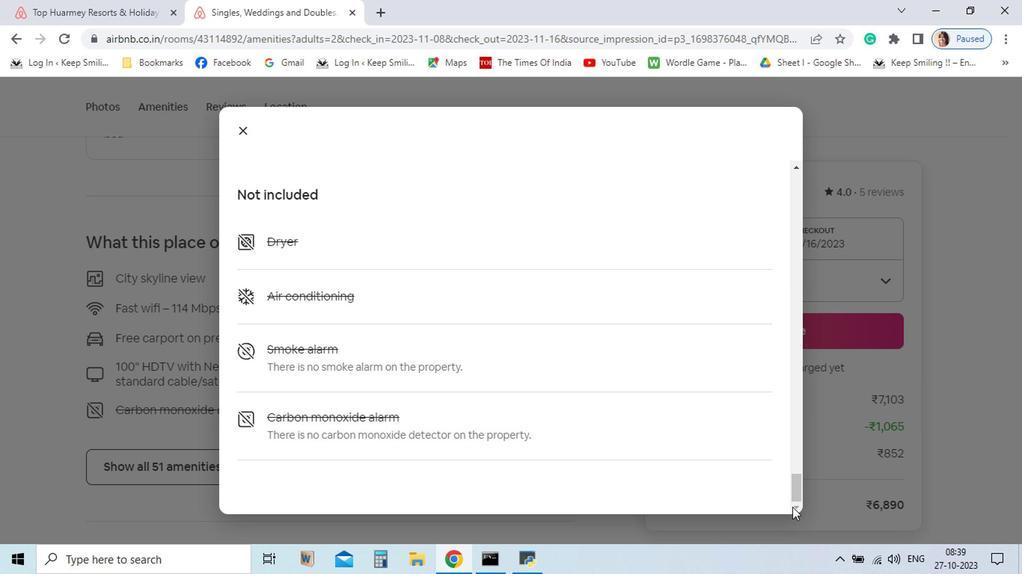 
Action: Mouse pressed left at (712, 509)
Screenshot: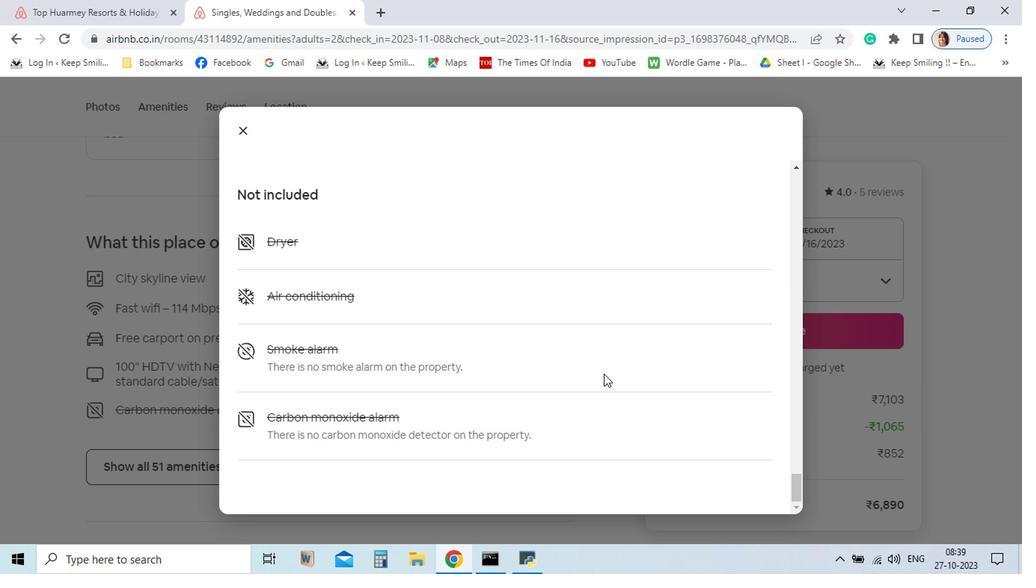 
Action: Mouse moved to (322, 242)
Screenshot: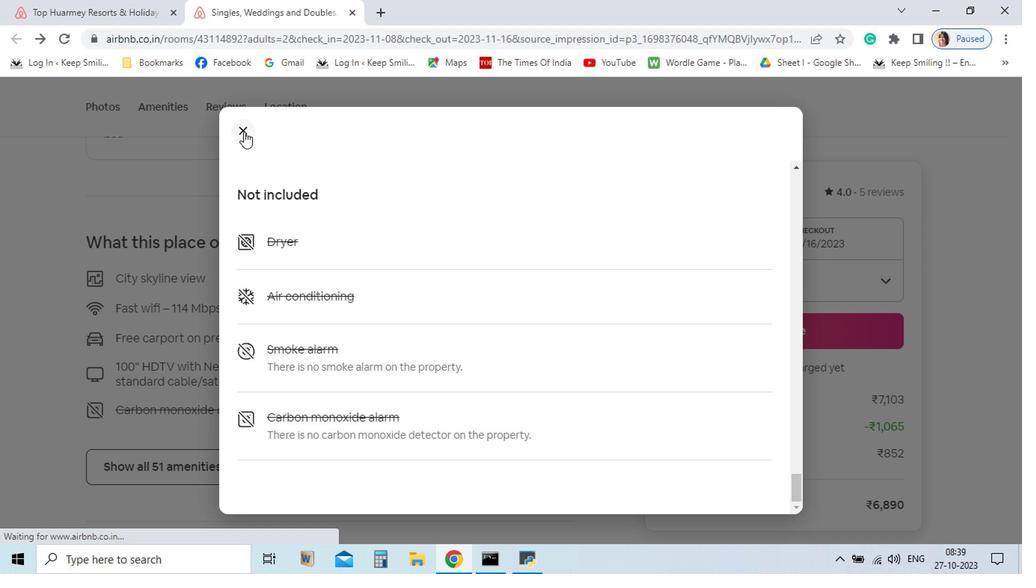 
Action: Mouse pressed left at (322, 242)
Screenshot: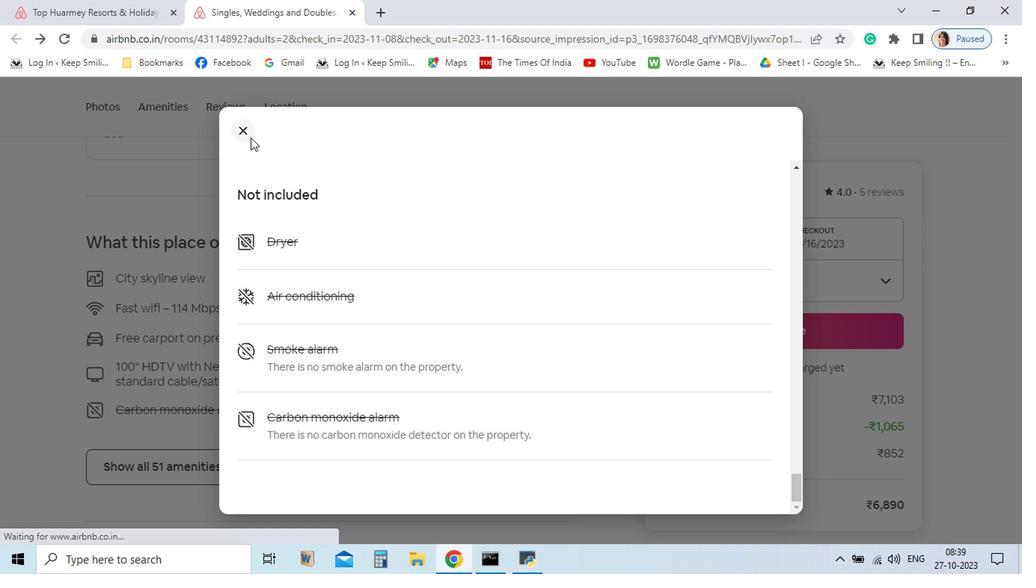 
Action: Mouse moved to (499, 479)
Screenshot: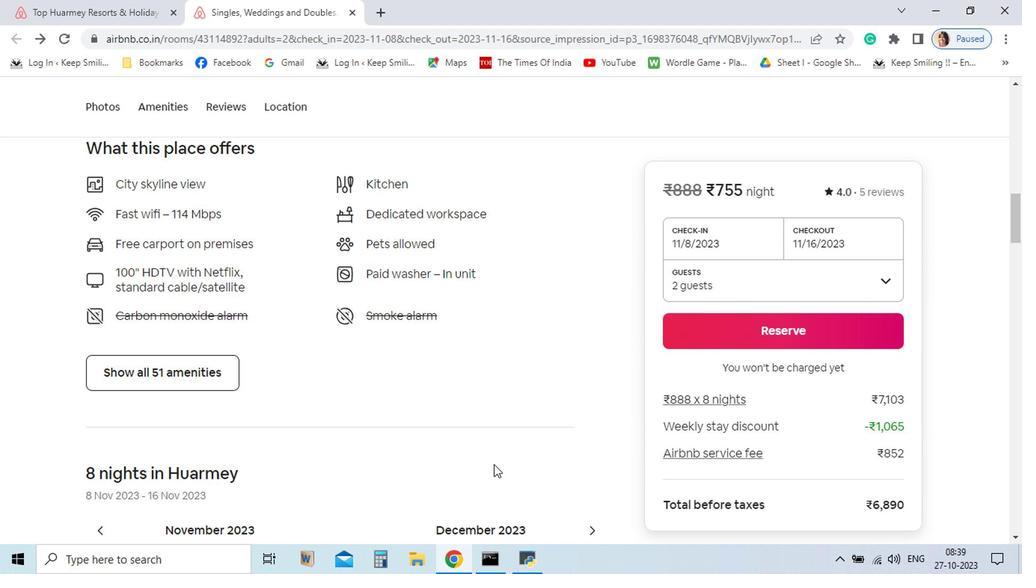 
Action: Mouse scrolled (499, 478) with delta (0, 0)
Screenshot: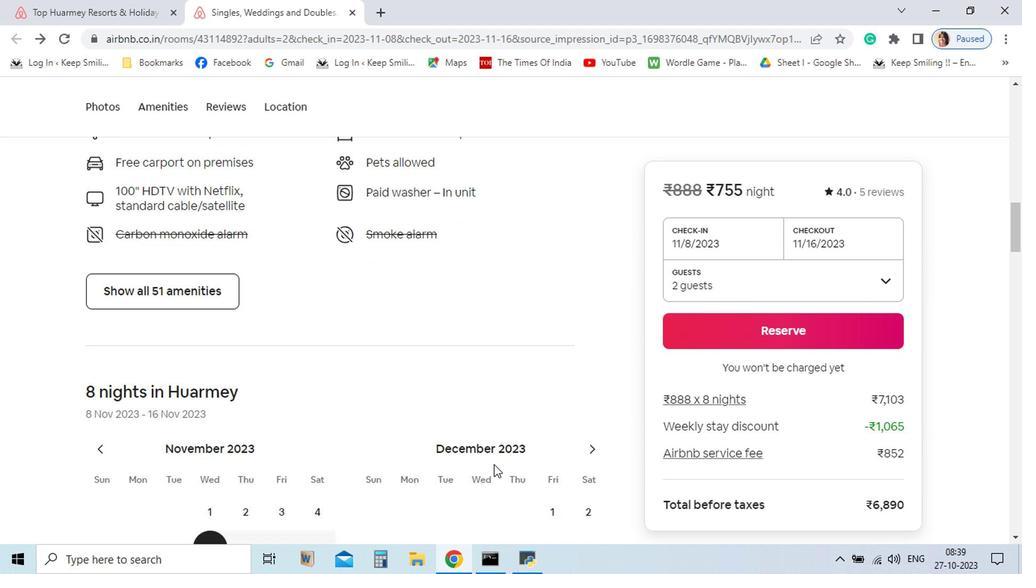
Action: Mouse scrolled (499, 478) with delta (0, 0)
Screenshot: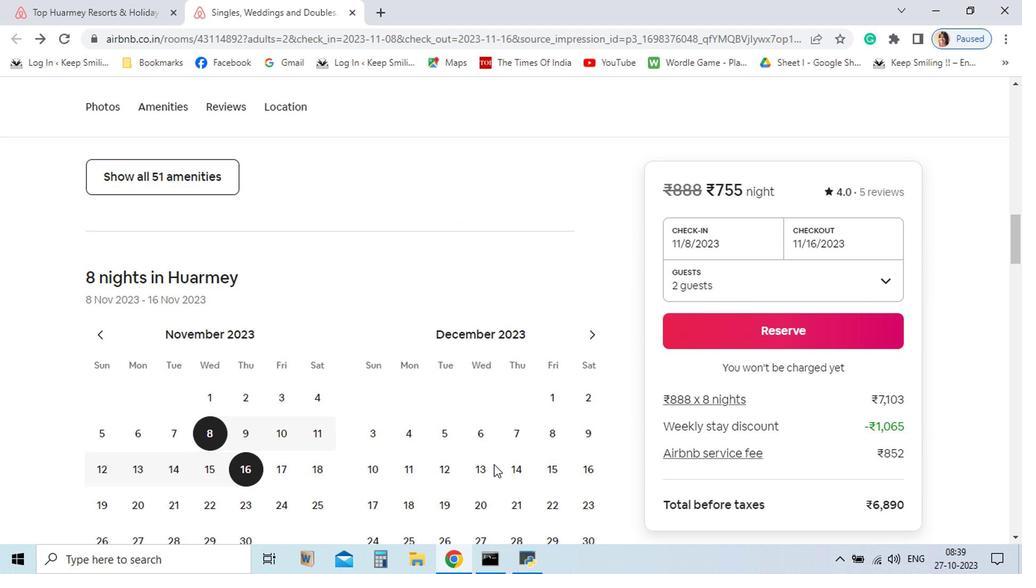 
Action: Mouse scrolled (499, 478) with delta (0, 0)
Screenshot: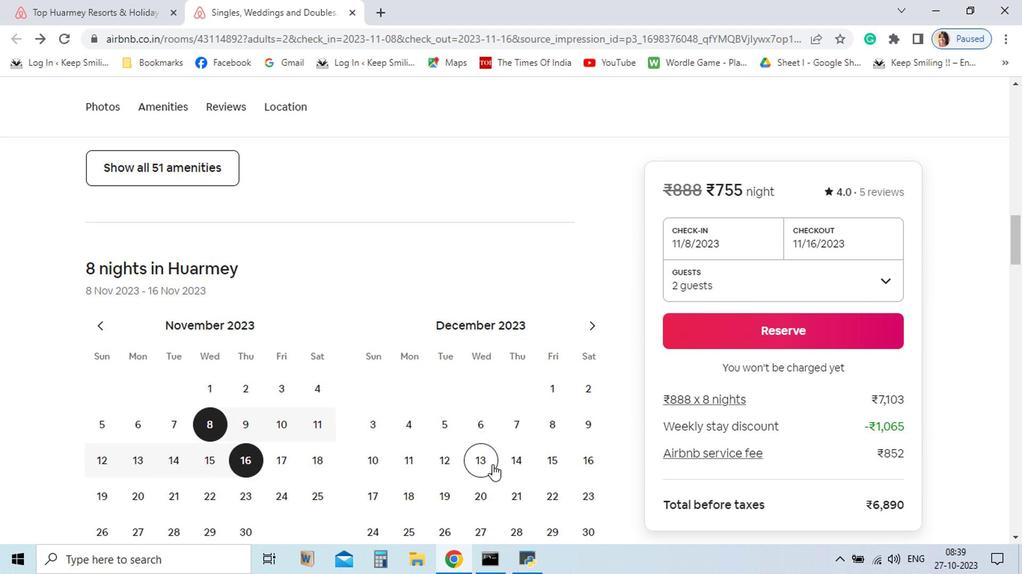 
Action: Mouse scrolled (499, 478) with delta (0, 0)
Screenshot: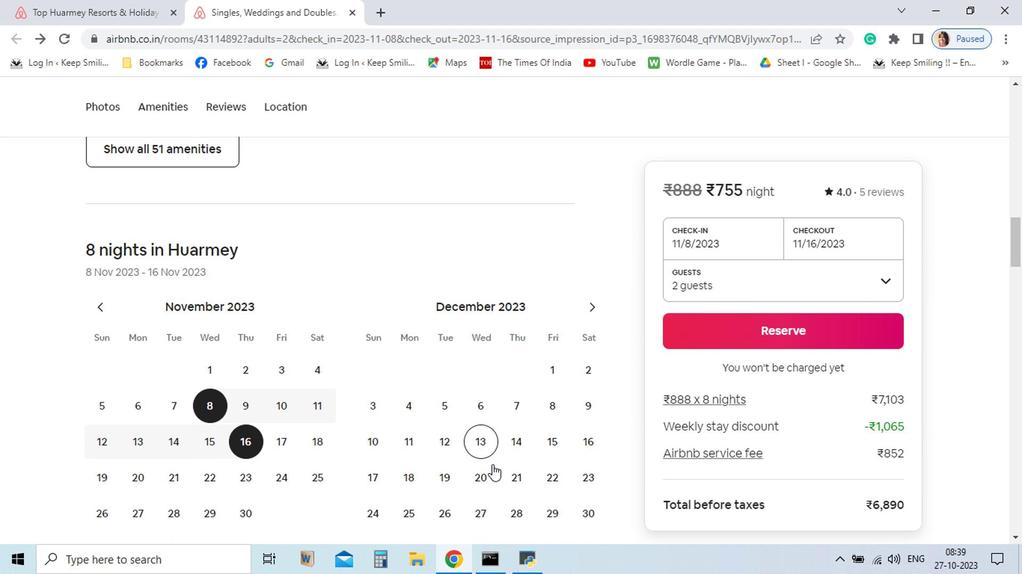 
Action: Mouse moved to (498, 479)
Screenshot: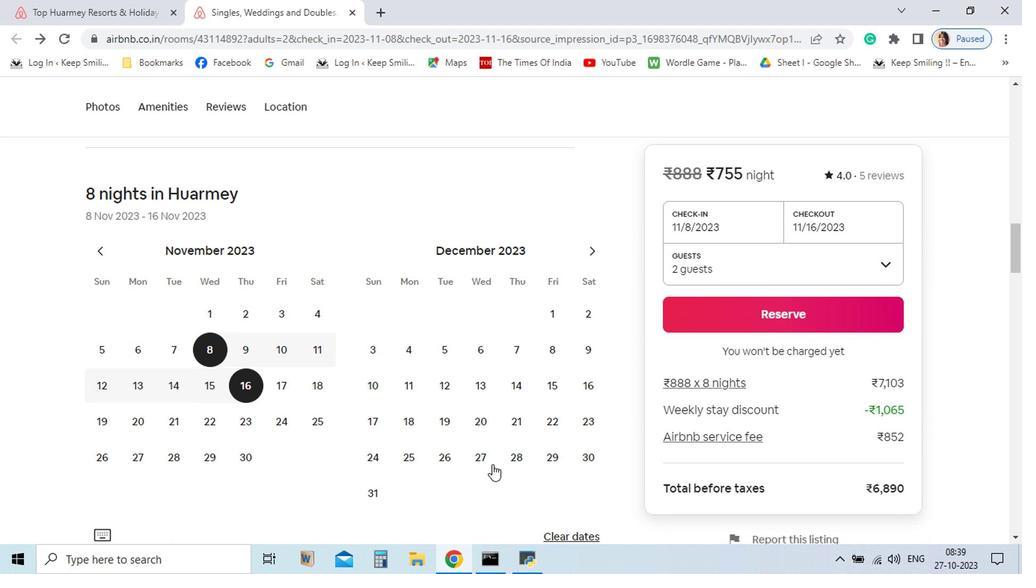 
Action: Mouse scrolled (498, 478) with delta (0, 0)
Screenshot: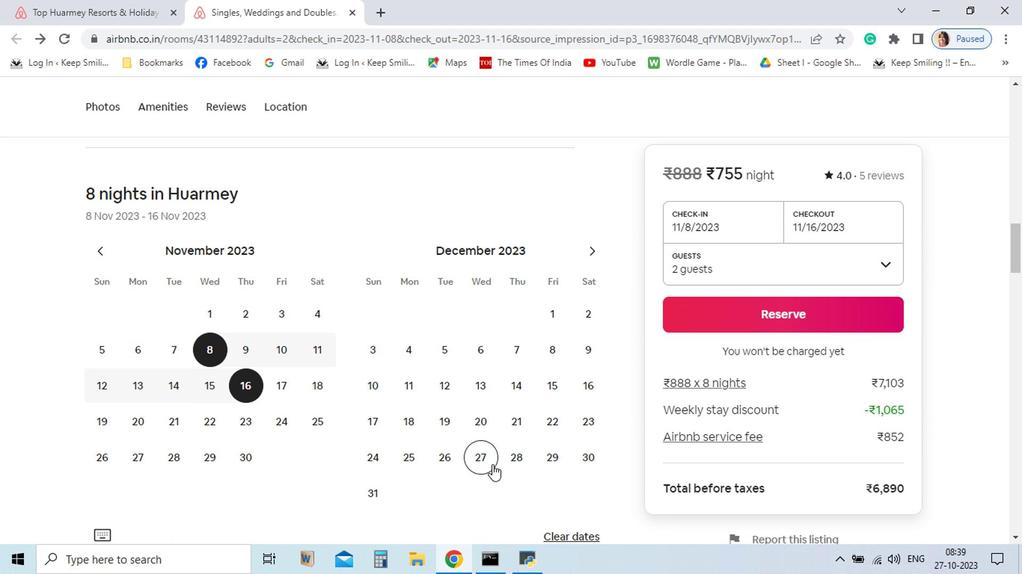 
Action: Mouse moved to (498, 479)
Screenshot: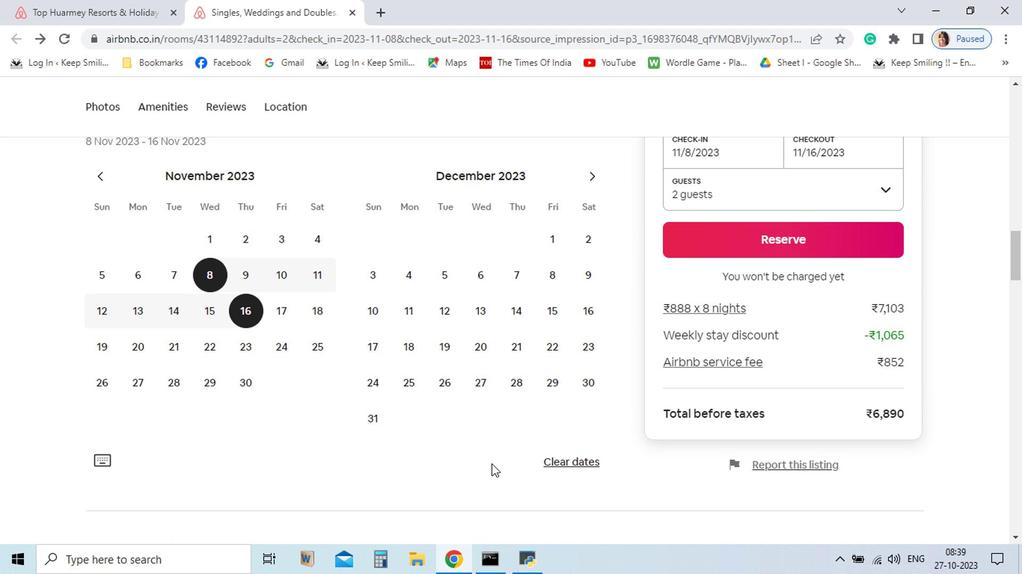 
Action: Mouse scrolled (498, 478) with delta (0, 0)
Screenshot: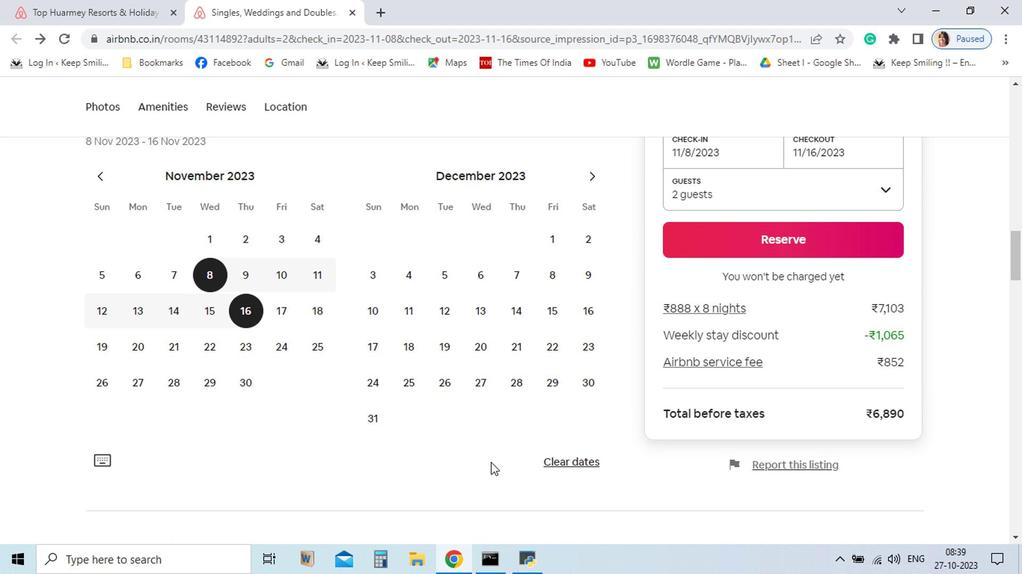
Action: Mouse moved to (497, 477)
Screenshot: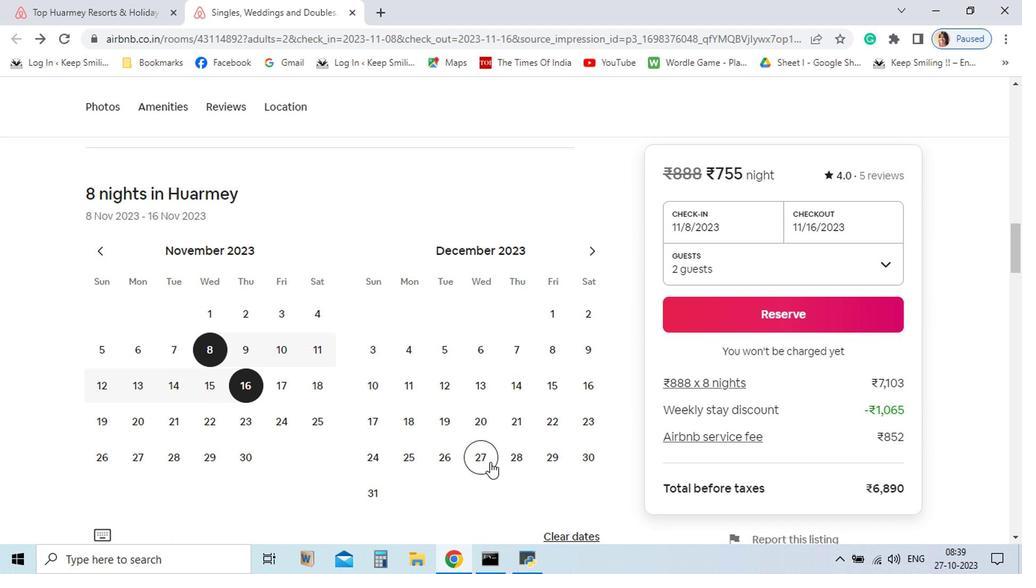 
Action: Mouse scrolled (497, 478) with delta (0, 0)
Screenshot: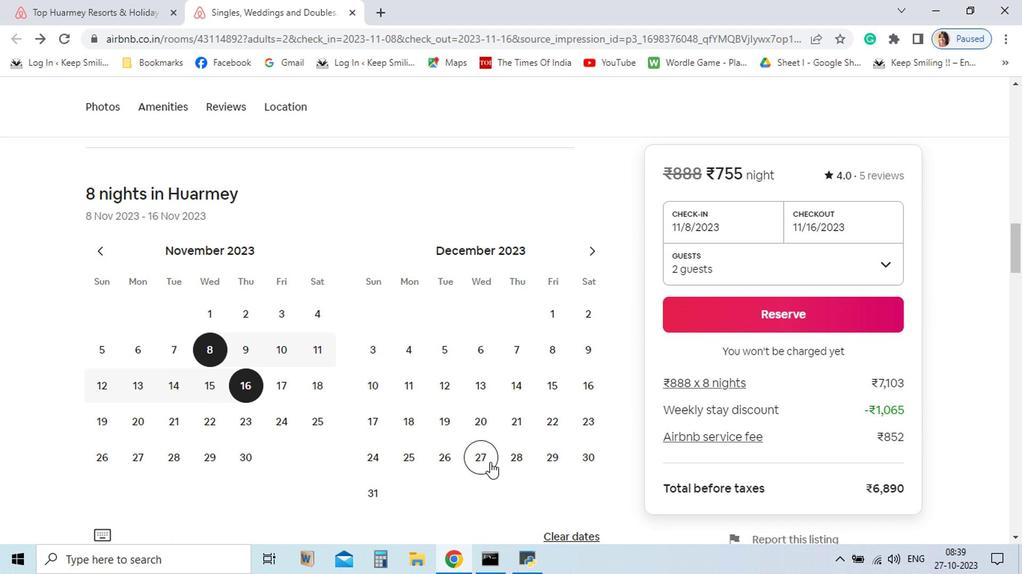 
Action: Mouse moved to (549, 513)
Screenshot: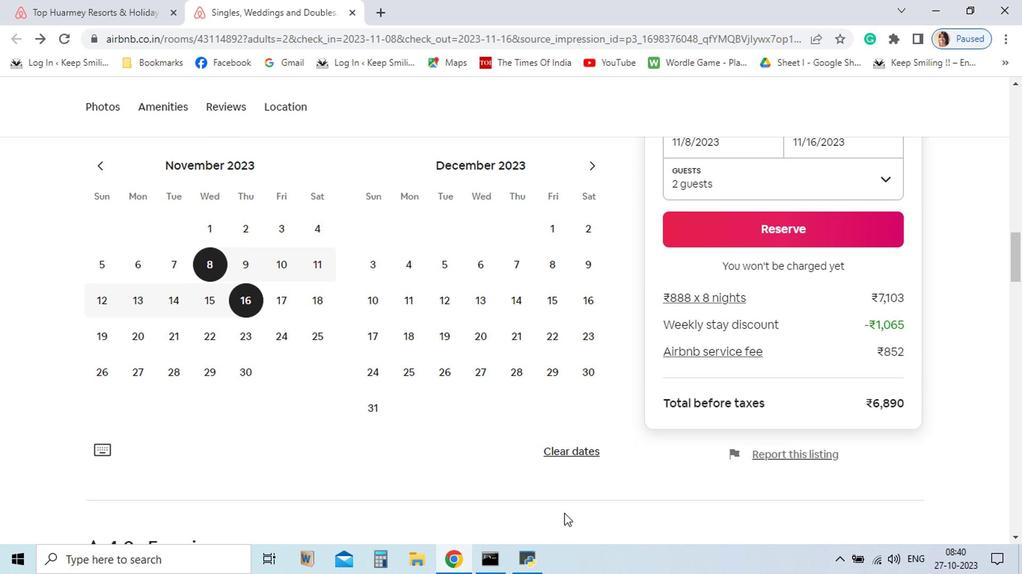 
Action: Mouse scrolled (549, 513) with delta (0, 0)
Screenshot: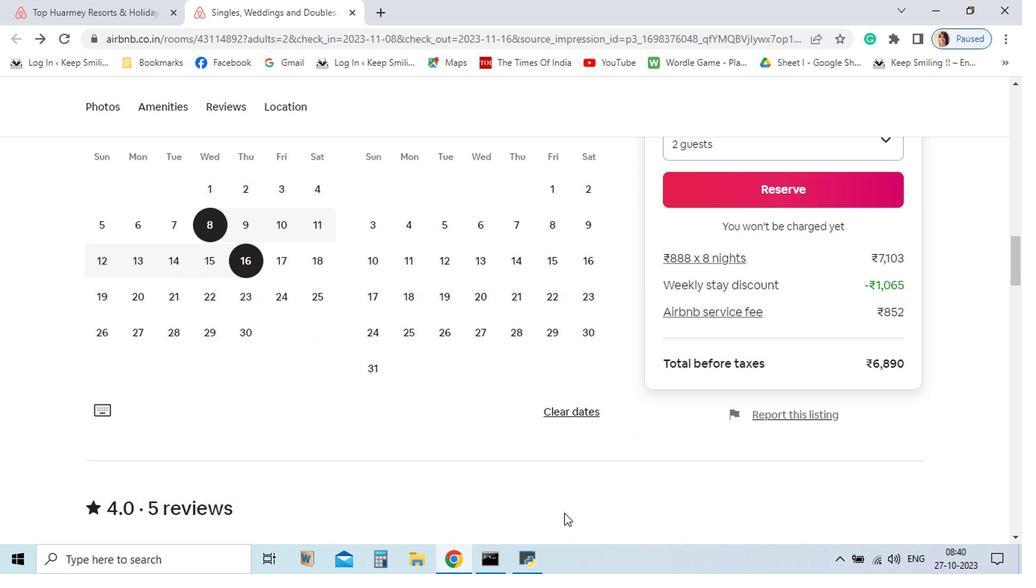 
Action: Mouse scrolled (549, 513) with delta (0, 0)
Screenshot: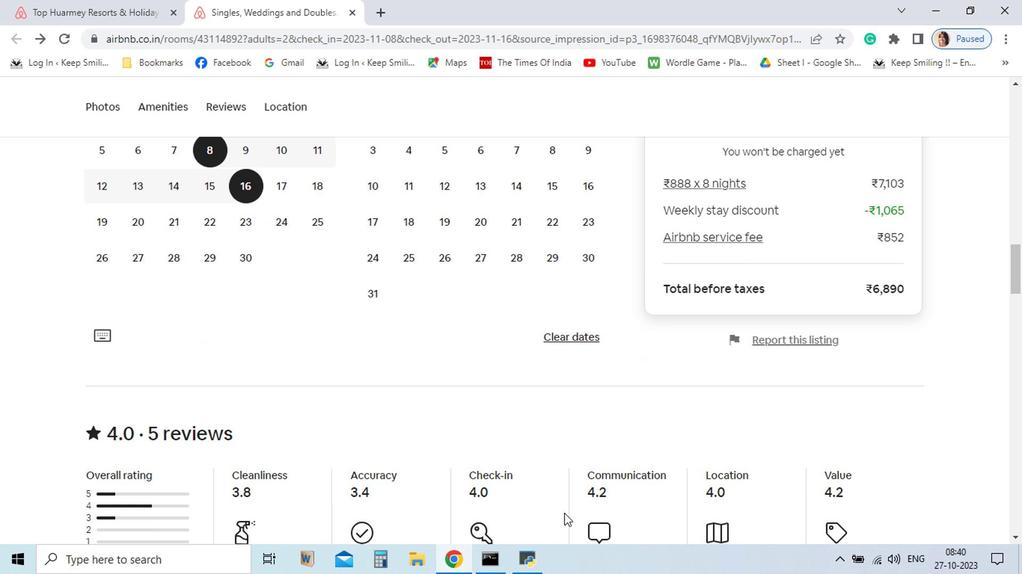 
Action: Mouse scrolled (549, 513) with delta (0, 0)
Screenshot: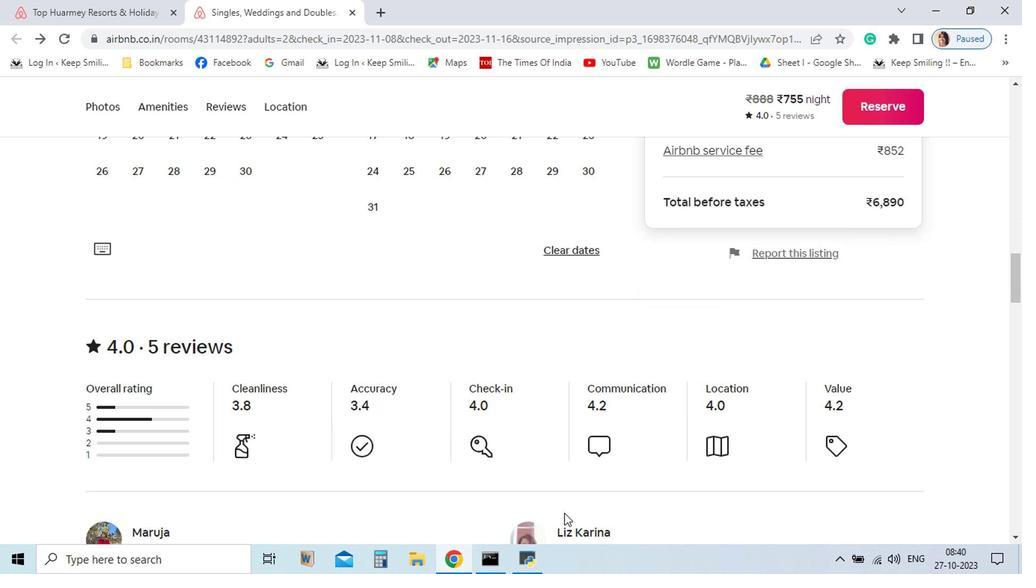 
Action: Mouse scrolled (549, 513) with delta (0, 0)
